 Task: Look for space in Bareggio, Italy from 10th September, 2023 to 16th September, 2023 for 4 adults in price range Rs.10000 to Rs.14000. Place can be private room with 4 bedrooms having 4 beds and 4 bathrooms. Property type can be house, flat, guest house. Amenities needed are: wifi, TV, free parkinig on premises, gym, breakfast. Booking option can be shelf check-in. Required host language is English.
Action: Mouse moved to (555, 118)
Screenshot: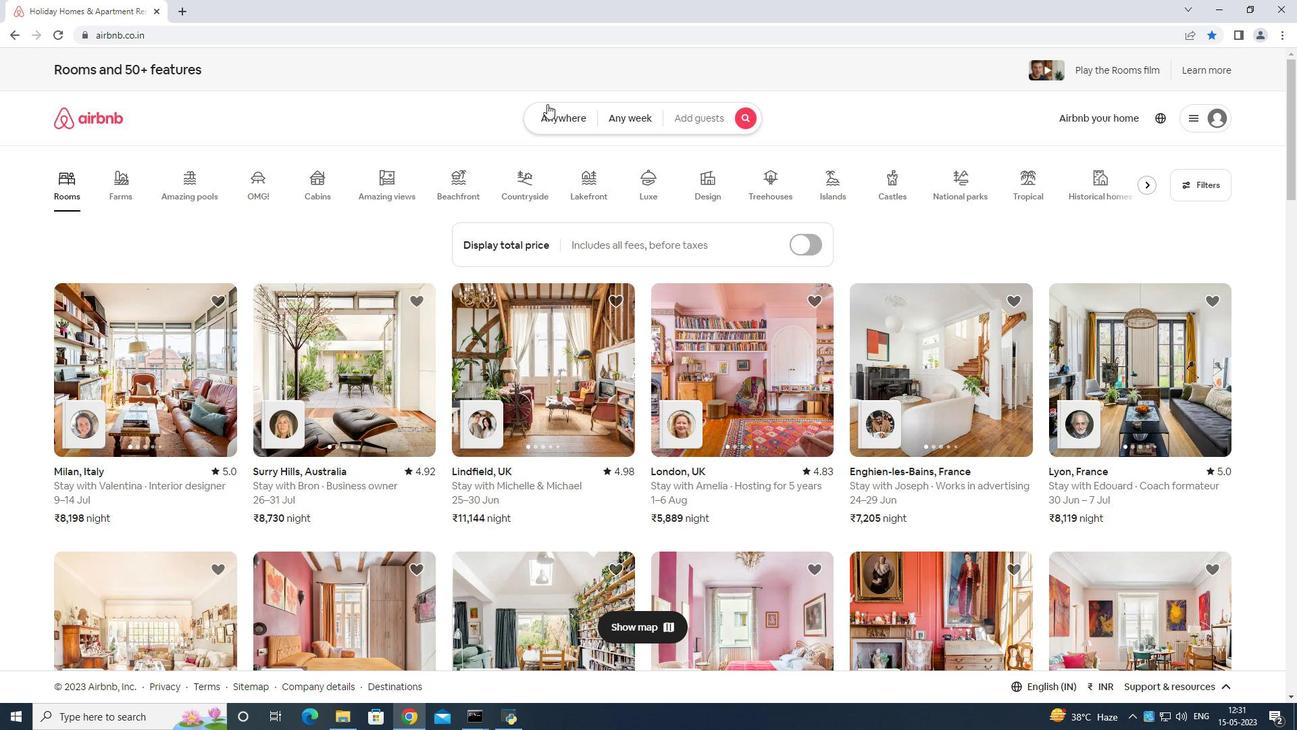 
Action: Mouse pressed left at (555, 118)
Screenshot: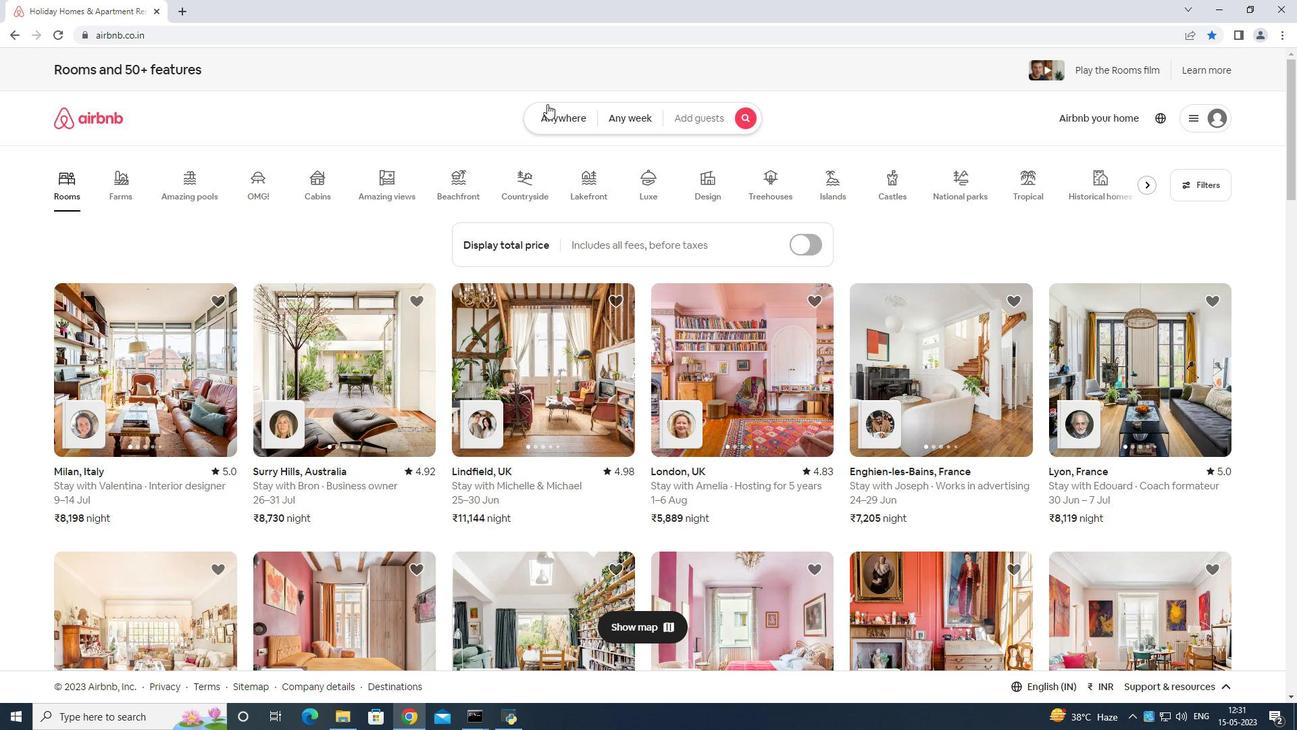 
Action: Mouse moved to (525, 164)
Screenshot: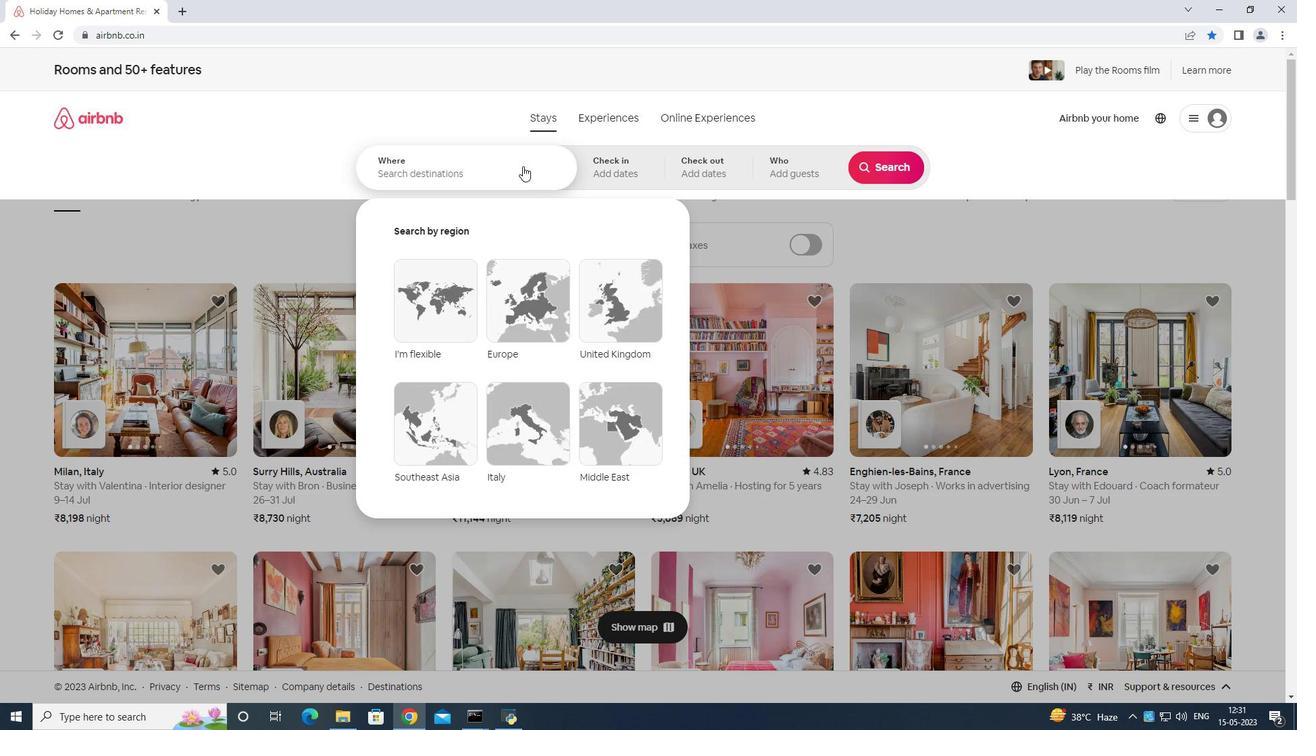 
Action: Mouse pressed left at (525, 164)
Screenshot: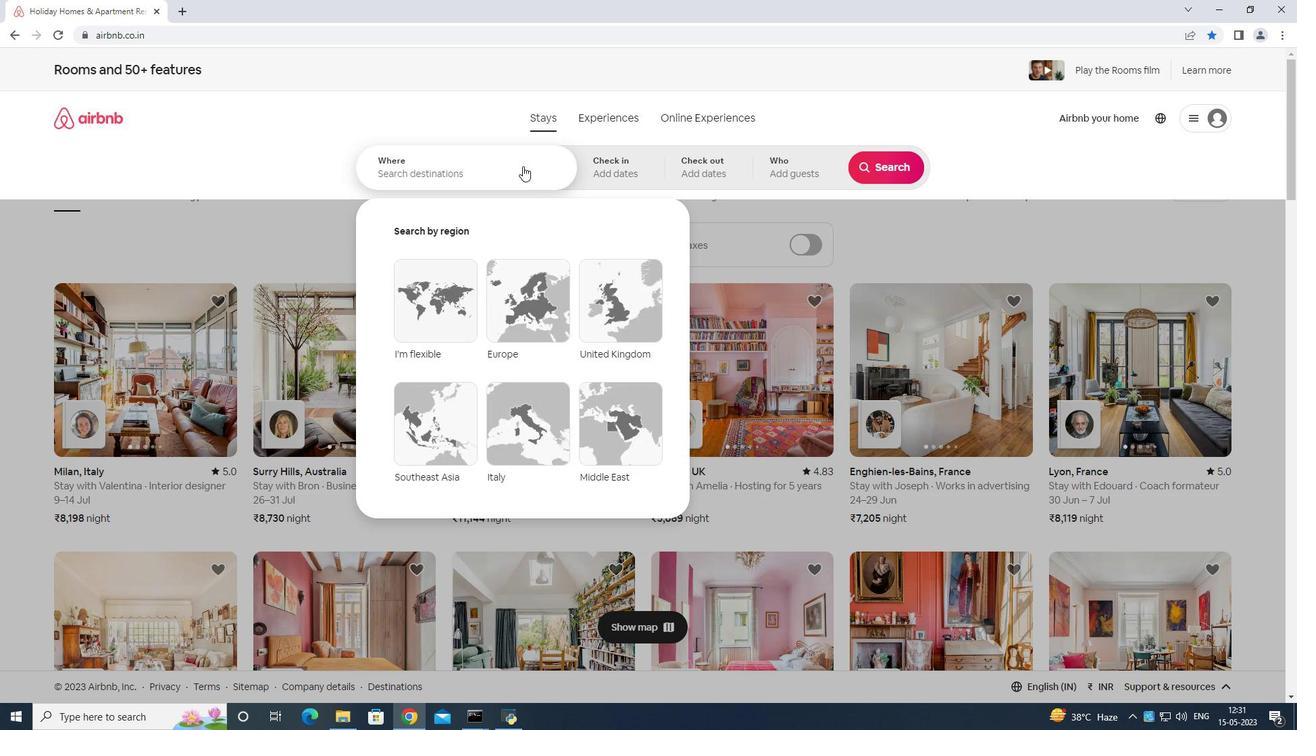 
Action: Mouse moved to (520, 162)
Screenshot: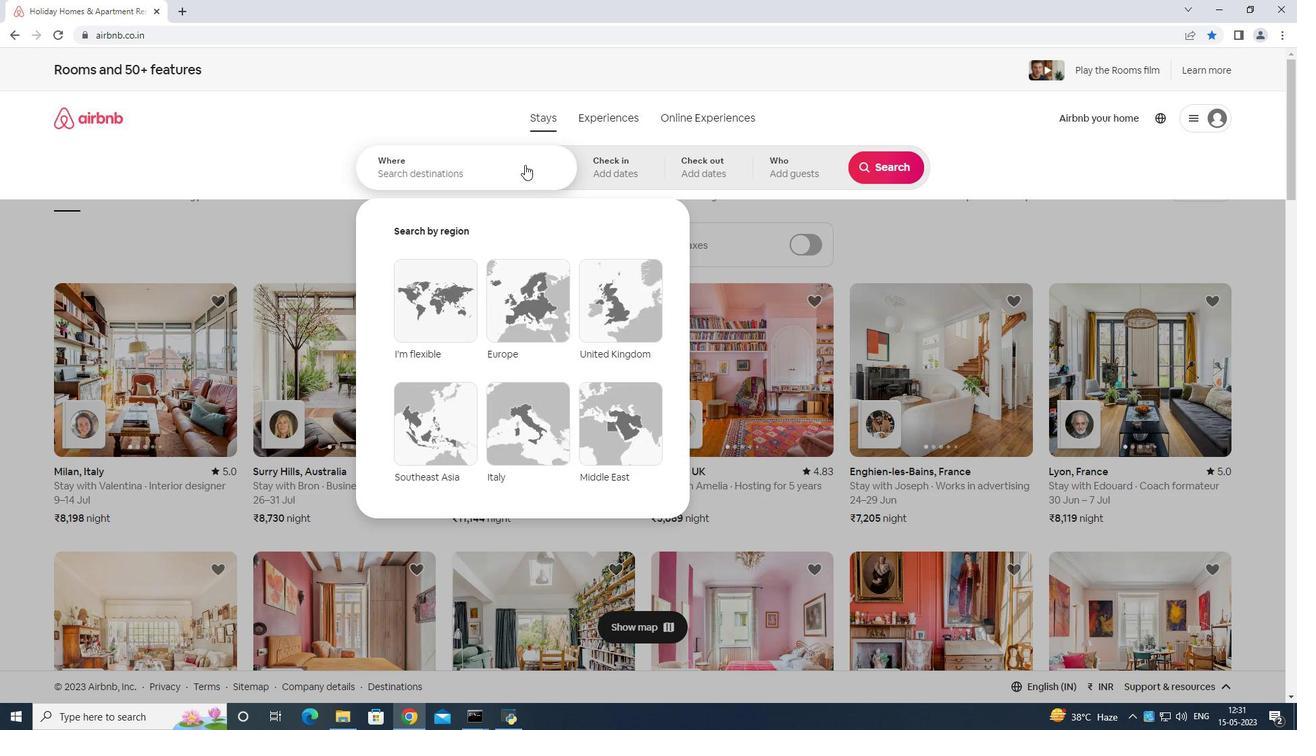 
Action: Key pressed <Key.shift>Bareggi<Key.space>italy<Key.enter>
Screenshot: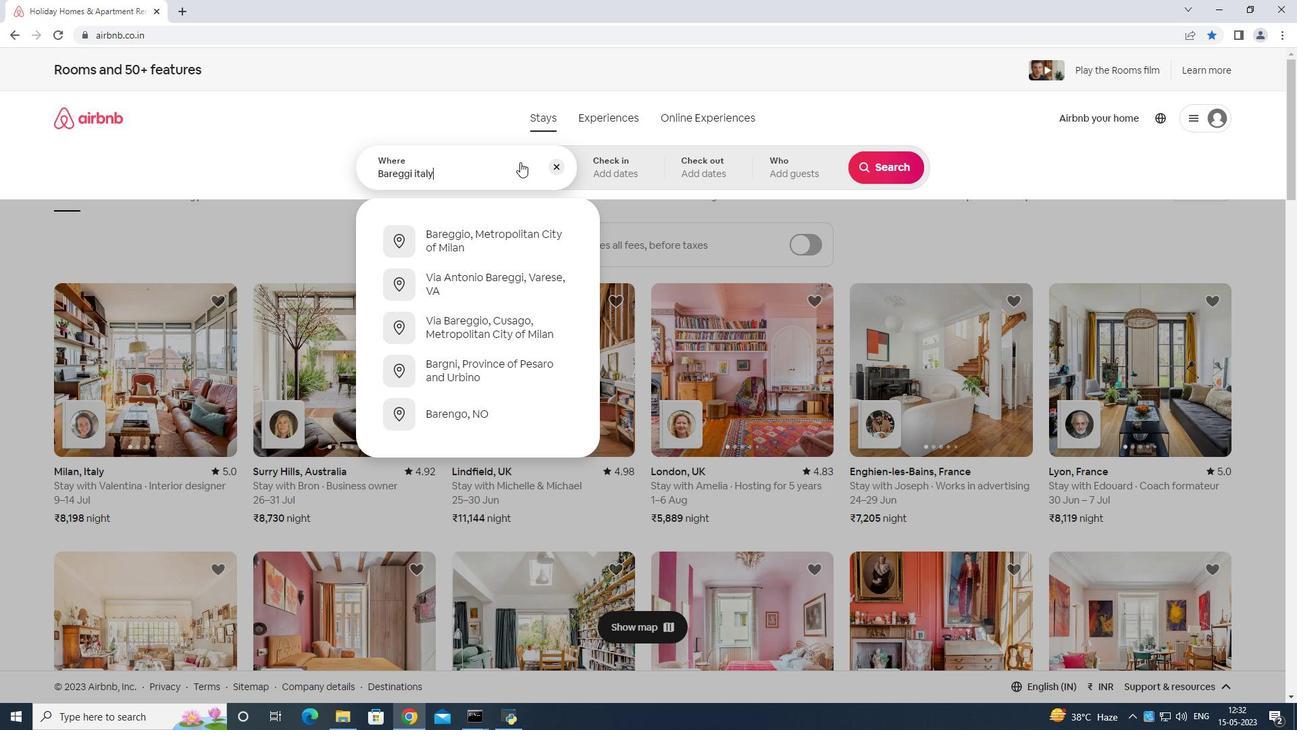 
Action: Mouse moved to (876, 275)
Screenshot: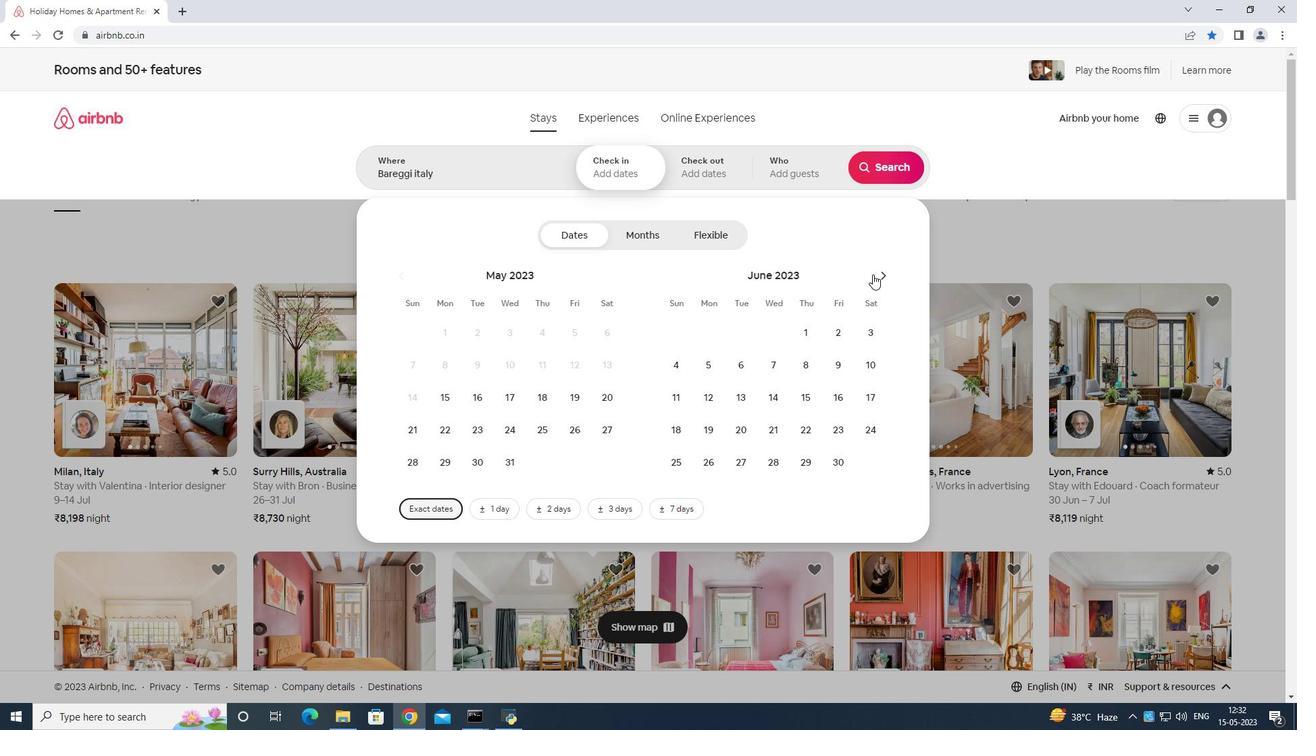 
Action: Mouse pressed left at (876, 275)
Screenshot: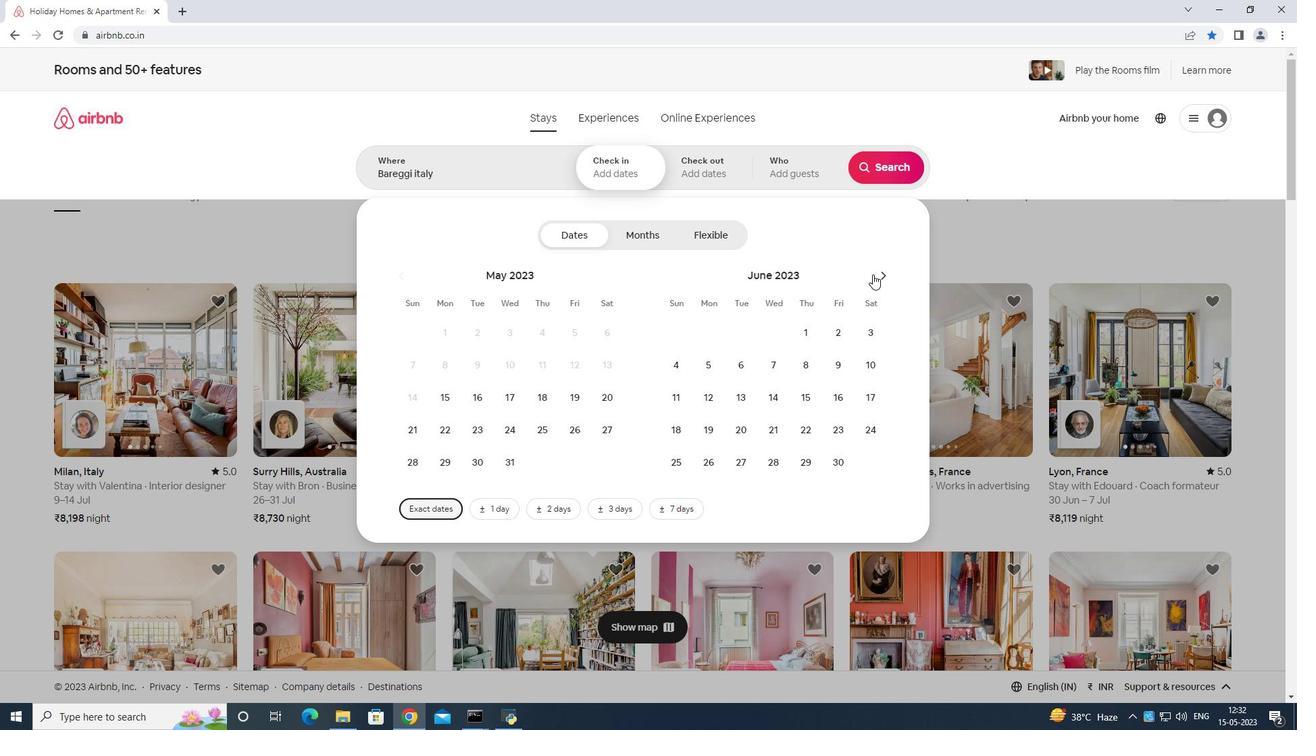 
Action: Mouse moved to (877, 275)
Screenshot: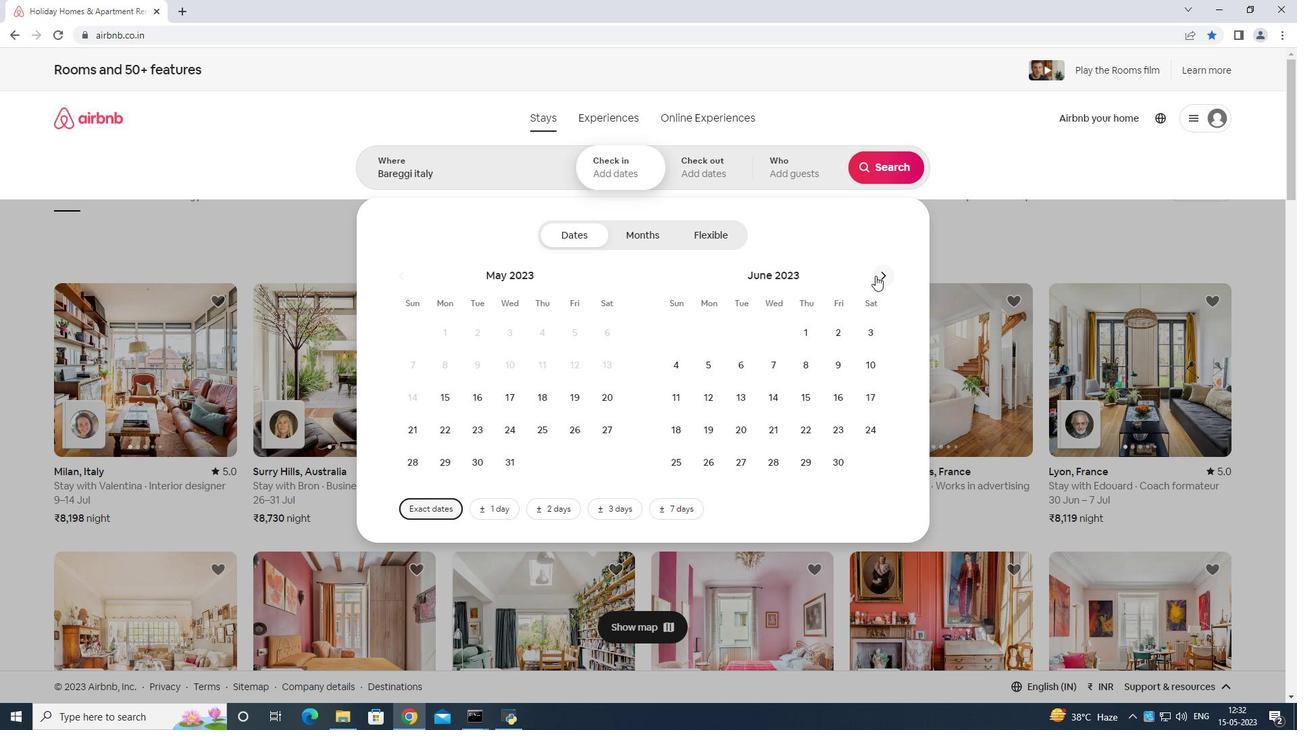 
Action: Mouse pressed left at (877, 275)
Screenshot: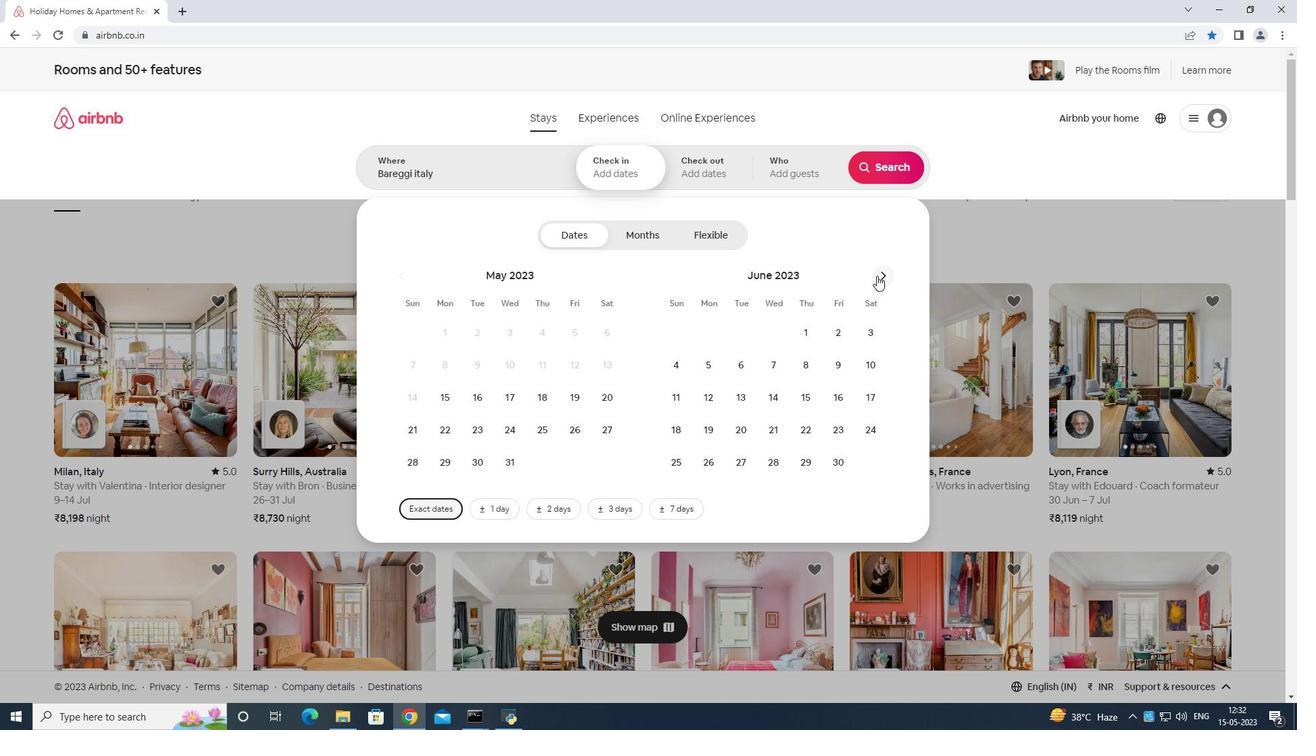 
Action: Mouse moved to (878, 276)
Screenshot: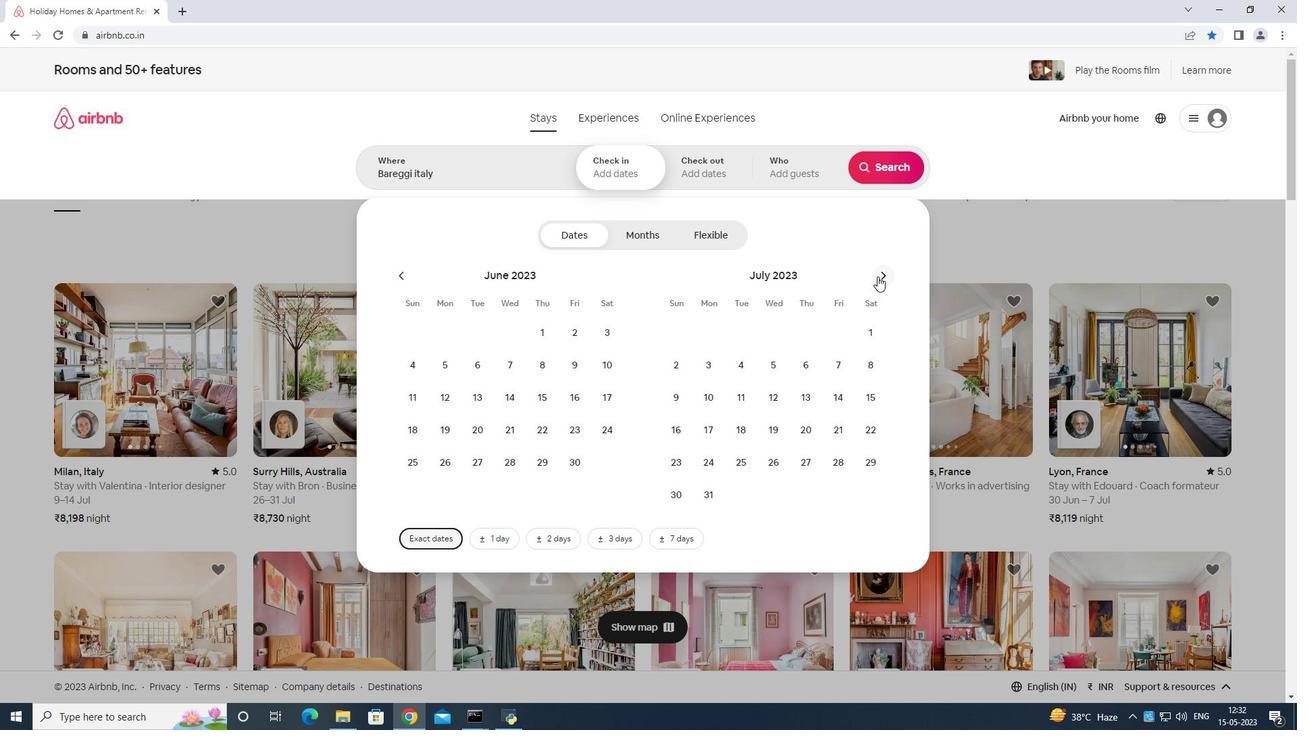 
Action: Mouse pressed left at (878, 276)
Screenshot: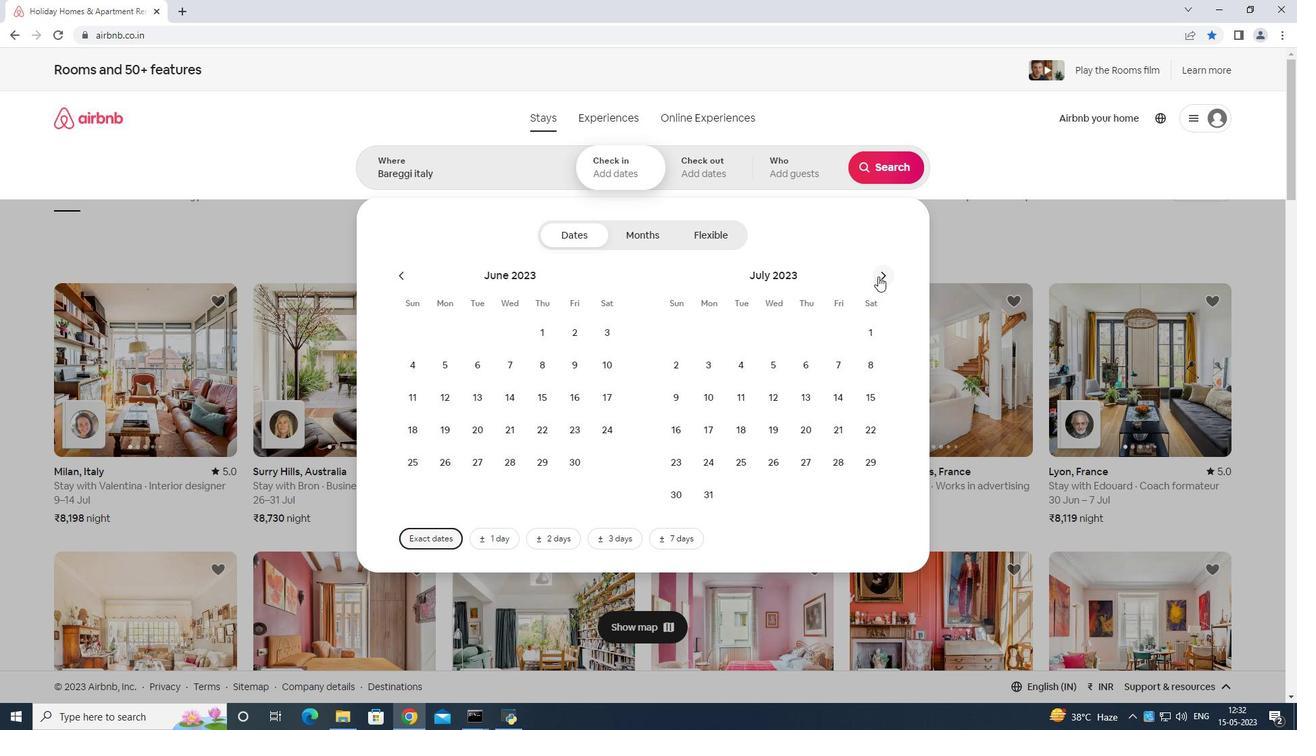 
Action: Mouse moved to (878, 275)
Screenshot: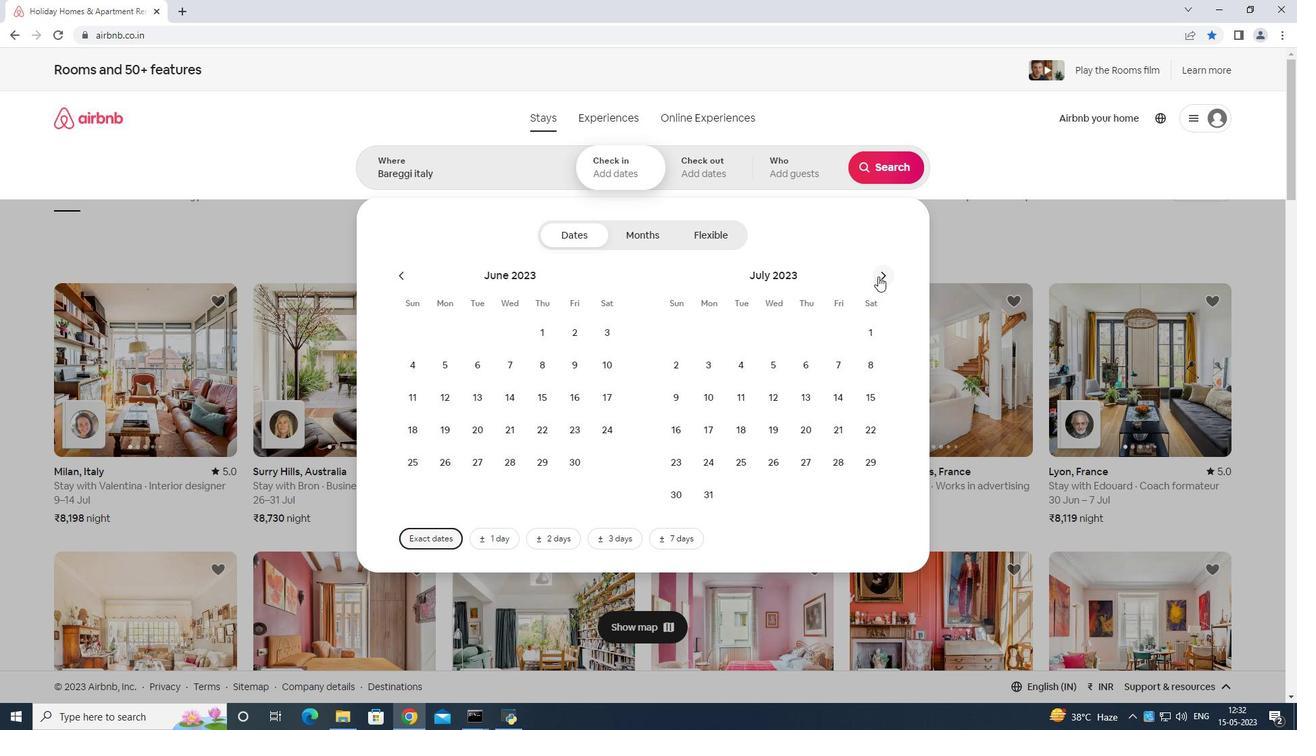 
Action: Mouse pressed left at (878, 275)
Screenshot: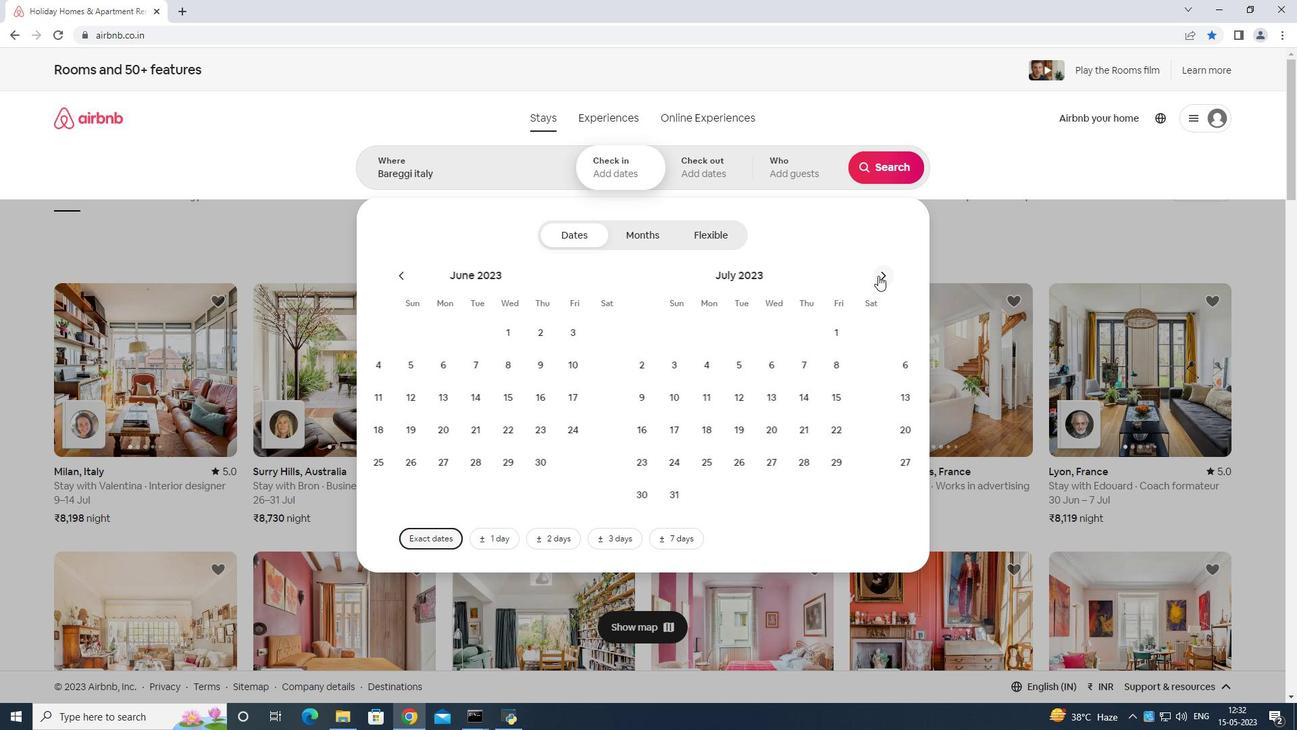 
Action: Mouse moved to (683, 390)
Screenshot: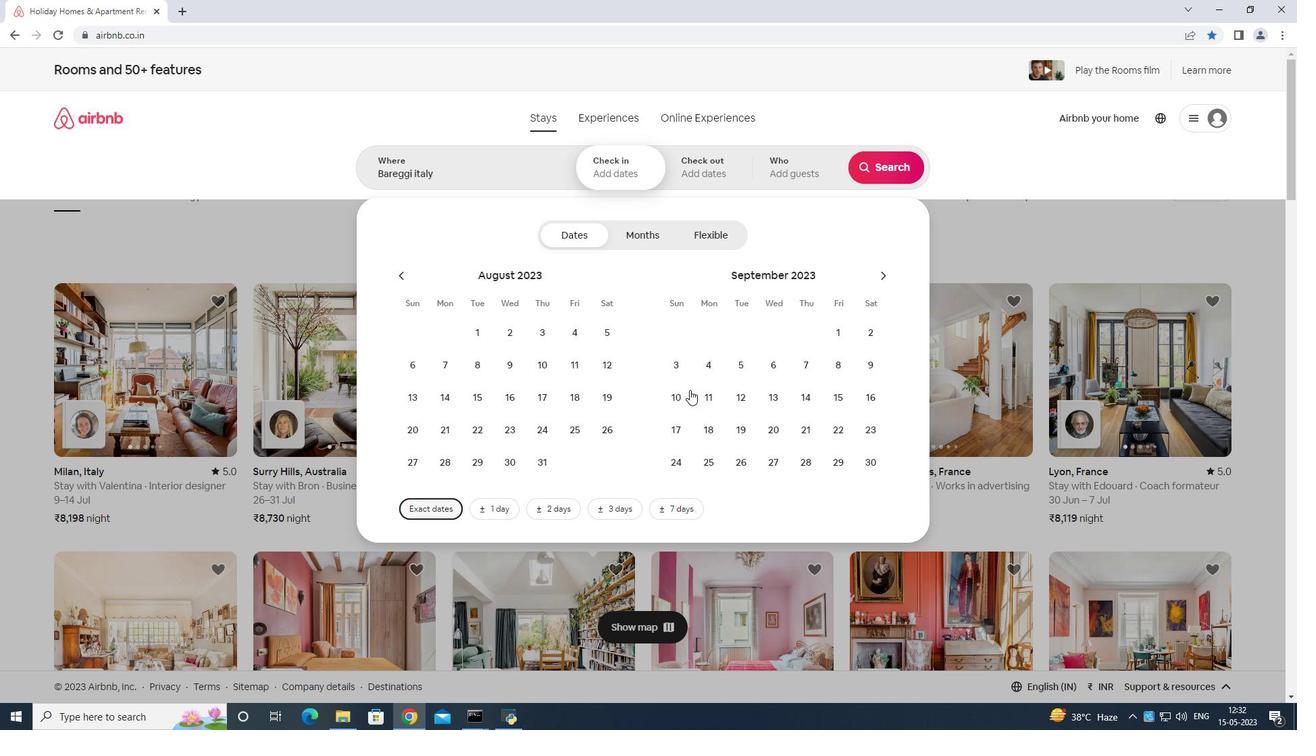 
Action: Mouse pressed left at (683, 390)
Screenshot: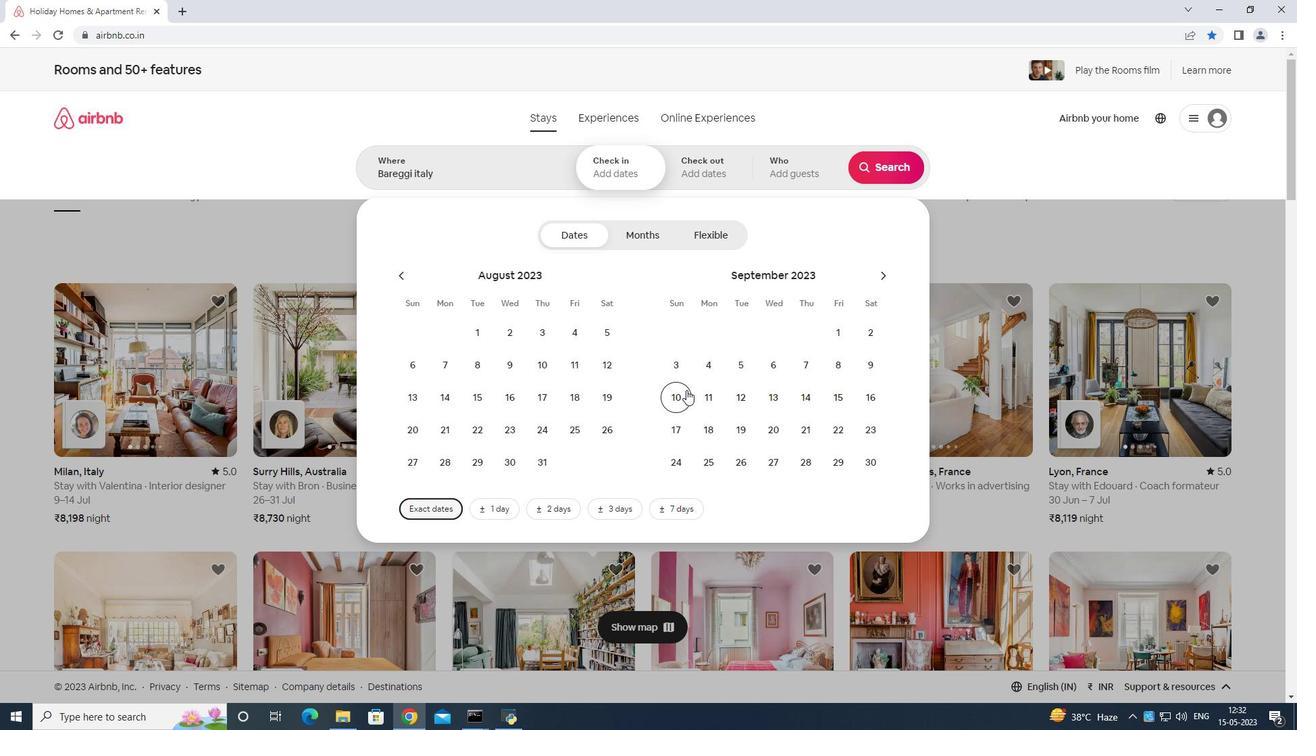
Action: Mouse moved to (861, 399)
Screenshot: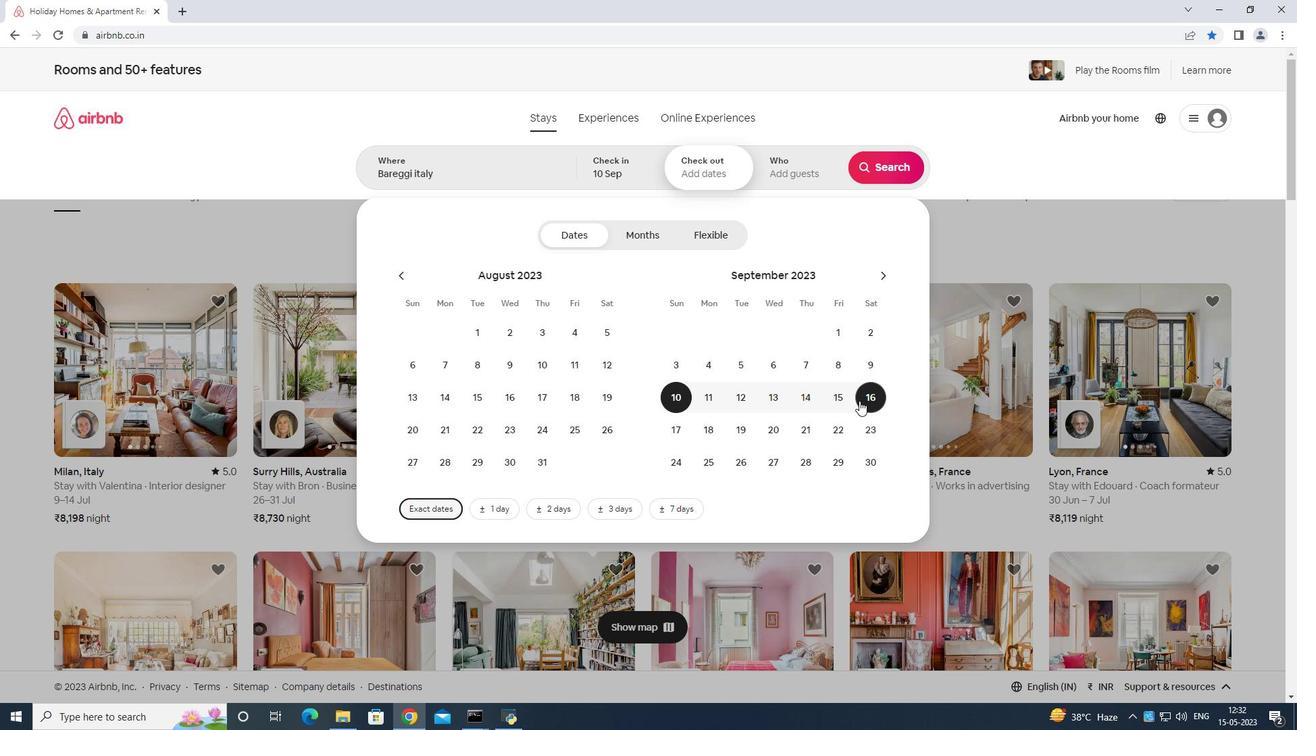 
Action: Mouse pressed left at (861, 399)
Screenshot: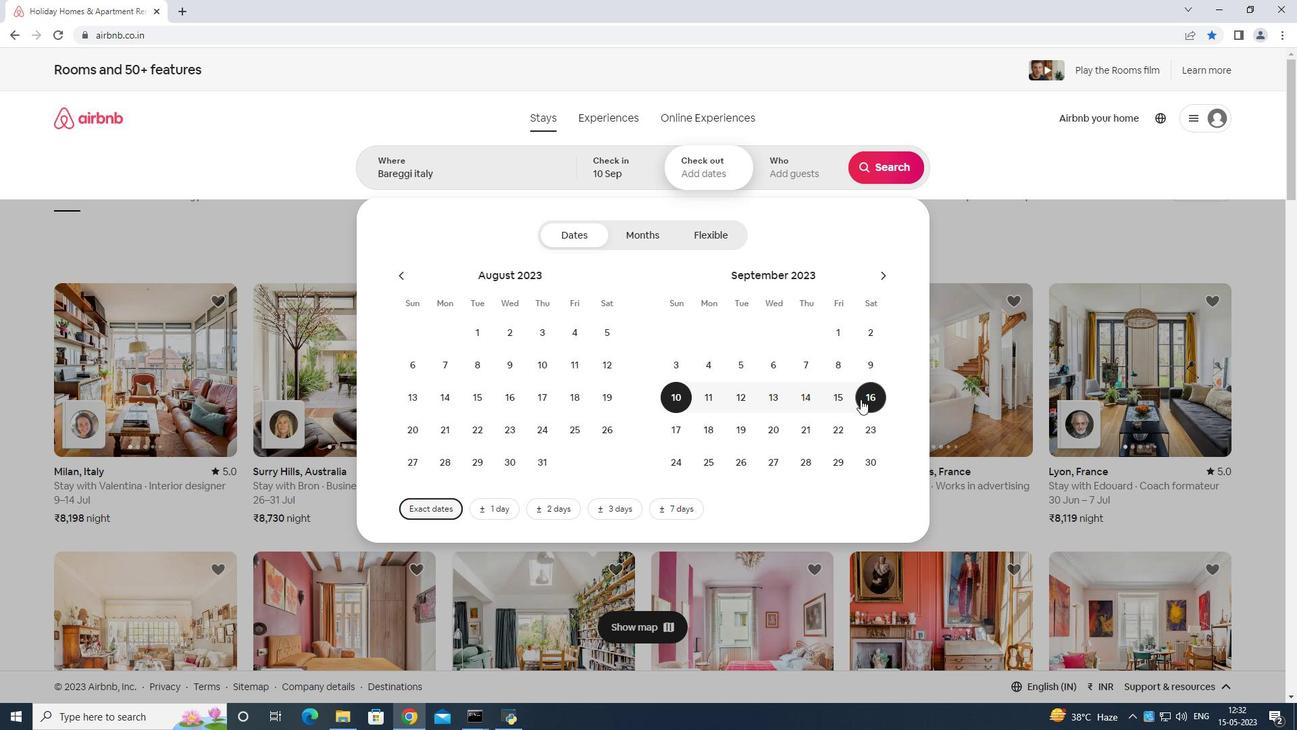 
Action: Mouse moved to (799, 160)
Screenshot: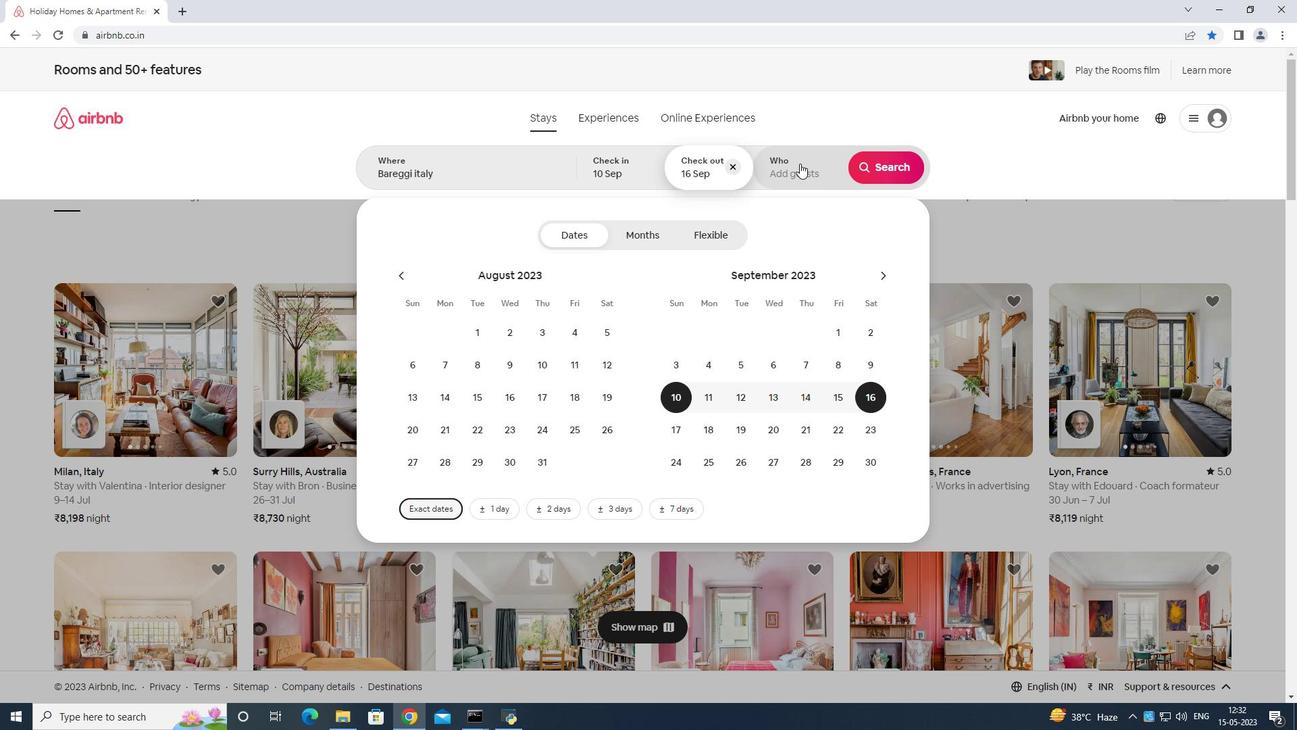 
Action: Mouse pressed left at (799, 160)
Screenshot: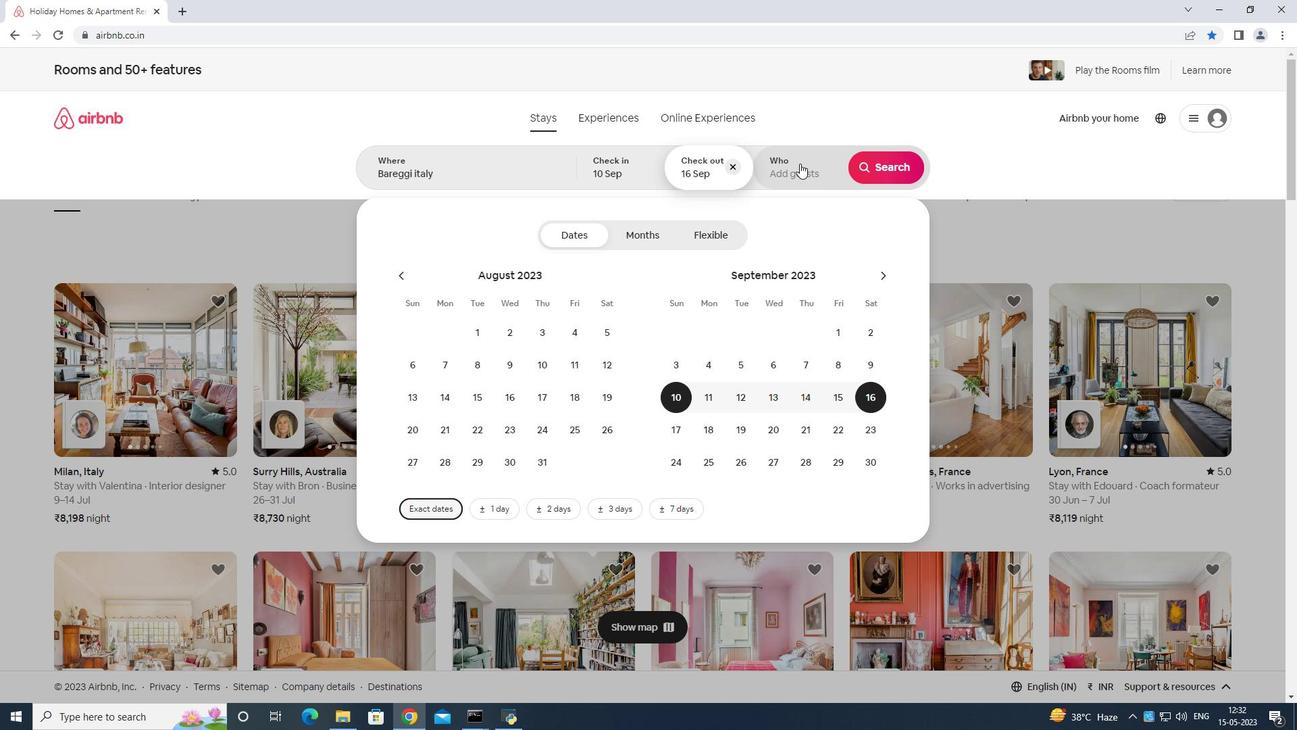 
Action: Mouse moved to (887, 247)
Screenshot: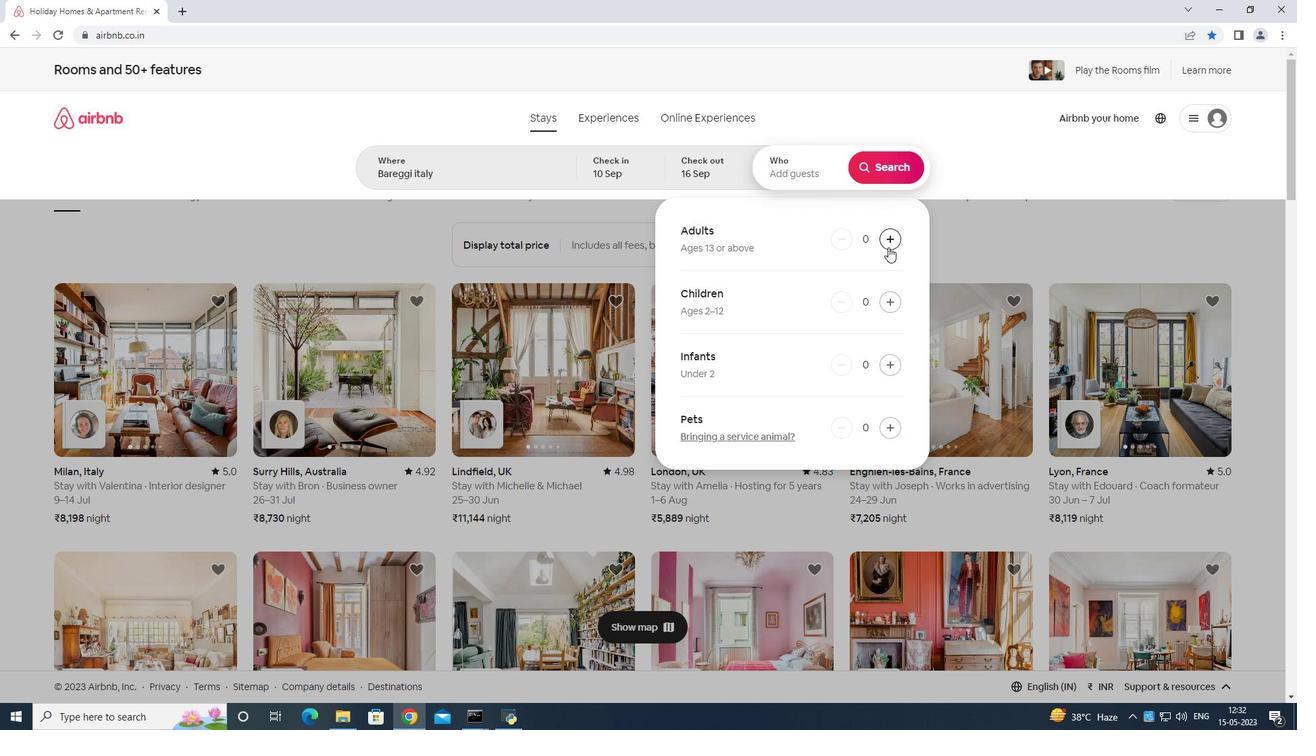 
Action: Mouse pressed left at (887, 247)
Screenshot: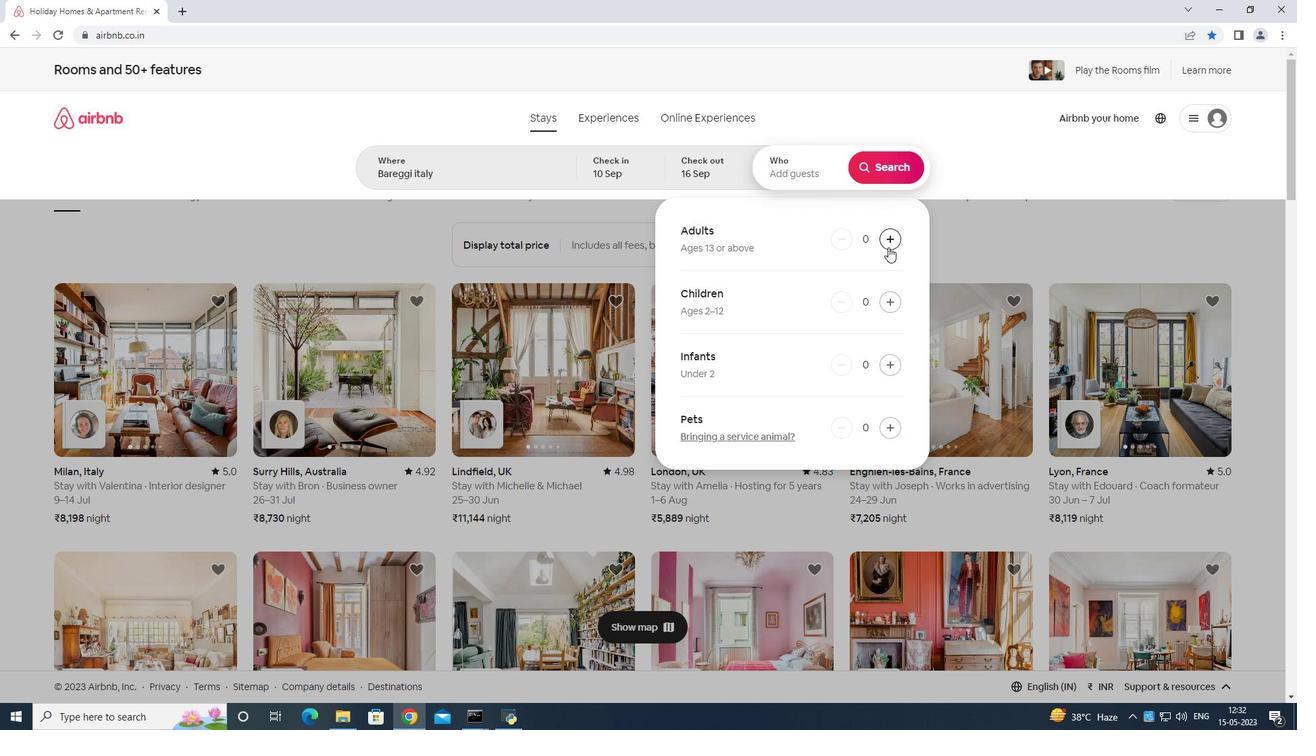
Action: Mouse moved to (890, 238)
Screenshot: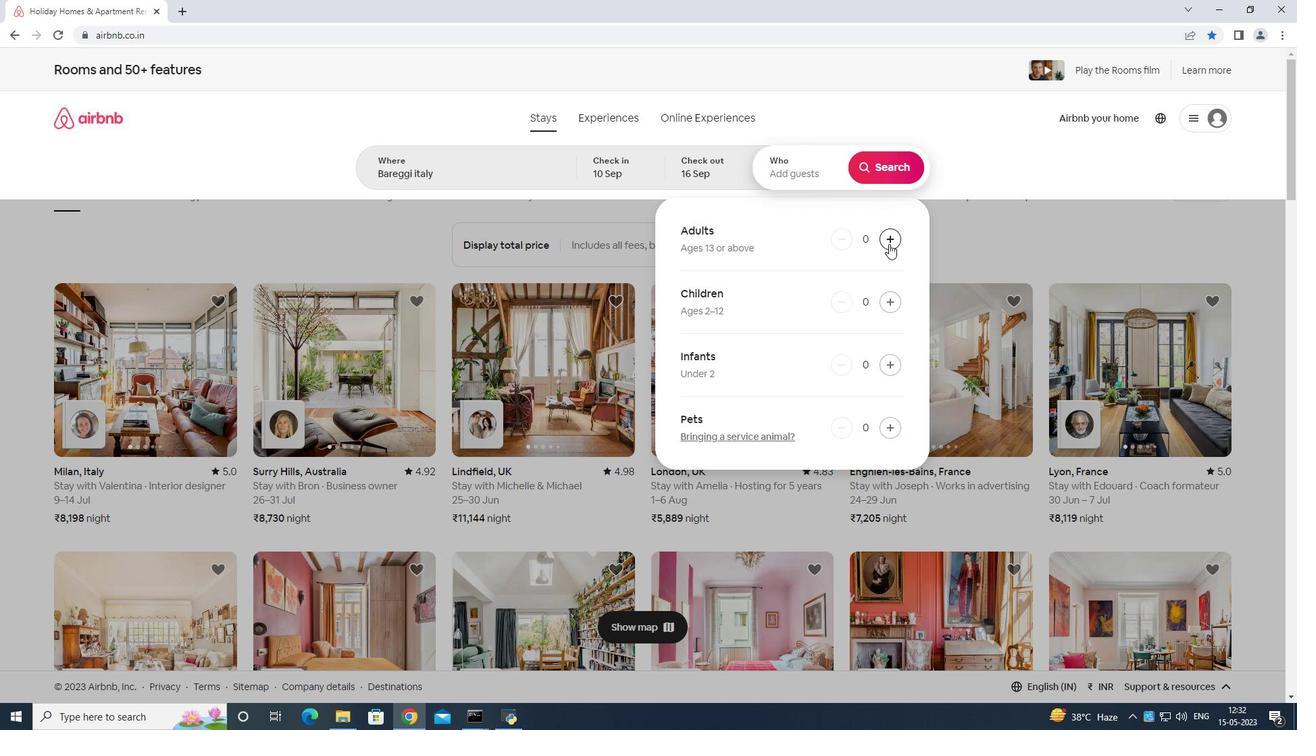 
Action: Mouse pressed left at (890, 238)
Screenshot: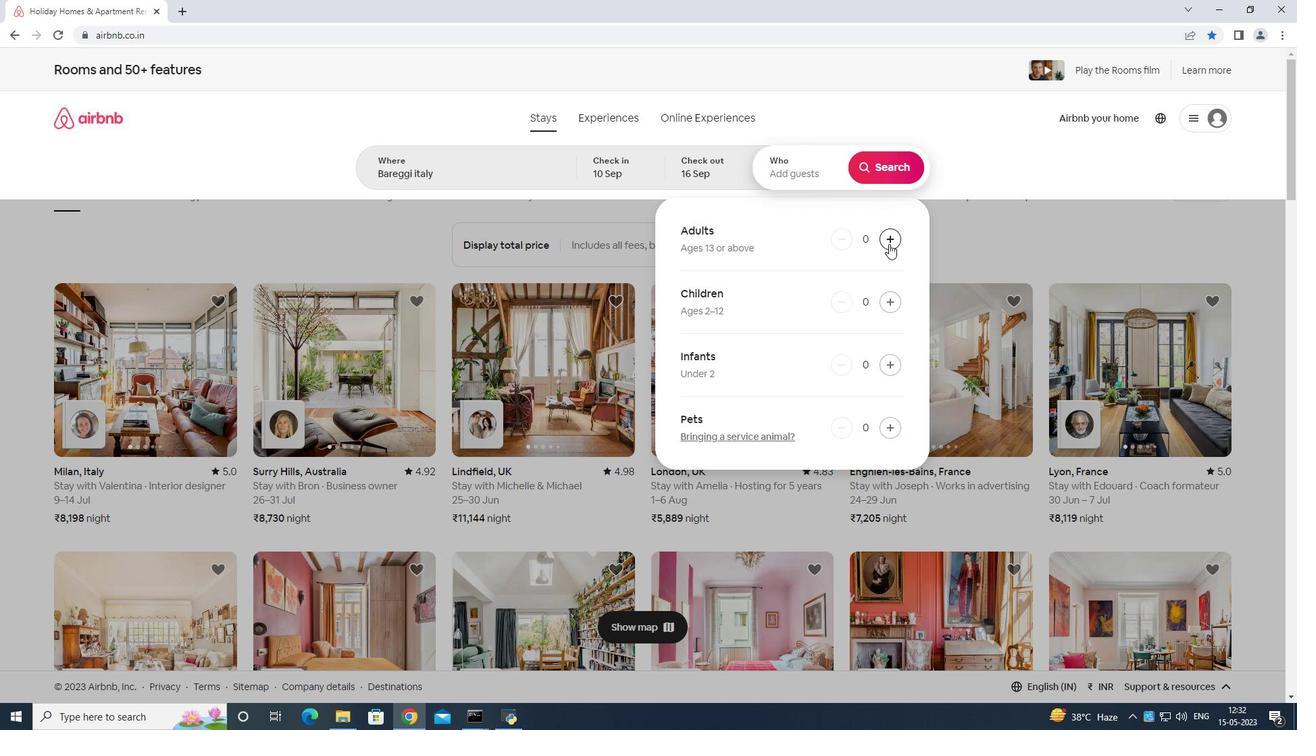 
Action: Mouse moved to (891, 237)
Screenshot: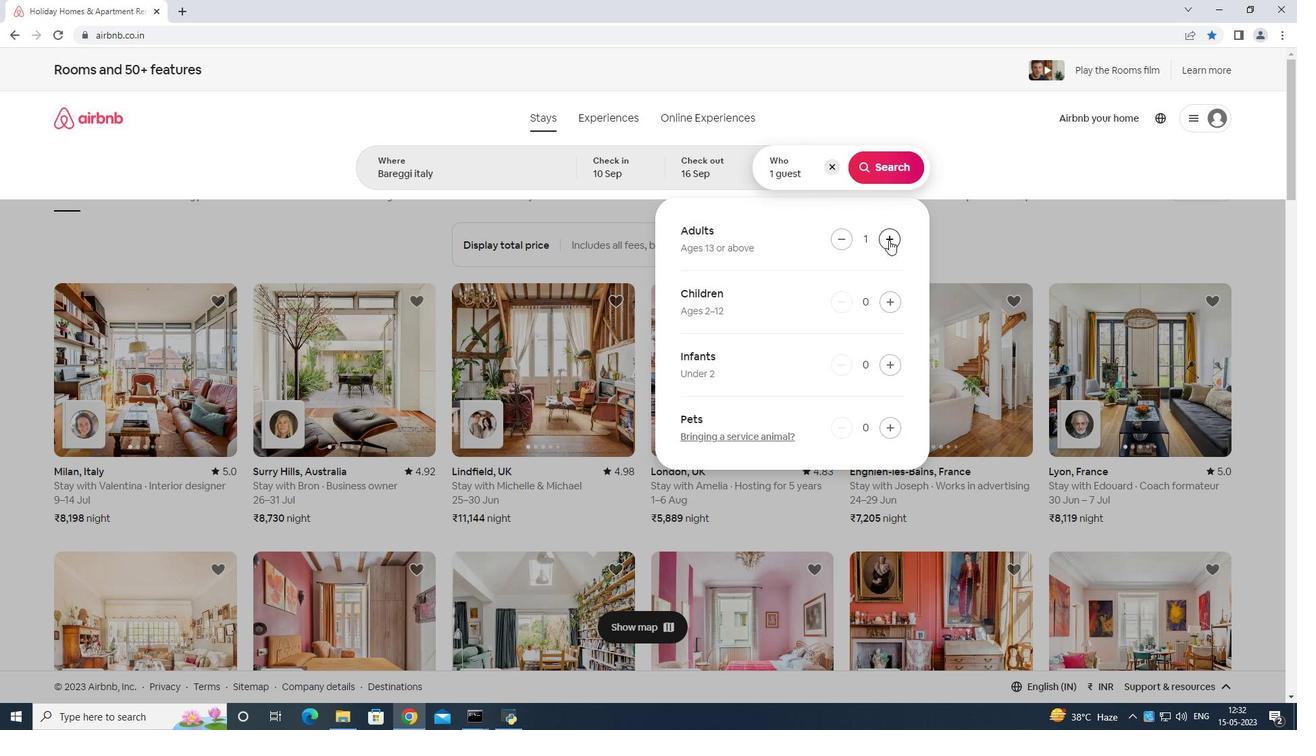 
Action: Mouse pressed left at (891, 237)
Screenshot: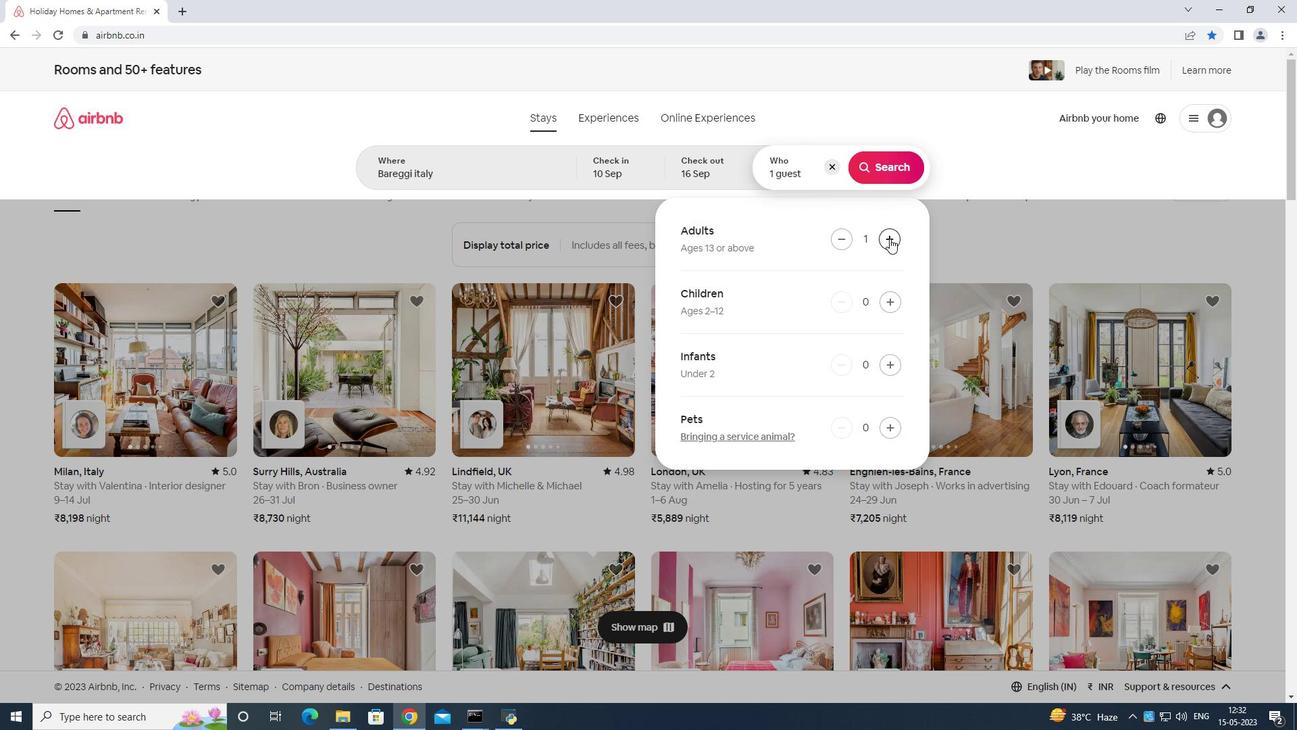 
Action: Mouse moved to (893, 237)
Screenshot: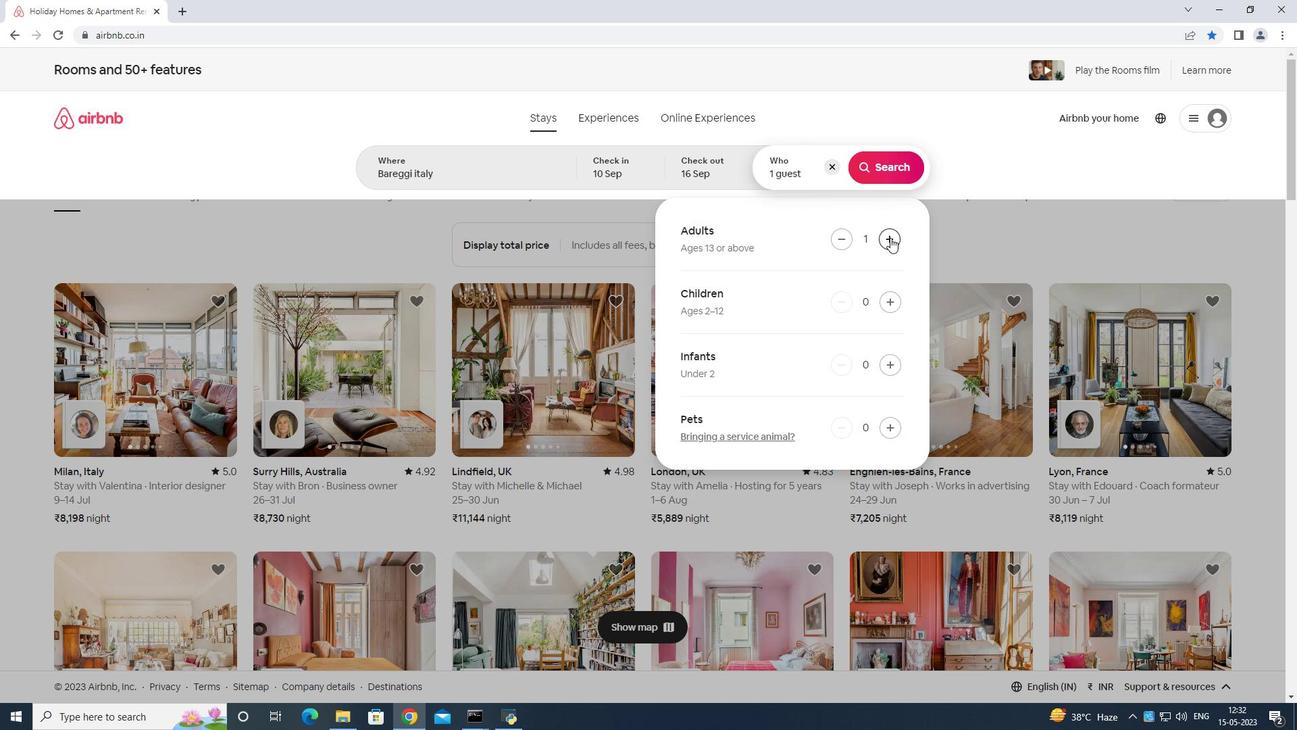 
Action: Mouse pressed left at (893, 237)
Screenshot: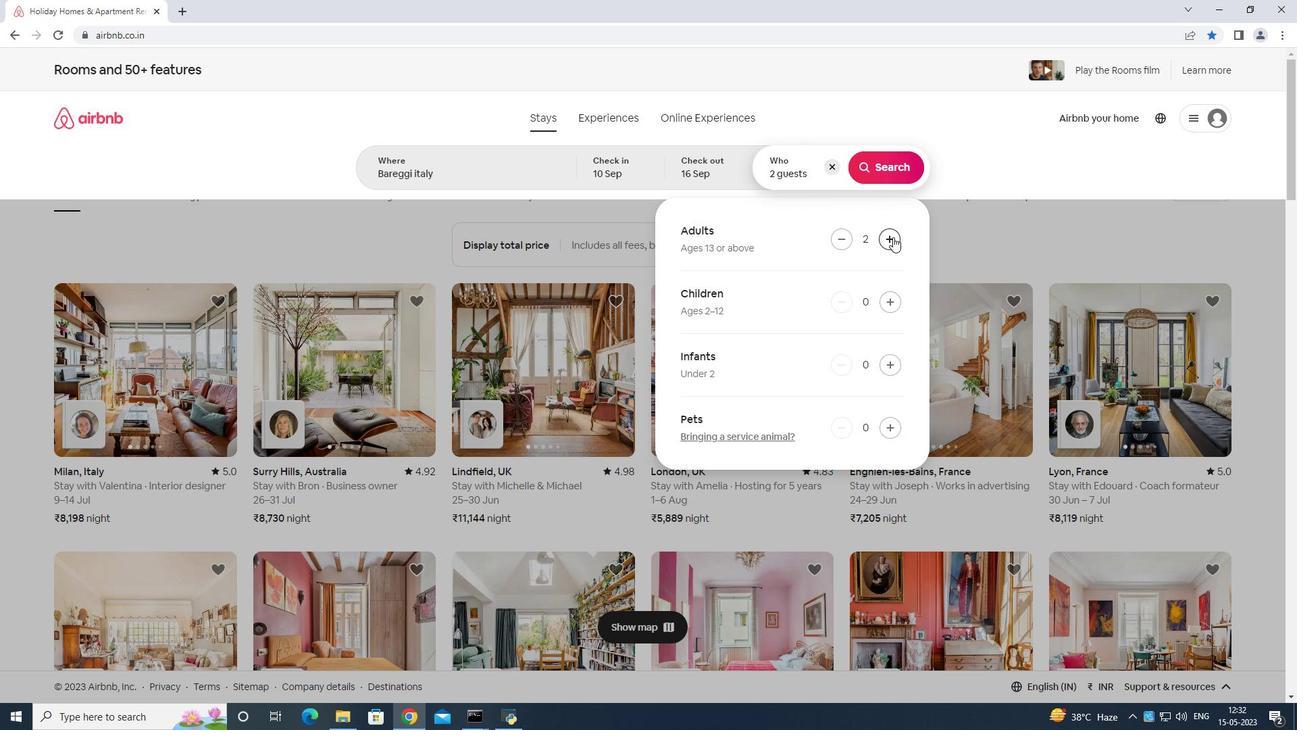 
Action: Mouse moved to (873, 157)
Screenshot: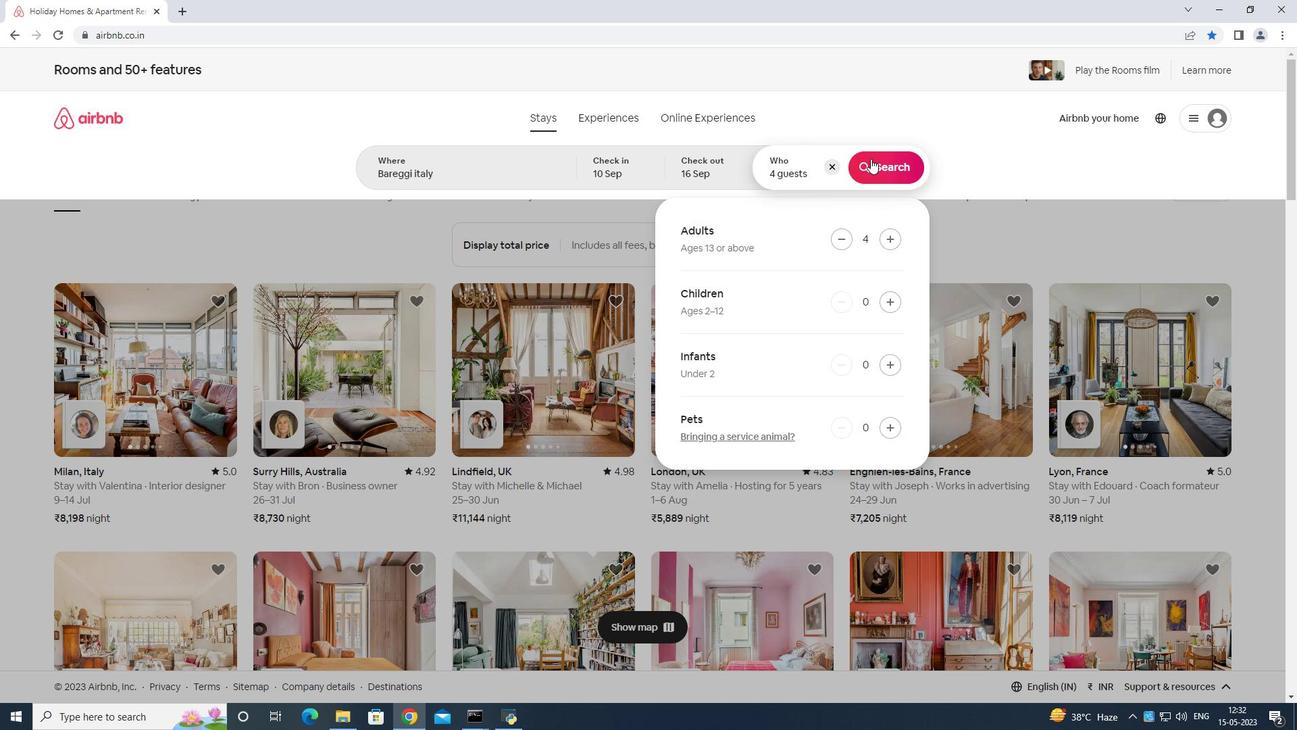 
Action: Mouse pressed left at (873, 157)
Screenshot: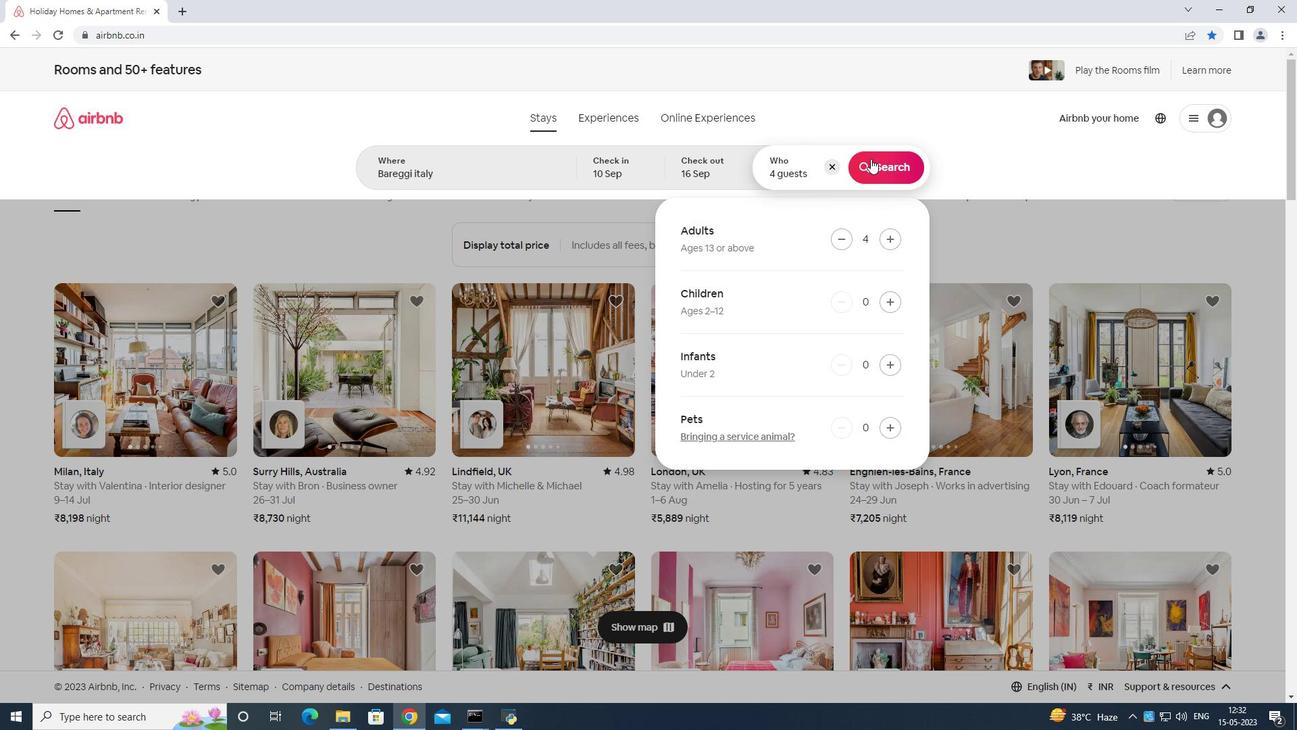 
Action: Mouse moved to (1230, 123)
Screenshot: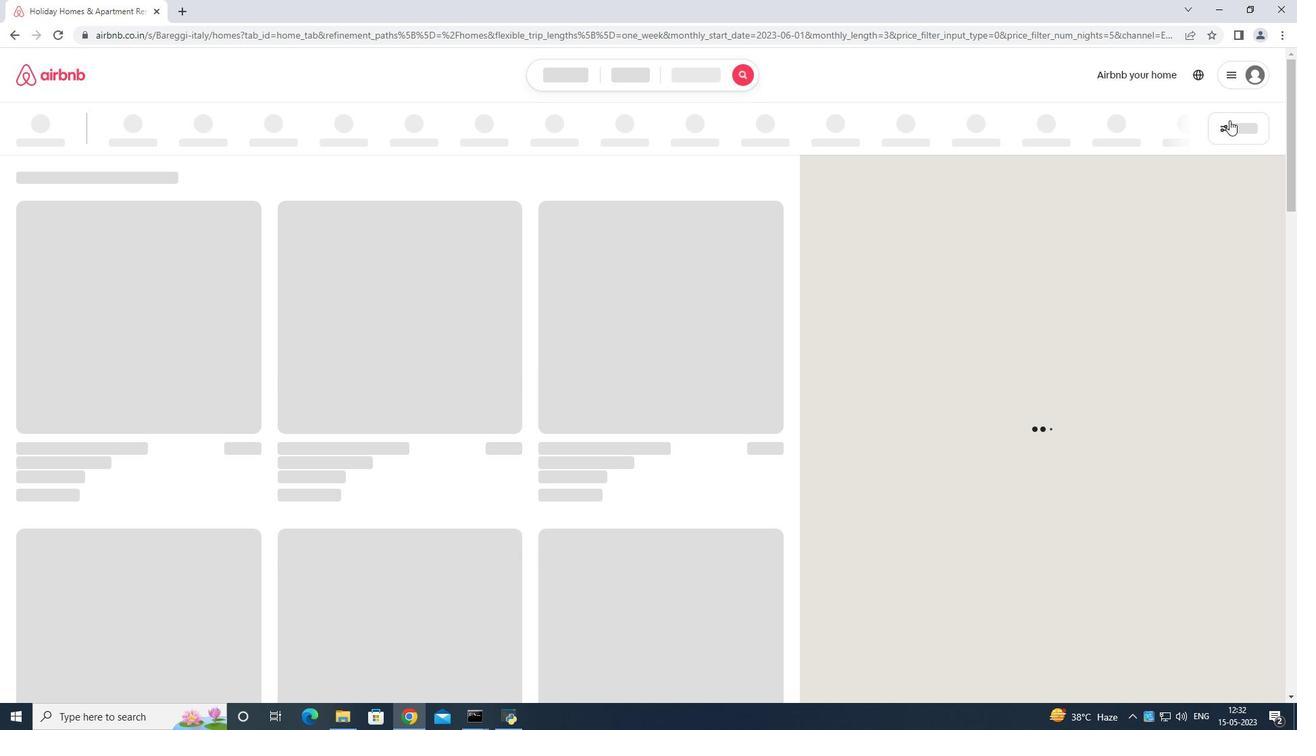 
Action: Mouse pressed left at (1230, 123)
Screenshot: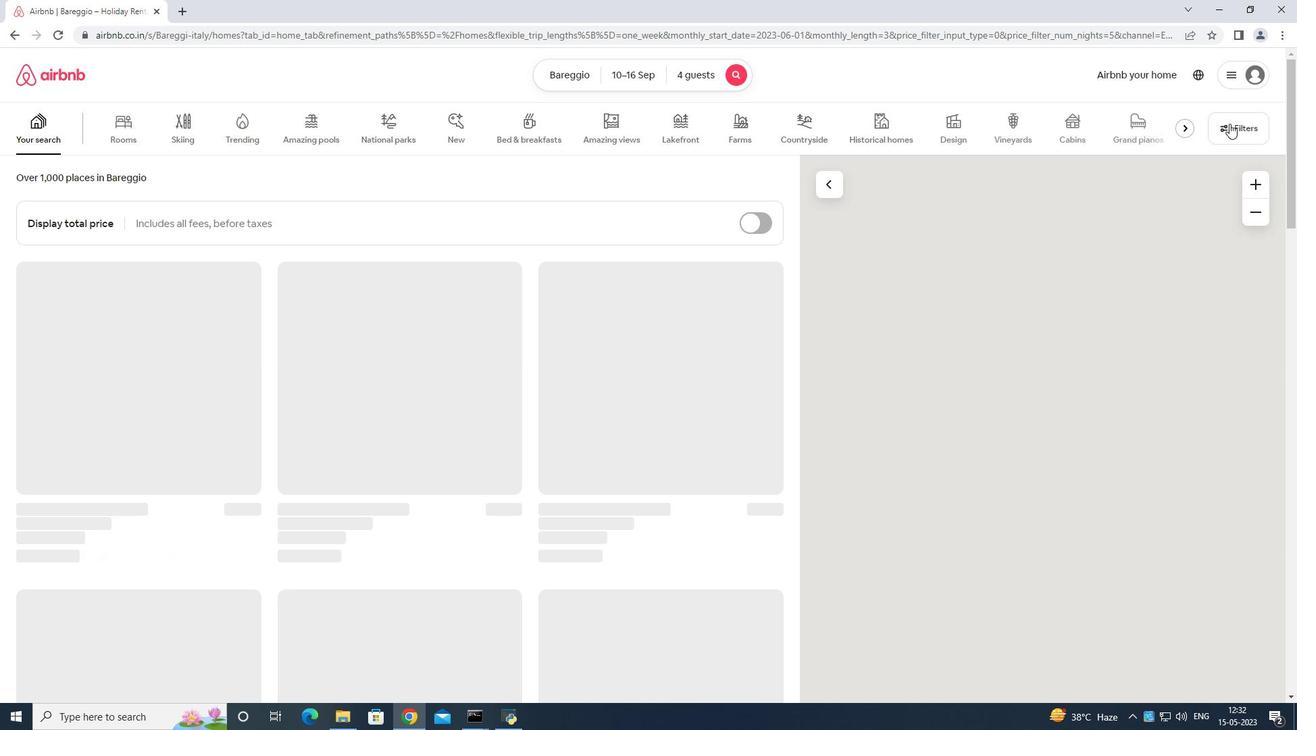 
Action: Mouse moved to (504, 456)
Screenshot: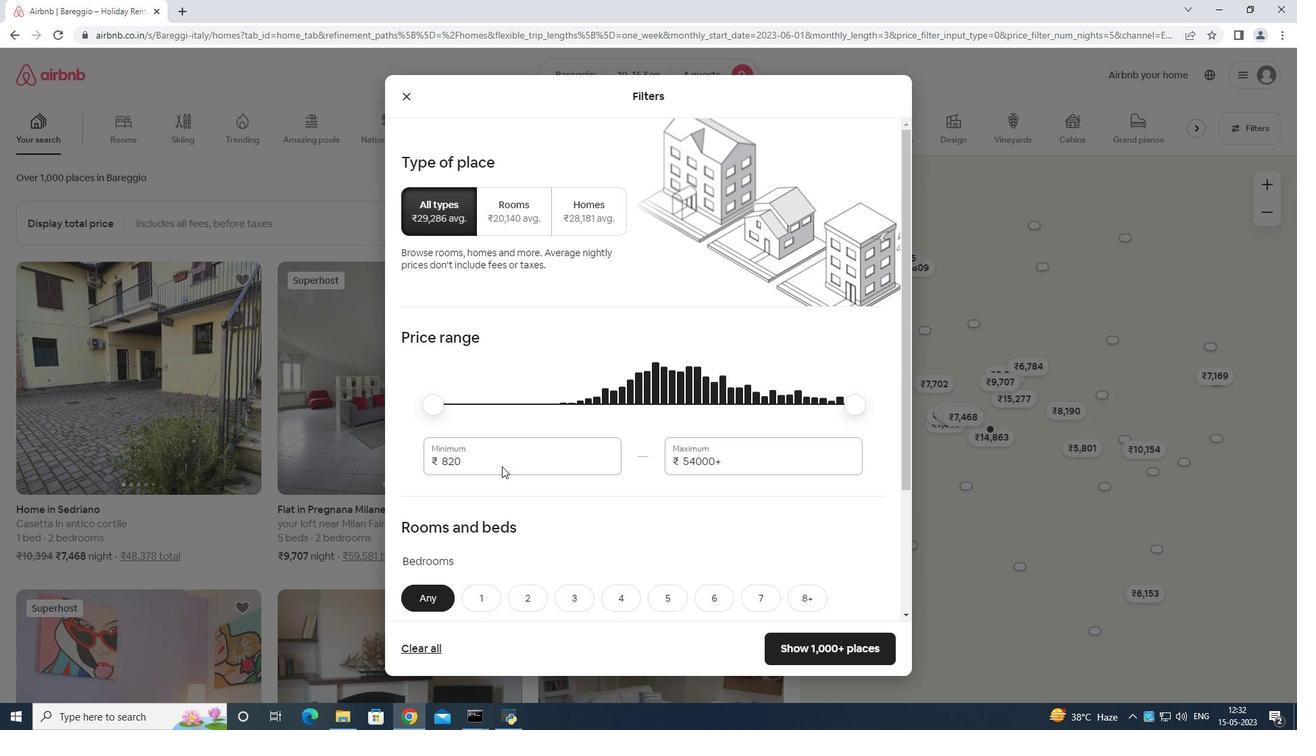 
Action: Mouse pressed left at (504, 456)
Screenshot: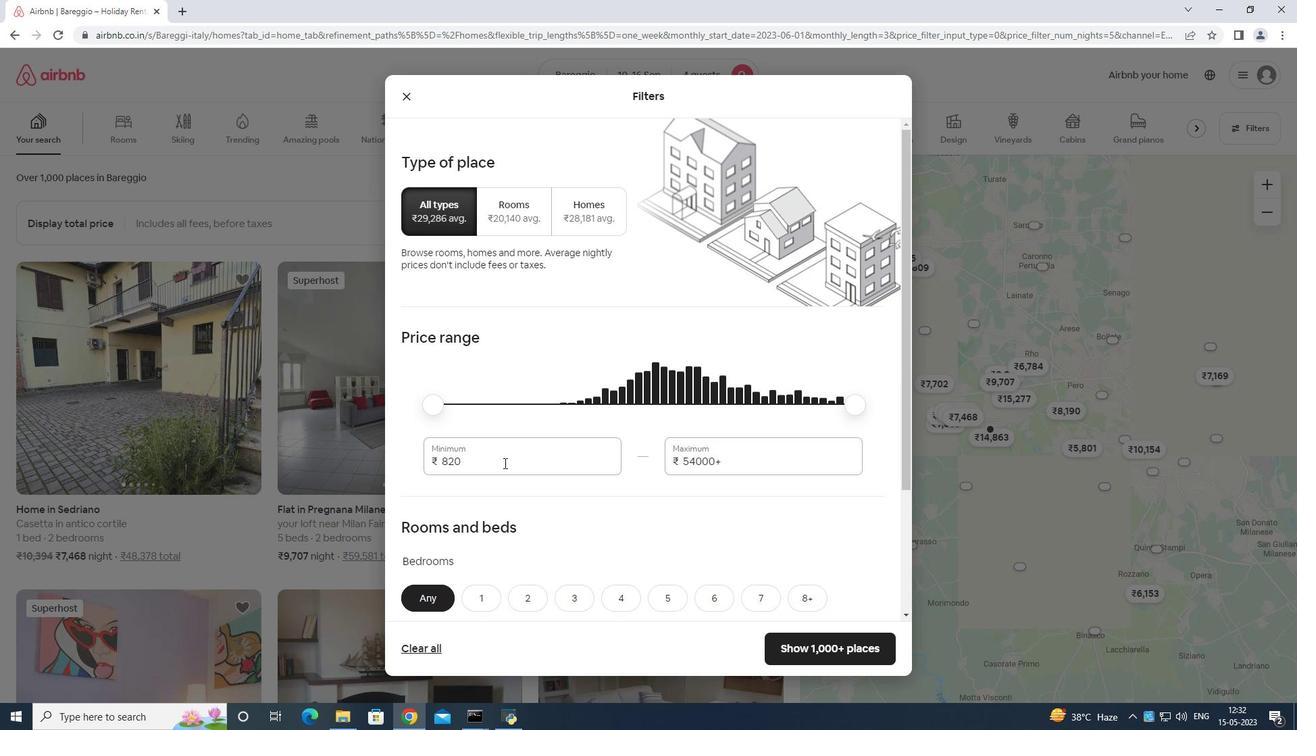 
Action: Mouse moved to (507, 456)
Screenshot: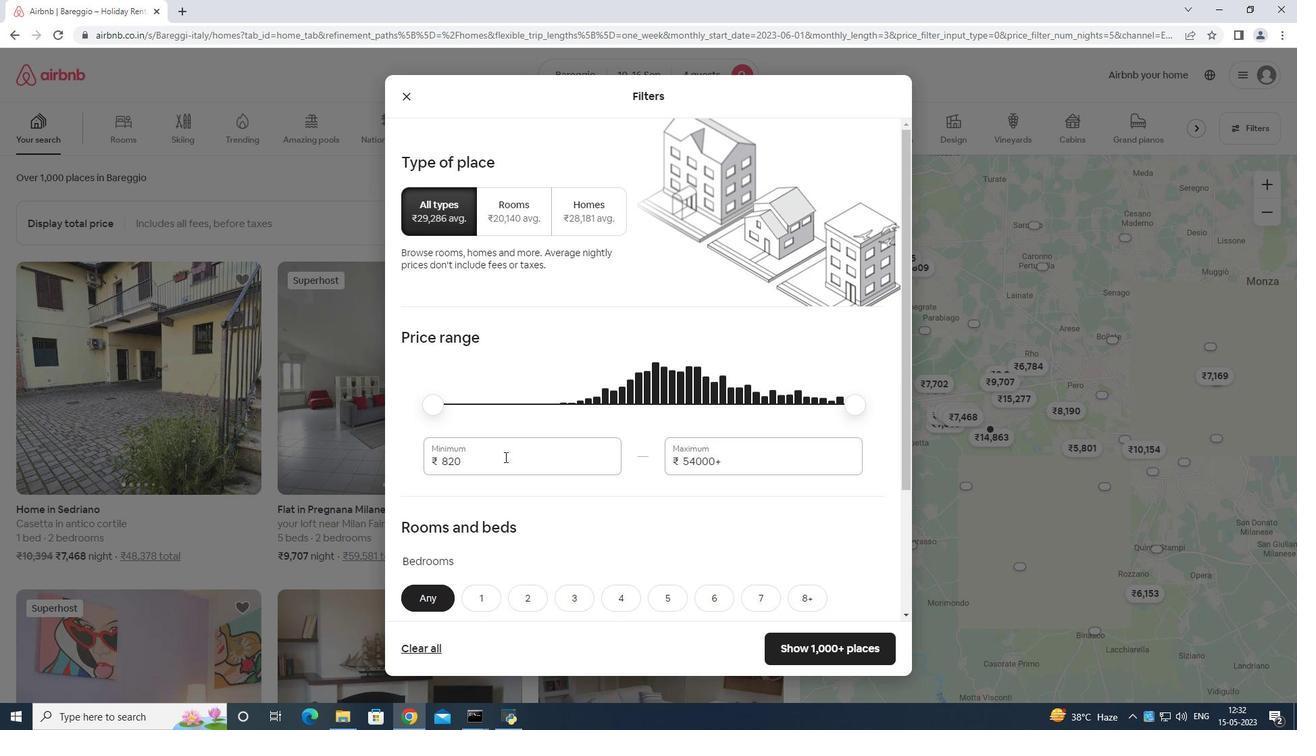 
Action: Key pressed <Key.backspace>
Screenshot: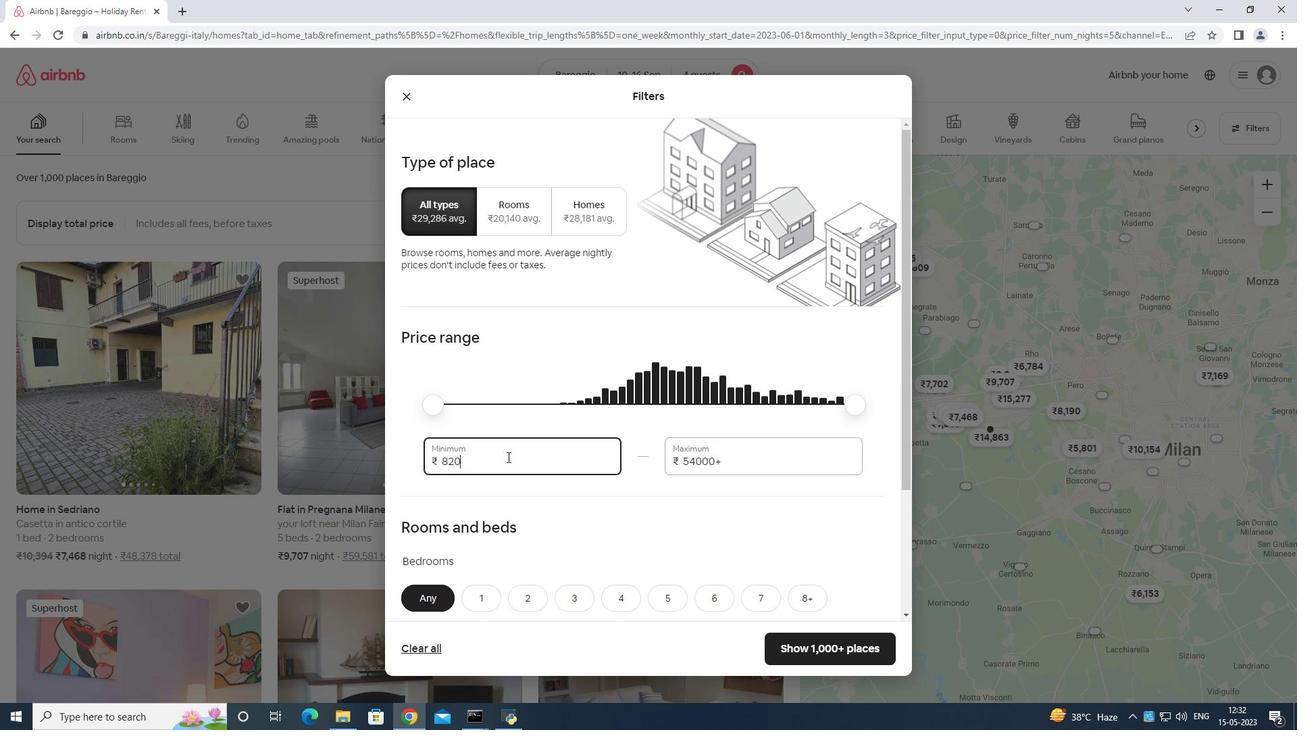 
Action: Mouse moved to (507, 456)
Screenshot: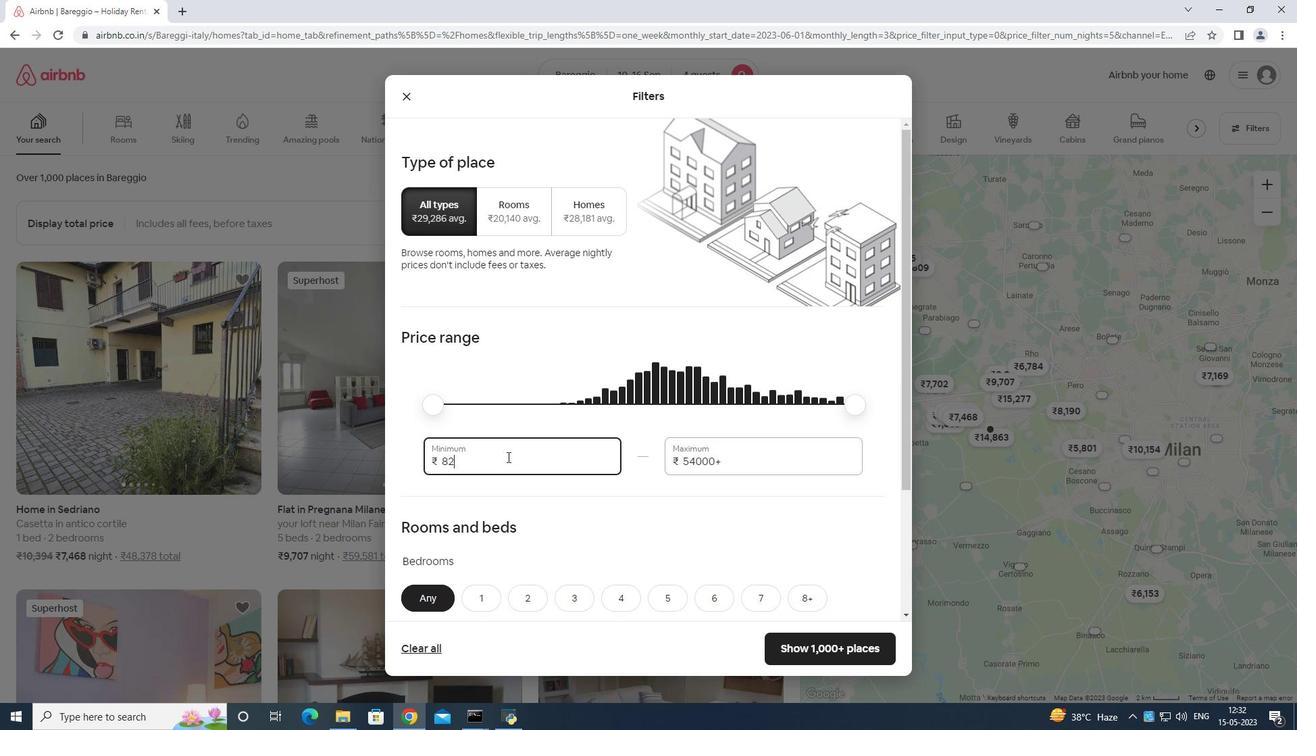 
Action: Key pressed <Key.backspace><Key.backspace><Key.backspace>
Screenshot: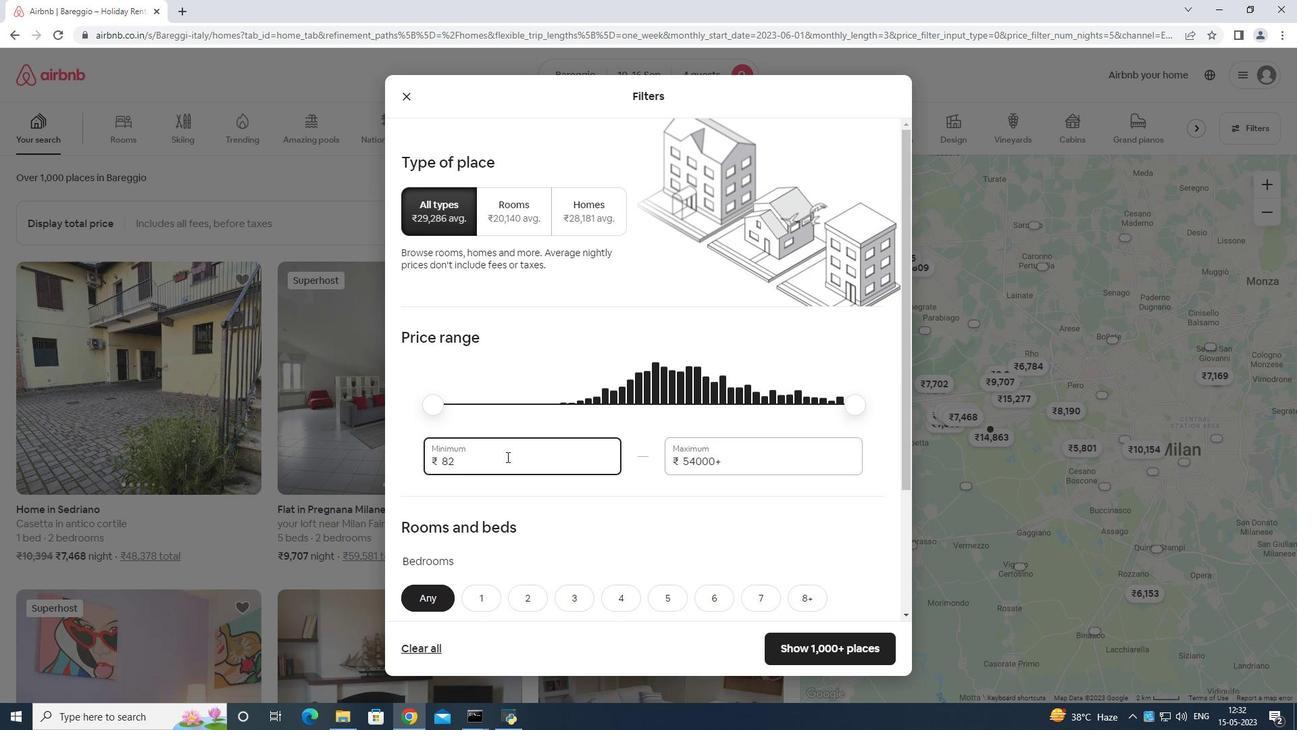 
Action: Mouse moved to (507, 456)
Screenshot: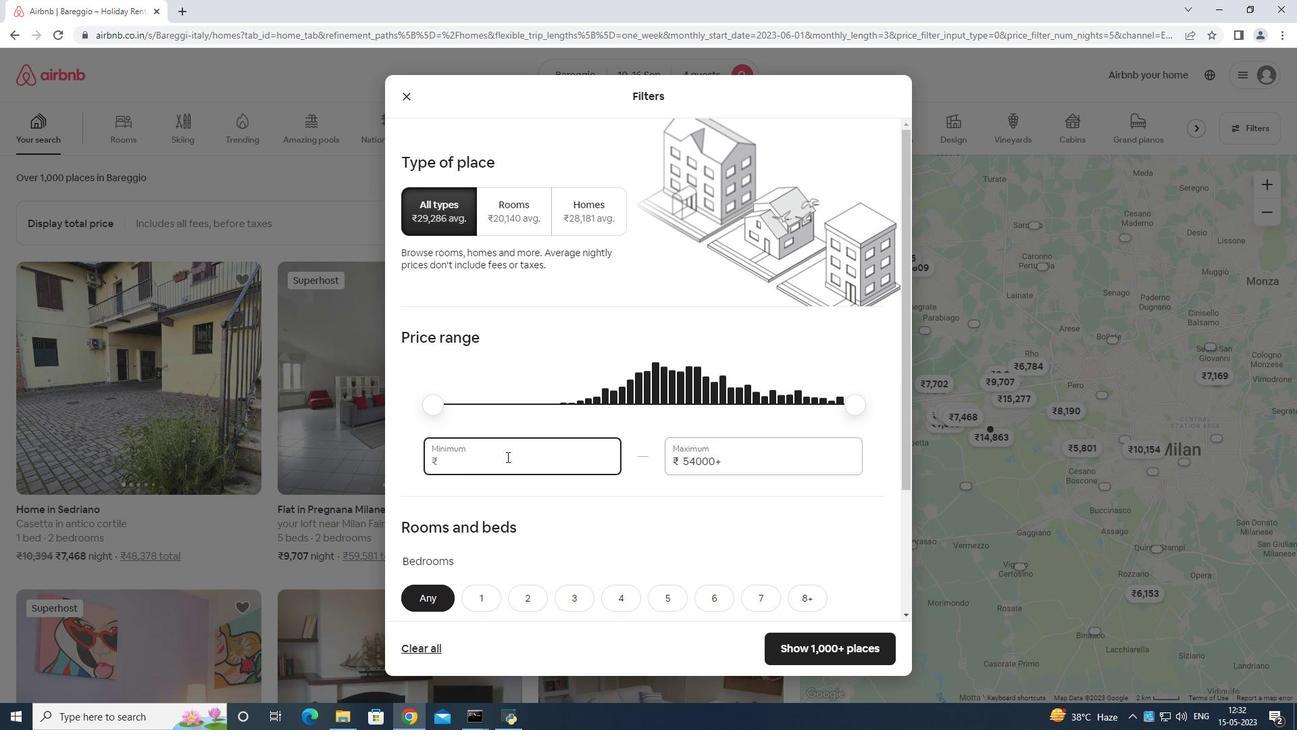 
Action: Key pressed 1
Screenshot: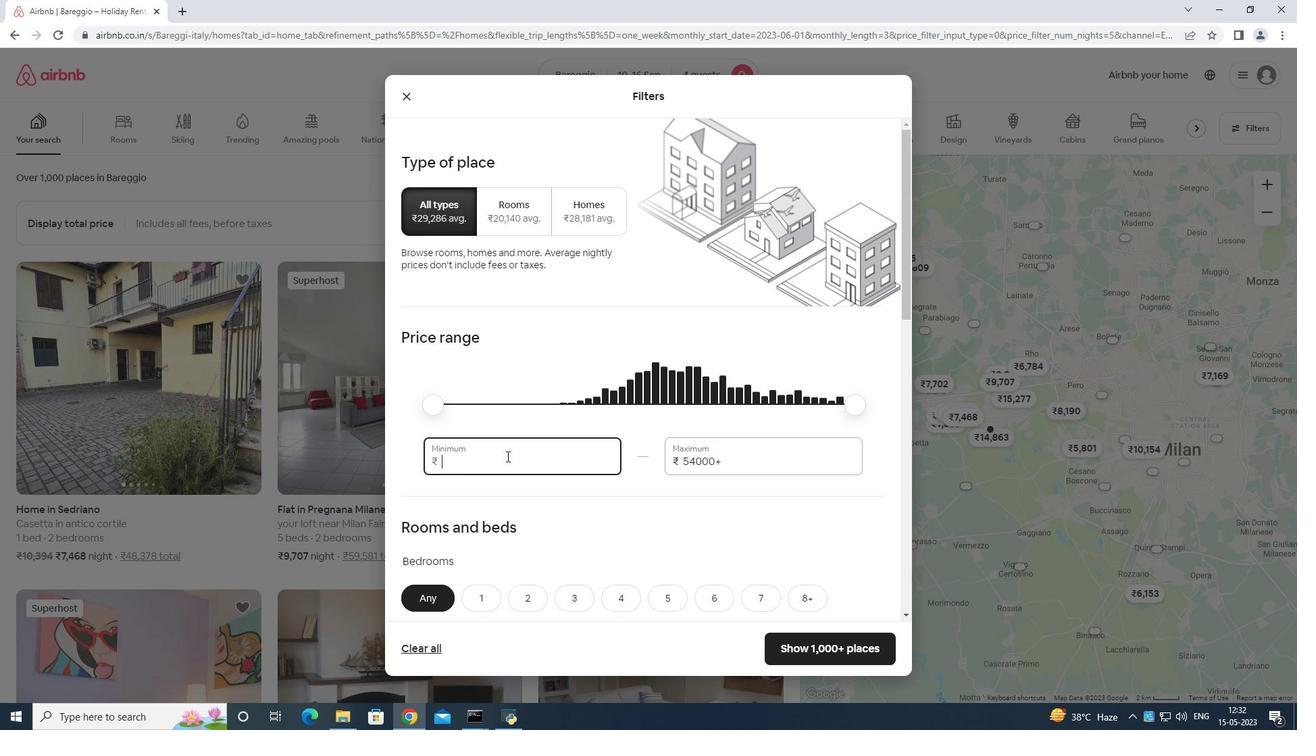 
Action: Mouse moved to (507, 454)
Screenshot: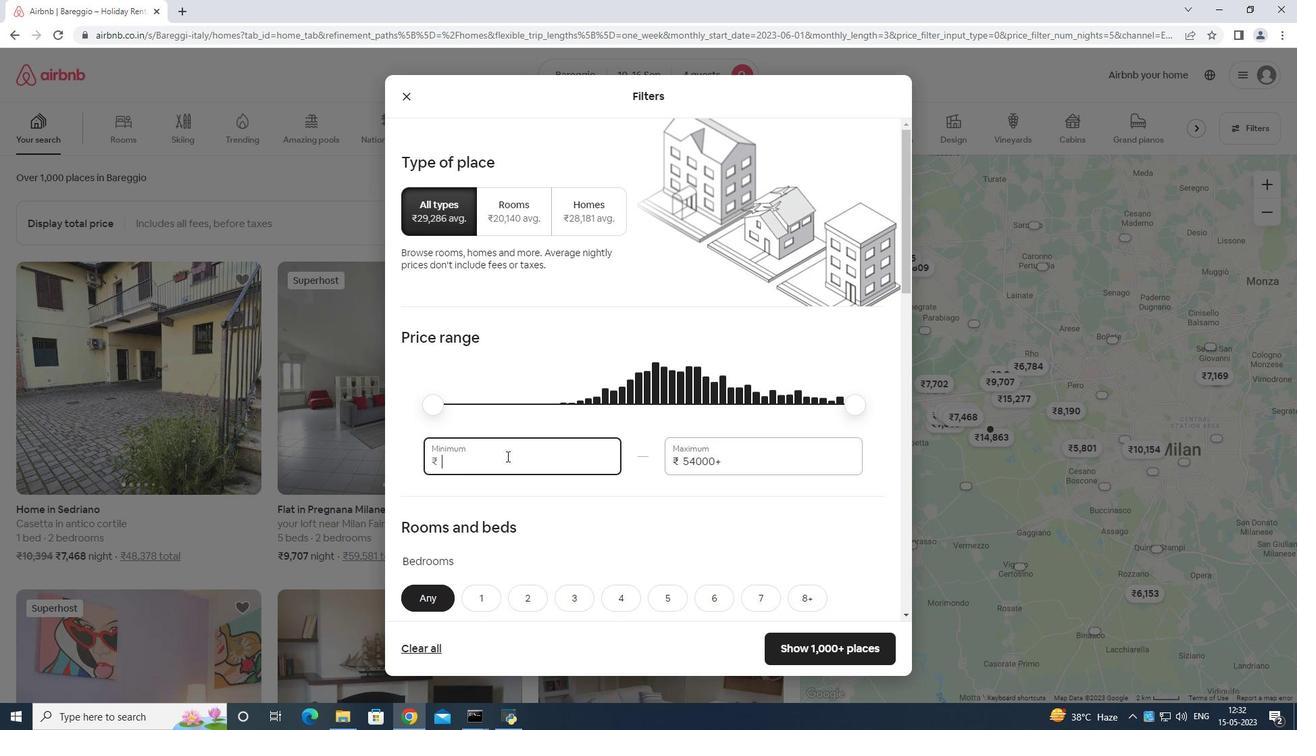 
Action: Key pressed 00
Screenshot: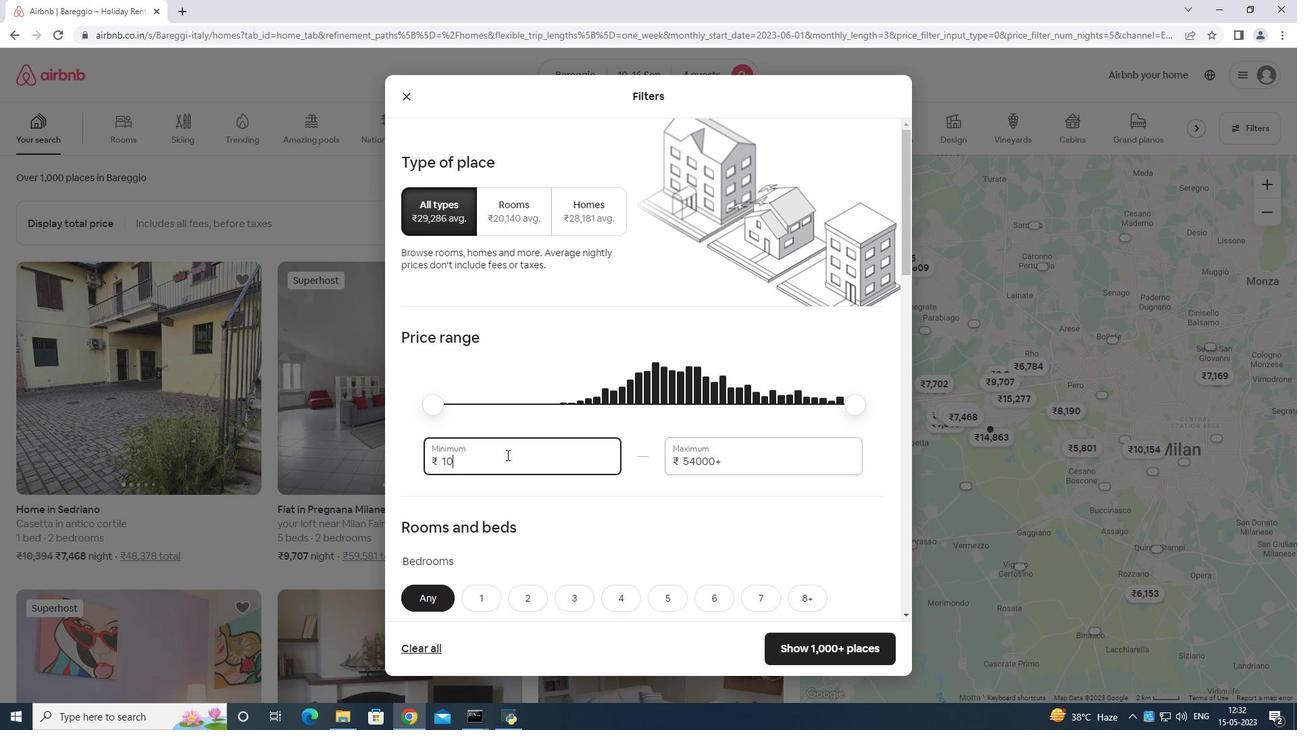 
Action: Mouse moved to (507, 453)
Screenshot: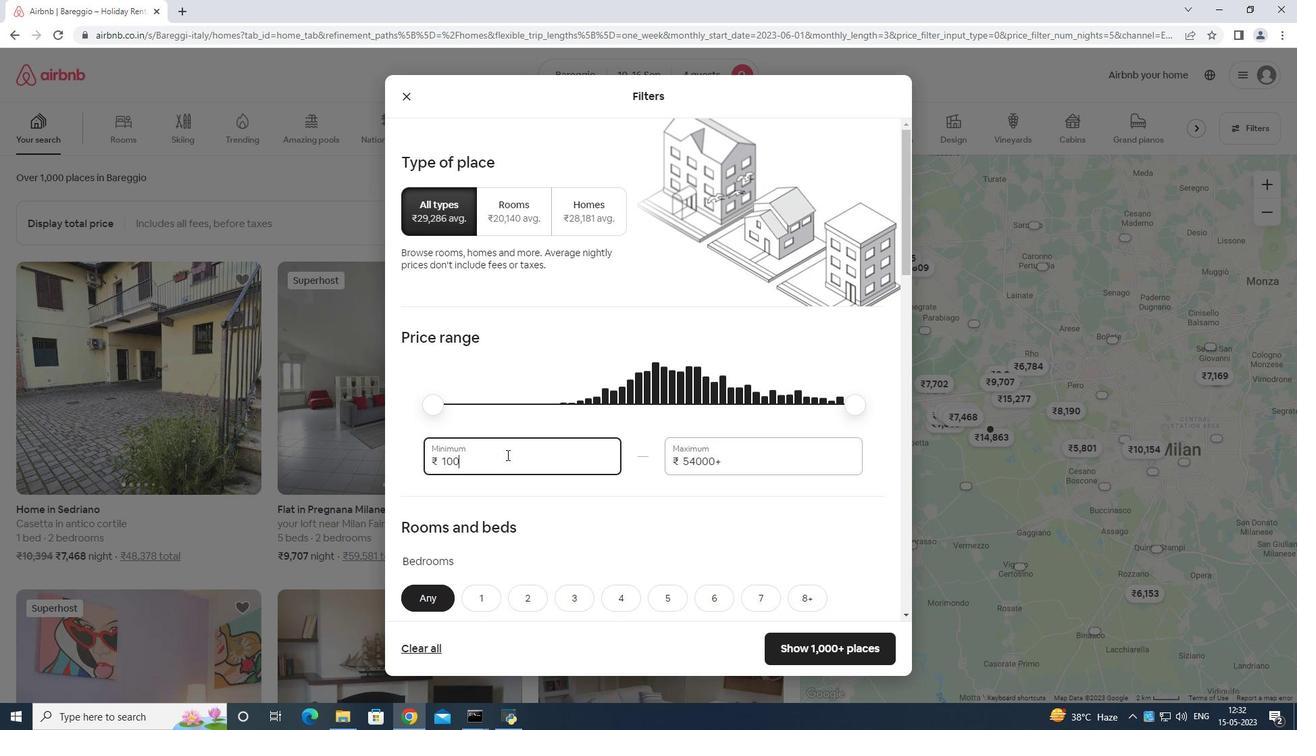 
Action: Key pressed 0
Screenshot: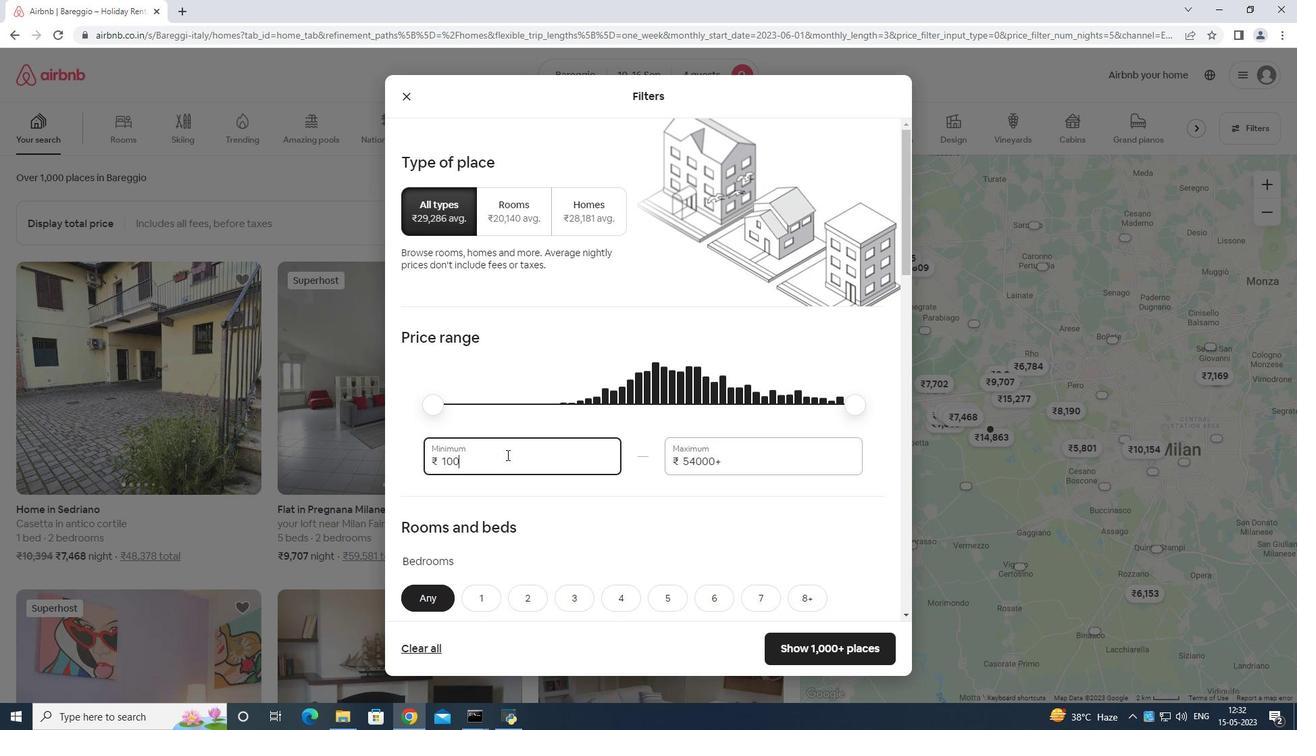 
Action: Mouse moved to (507, 452)
Screenshot: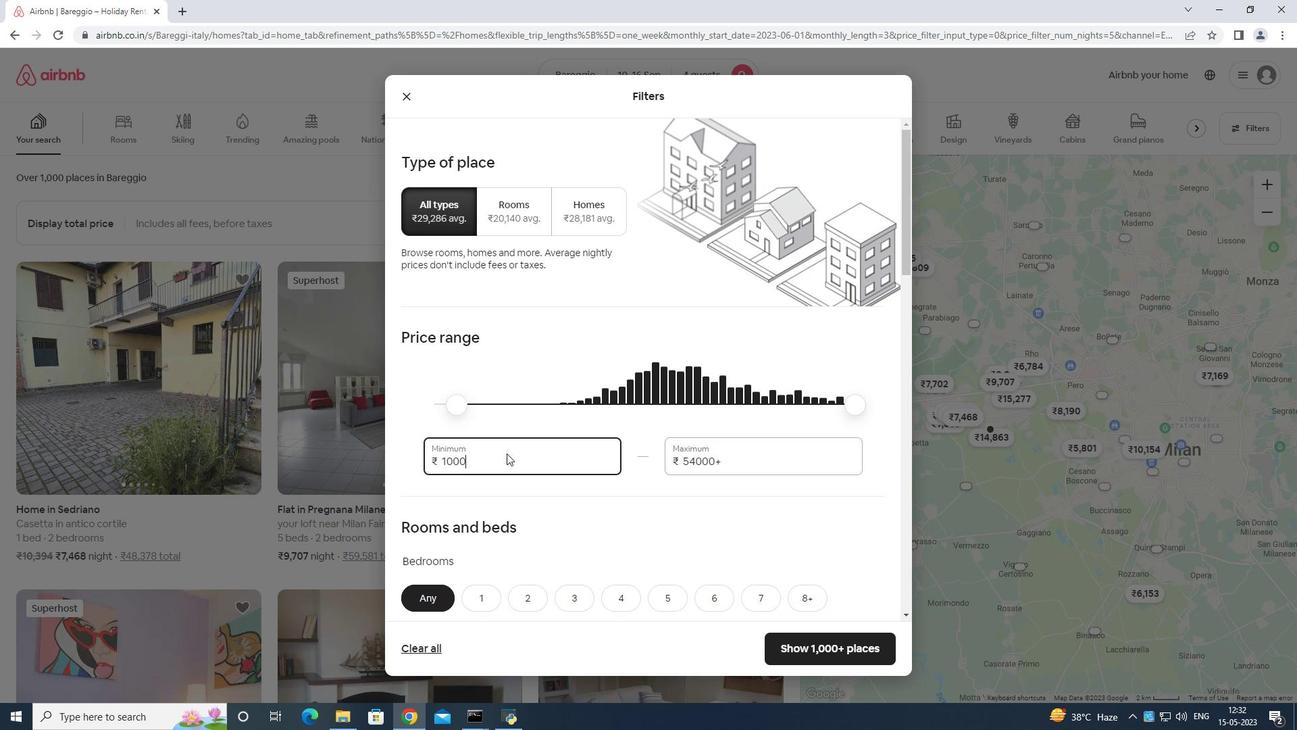 
Action: Key pressed 0
Screenshot: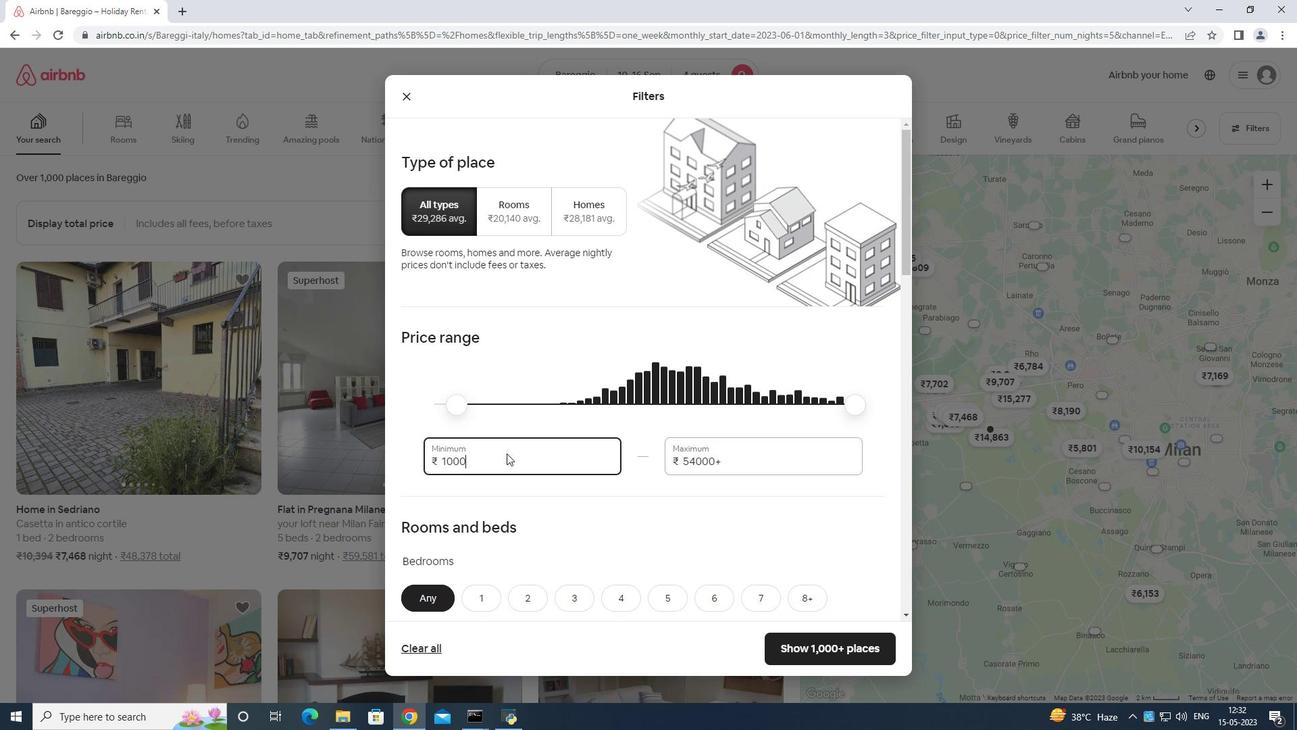 
Action: Mouse moved to (724, 456)
Screenshot: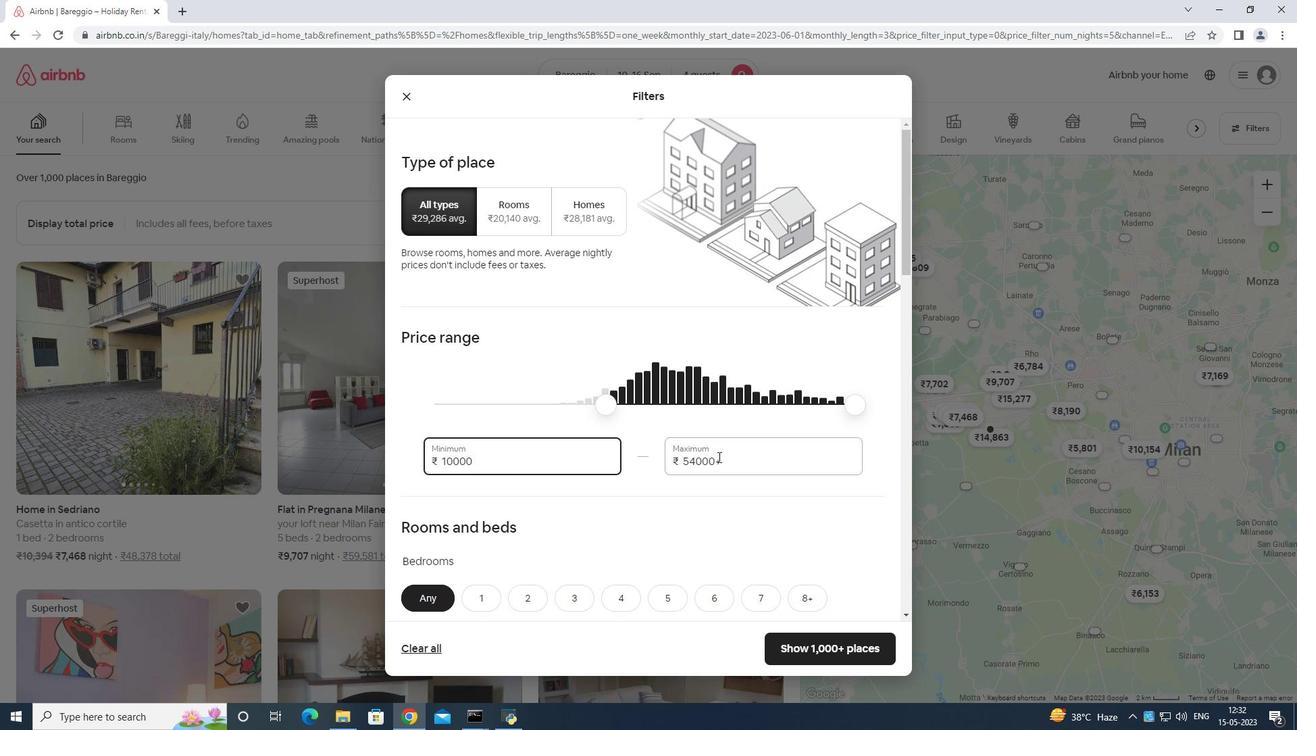 
Action: Mouse pressed left at (724, 456)
Screenshot: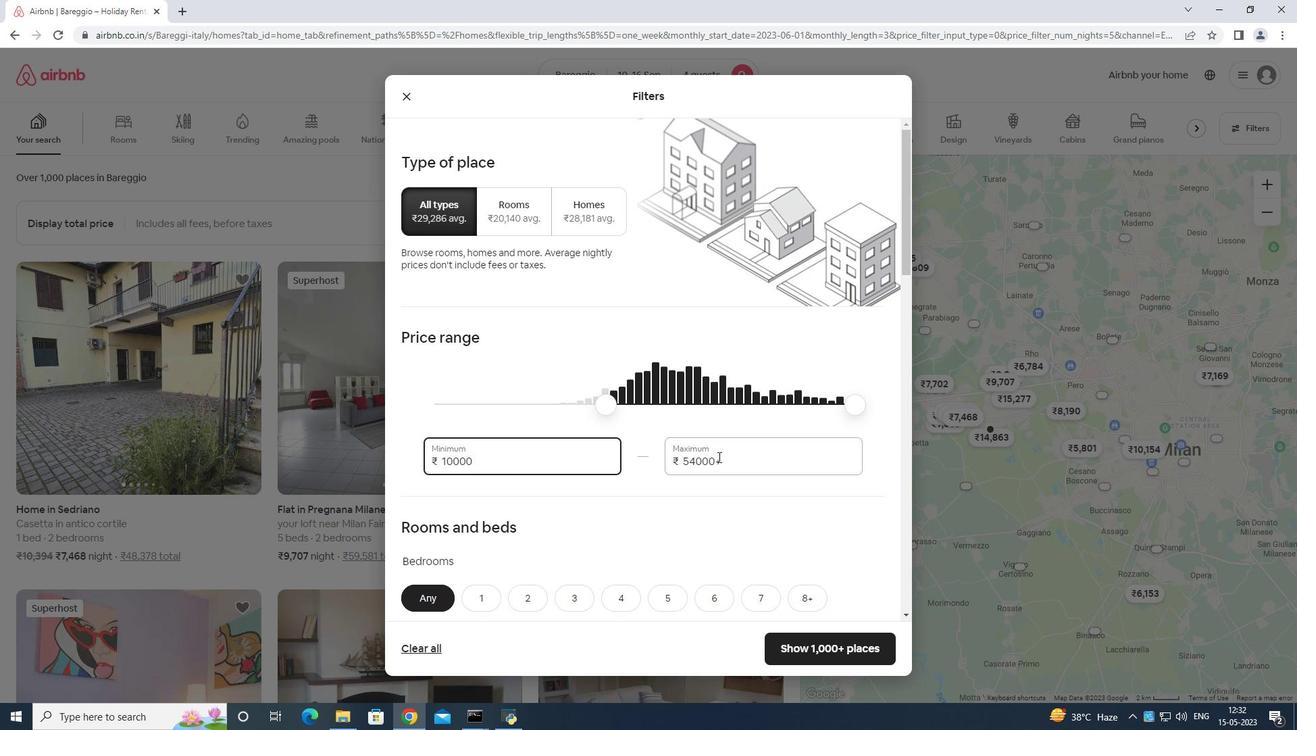 
Action: Mouse moved to (725, 453)
Screenshot: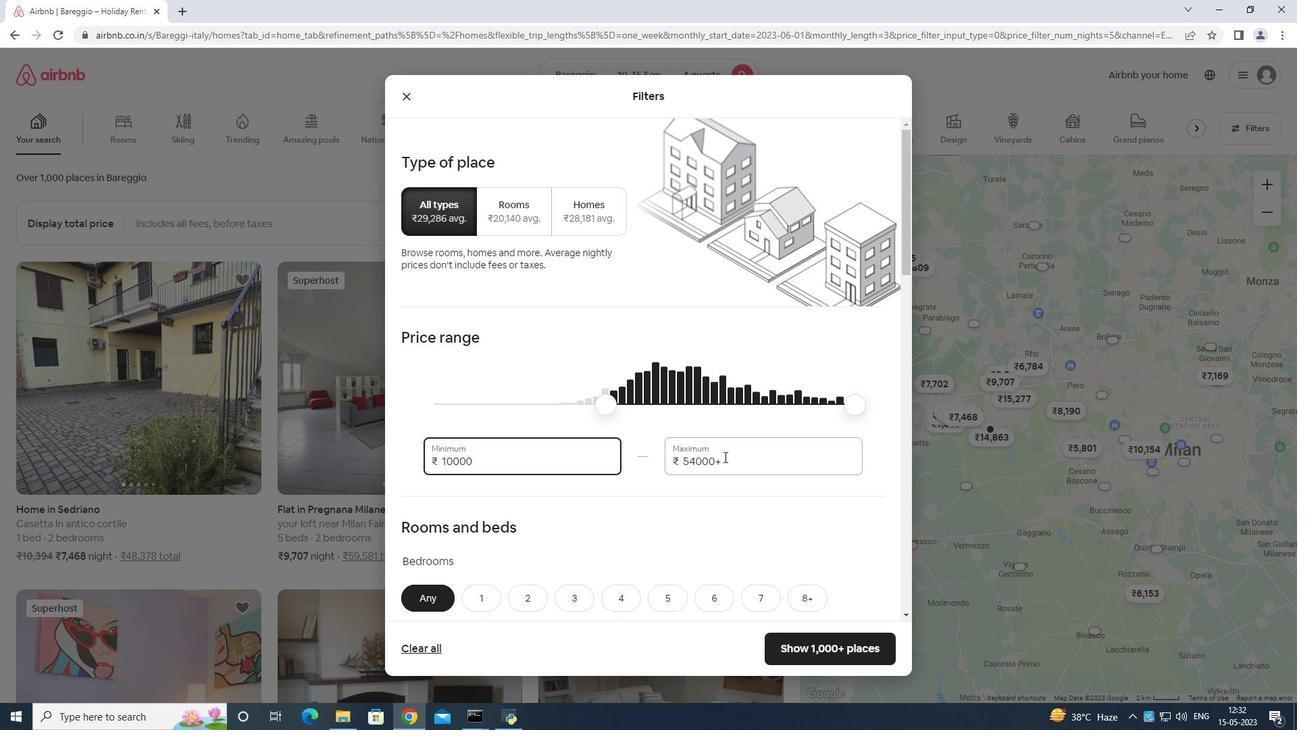 
Action: Key pressed <Key.backspace><Key.backspace><Key.backspace><Key.backspace><Key.backspace><Key.backspace><Key.backspace><Key.backspace><Key.backspace><Key.backspace><Key.backspace><Key.backspace>
Screenshot: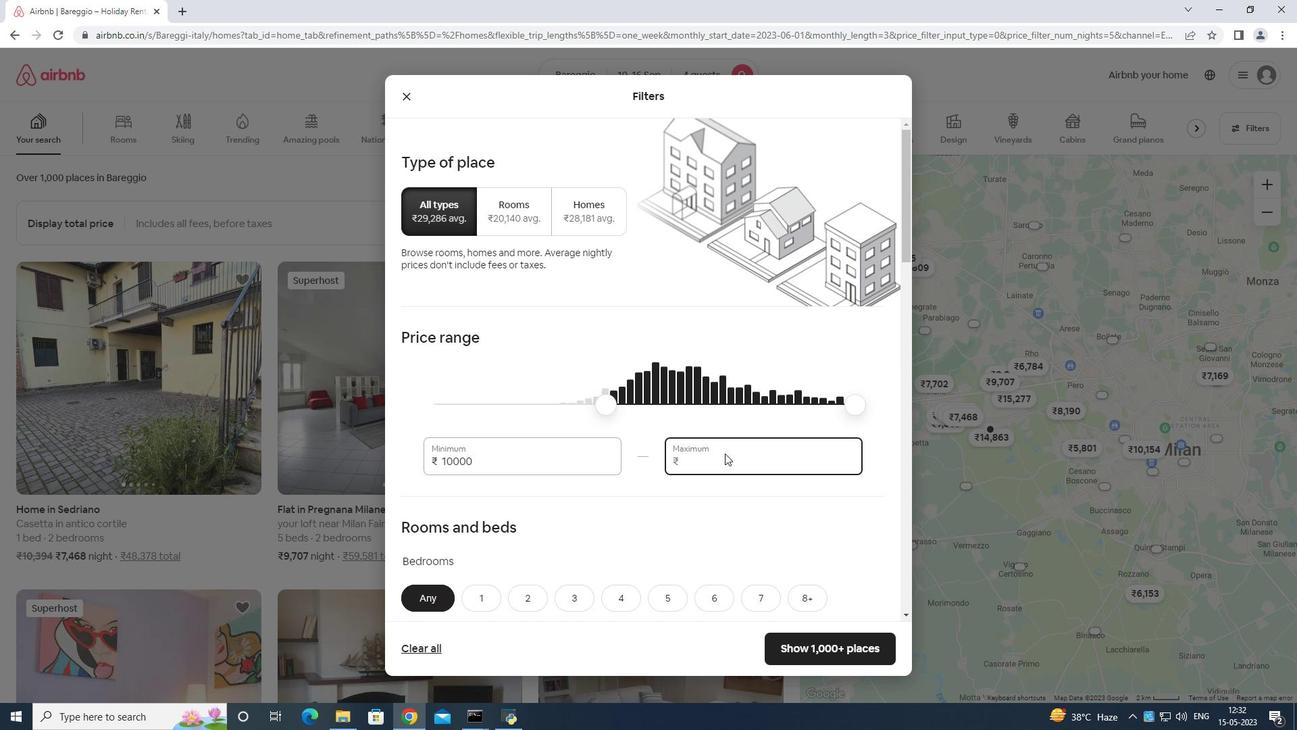 
Action: Mouse moved to (726, 453)
Screenshot: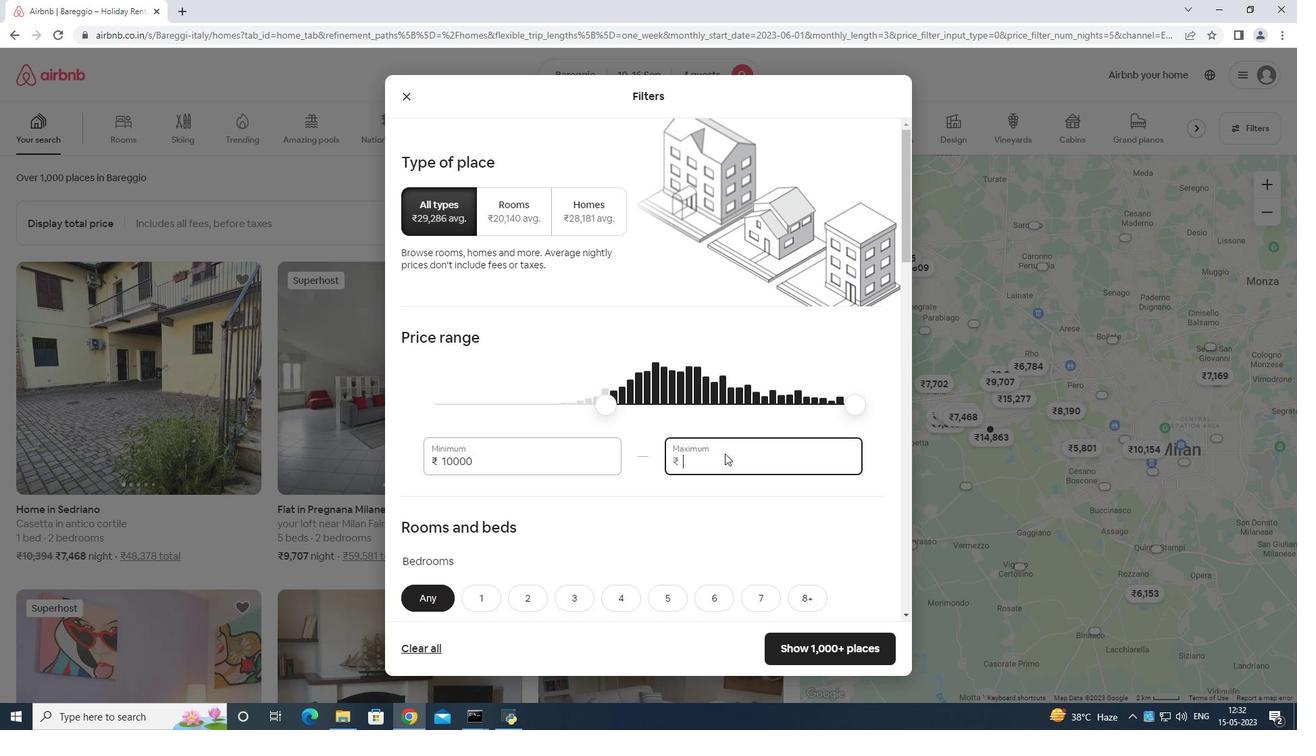 
Action: Key pressed 1
Screenshot: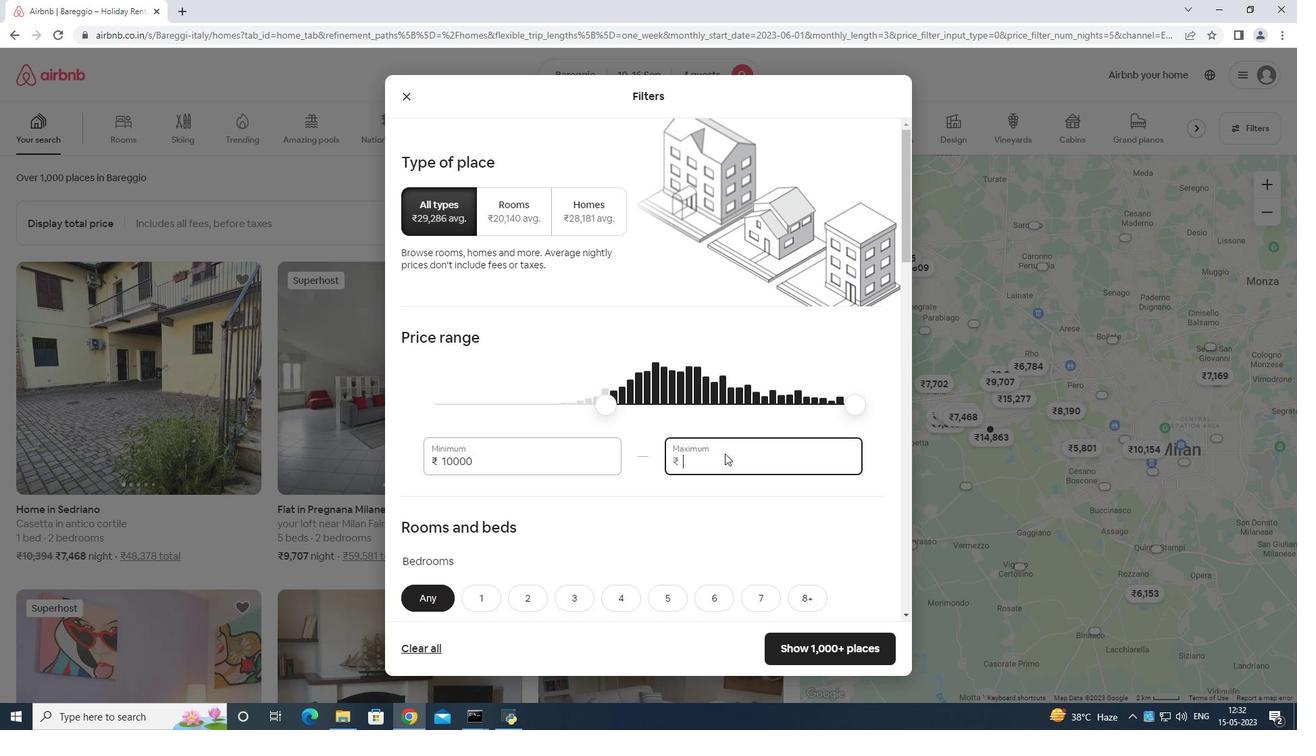 
Action: Mouse moved to (726, 453)
Screenshot: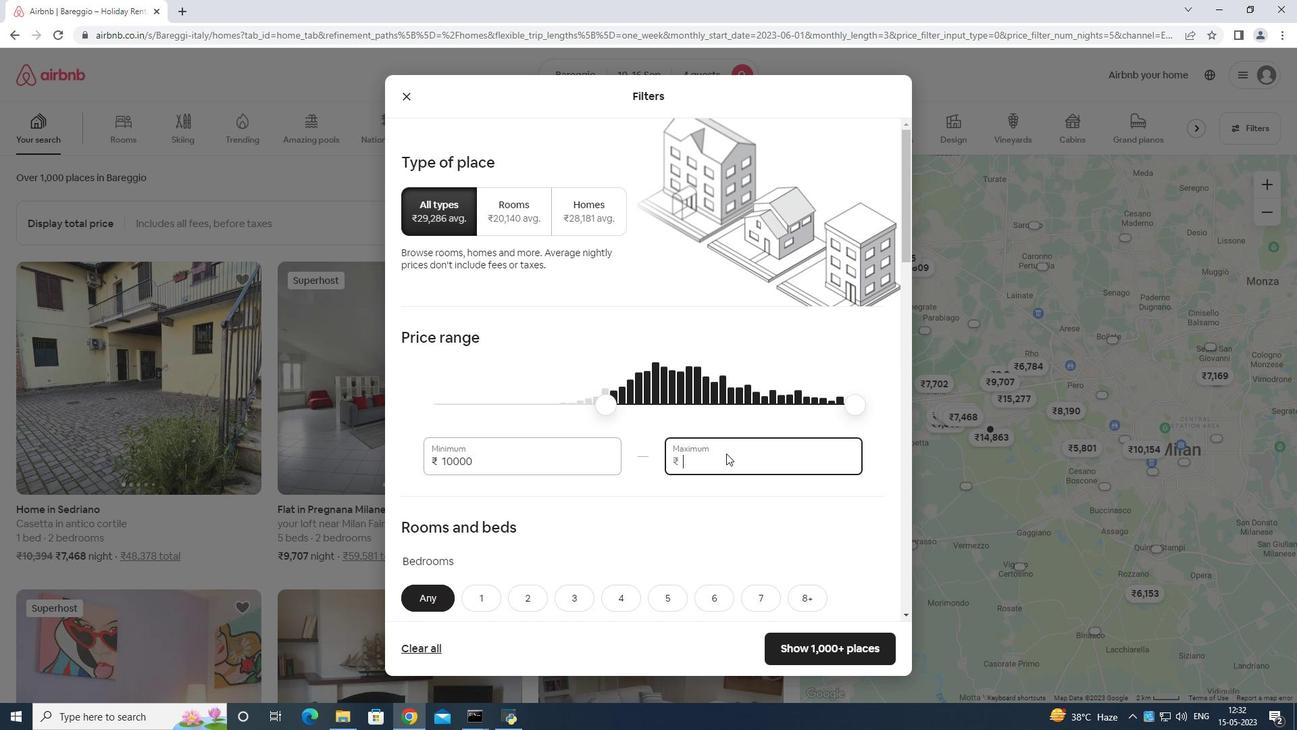 
Action: Key pressed 4
Screenshot: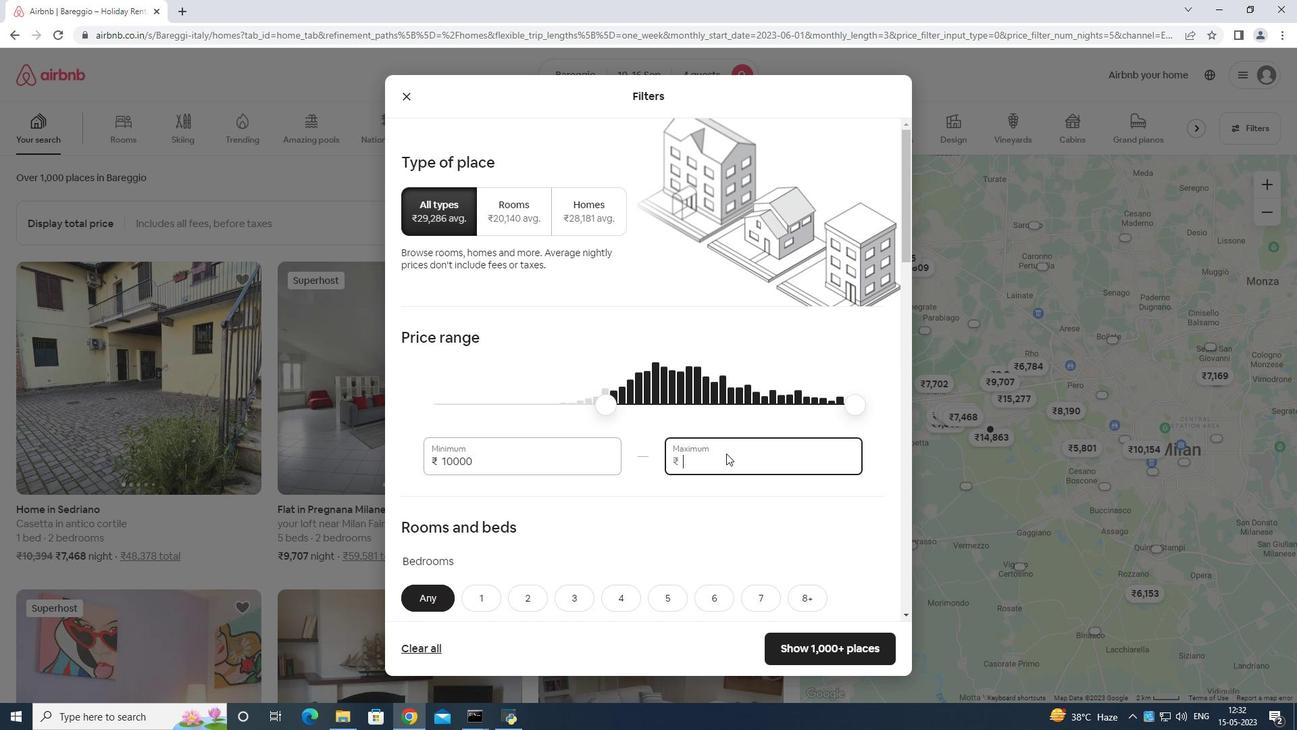 
Action: Mouse moved to (728, 453)
Screenshot: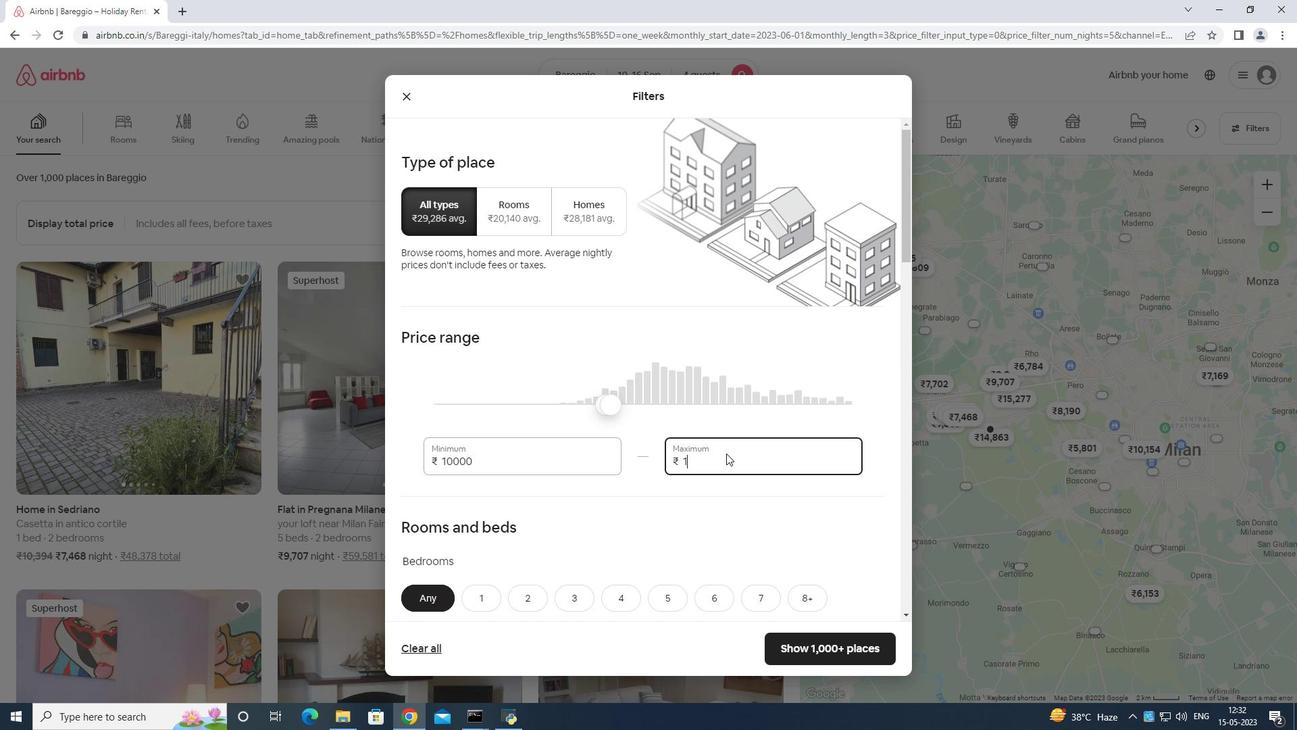 
Action: Key pressed 00
Screenshot: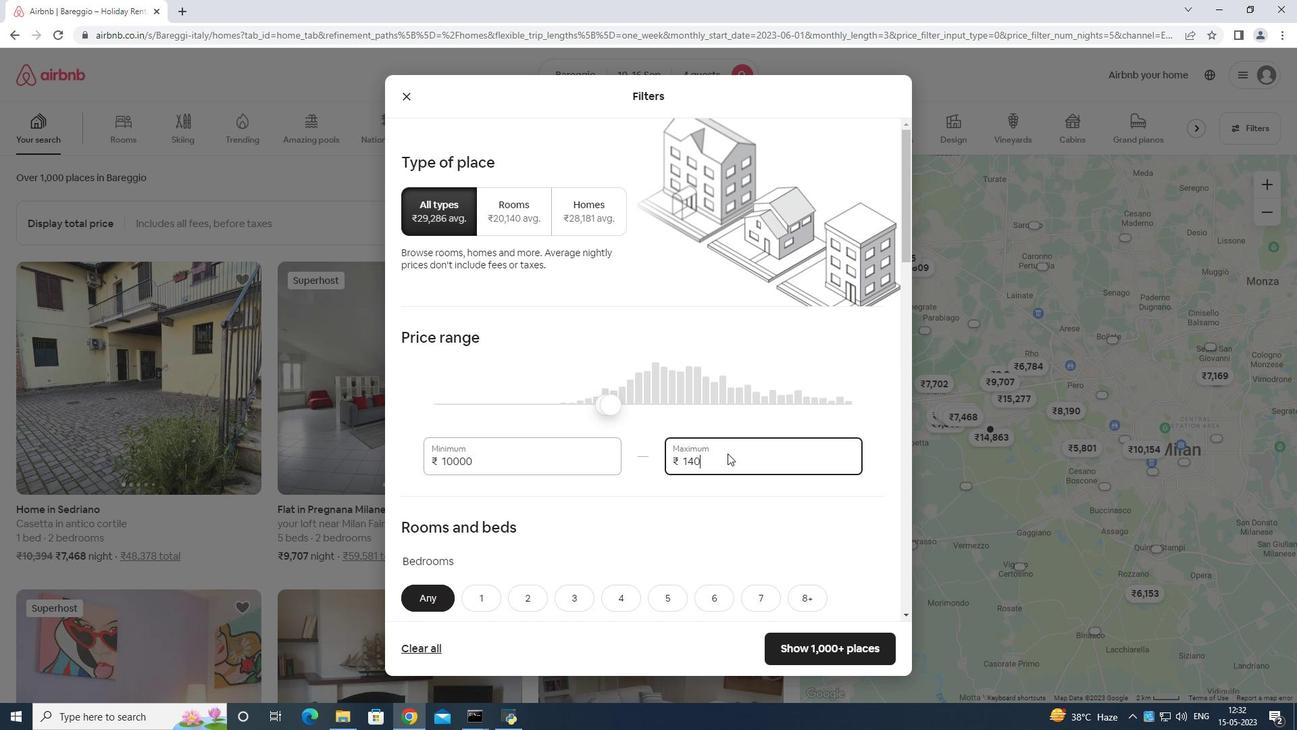 
Action: Mouse moved to (728, 454)
Screenshot: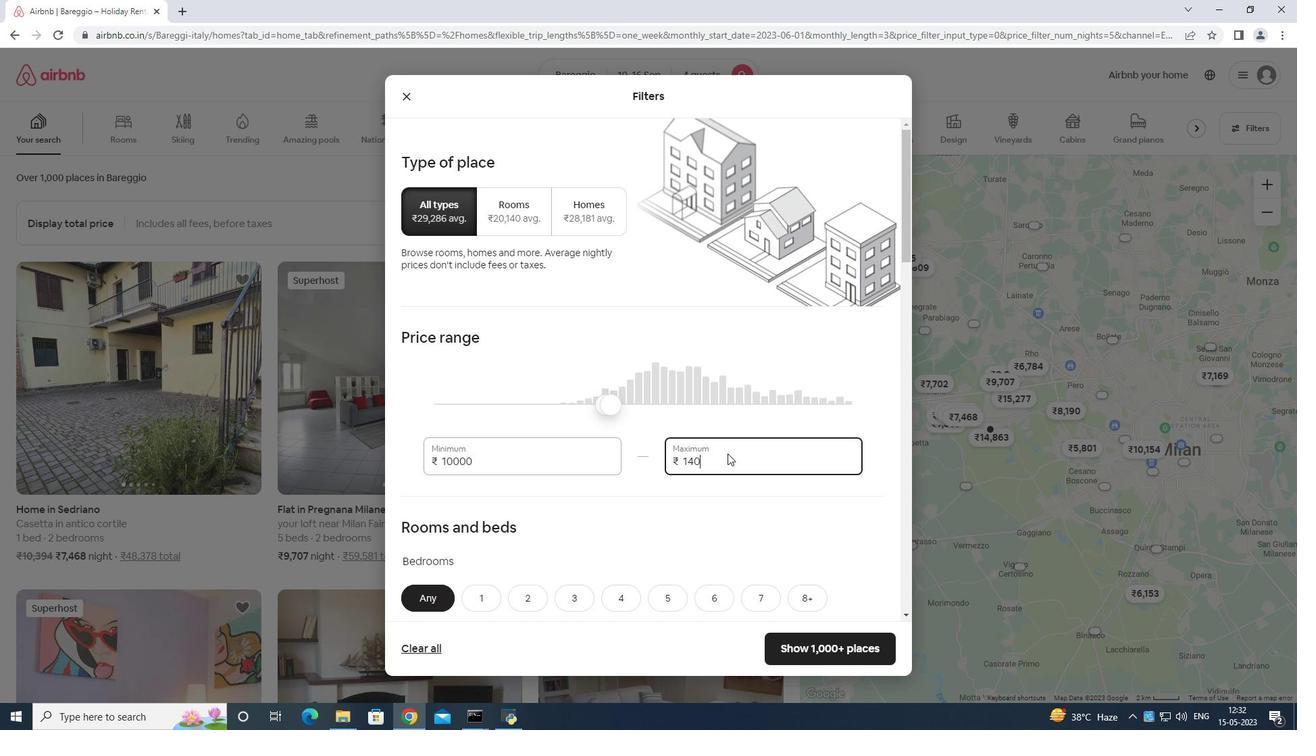 
Action: Key pressed 0
Screenshot: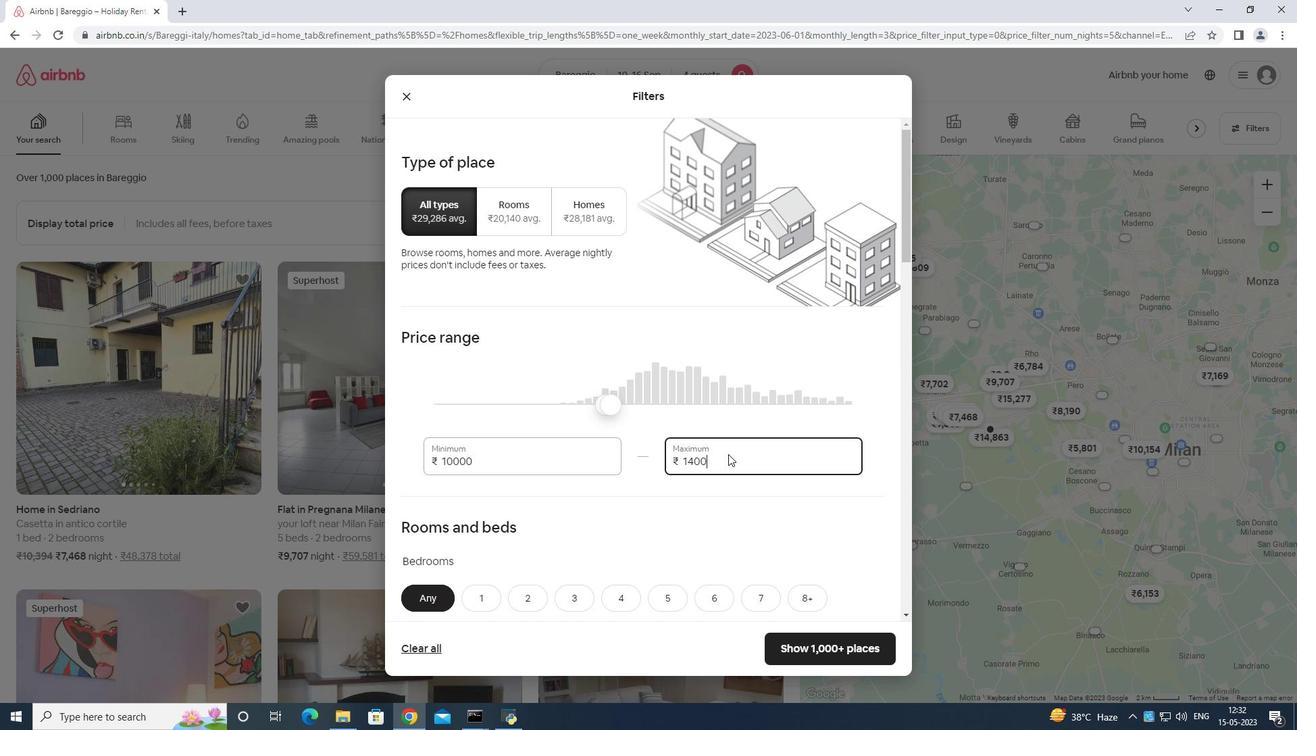 
Action: Mouse moved to (729, 453)
Screenshot: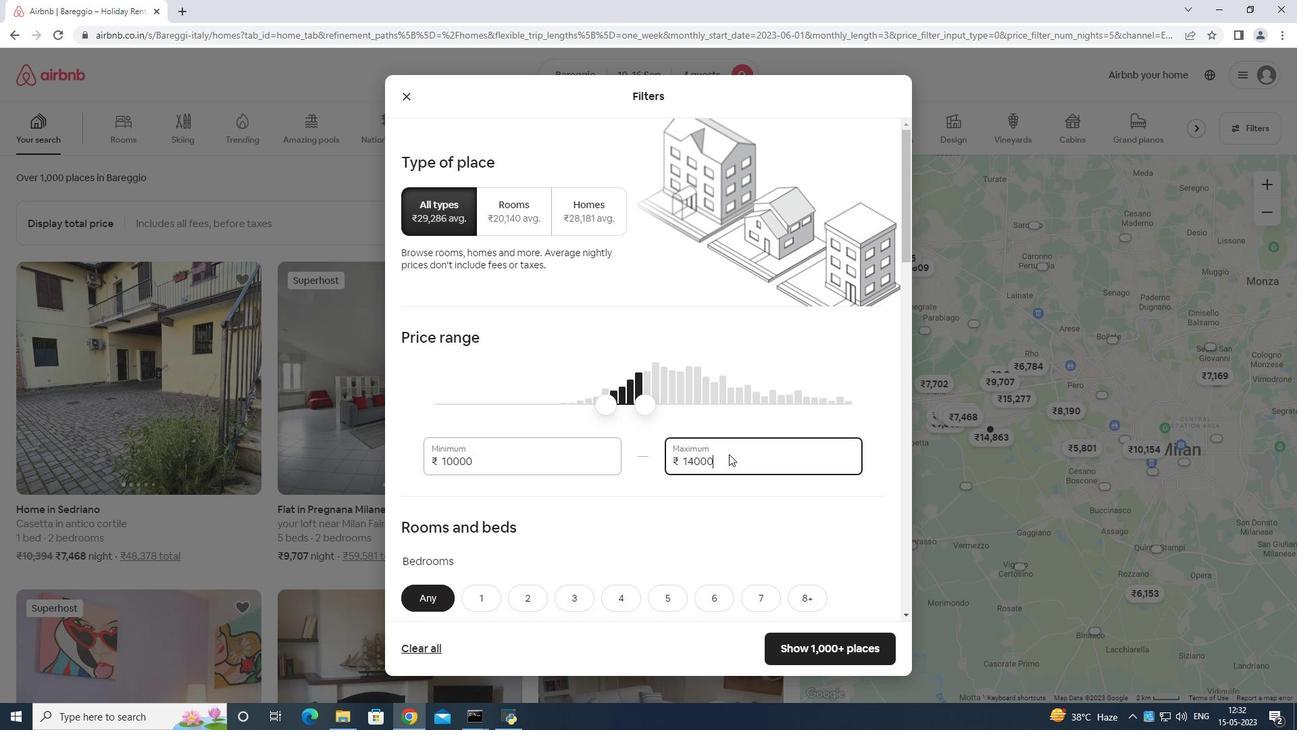 
Action: Mouse scrolled (729, 452) with delta (0, 0)
Screenshot: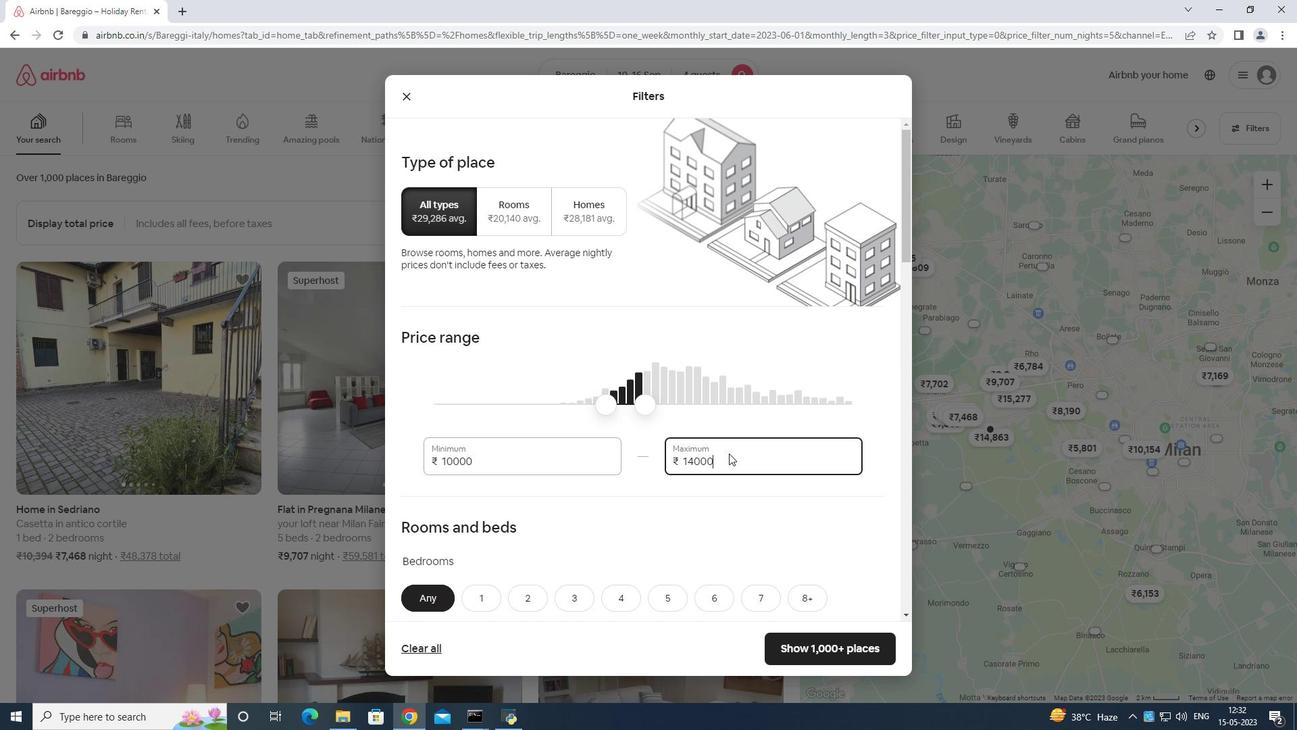 
Action: Mouse scrolled (729, 452) with delta (0, 0)
Screenshot: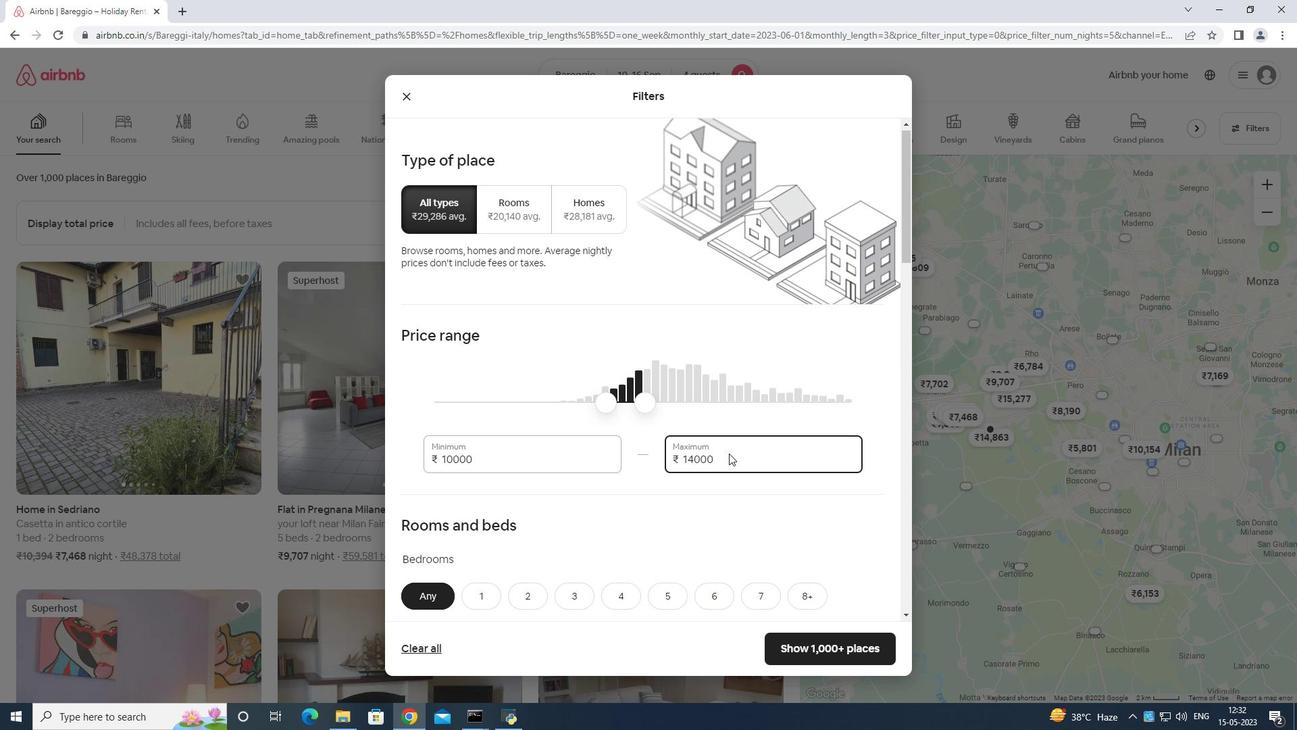
Action: Mouse moved to (628, 466)
Screenshot: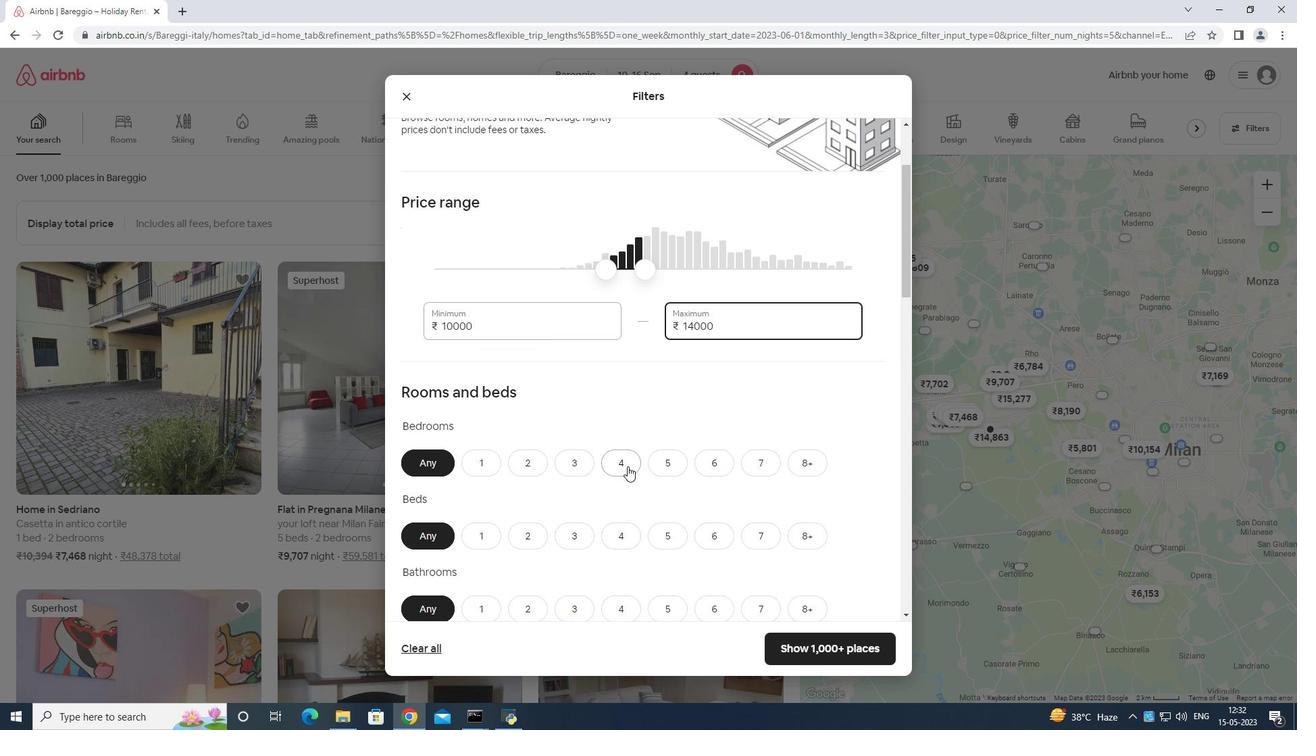 
Action: Mouse pressed left at (628, 466)
Screenshot: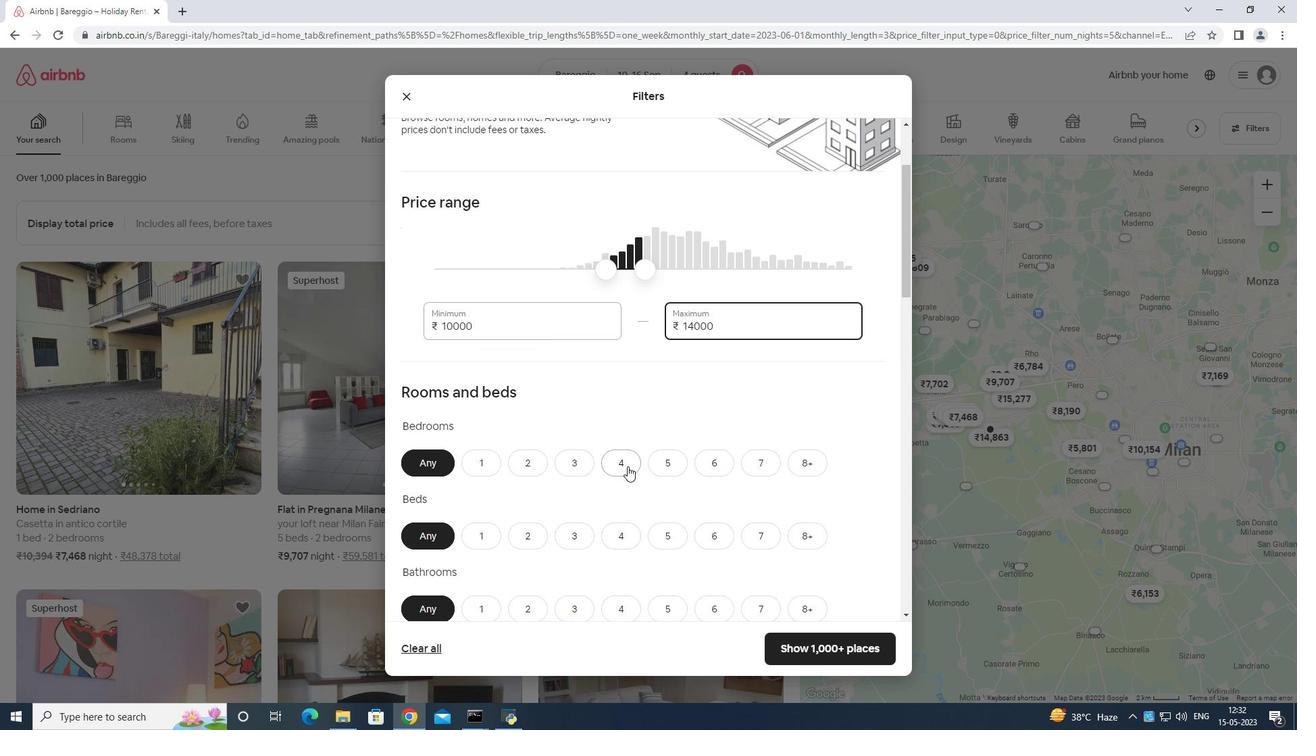 
Action: Mouse moved to (621, 536)
Screenshot: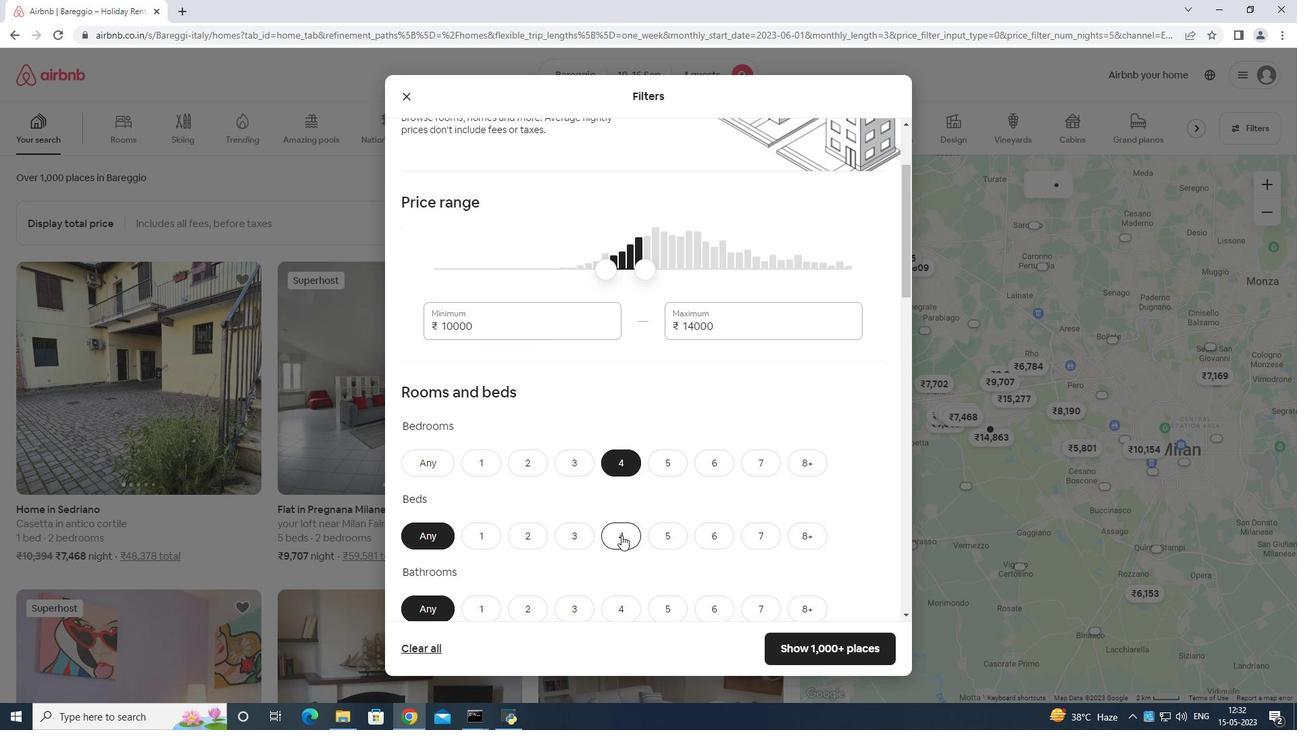 
Action: Mouse pressed left at (621, 536)
Screenshot: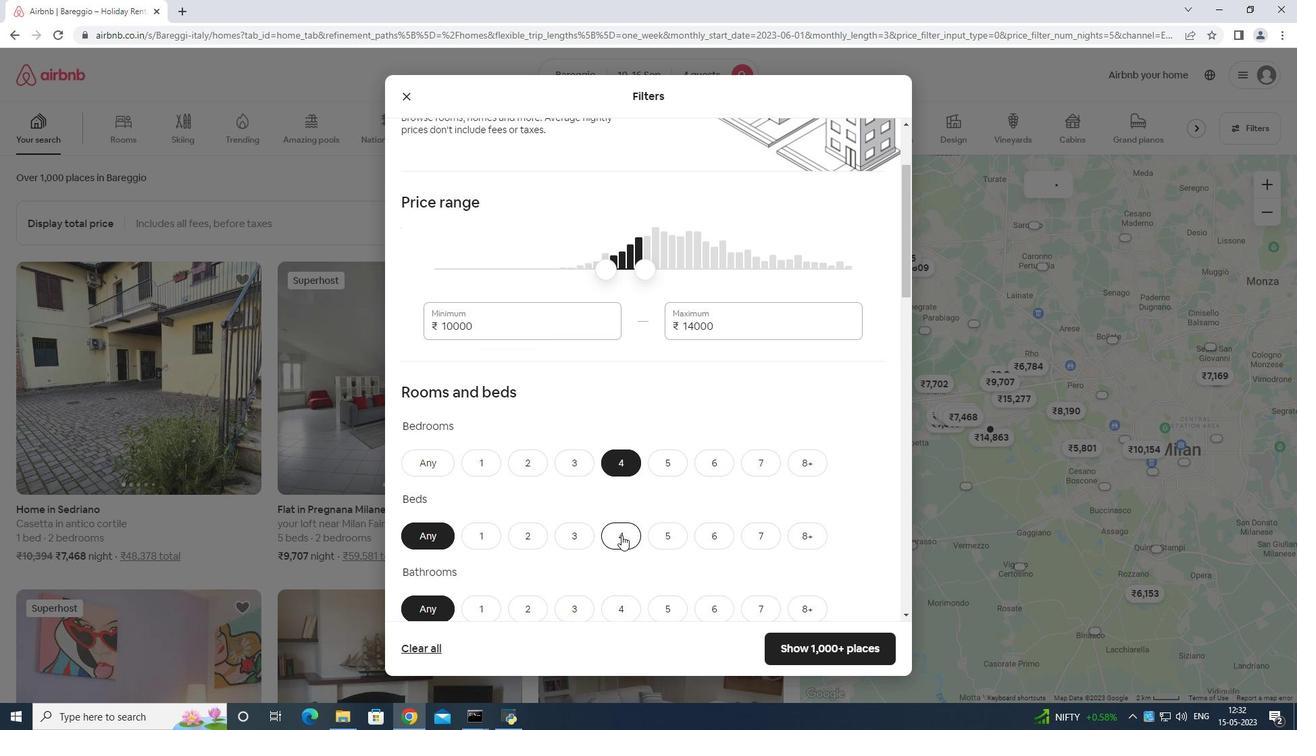 
Action: Mouse moved to (609, 603)
Screenshot: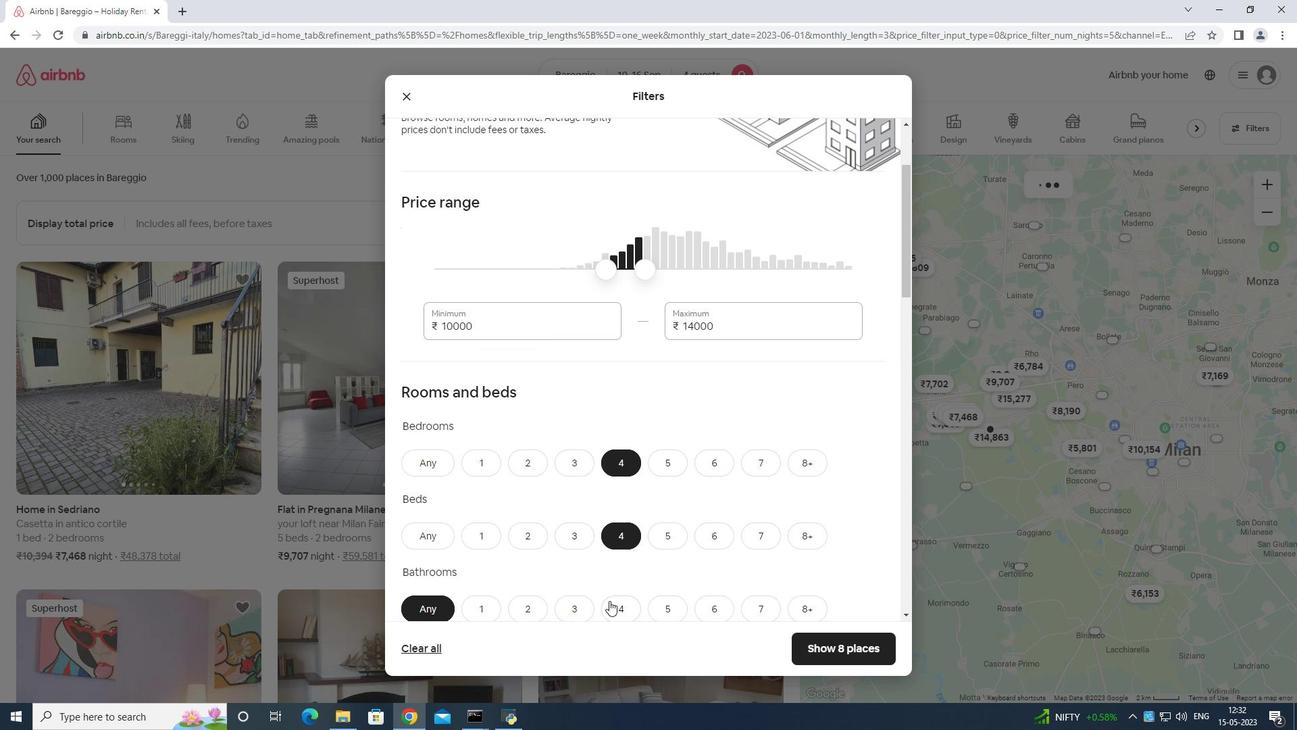 
Action: Mouse pressed left at (609, 603)
Screenshot: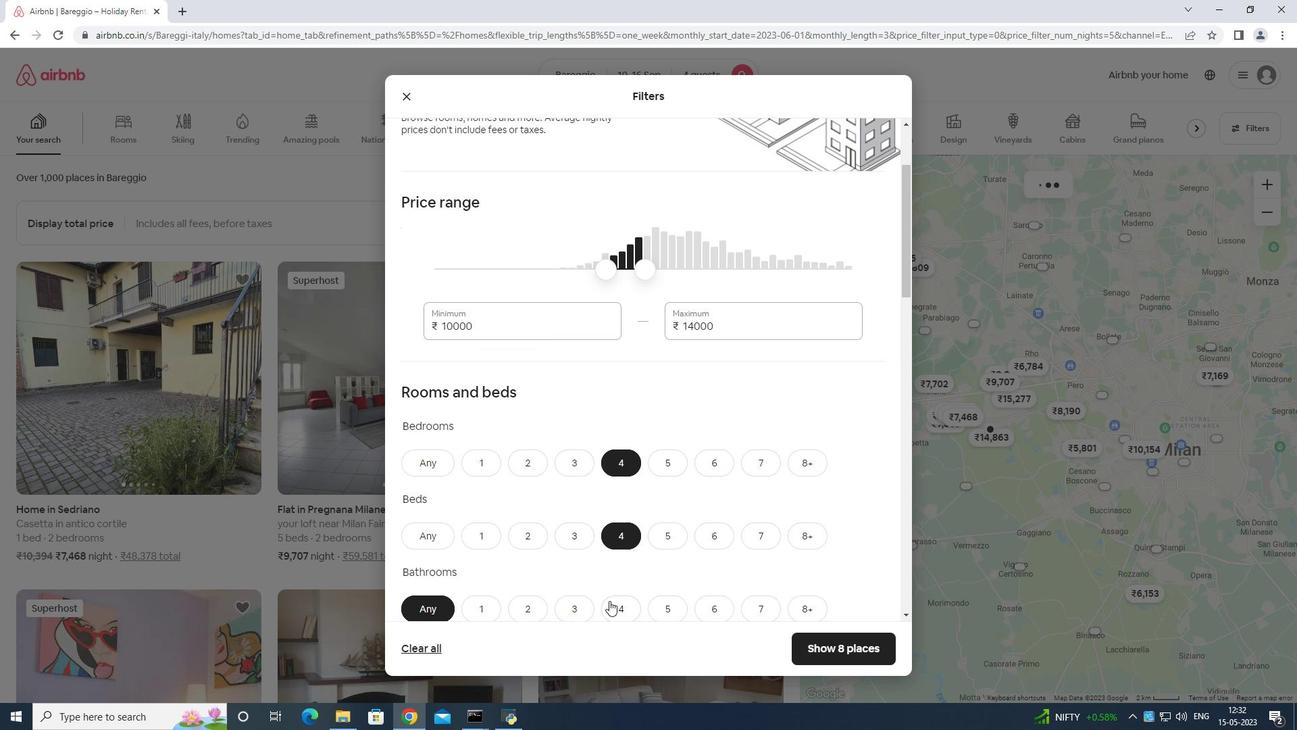 
Action: Mouse moved to (632, 590)
Screenshot: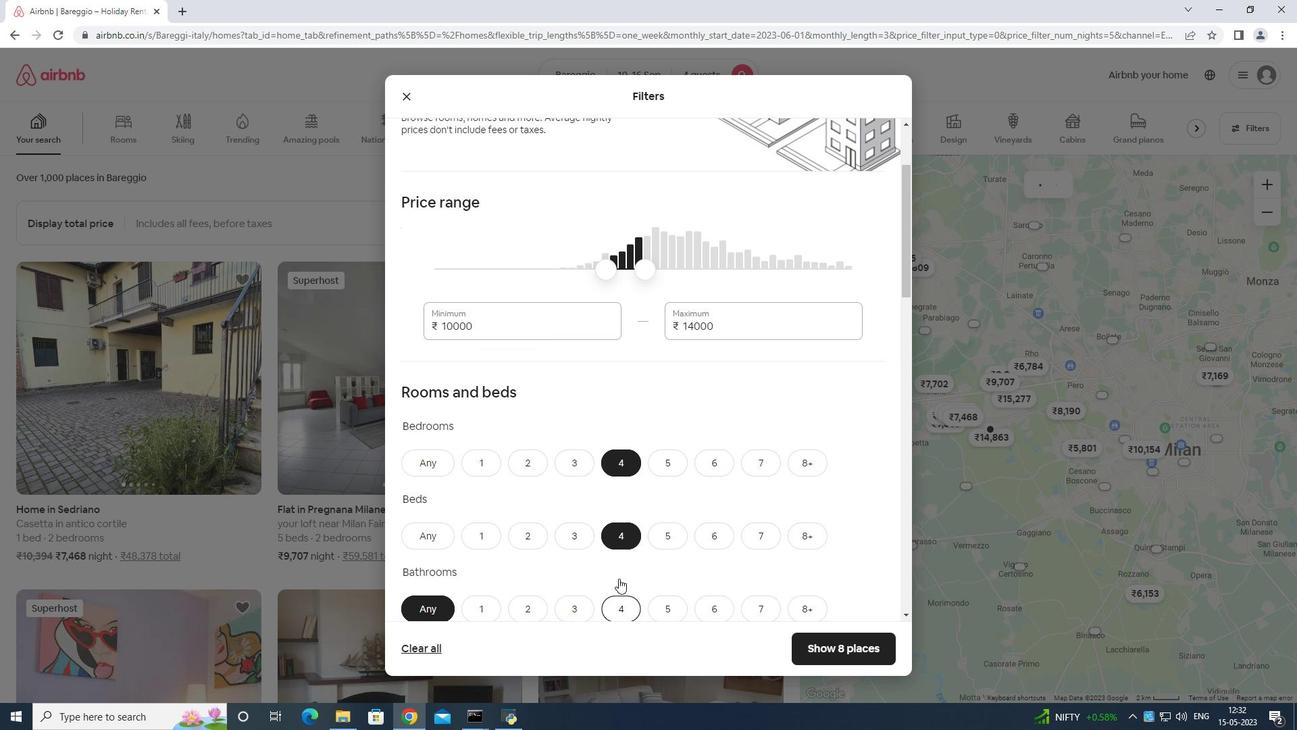 
Action: Mouse scrolled (632, 589) with delta (0, 0)
Screenshot: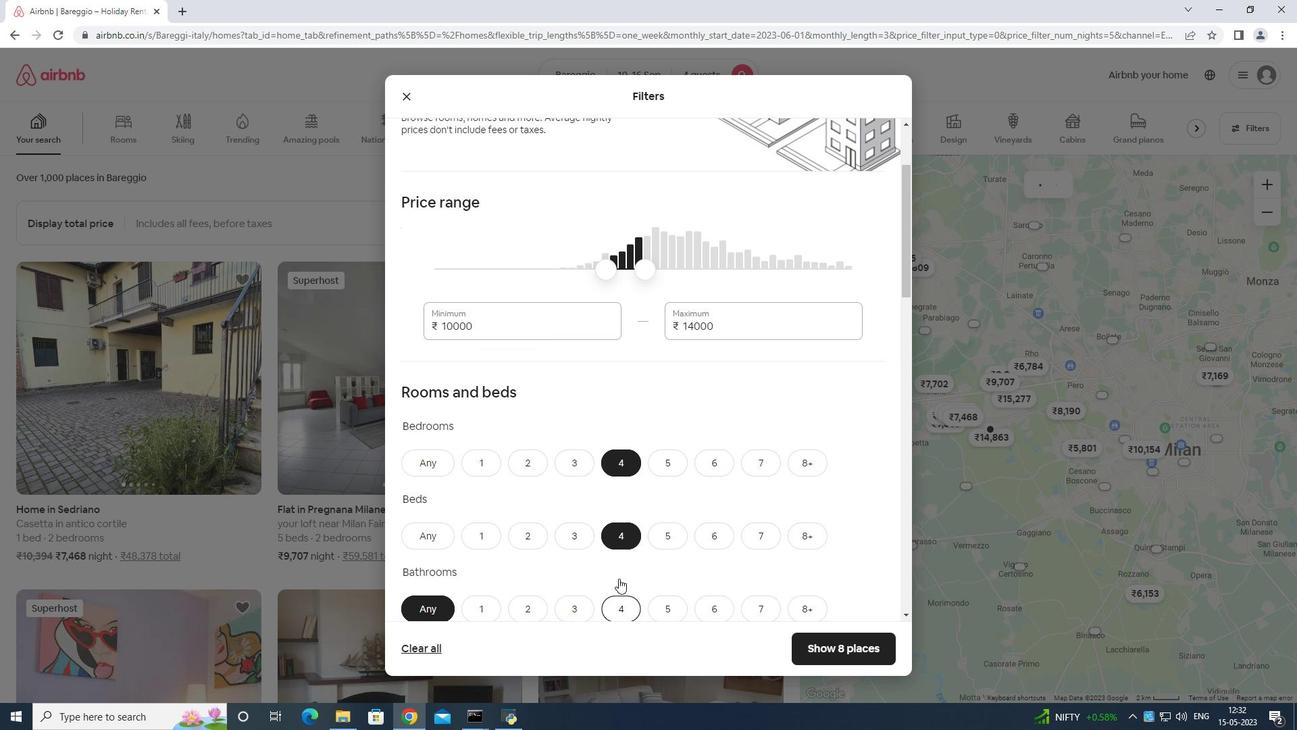 
Action: Mouse moved to (634, 592)
Screenshot: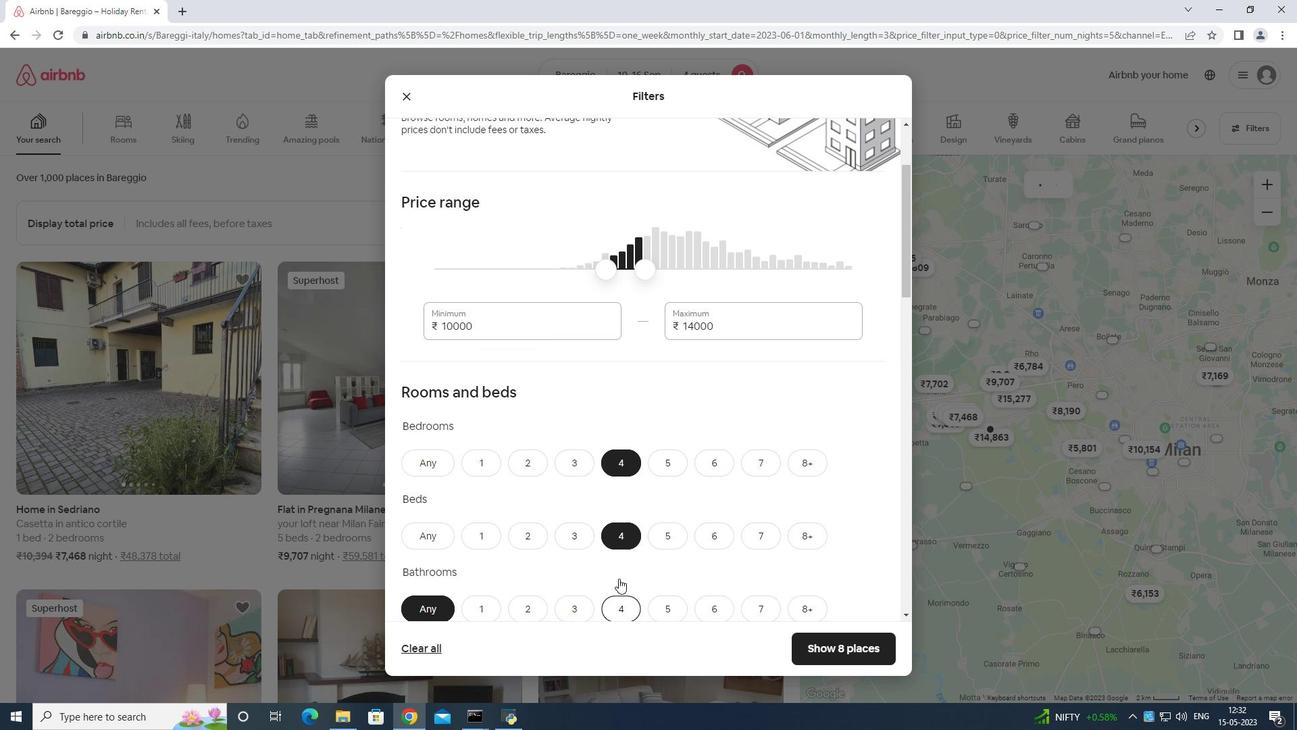 
Action: Mouse scrolled (634, 591) with delta (0, 0)
Screenshot: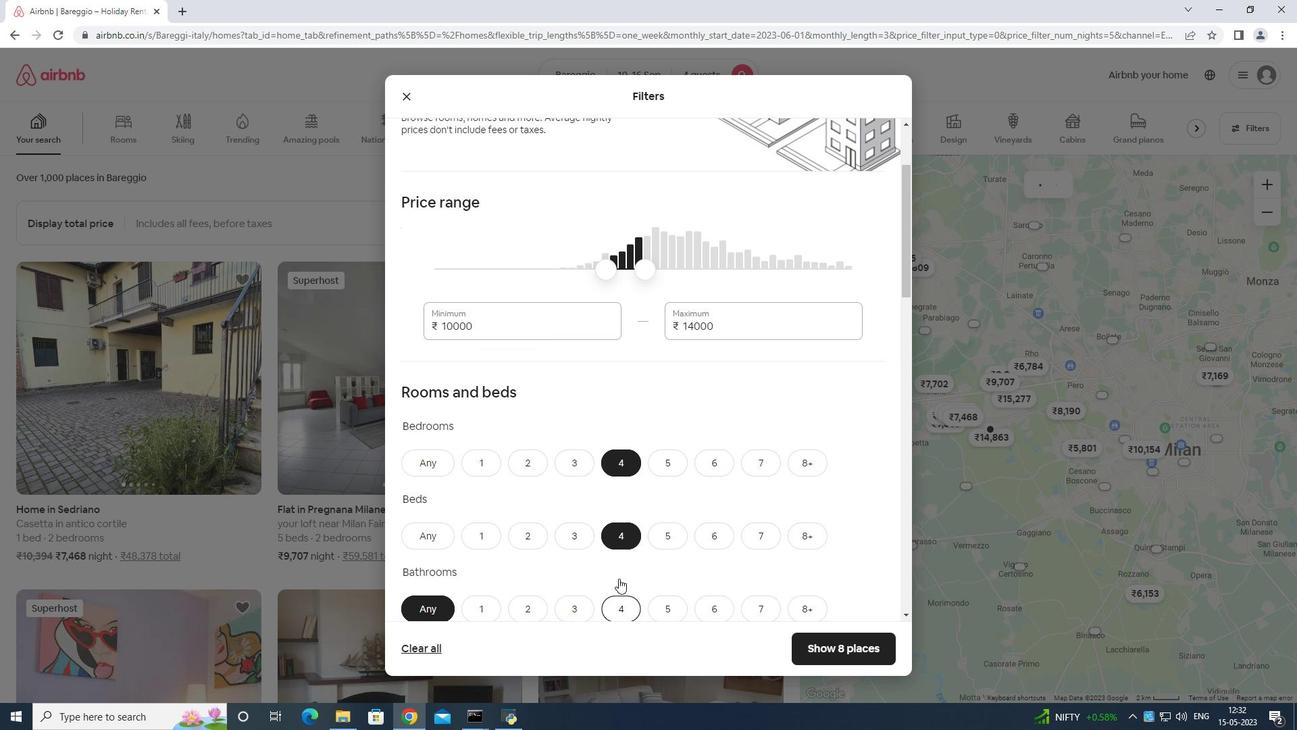 
Action: Mouse moved to (637, 592)
Screenshot: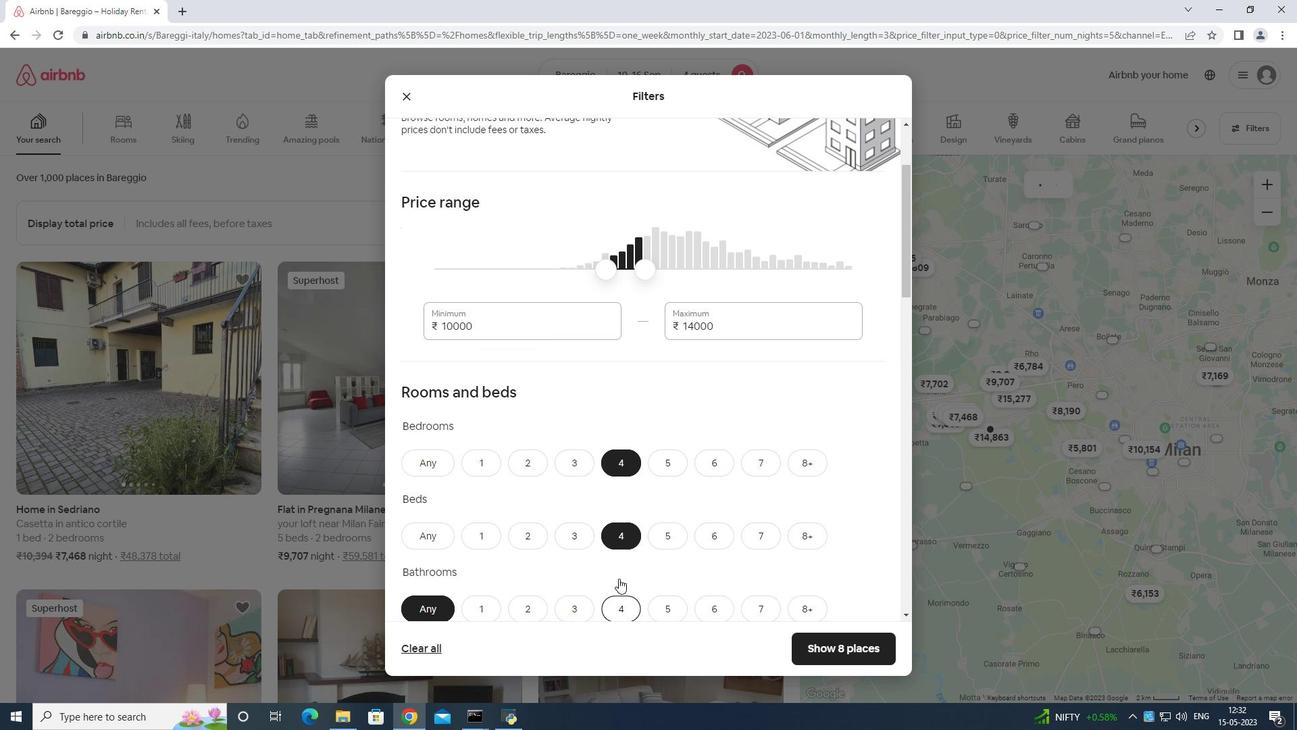 
Action: Mouse scrolled (637, 591) with delta (0, 0)
Screenshot: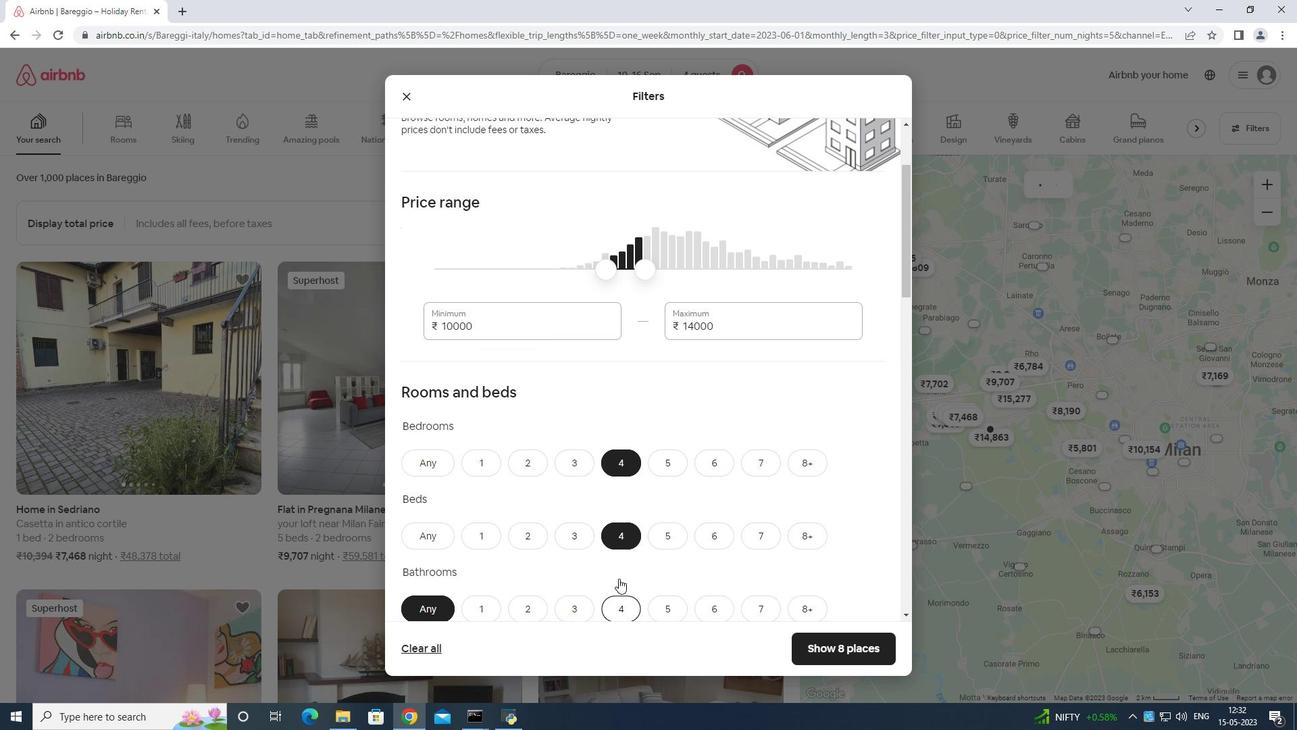 
Action: Mouse moved to (640, 591)
Screenshot: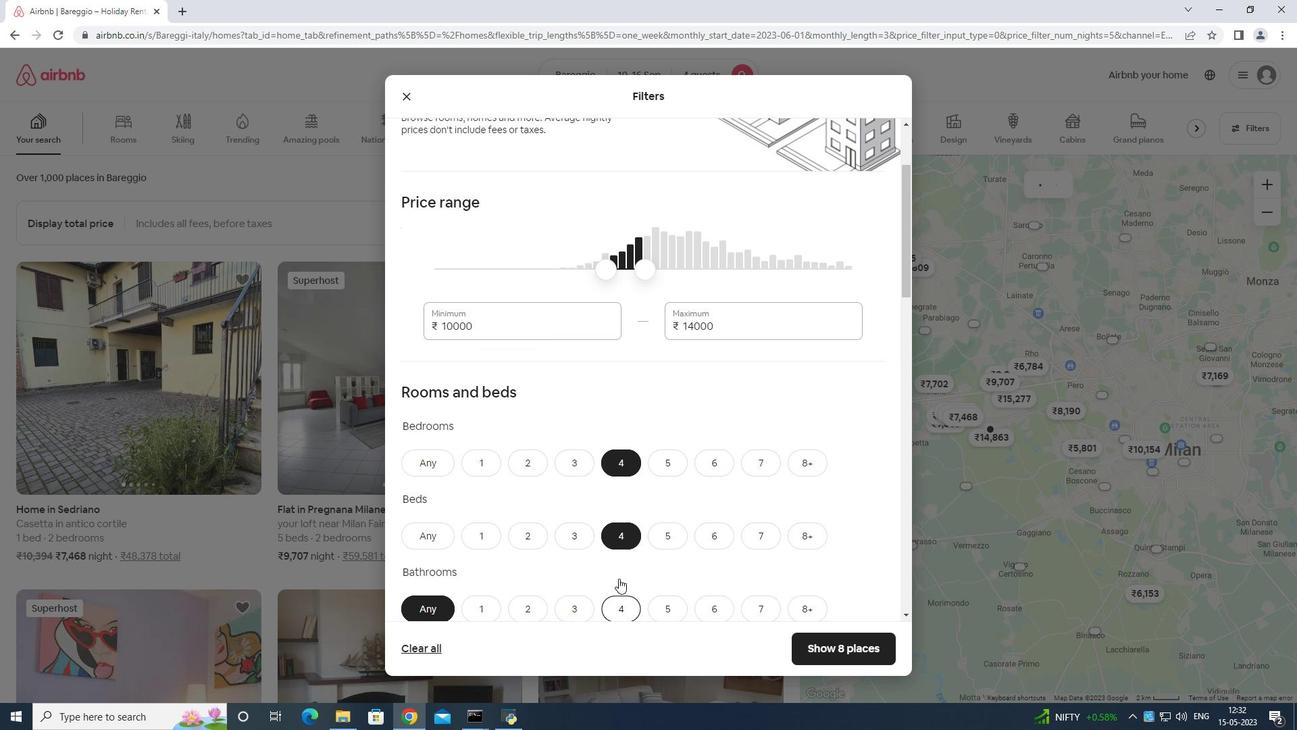 
Action: Mouse scrolled (640, 590) with delta (0, 0)
Screenshot: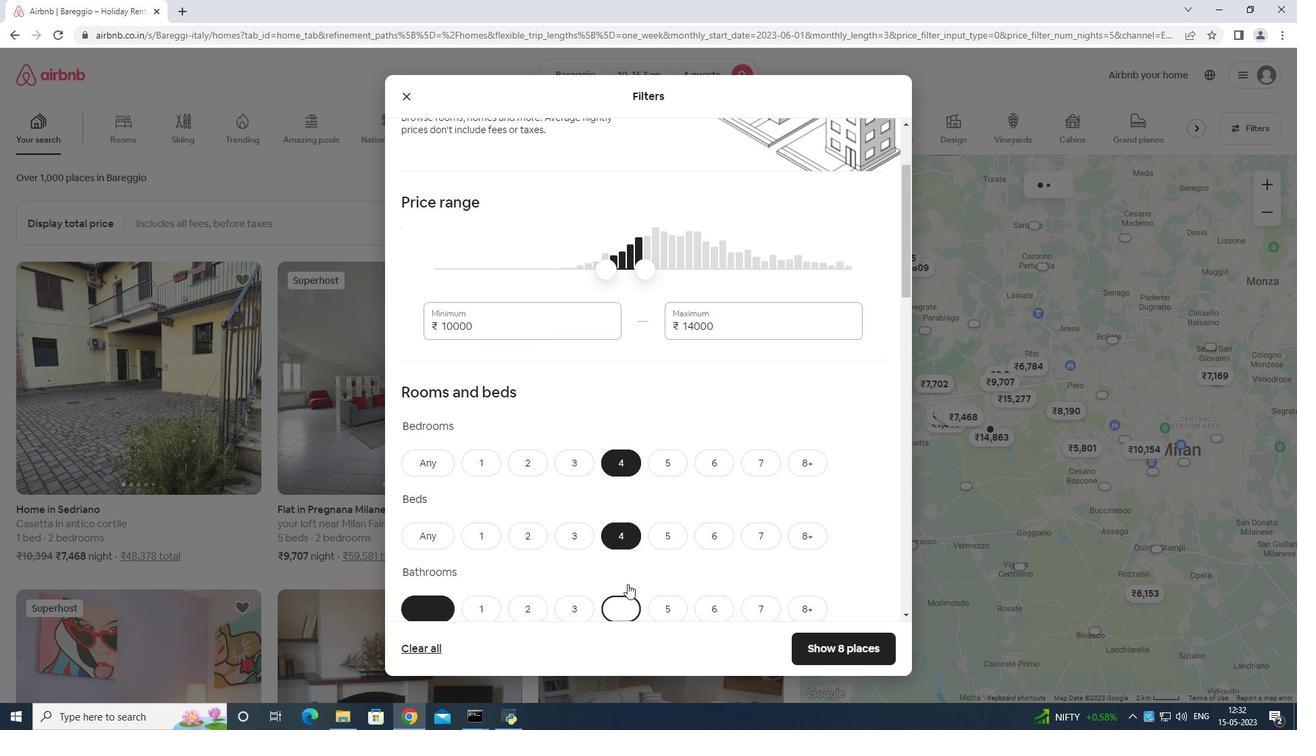 
Action: Mouse moved to (642, 588)
Screenshot: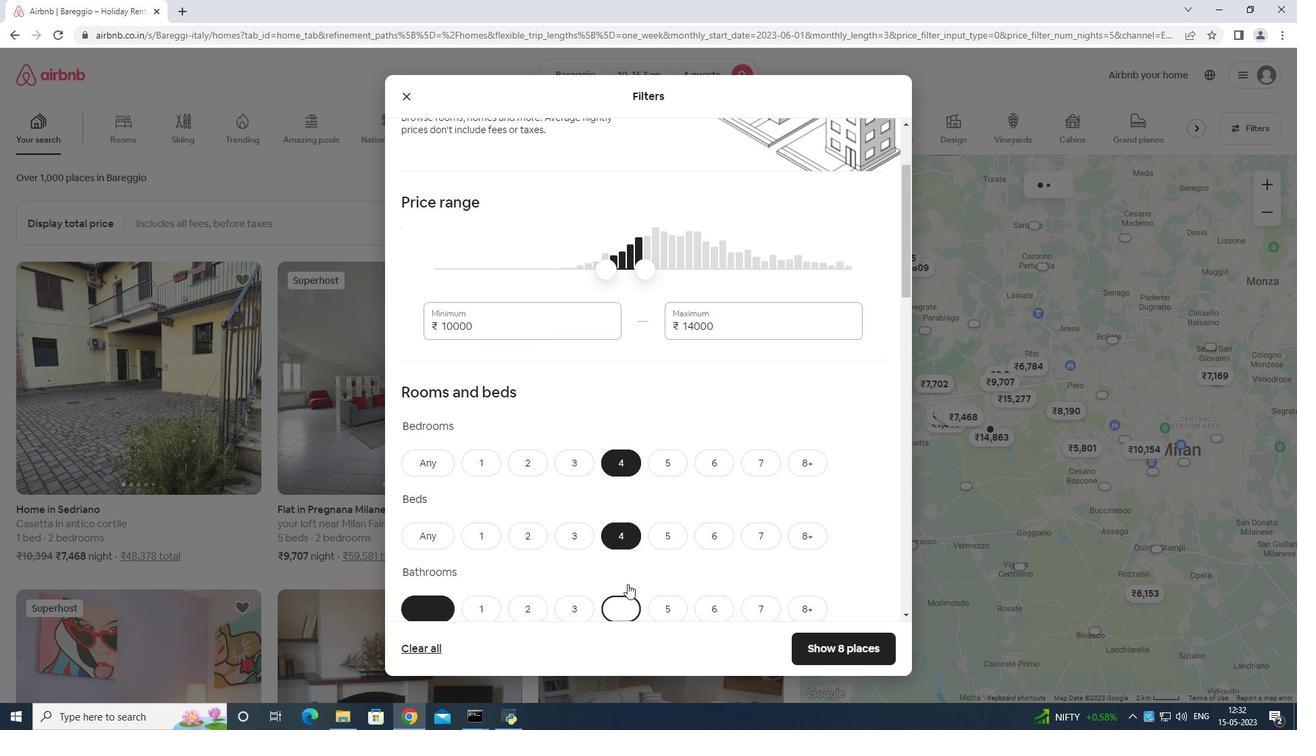 
Action: Mouse scrolled (642, 587) with delta (0, 0)
Screenshot: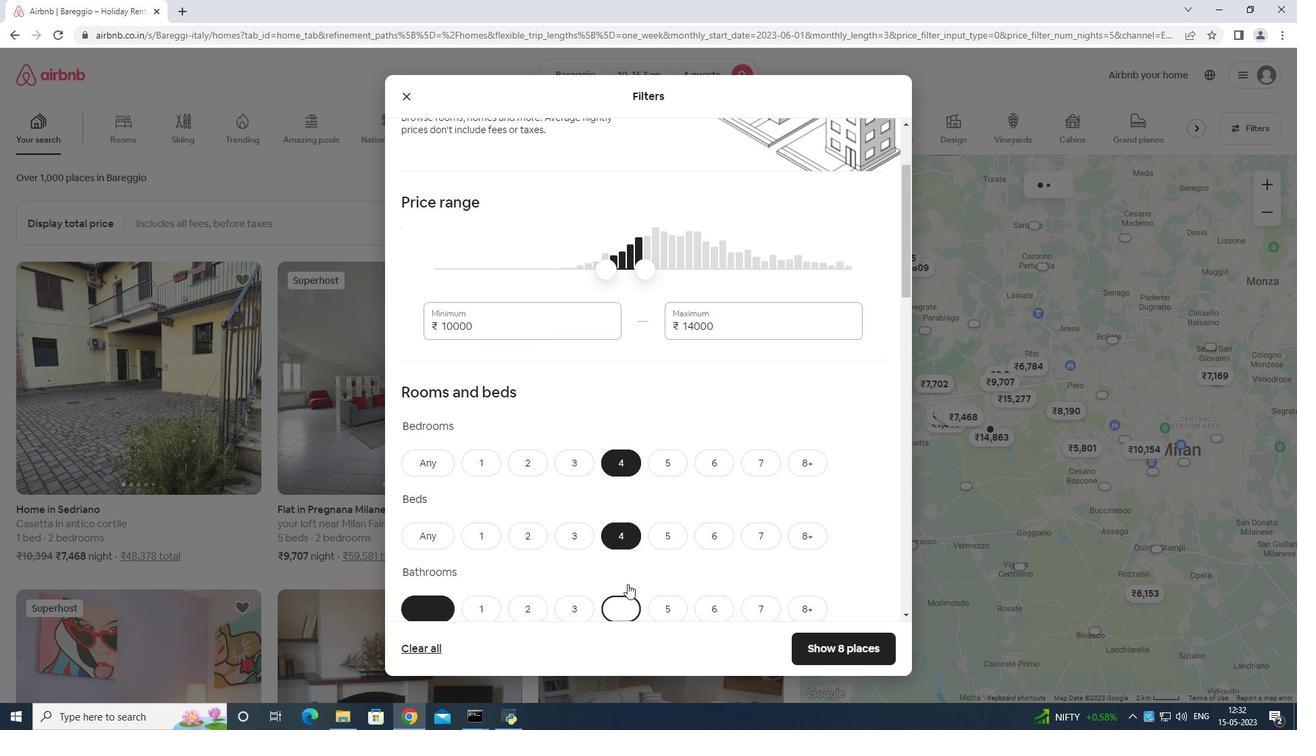 
Action: Mouse moved to (646, 579)
Screenshot: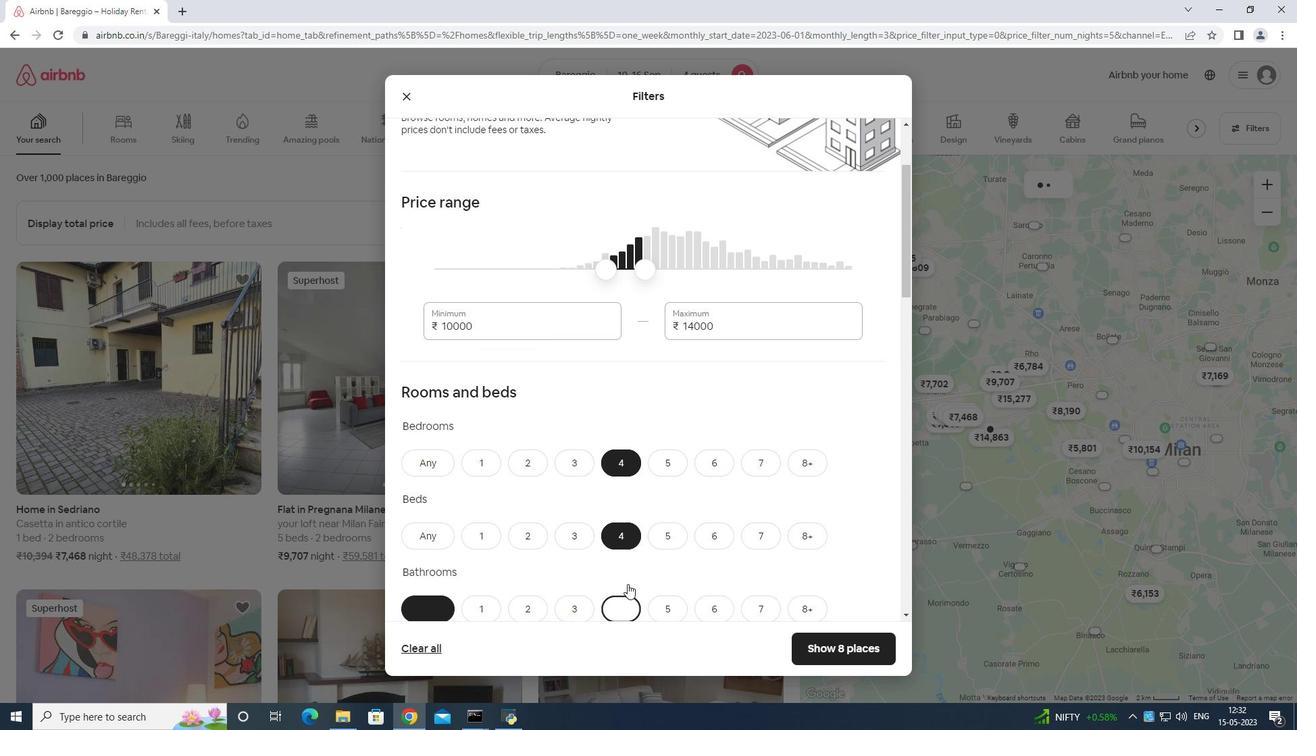 
Action: Mouse scrolled (646, 578) with delta (0, 0)
Screenshot: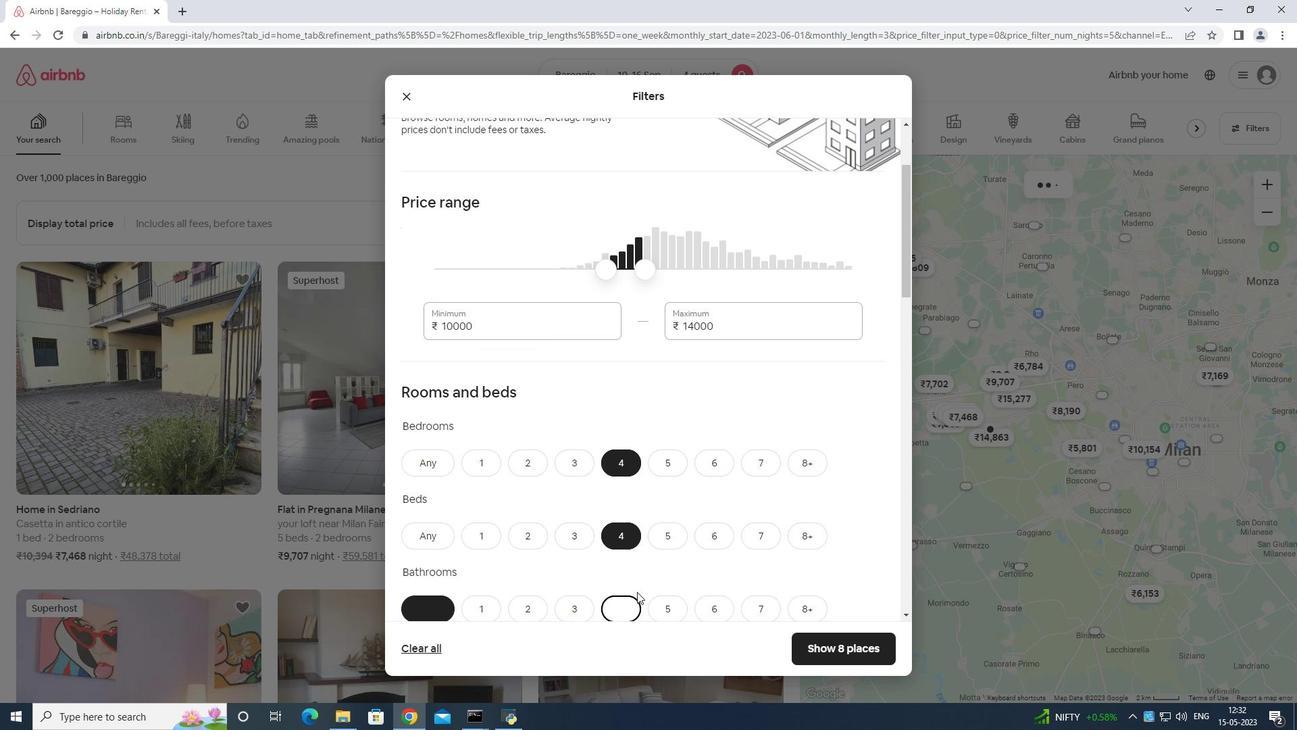 
Action: Mouse moved to (493, 349)
Screenshot: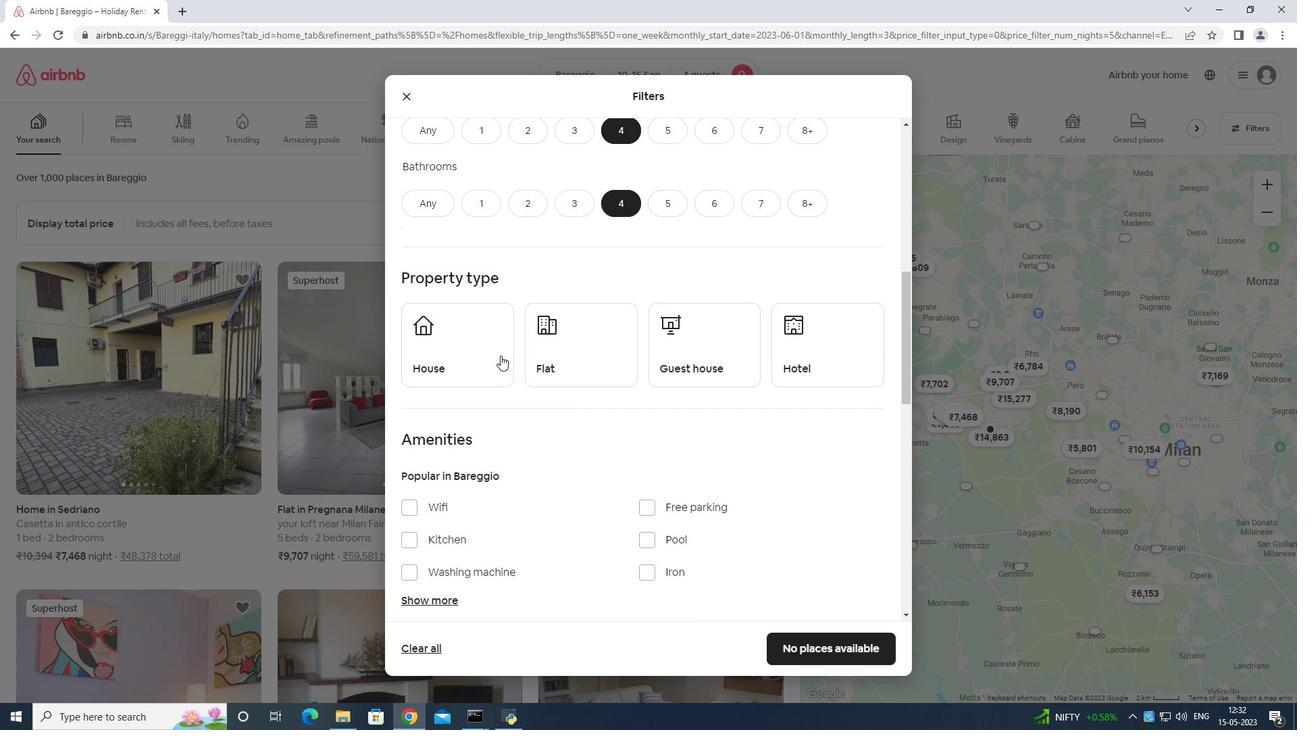 
Action: Mouse pressed left at (493, 349)
Screenshot: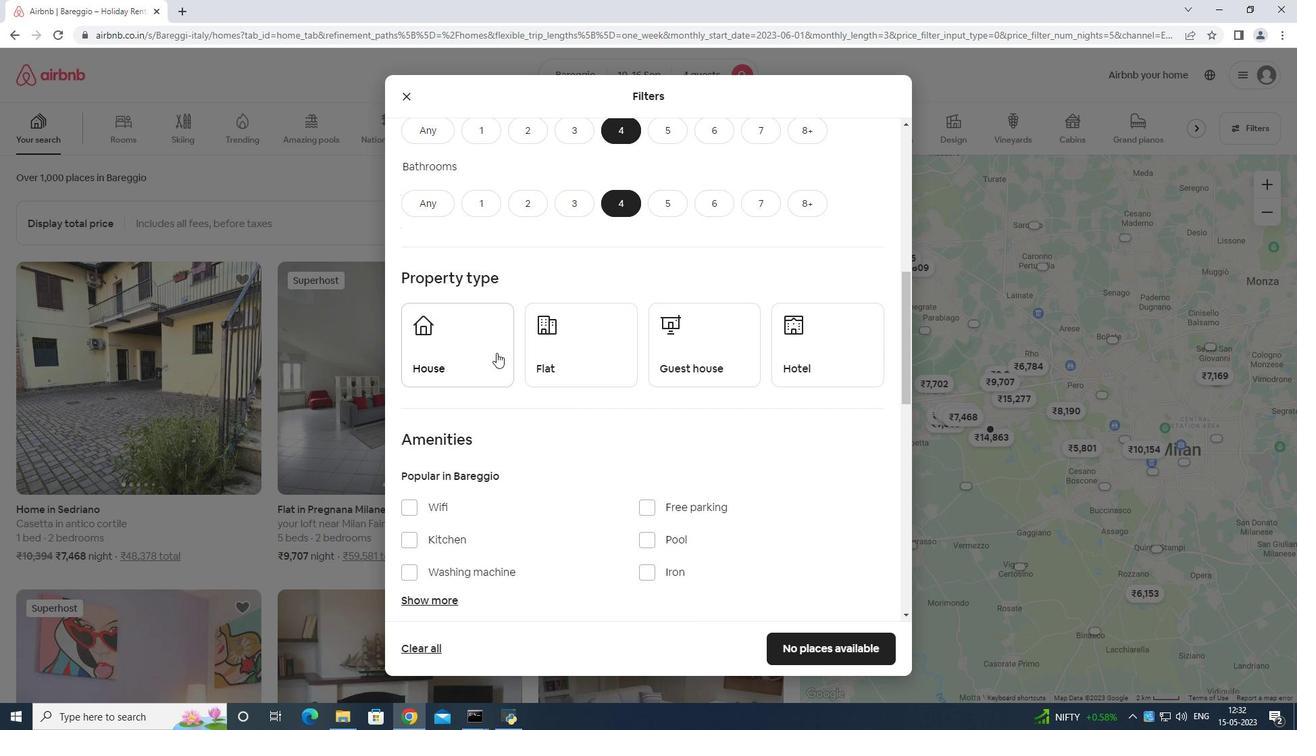 
Action: Mouse moved to (592, 343)
Screenshot: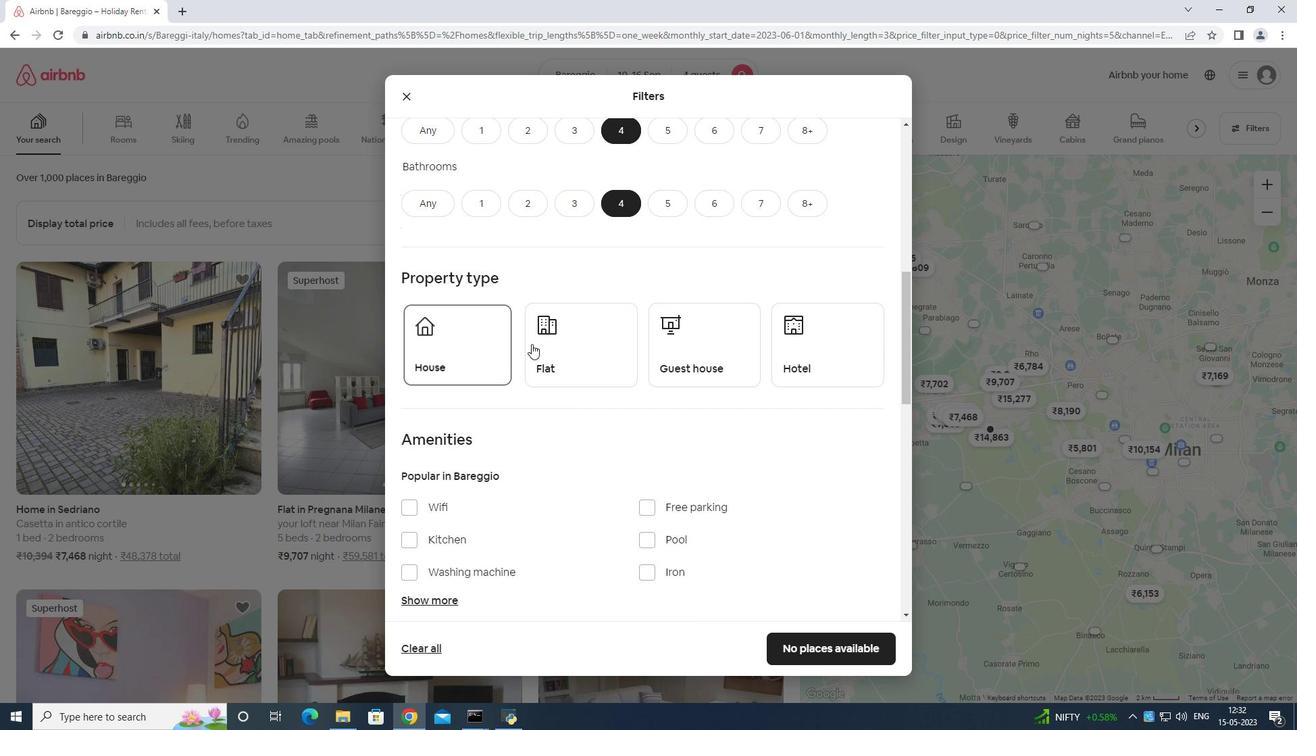 
Action: Mouse pressed left at (592, 343)
Screenshot: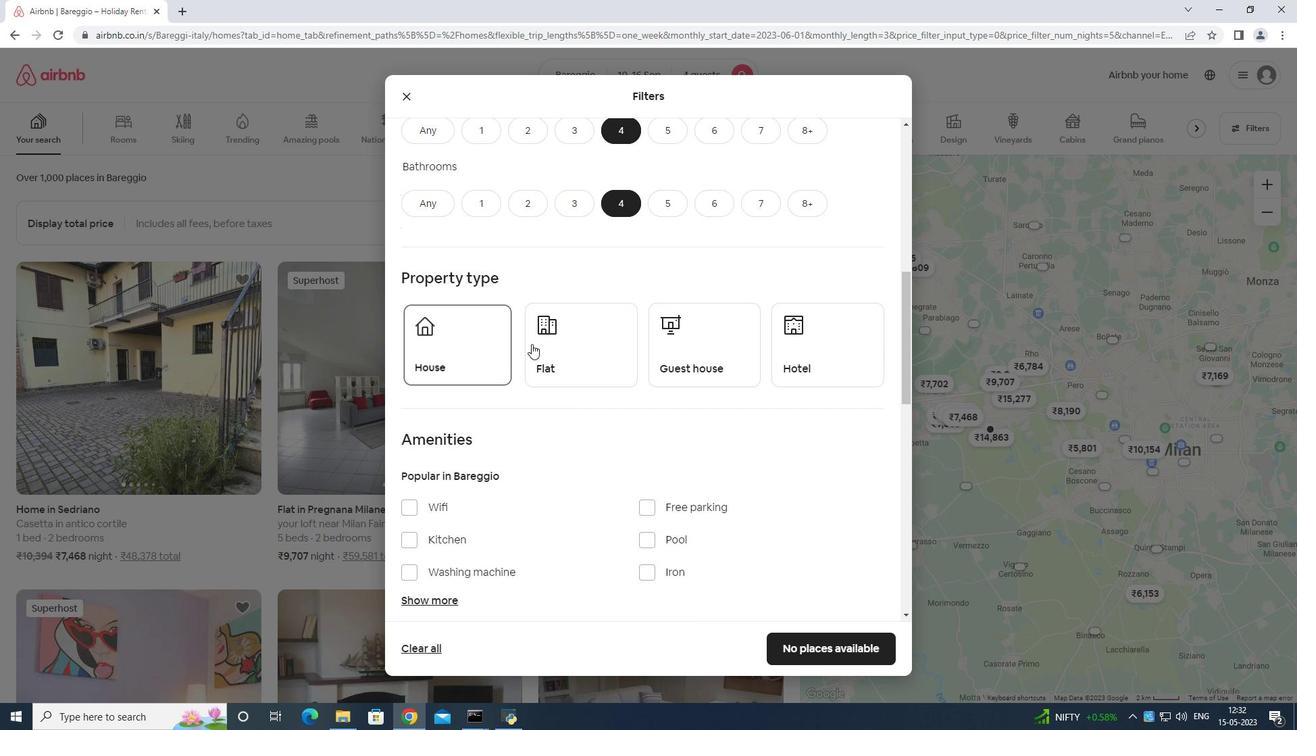 
Action: Mouse moved to (737, 340)
Screenshot: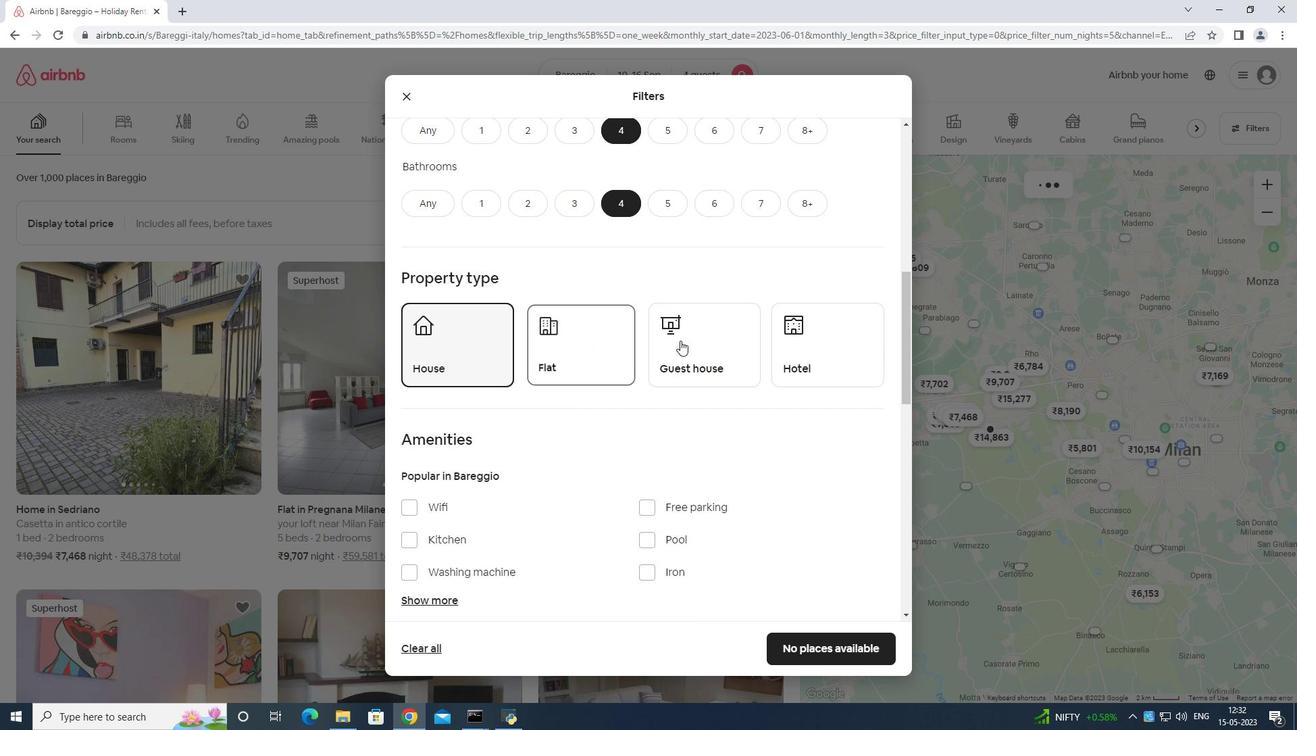
Action: Mouse pressed left at (737, 340)
Screenshot: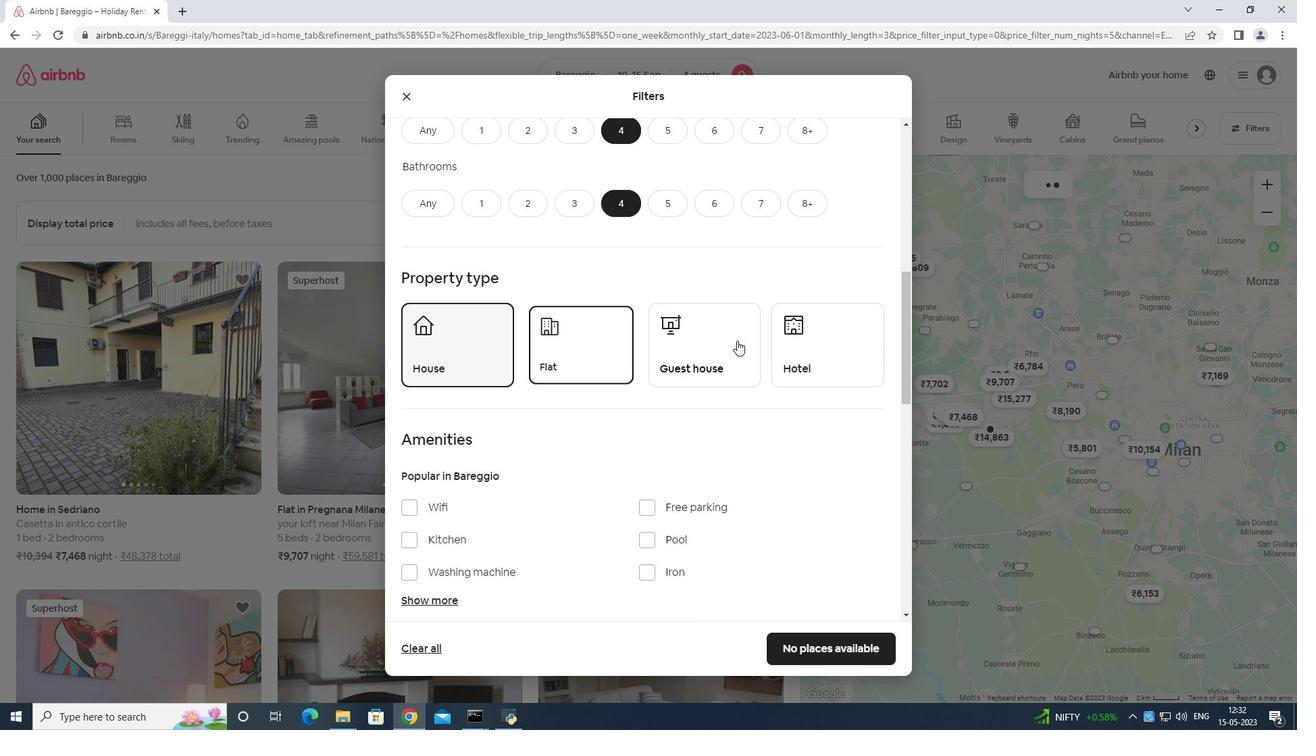 
Action: Mouse moved to (738, 327)
Screenshot: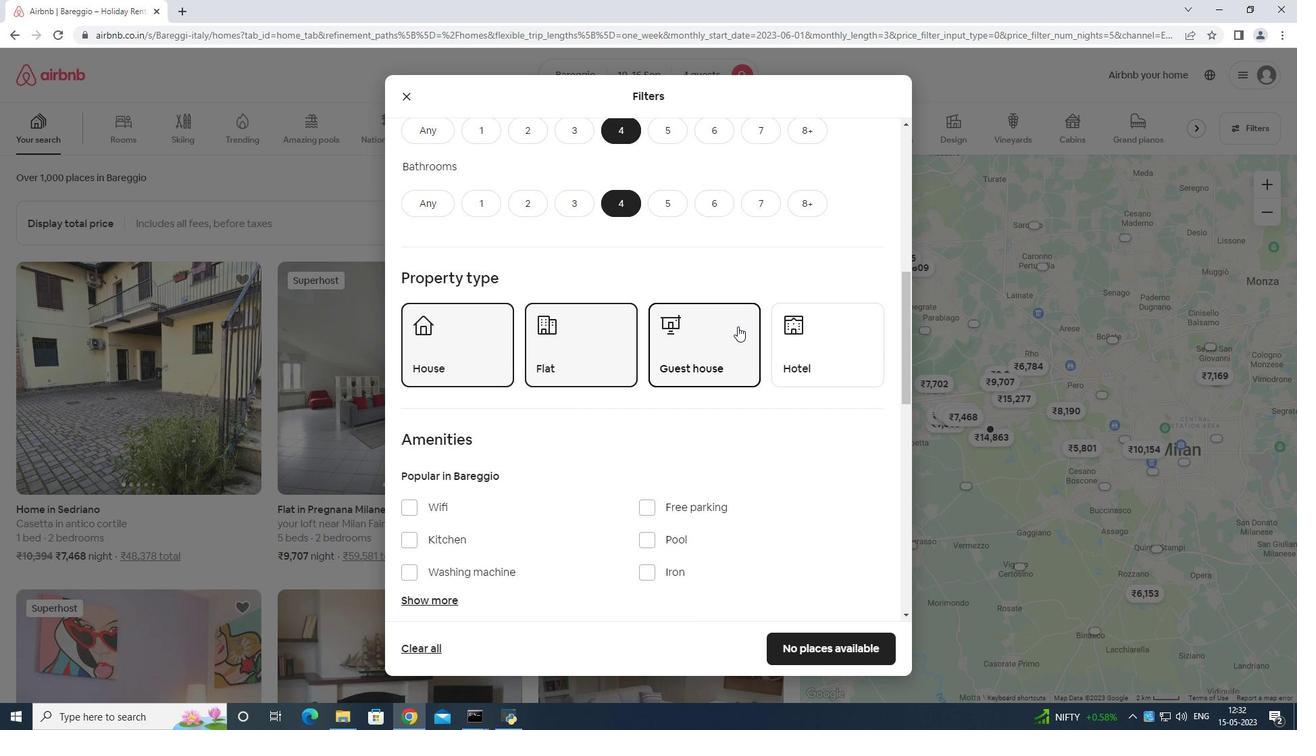
Action: Mouse scrolled (738, 327) with delta (0, 0)
Screenshot: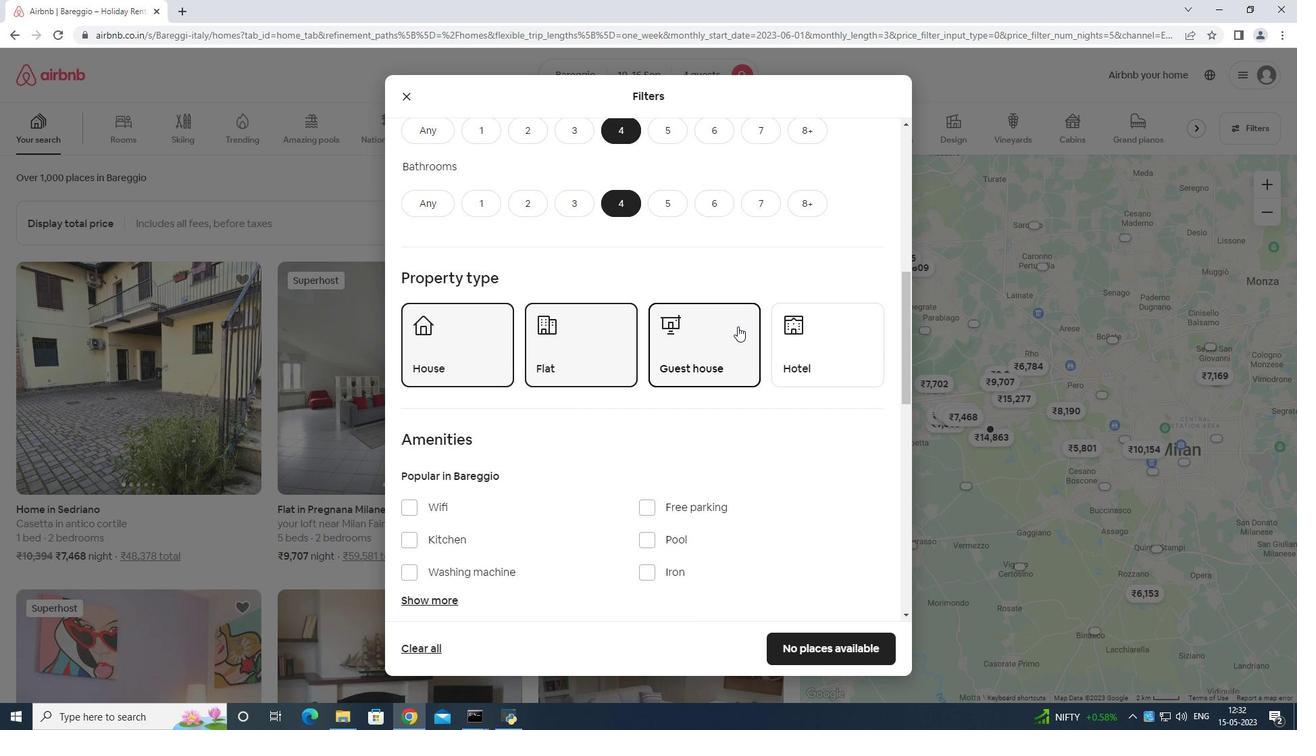 
Action: Mouse moved to (738, 330)
Screenshot: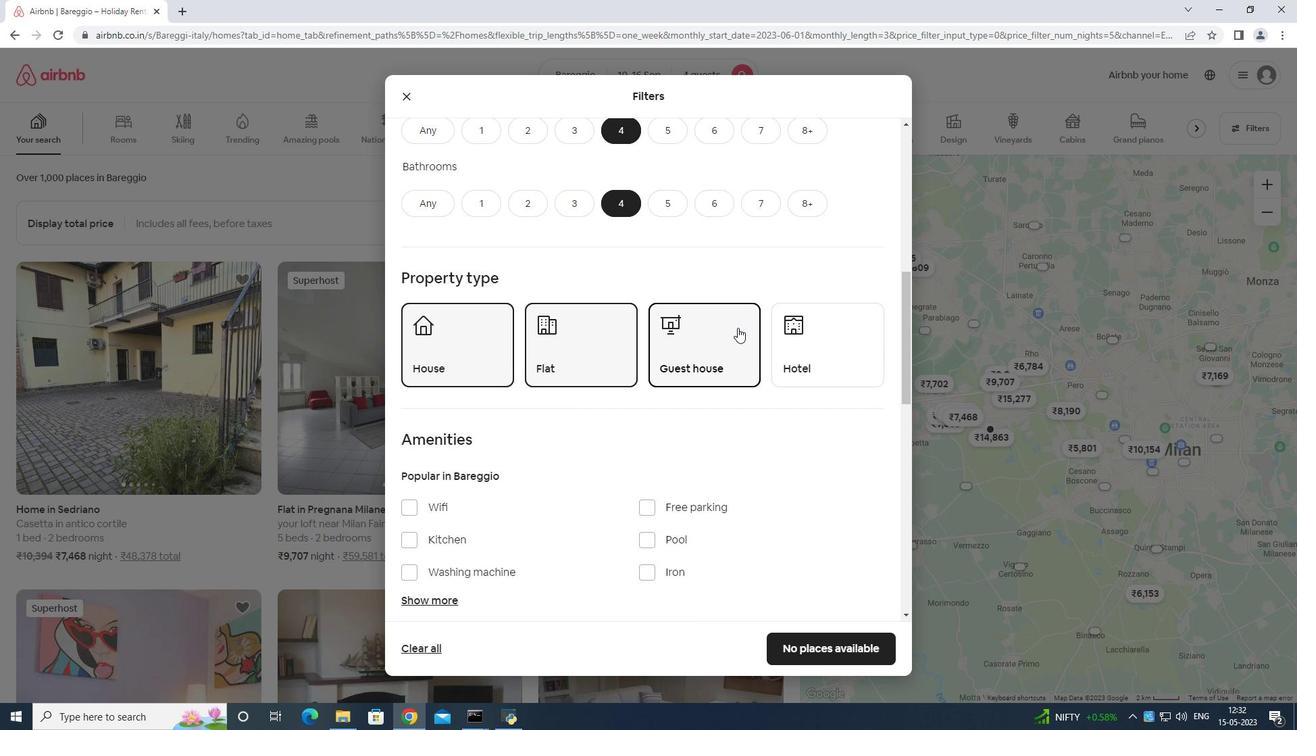 
Action: Mouse scrolled (738, 329) with delta (0, 0)
Screenshot: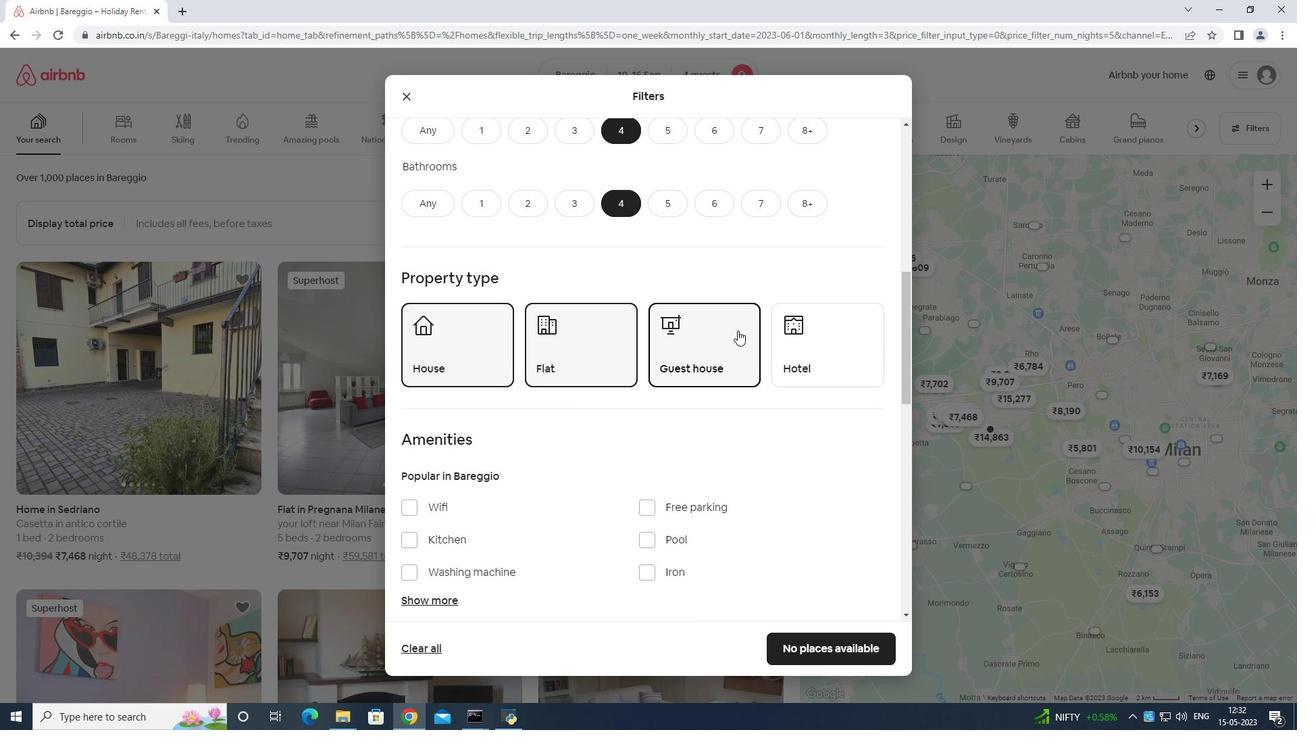 
Action: Mouse scrolled (738, 329) with delta (0, 0)
Screenshot: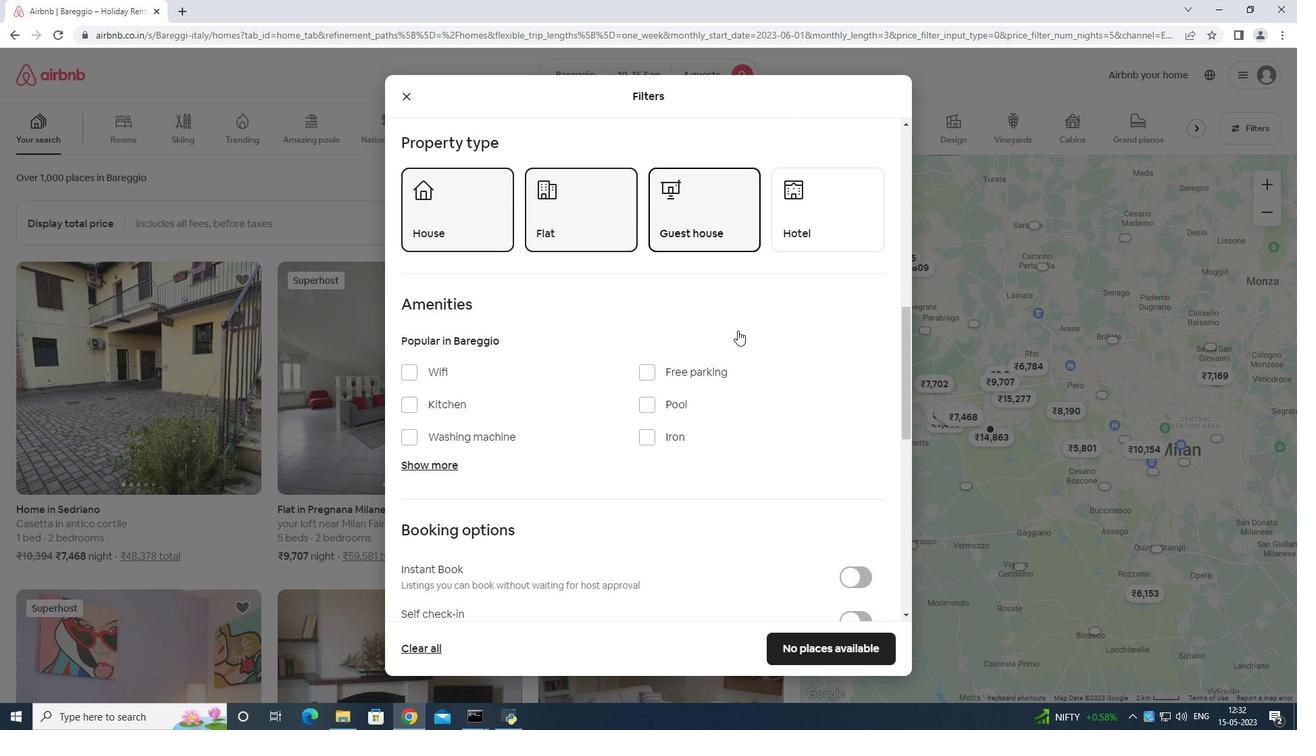 
Action: Mouse moved to (448, 300)
Screenshot: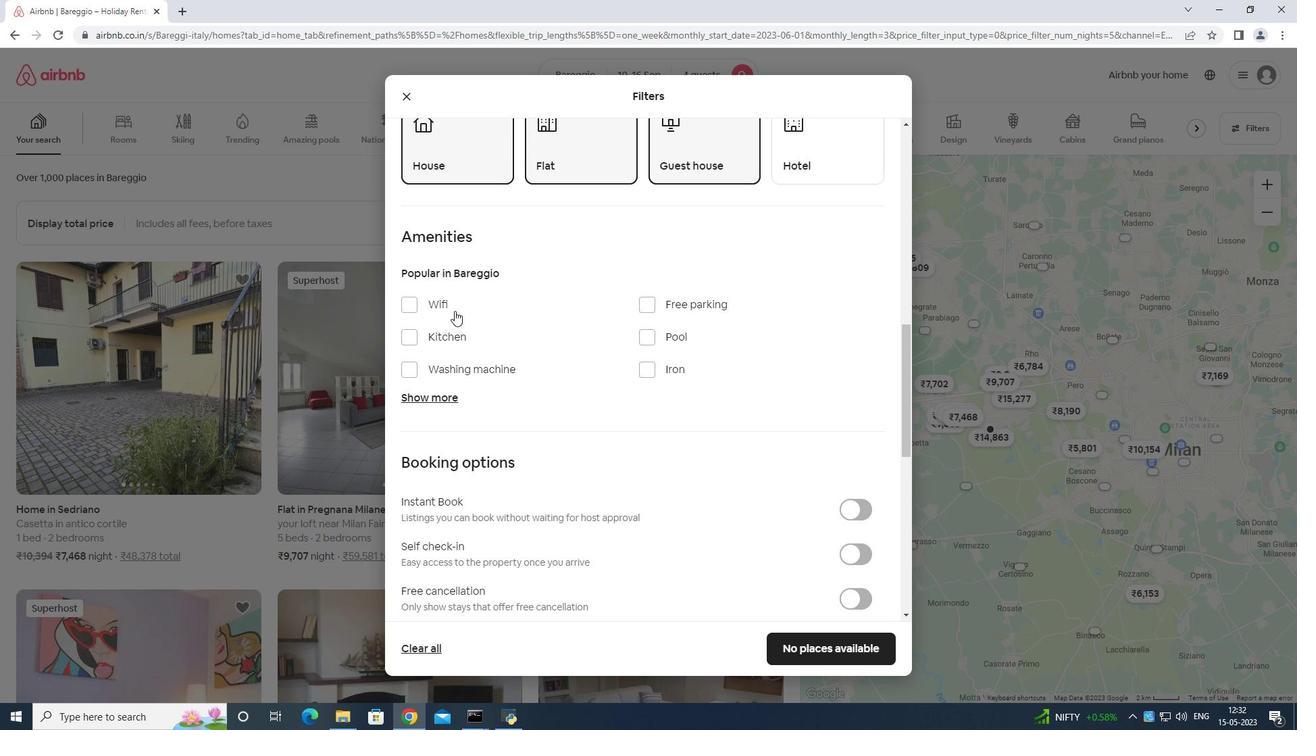 
Action: Mouse pressed left at (448, 300)
Screenshot: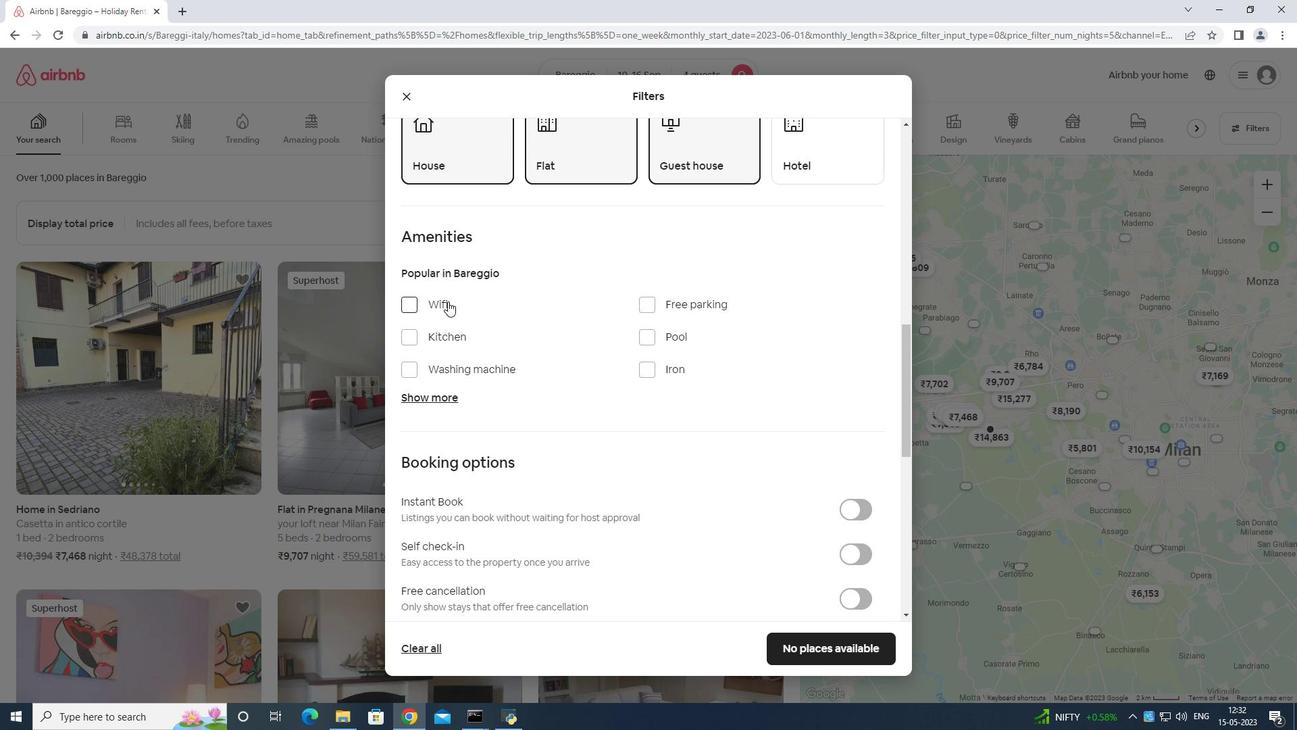 
Action: Mouse moved to (649, 302)
Screenshot: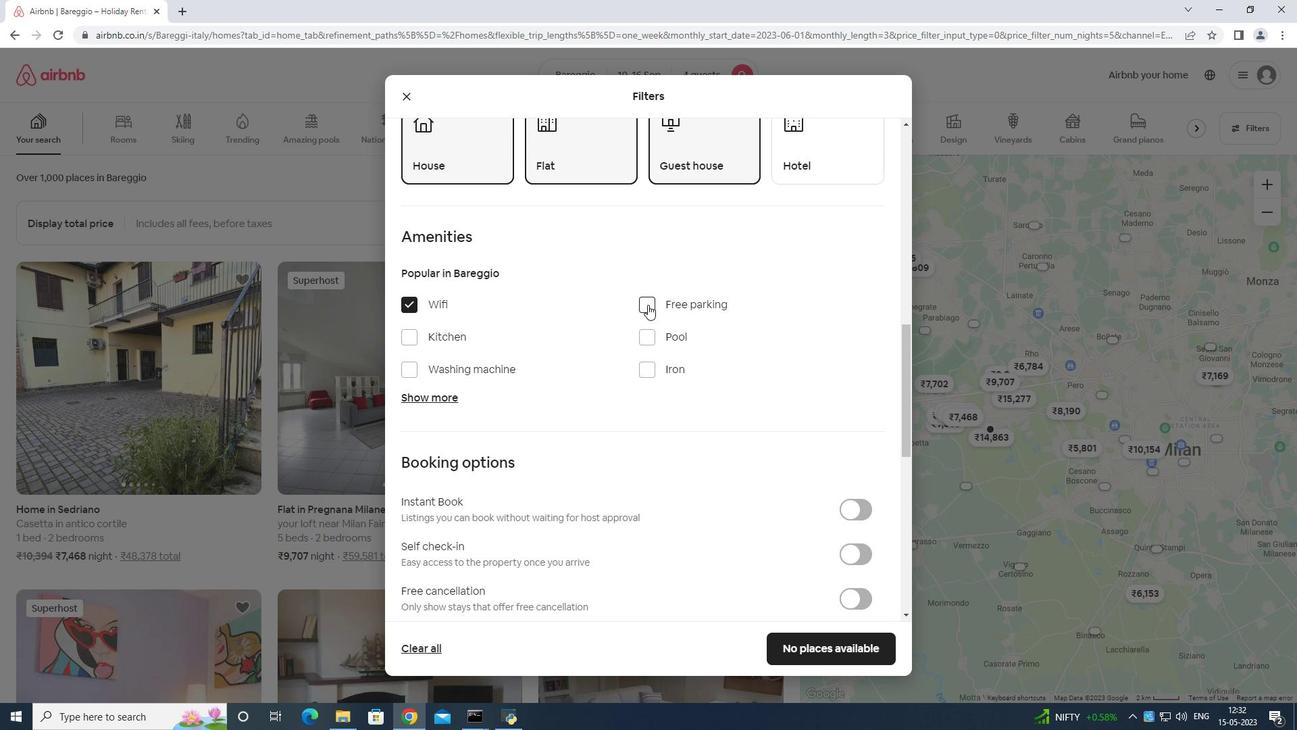 
Action: Mouse pressed left at (649, 302)
Screenshot: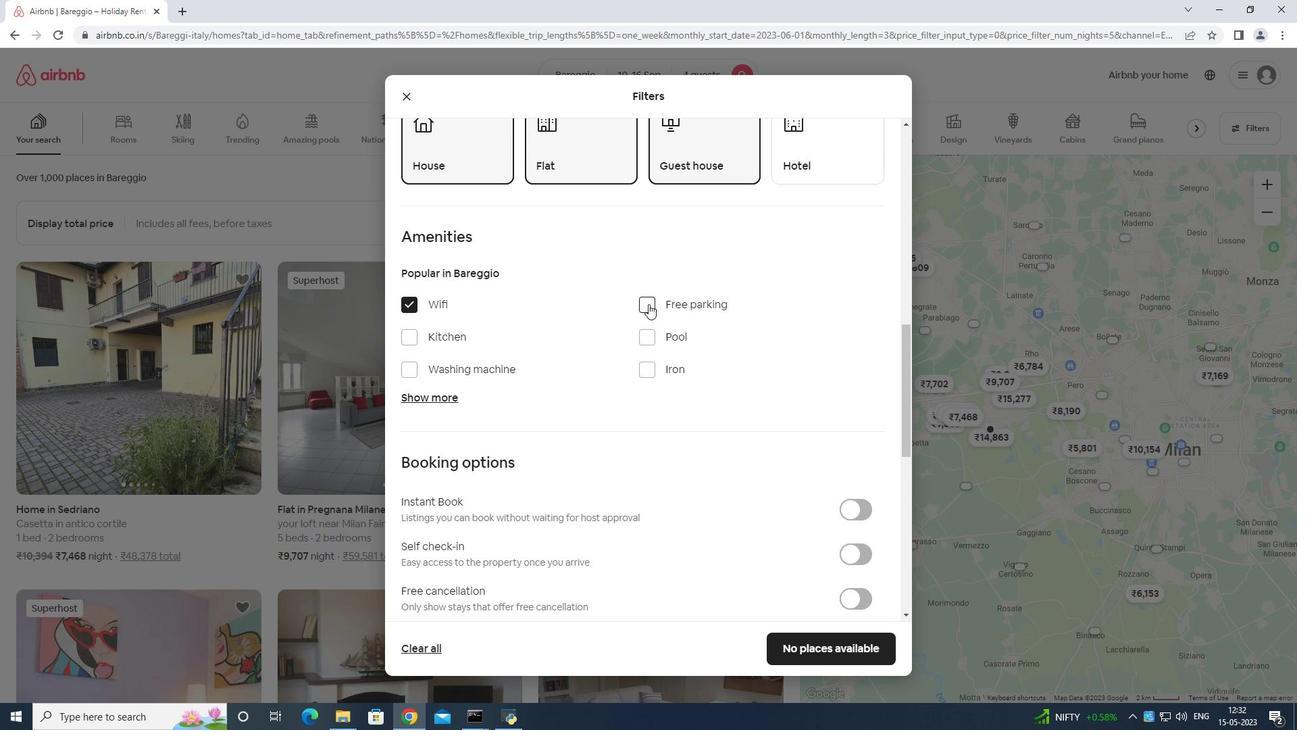 
Action: Mouse moved to (436, 398)
Screenshot: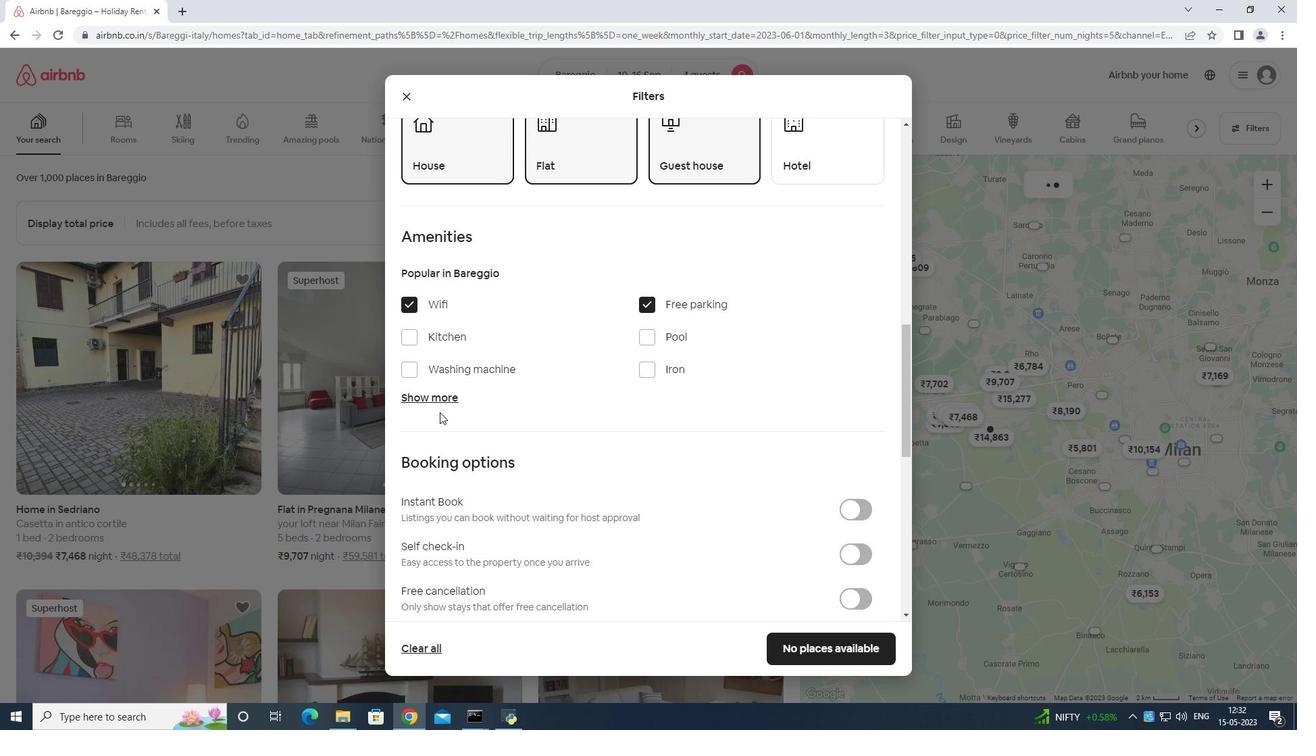 
Action: Mouse pressed left at (436, 398)
Screenshot: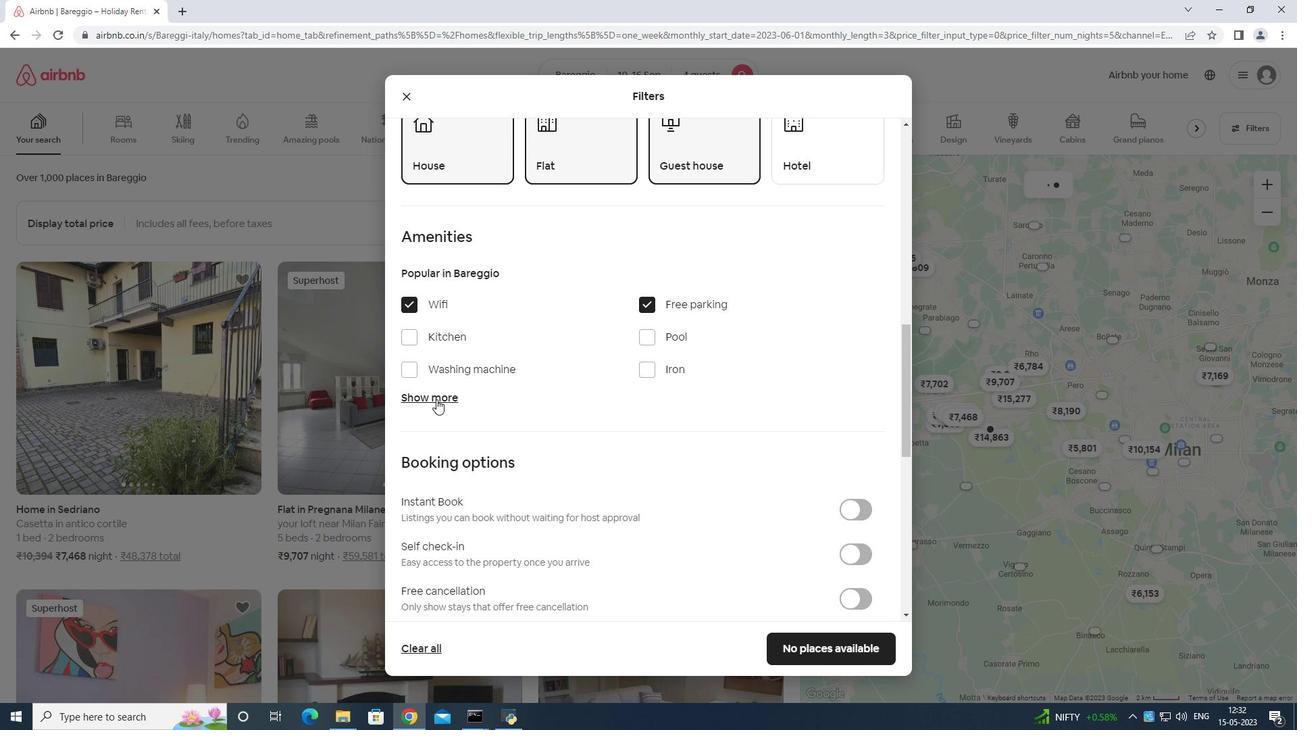 
Action: Mouse moved to (568, 388)
Screenshot: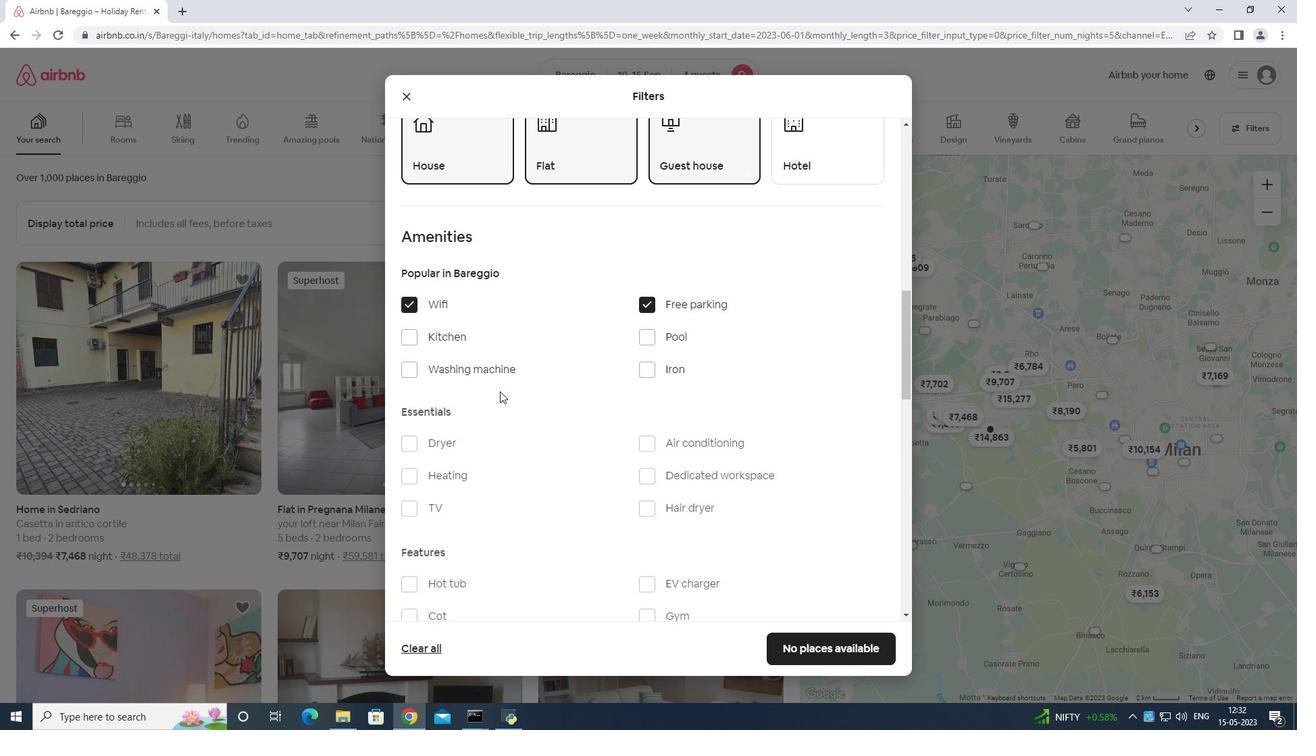 
Action: Mouse scrolled (568, 387) with delta (0, 0)
Screenshot: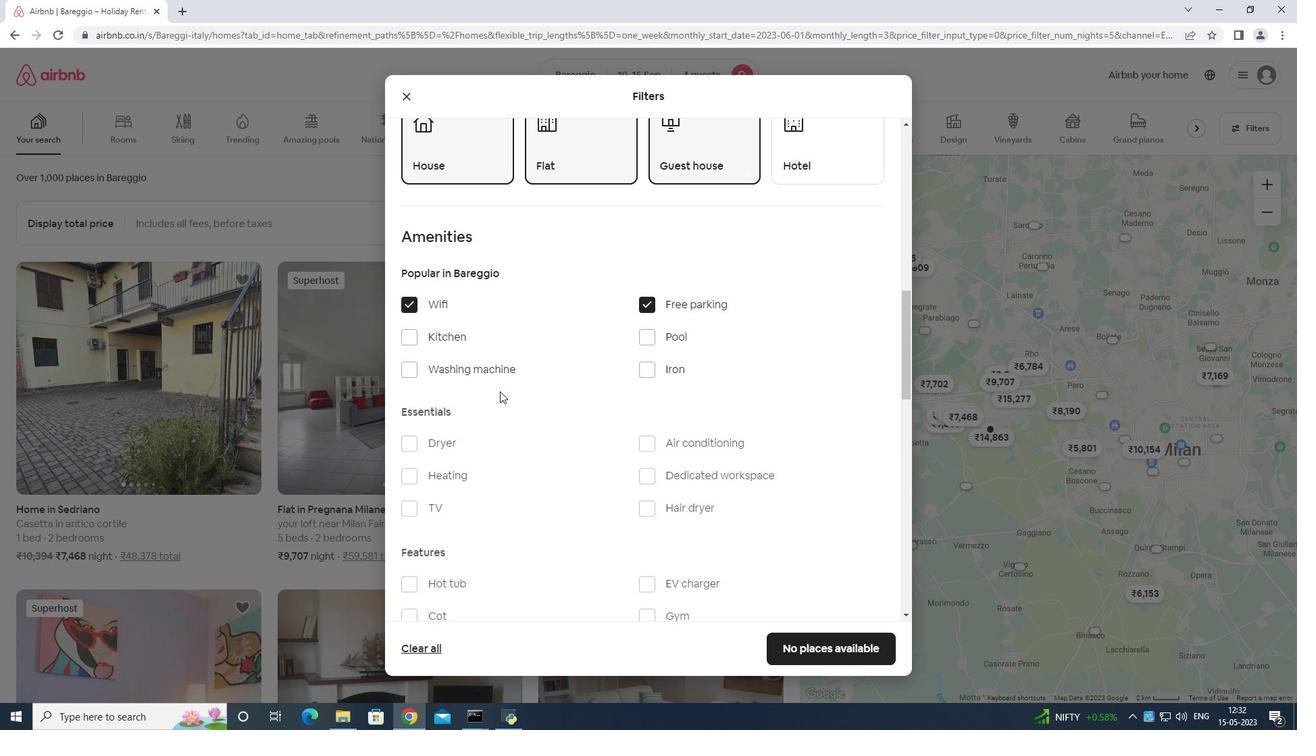 
Action: Mouse moved to (572, 389)
Screenshot: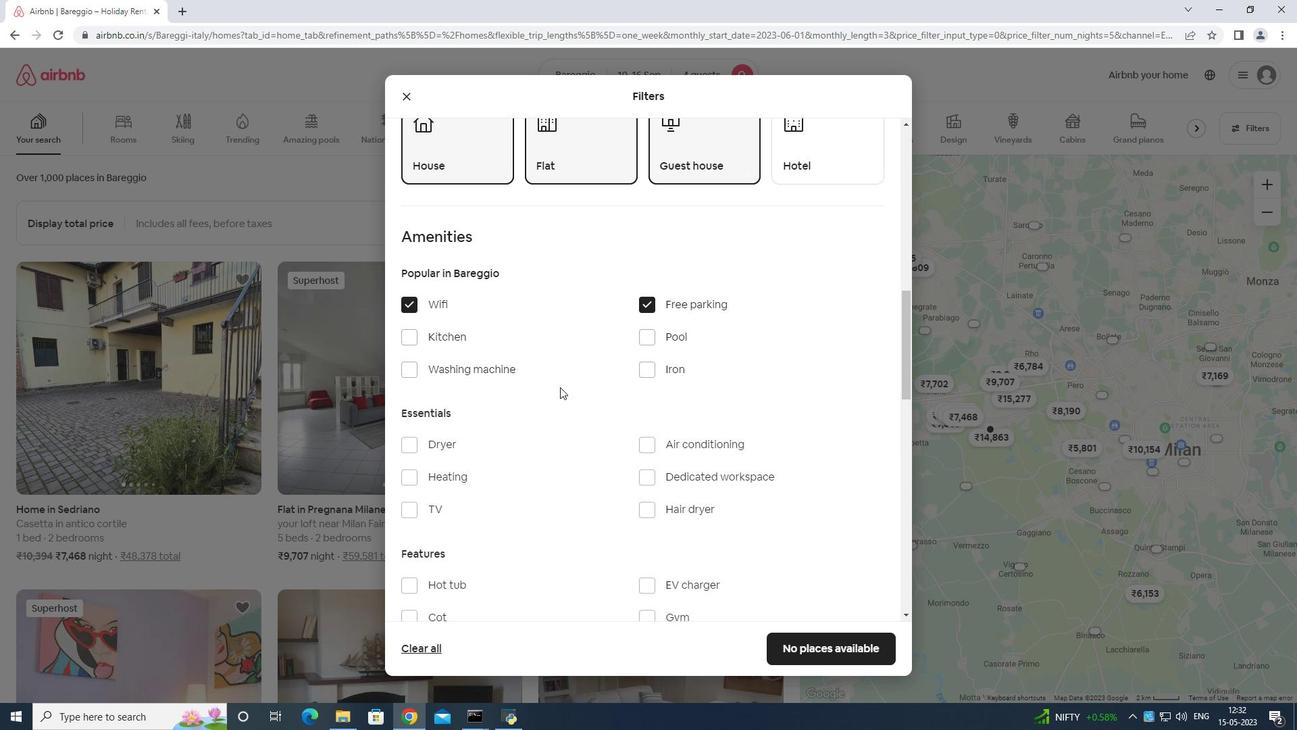 
Action: Mouse scrolled (572, 388) with delta (0, 0)
Screenshot: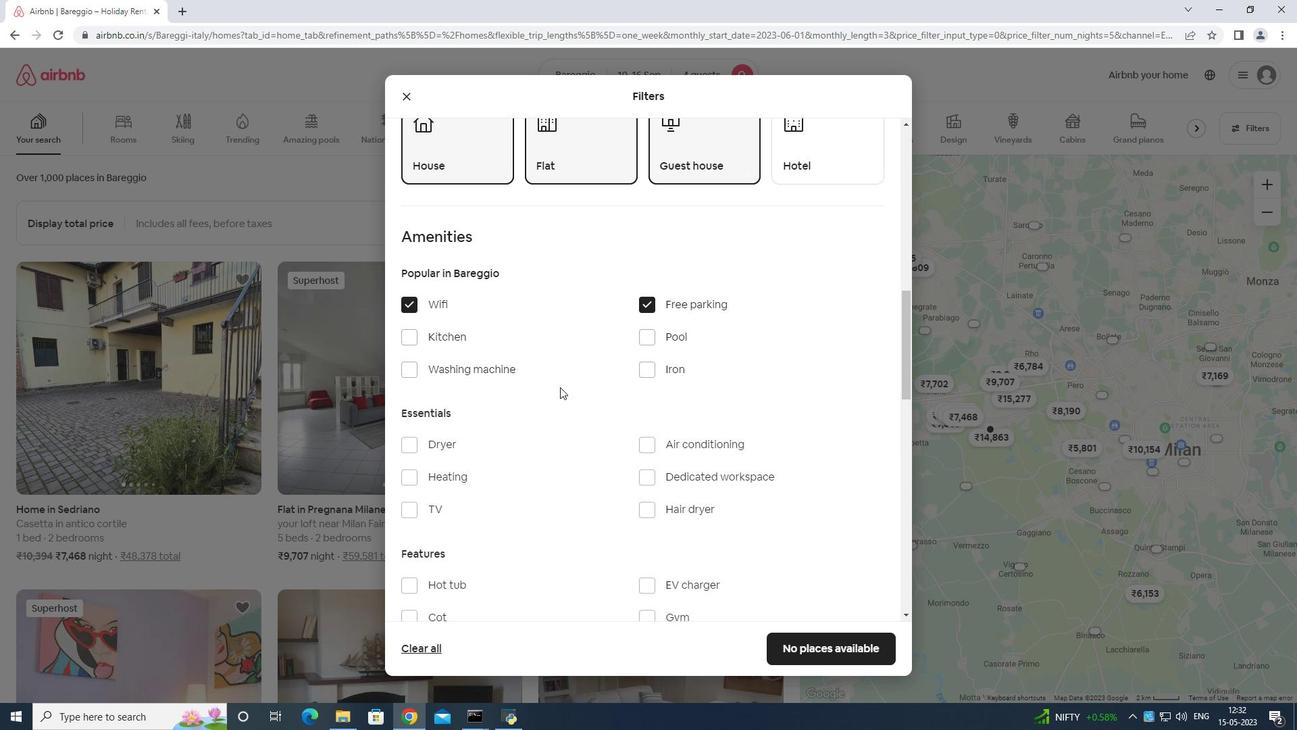 
Action: Mouse moved to (575, 390)
Screenshot: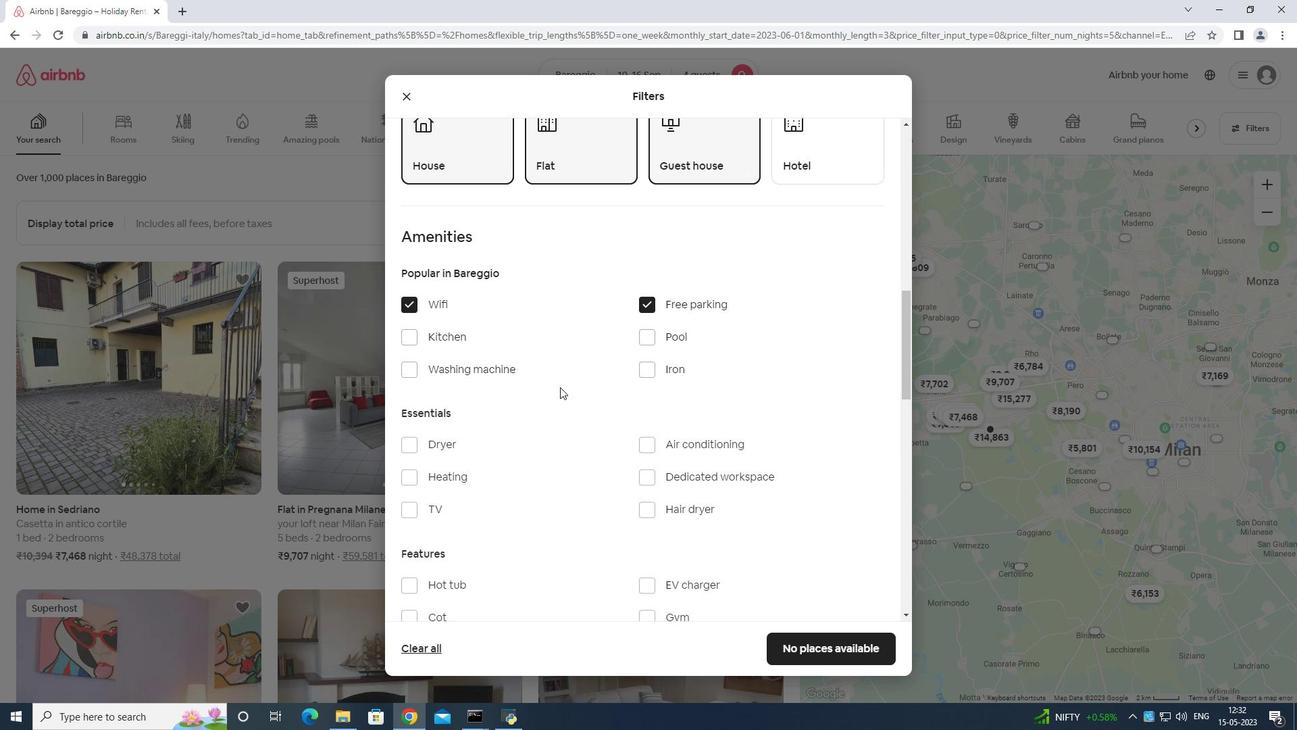 
Action: Mouse scrolled (575, 389) with delta (0, 0)
Screenshot: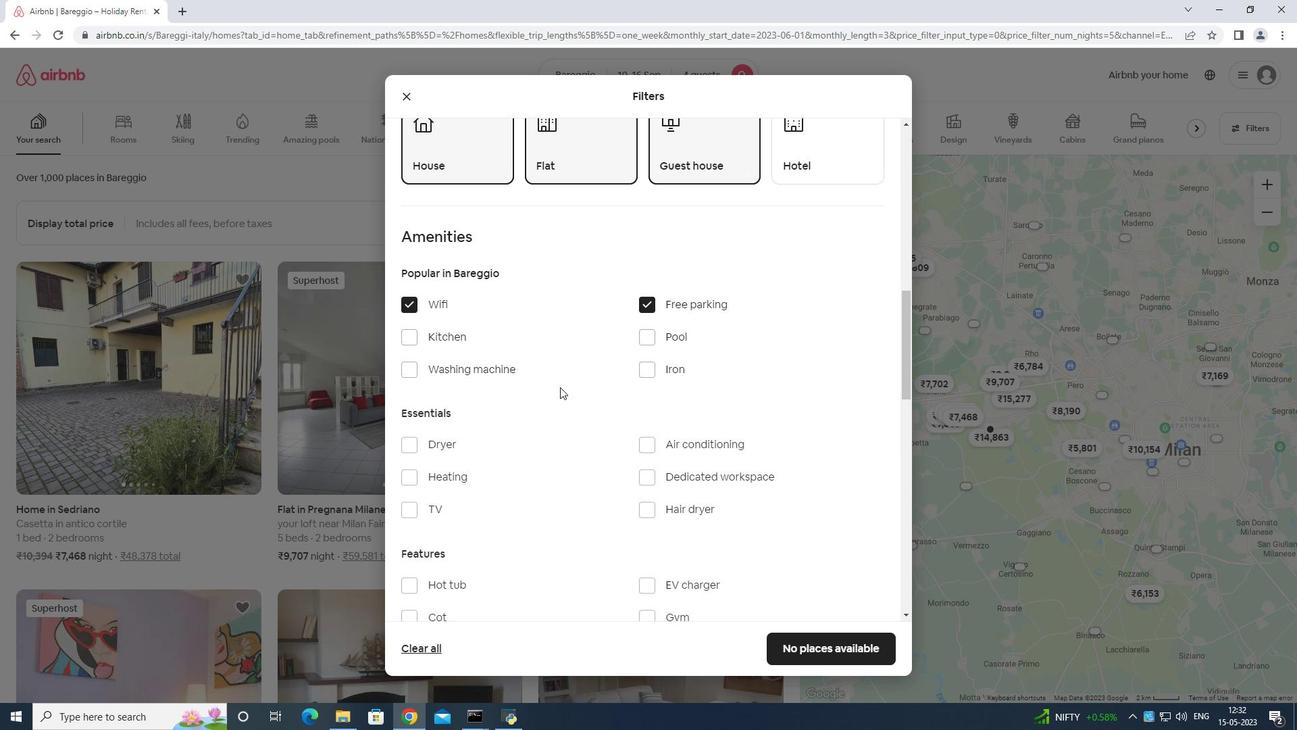 
Action: Mouse moved to (398, 307)
Screenshot: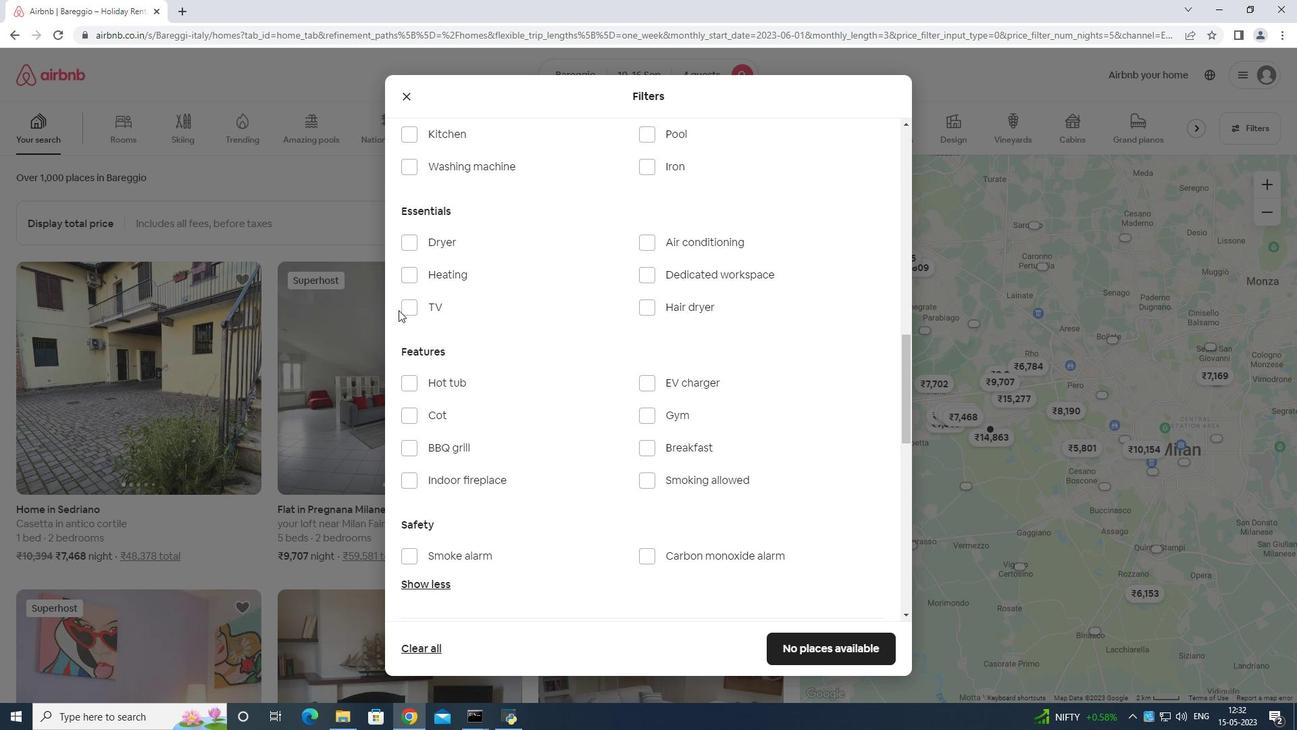 
Action: Mouse pressed left at (398, 307)
Screenshot: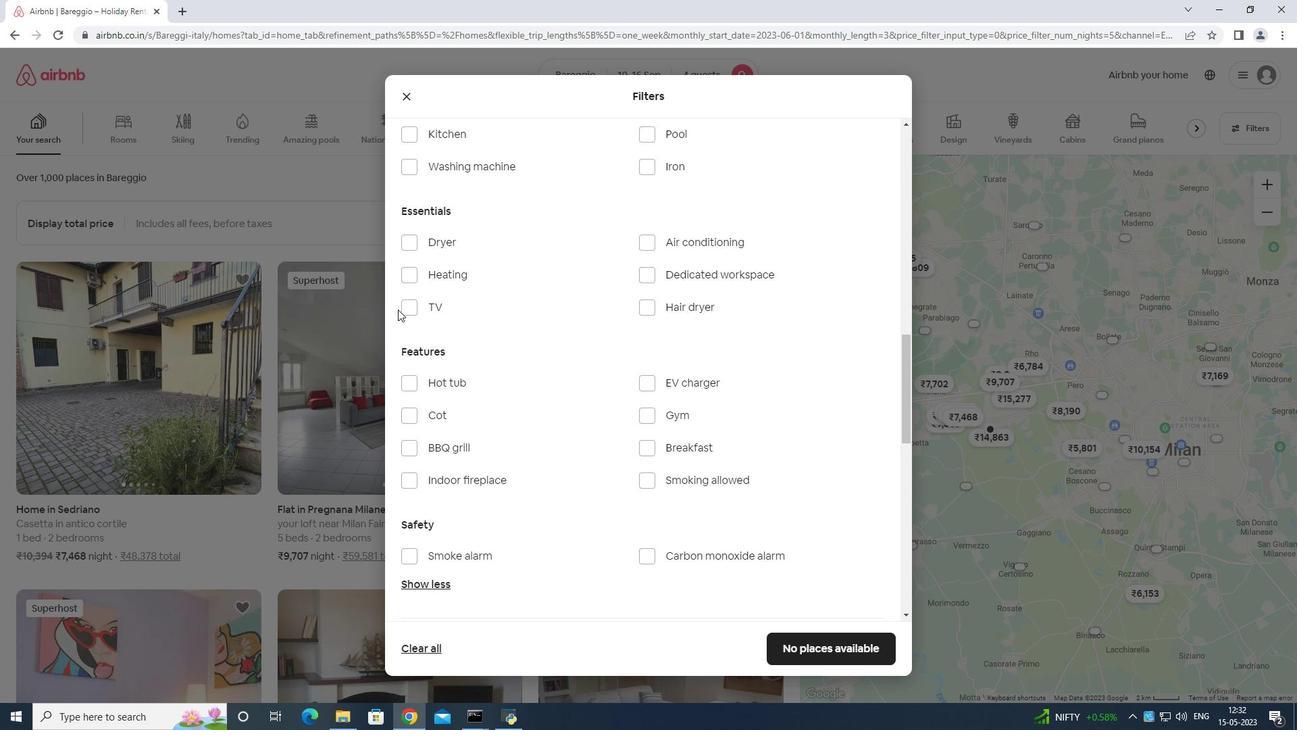 
Action: Mouse moved to (409, 300)
Screenshot: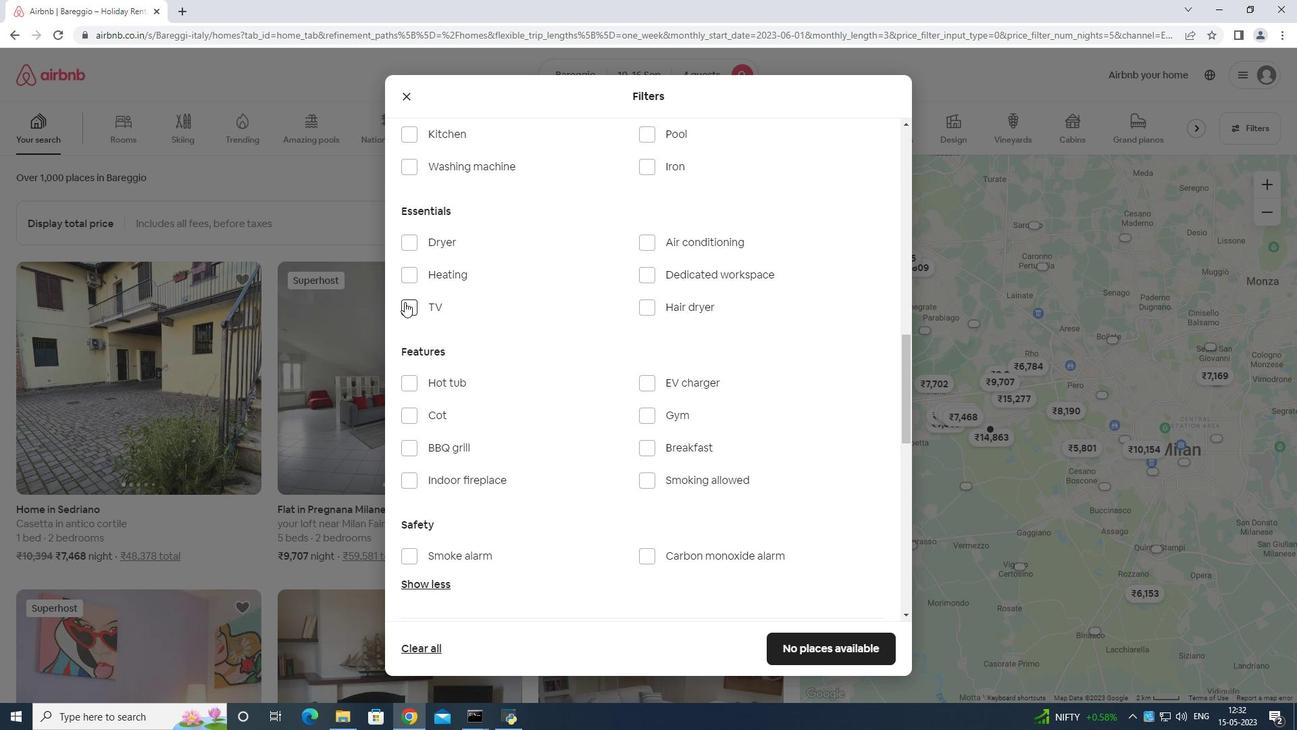 
Action: Mouse pressed left at (409, 300)
Screenshot: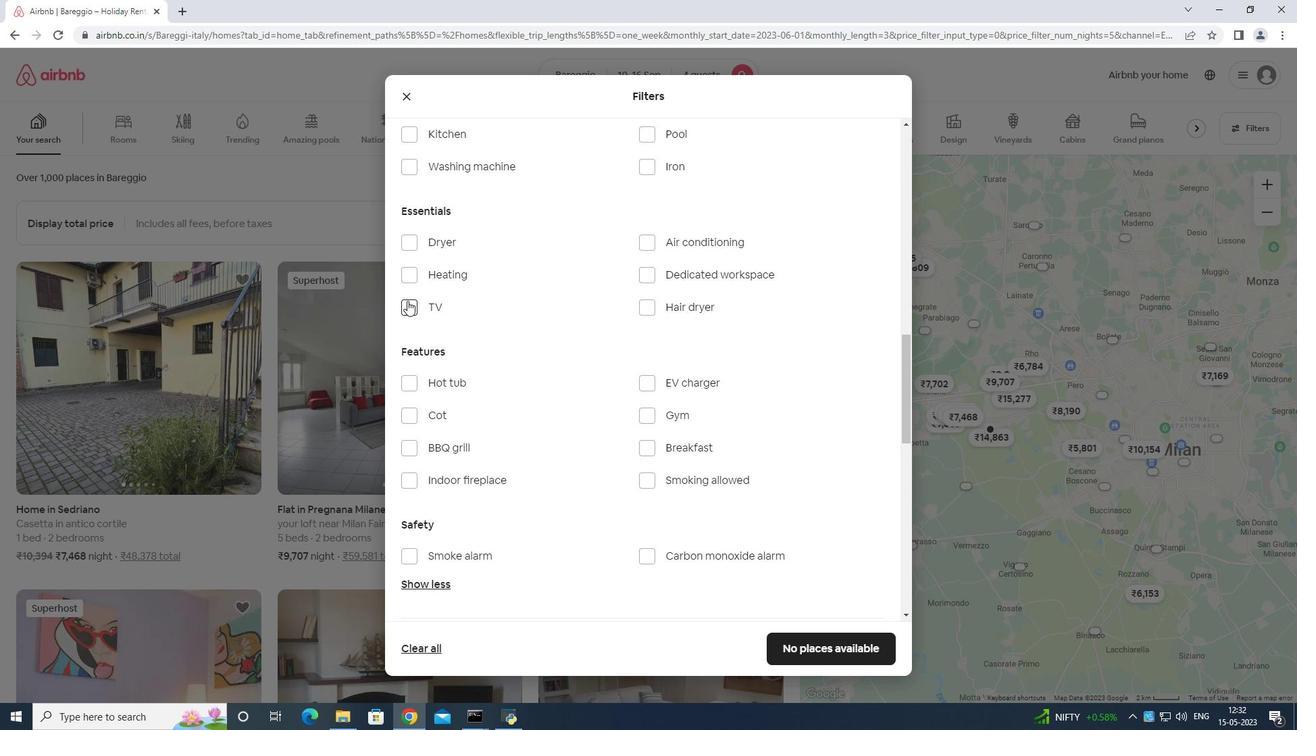 
Action: Mouse moved to (648, 414)
Screenshot: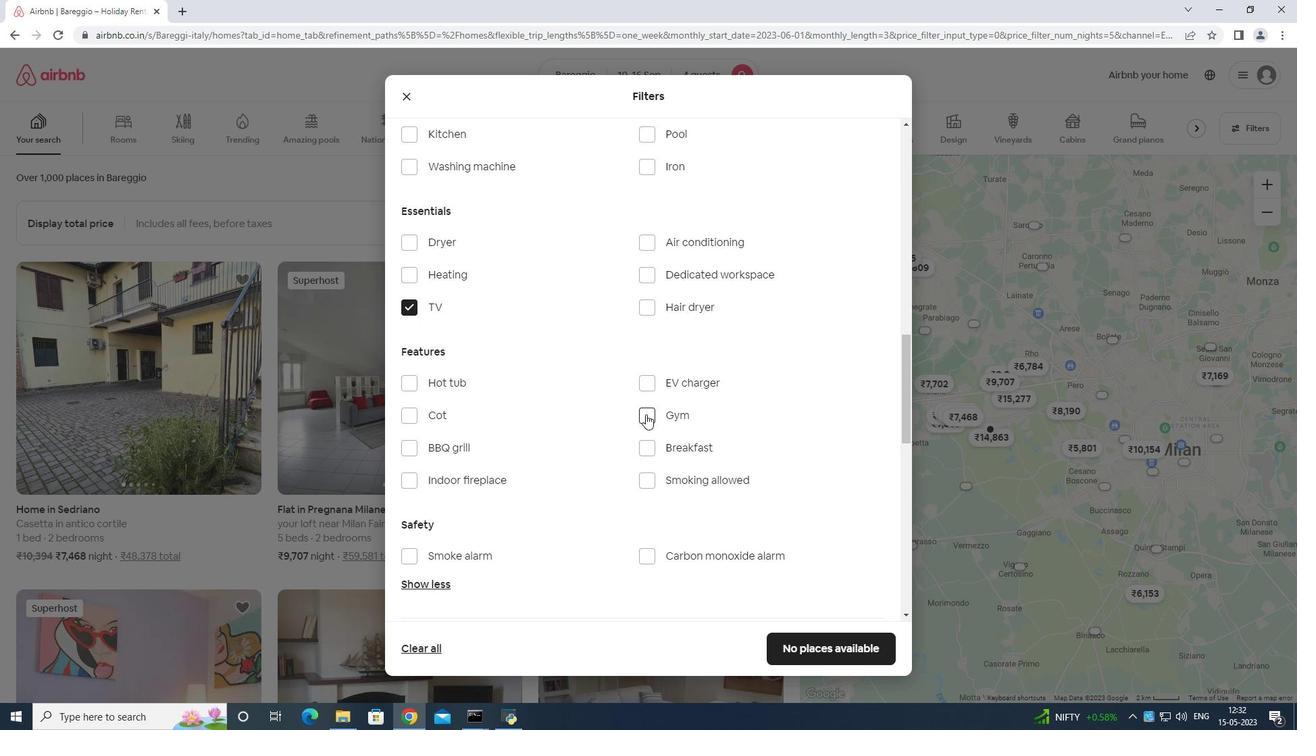 
Action: Mouse pressed left at (648, 414)
Screenshot: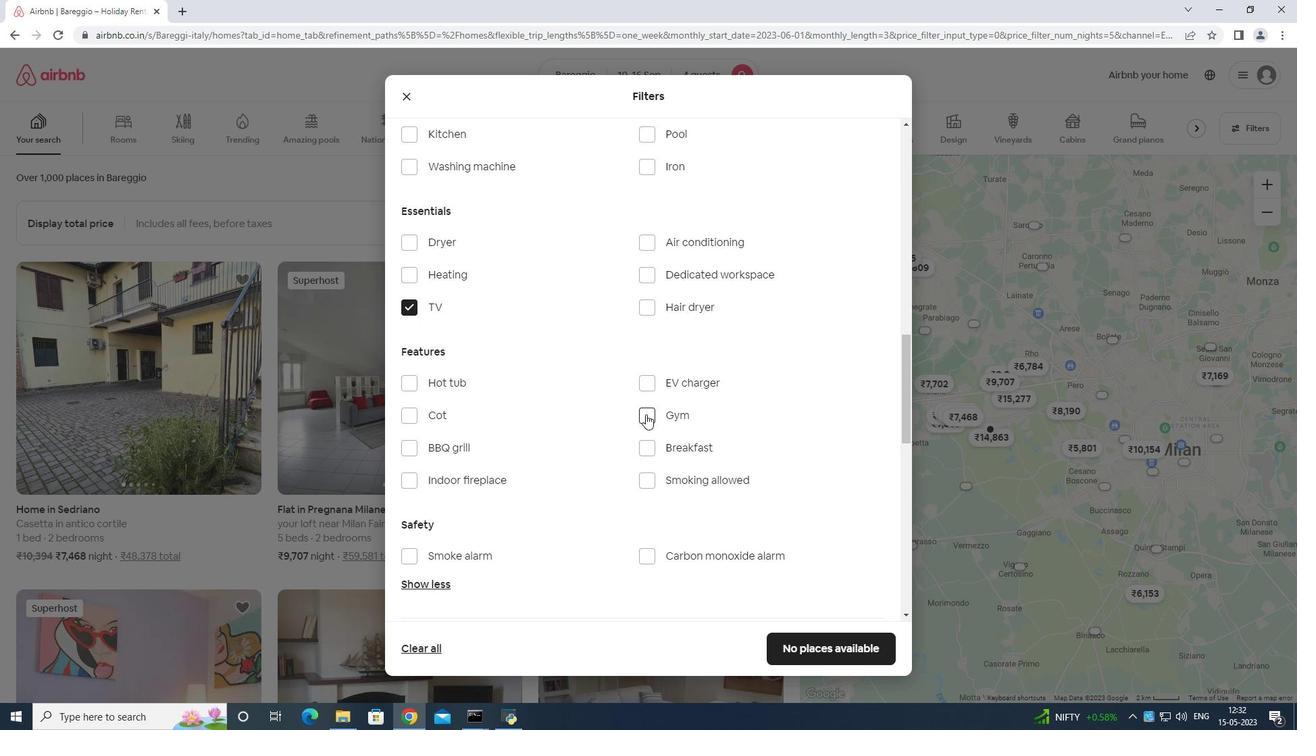 
Action: Mouse moved to (645, 452)
Screenshot: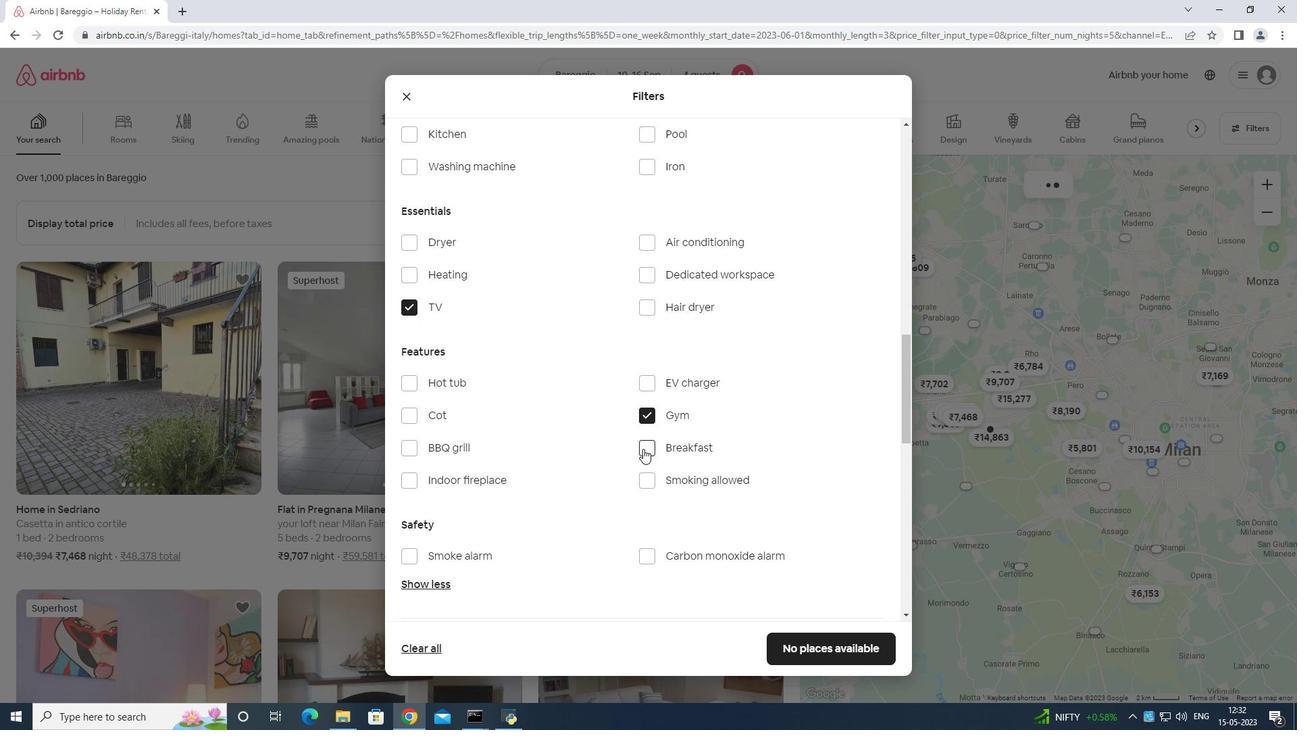 
Action: Mouse pressed left at (645, 452)
Screenshot: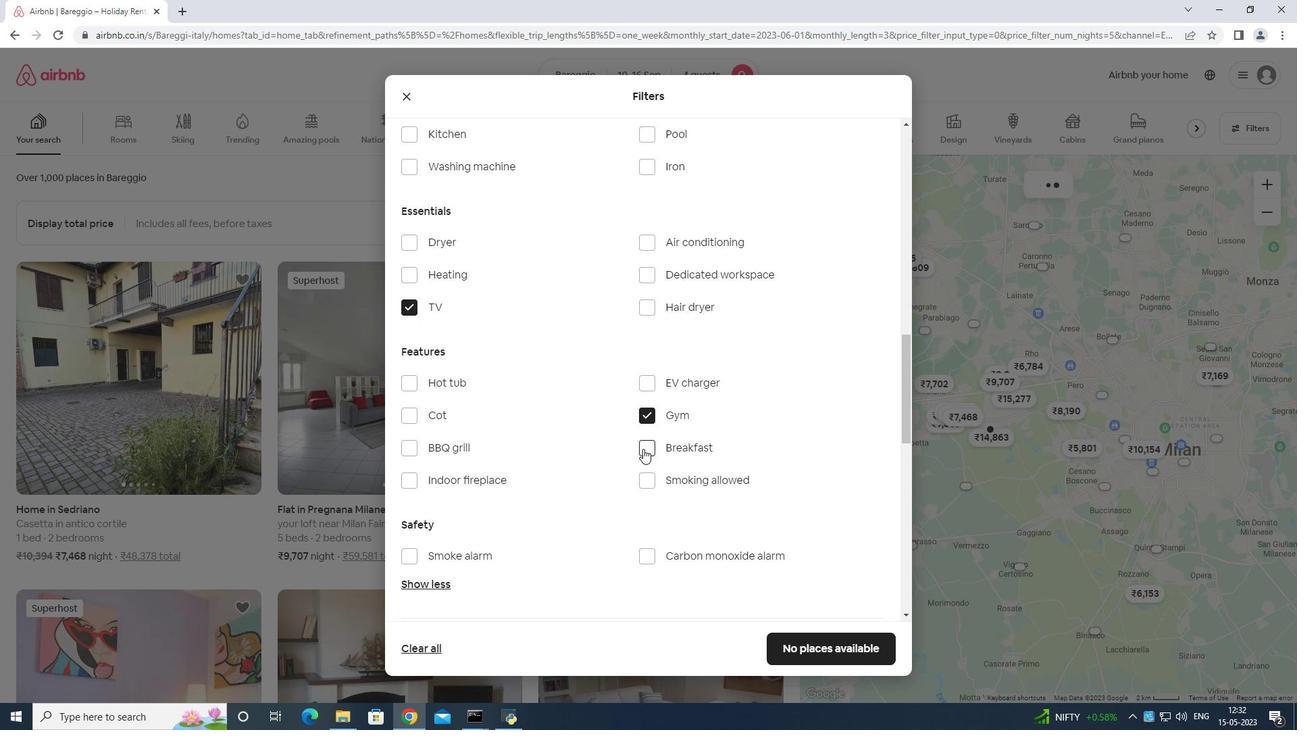 
Action: Mouse moved to (634, 456)
Screenshot: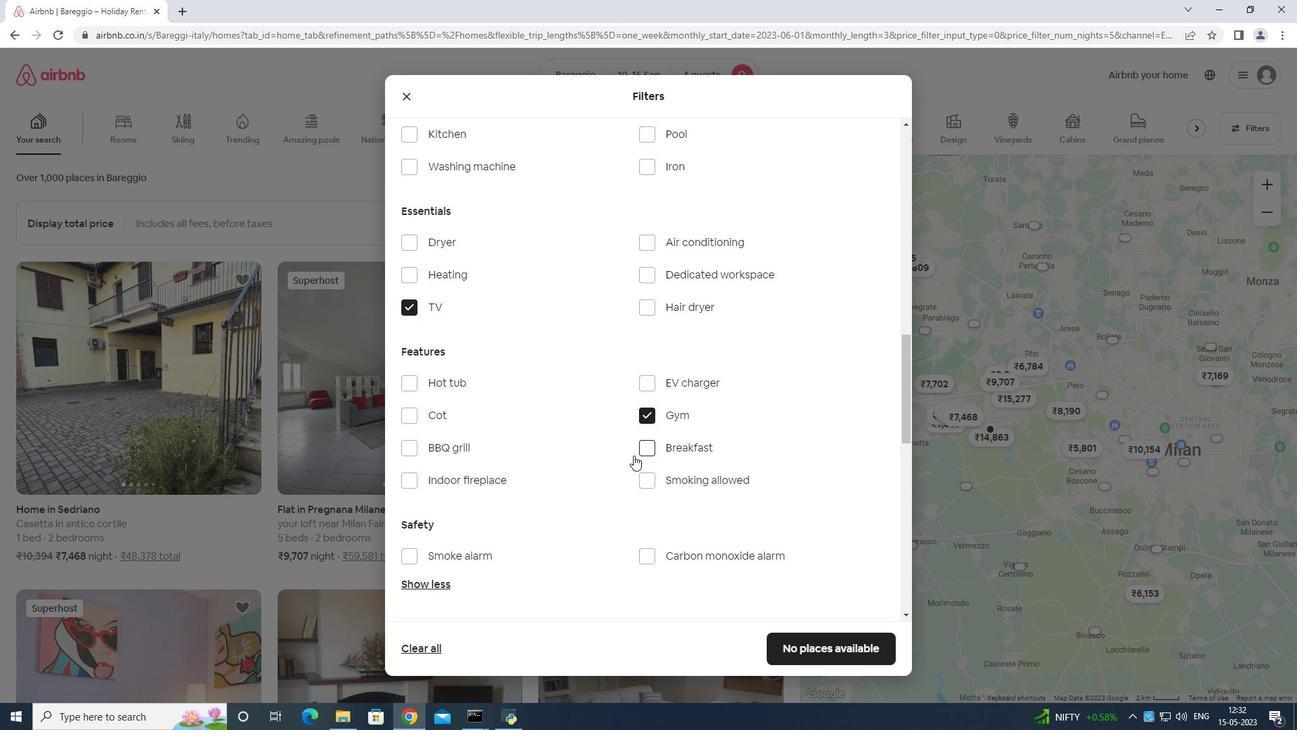 
Action: Mouse scrolled (634, 456) with delta (0, 0)
Screenshot: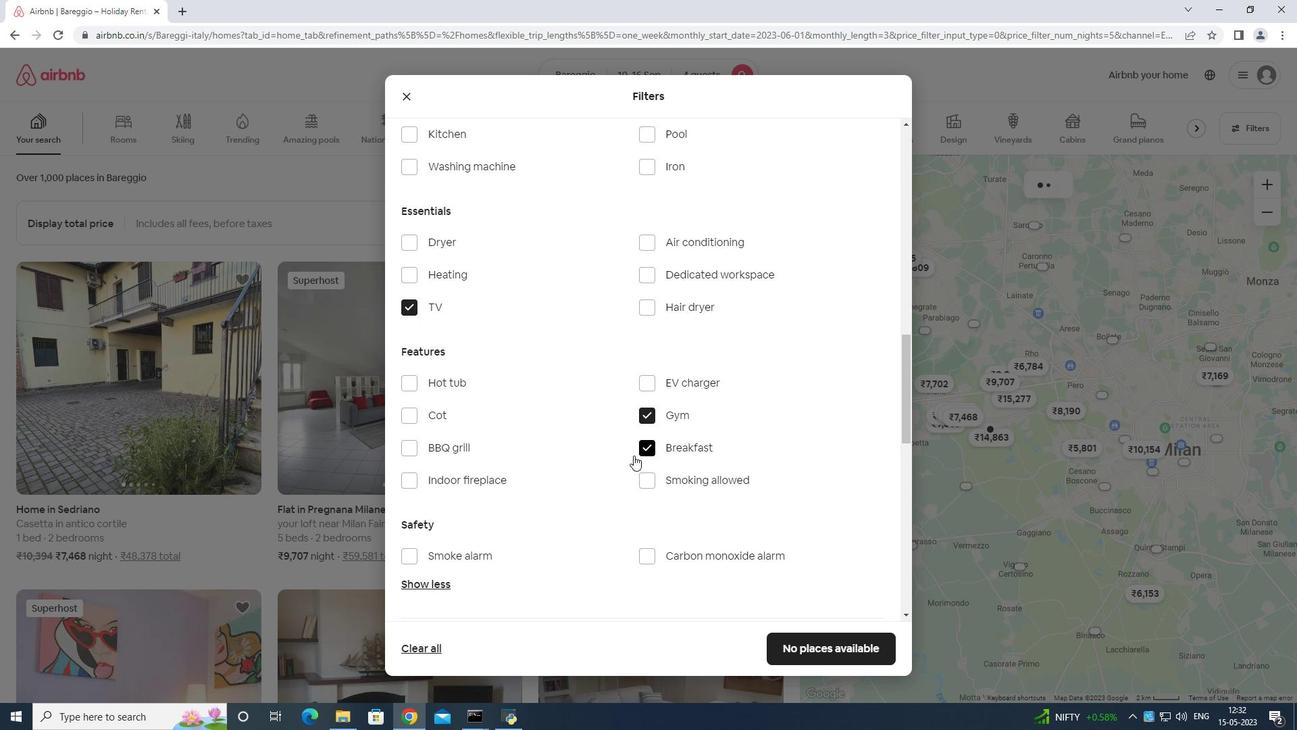 
Action: Mouse moved to (634, 456)
Screenshot: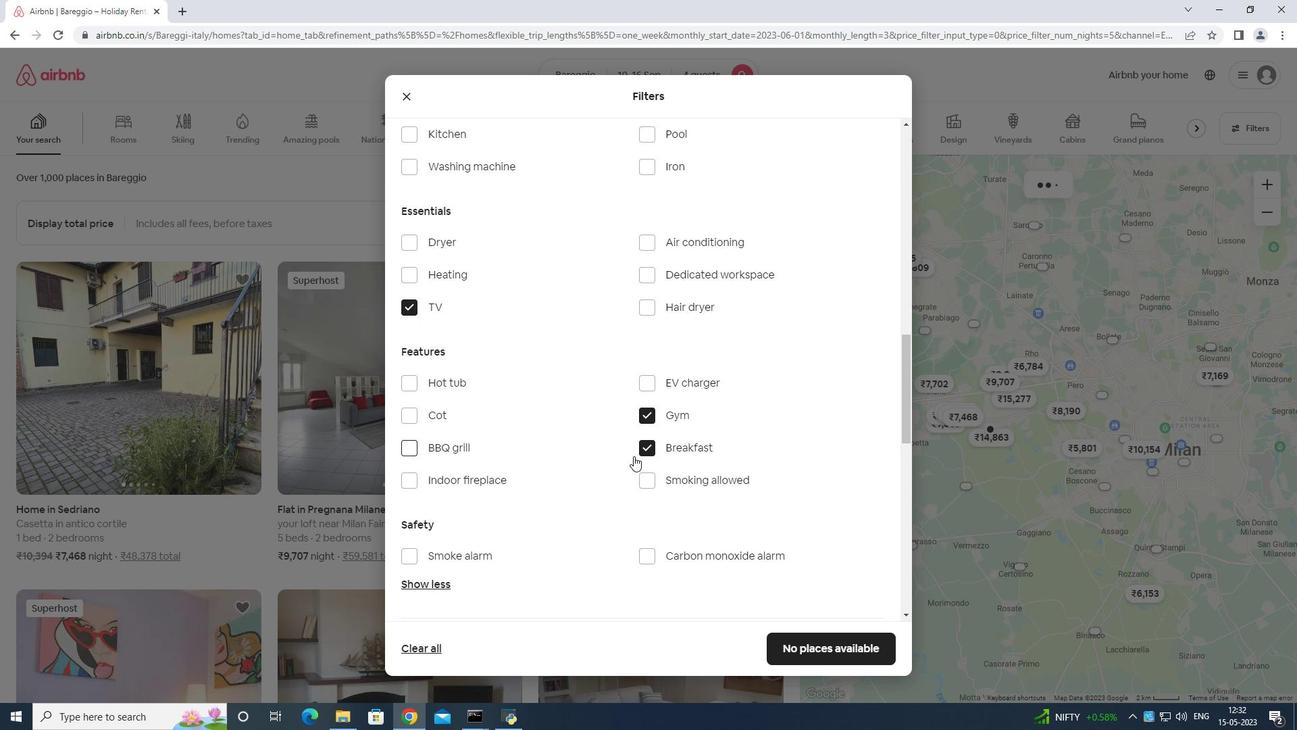 
Action: Mouse scrolled (634, 456) with delta (0, 0)
Screenshot: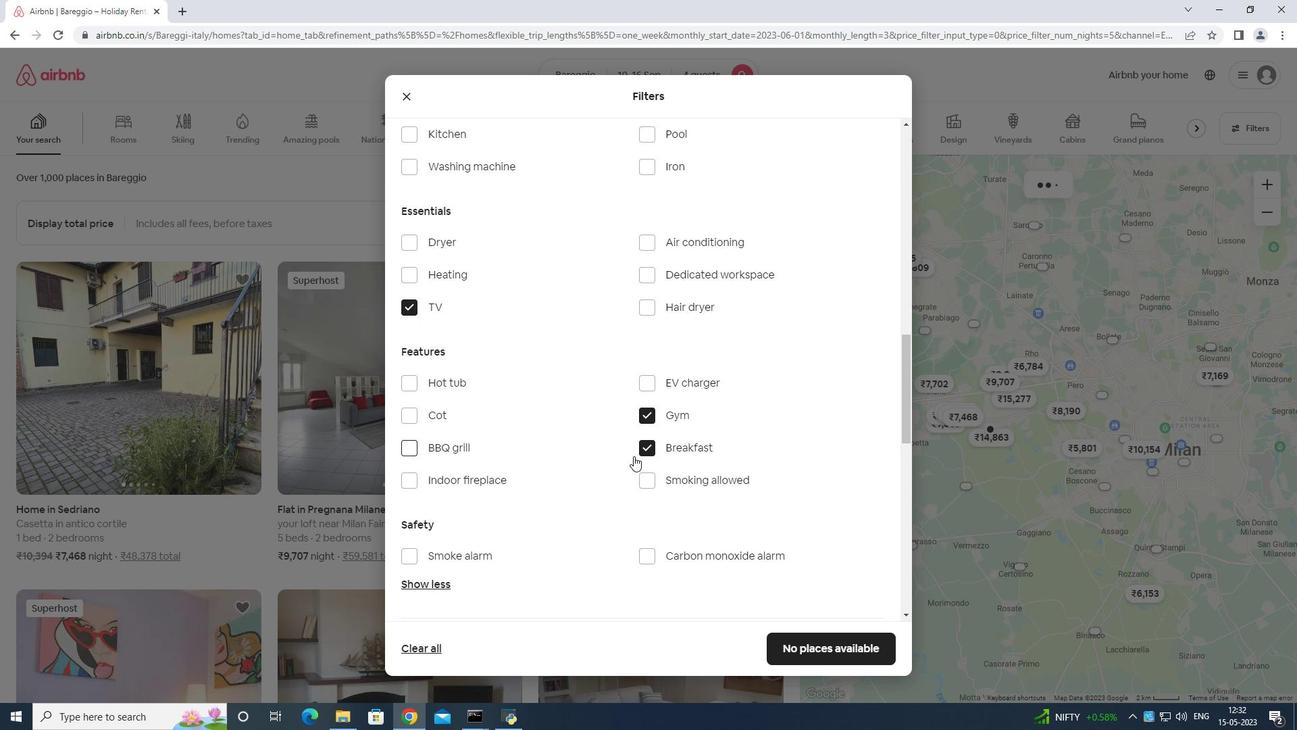 
Action: Mouse scrolled (634, 456) with delta (0, 0)
Screenshot: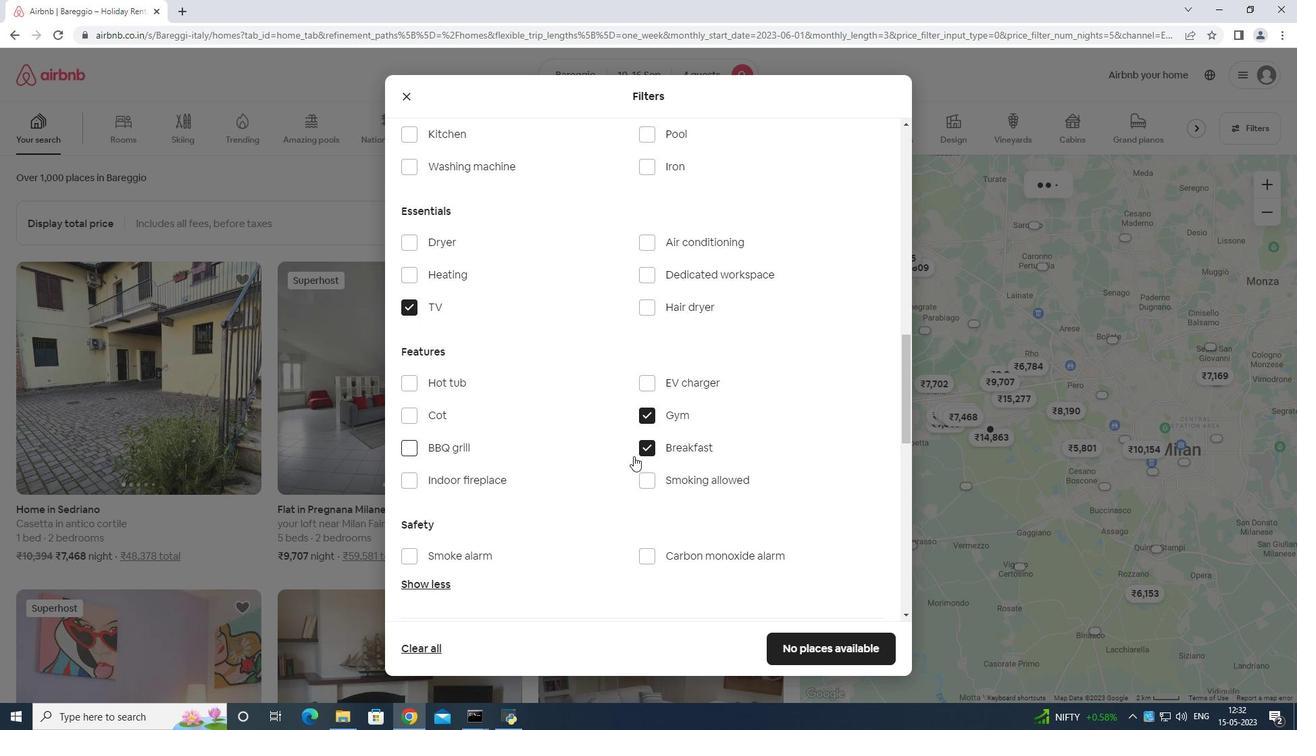 
Action: Mouse moved to (638, 454)
Screenshot: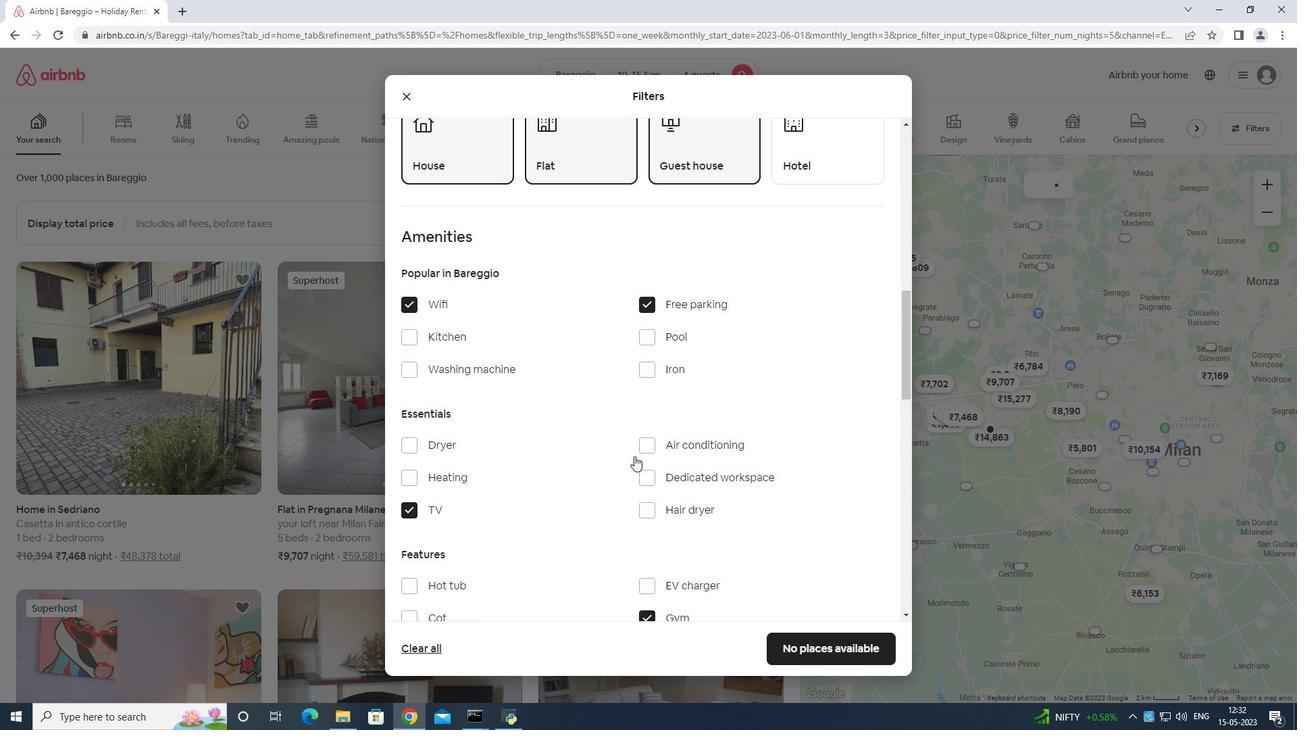 
Action: Mouse scrolled (638, 453) with delta (0, 0)
Screenshot: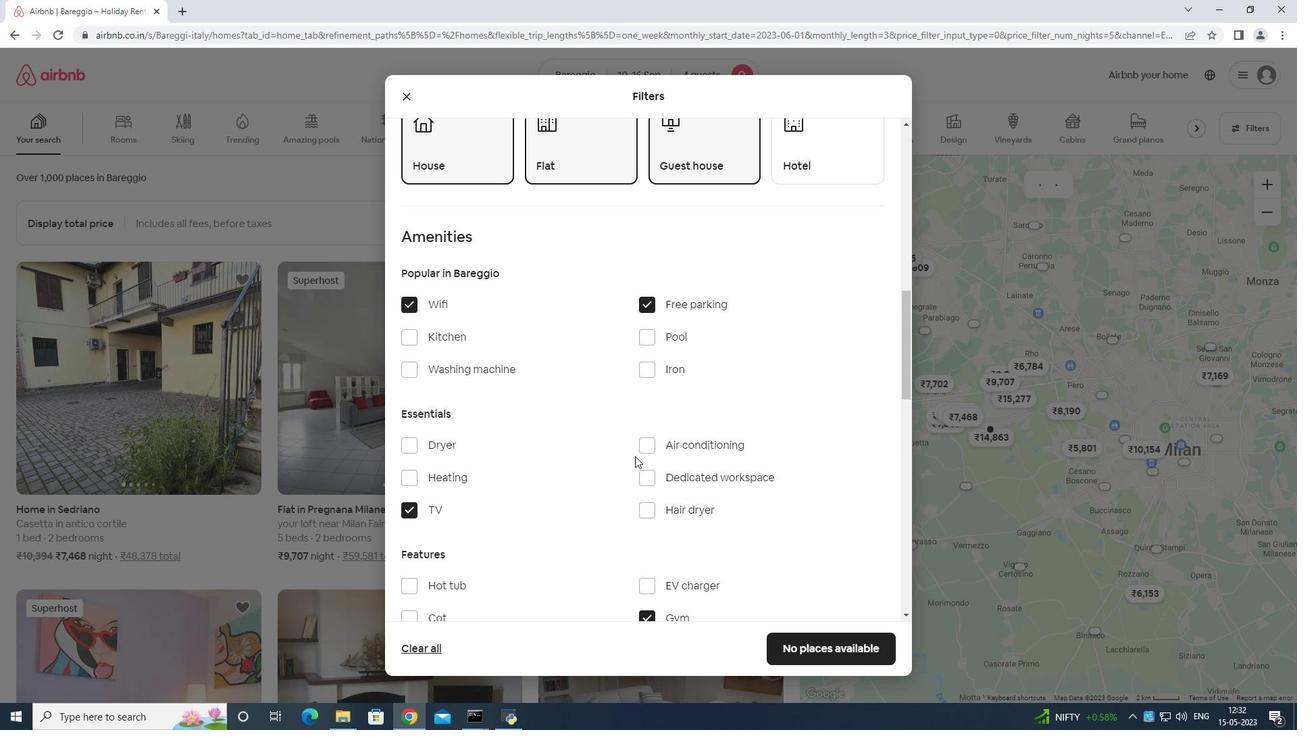 
Action: Mouse moved to (638, 456)
Screenshot: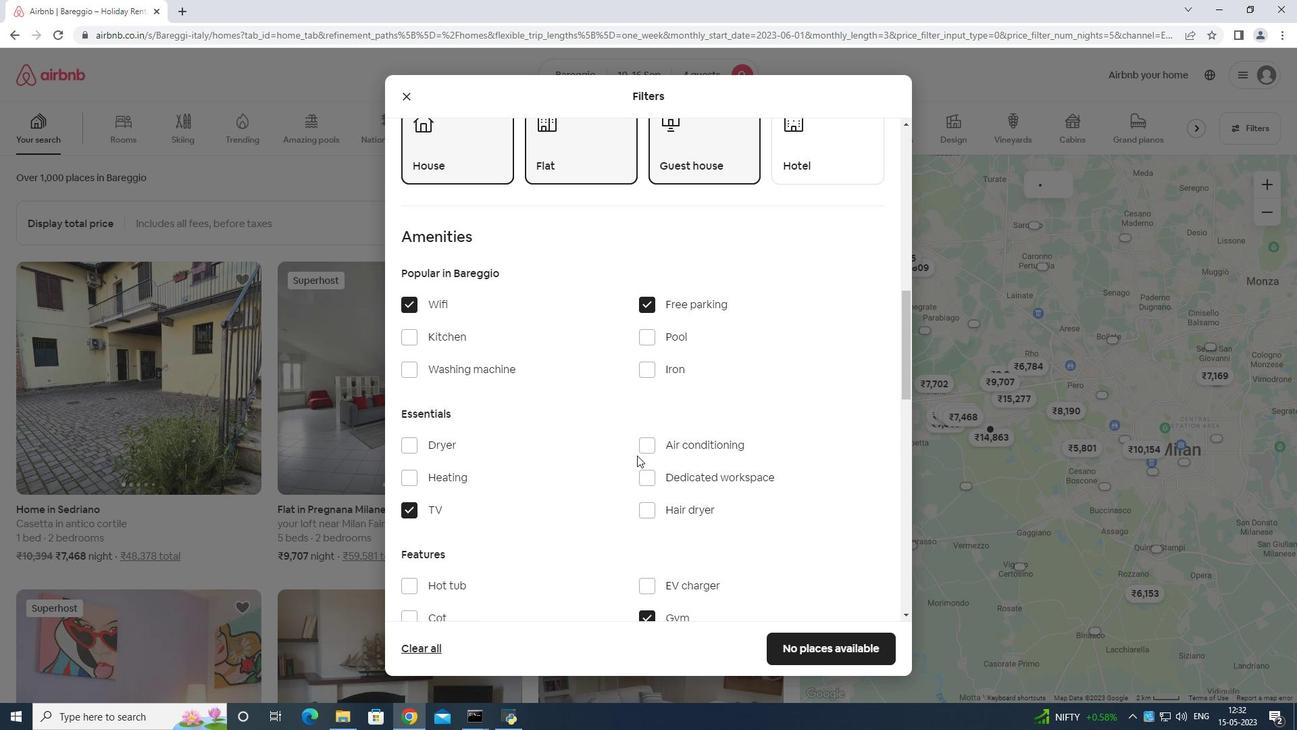 
Action: Mouse scrolled (638, 455) with delta (0, 0)
Screenshot: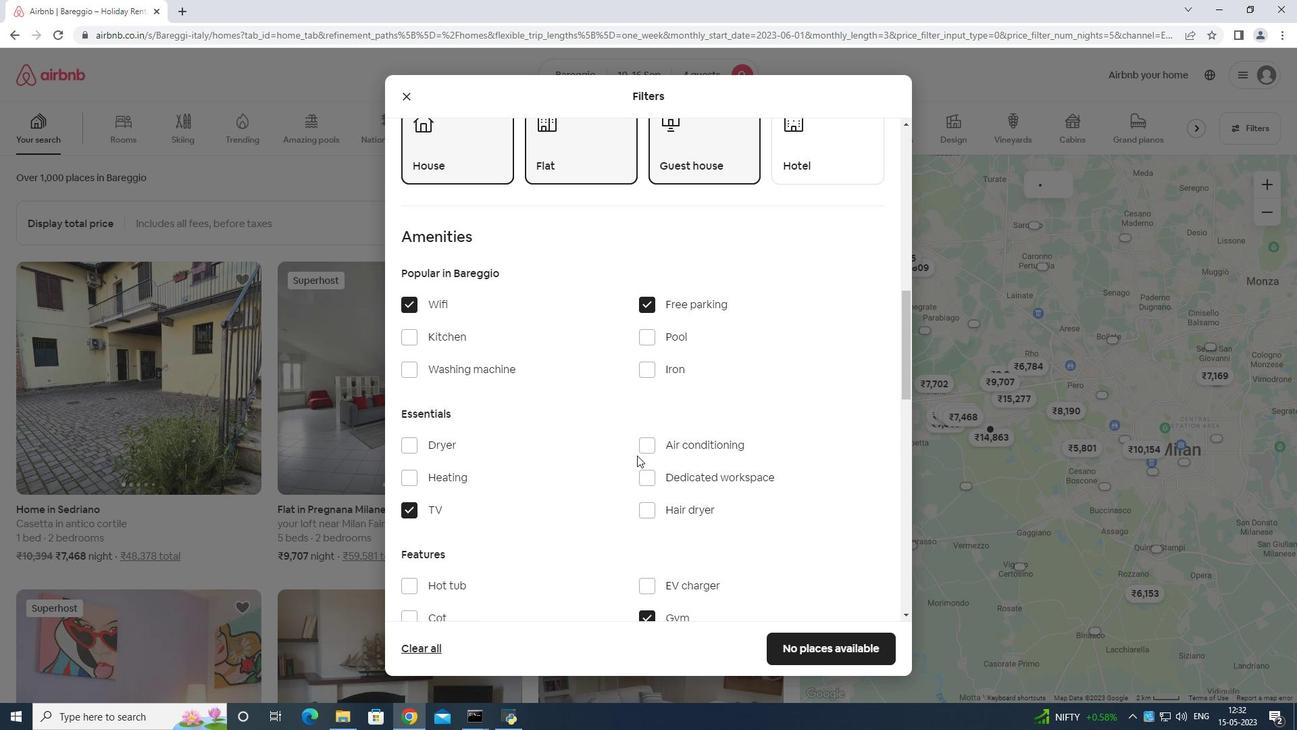 
Action: Mouse moved to (638, 459)
Screenshot: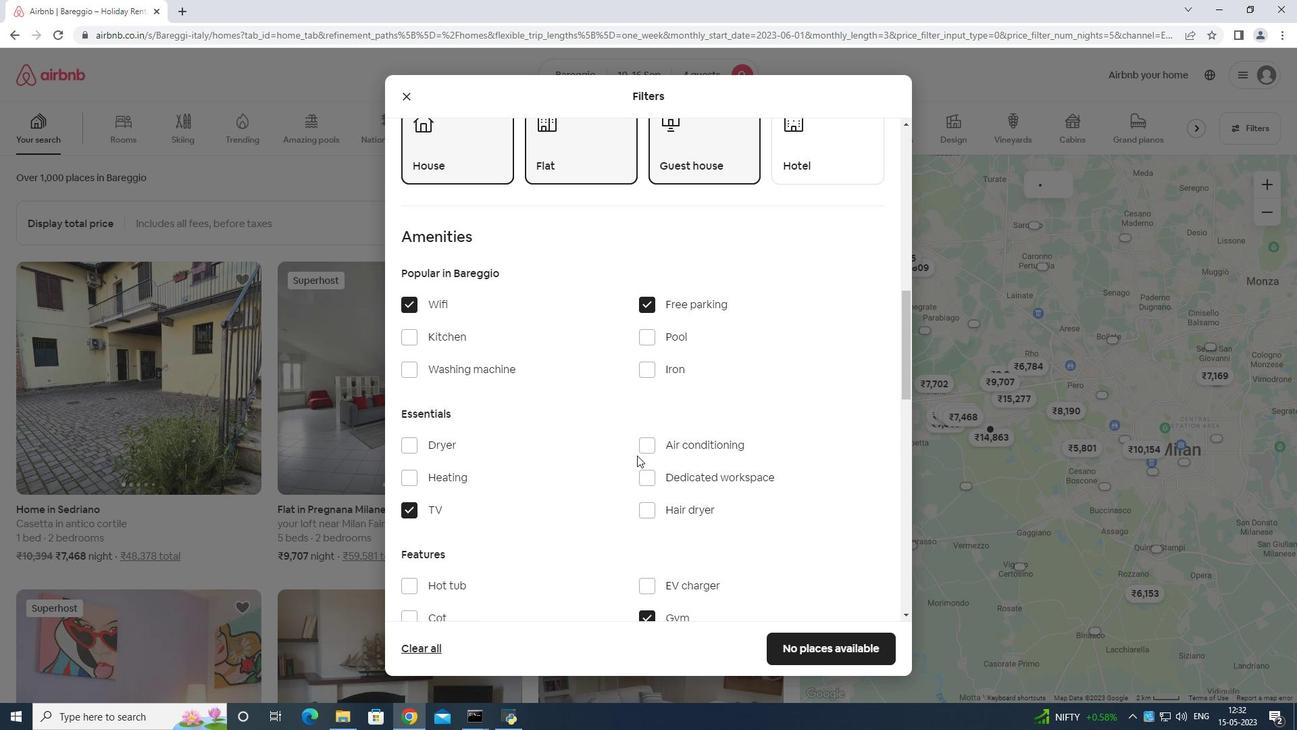 
Action: Mouse scrolled (638, 458) with delta (0, -1)
Screenshot: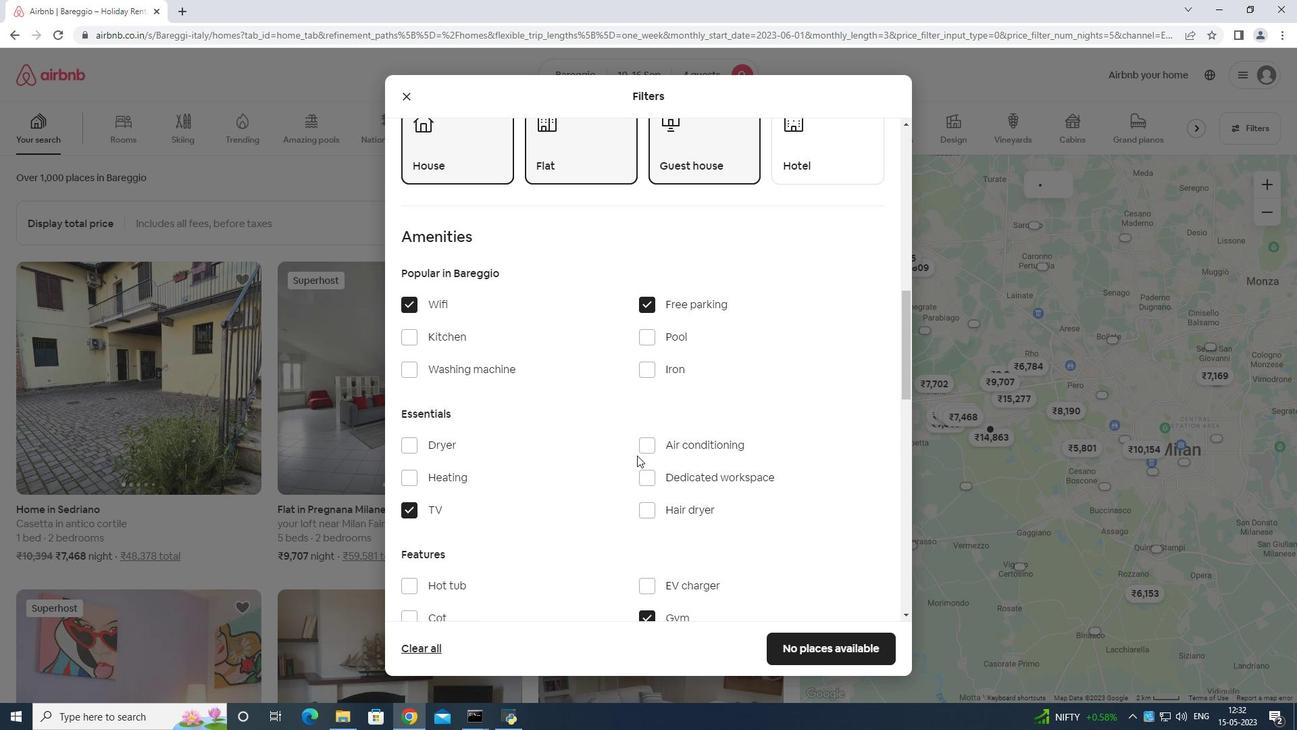 
Action: Mouse scrolled (638, 459) with delta (0, 0)
Screenshot: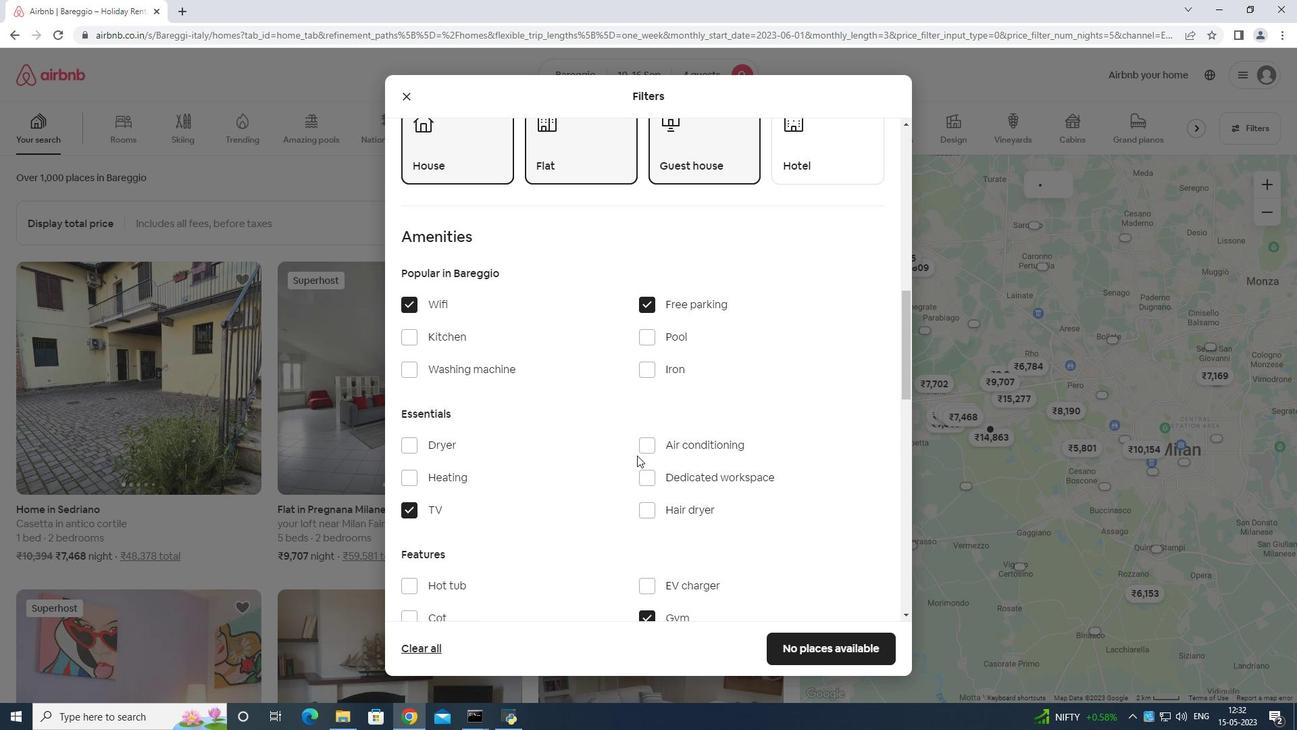 
Action: Mouse moved to (639, 459)
Screenshot: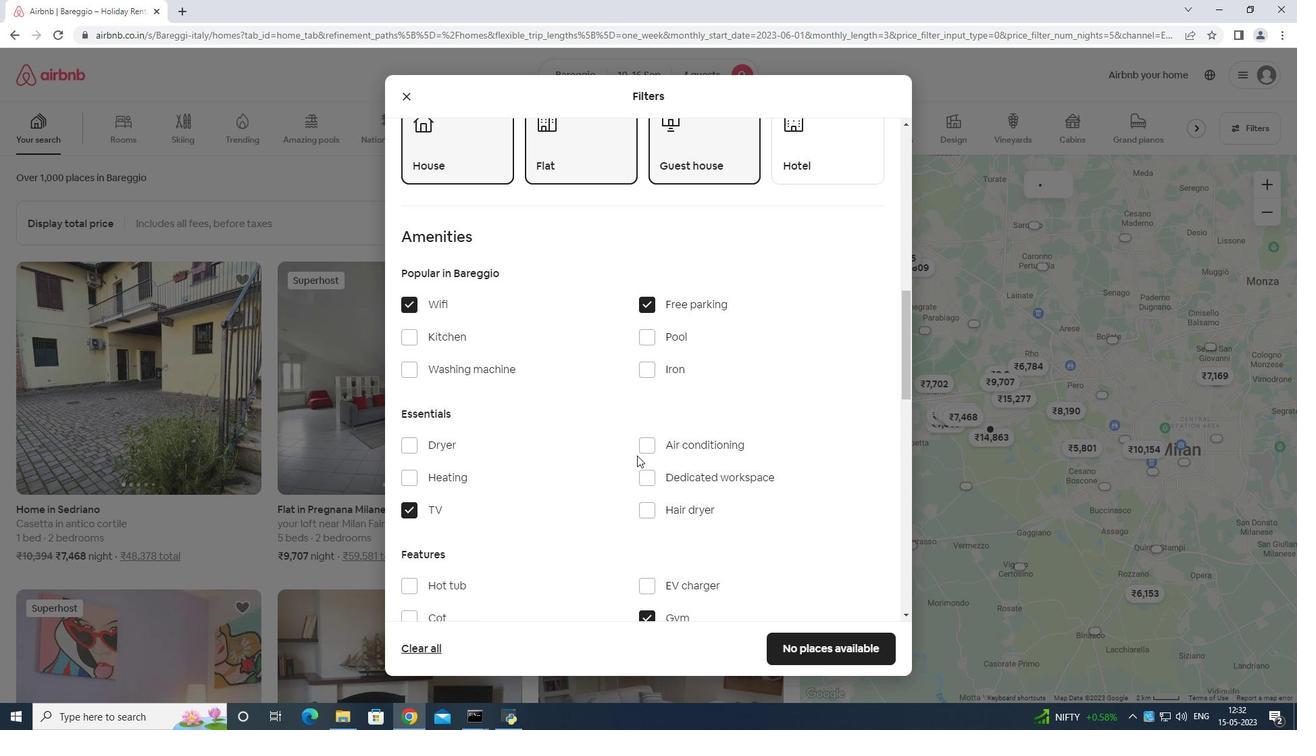 
Action: Mouse scrolled (639, 459) with delta (0, 0)
Screenshot: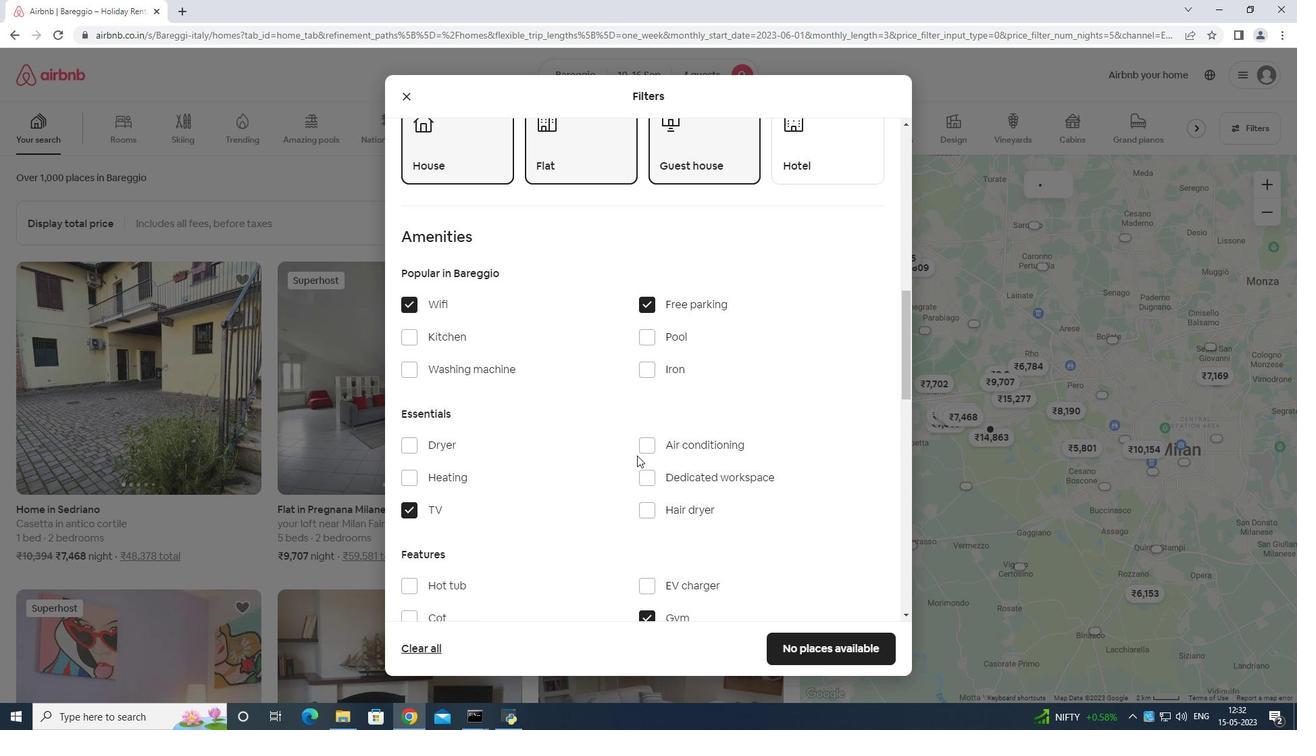 
Action: Mouse moved to (646, 447)
Screenshot: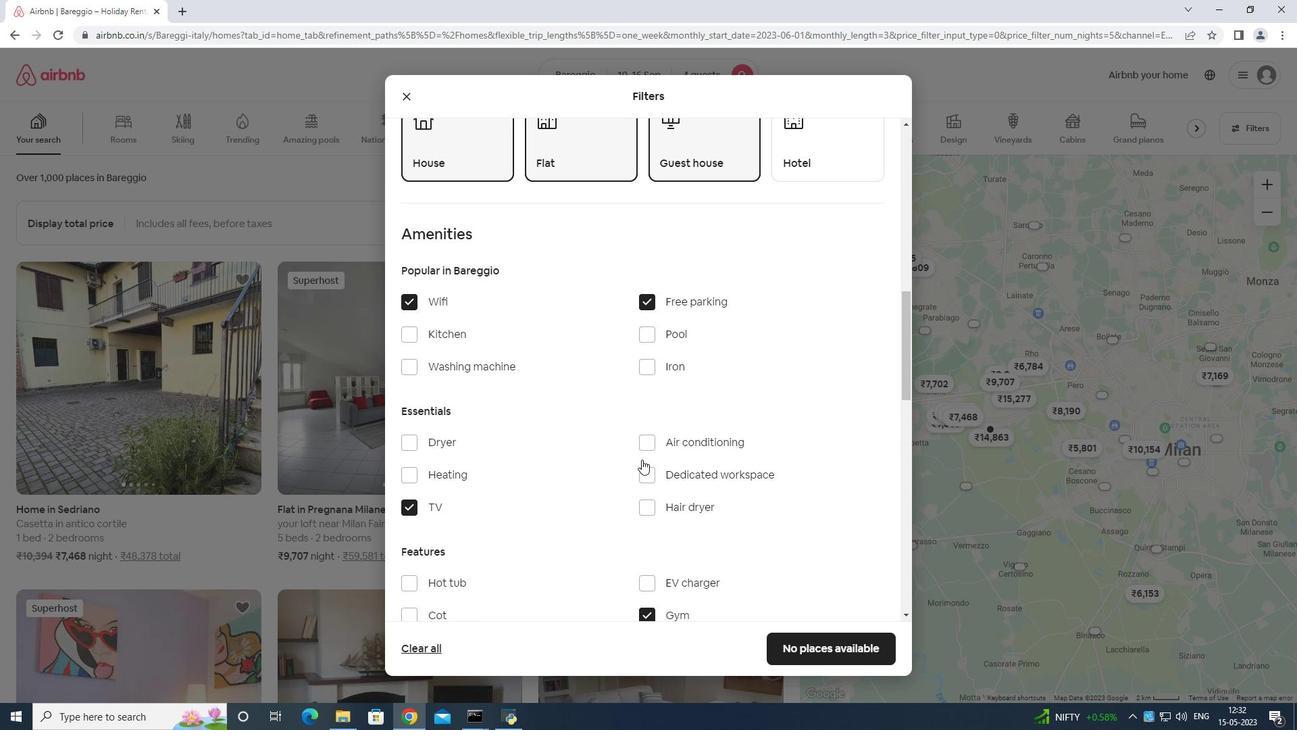 
Action: Mouse scrolled (646, 446) with delta (0, 0)
Screenshot: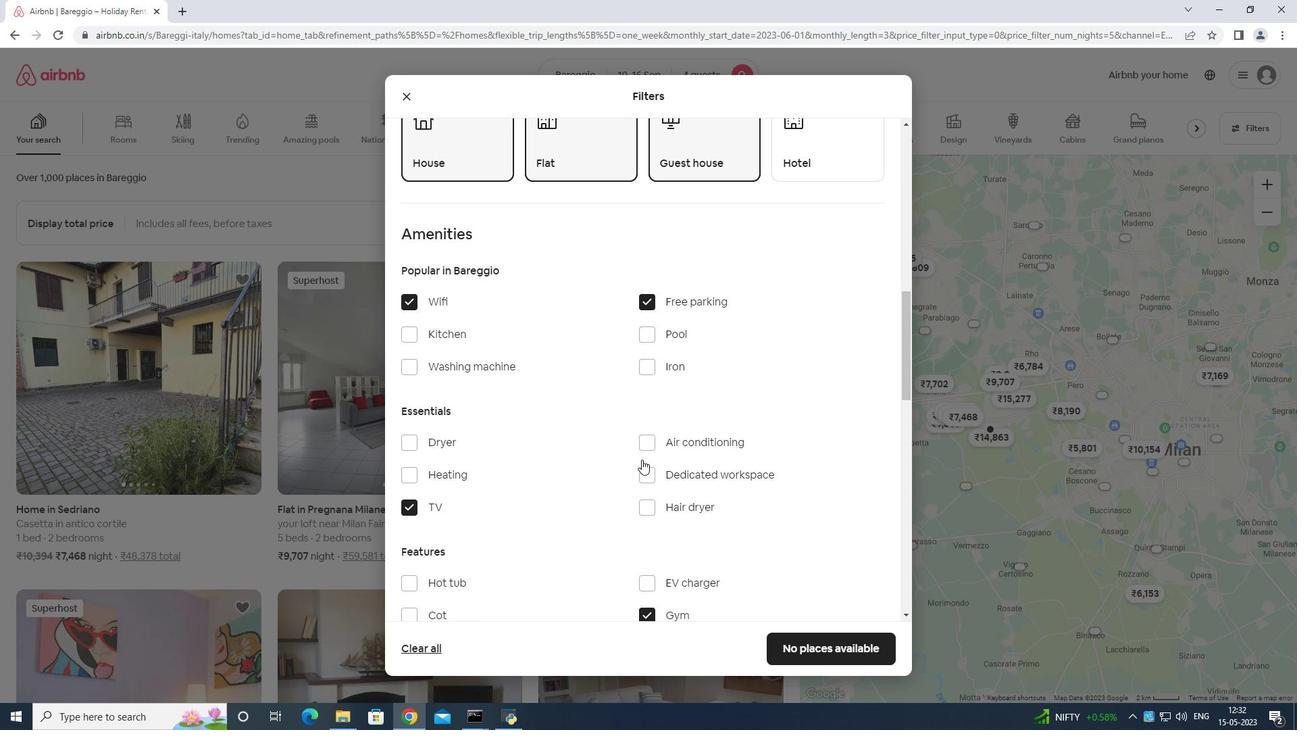 
Action: Mouse moved to (647, 447)
Screenshot: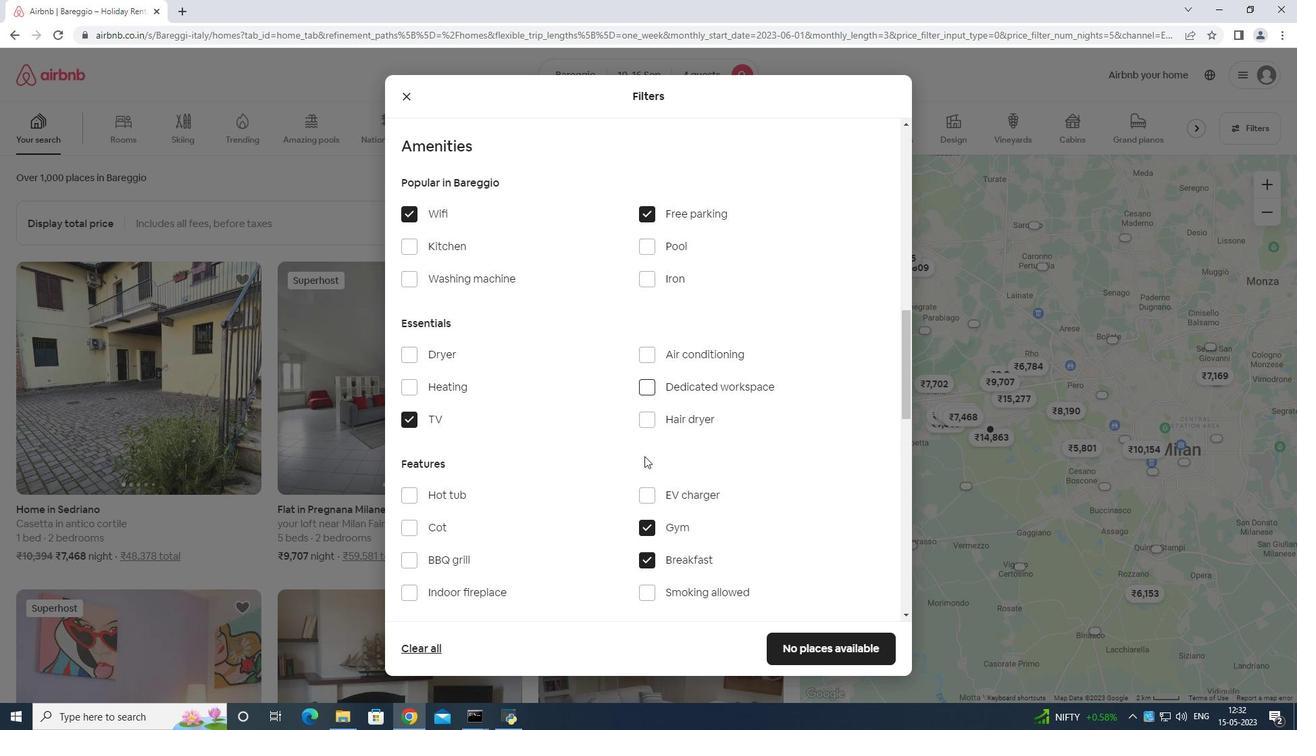 
Action: Mouse scrolled (647, 446) with delta (0, 0)
Screenshot: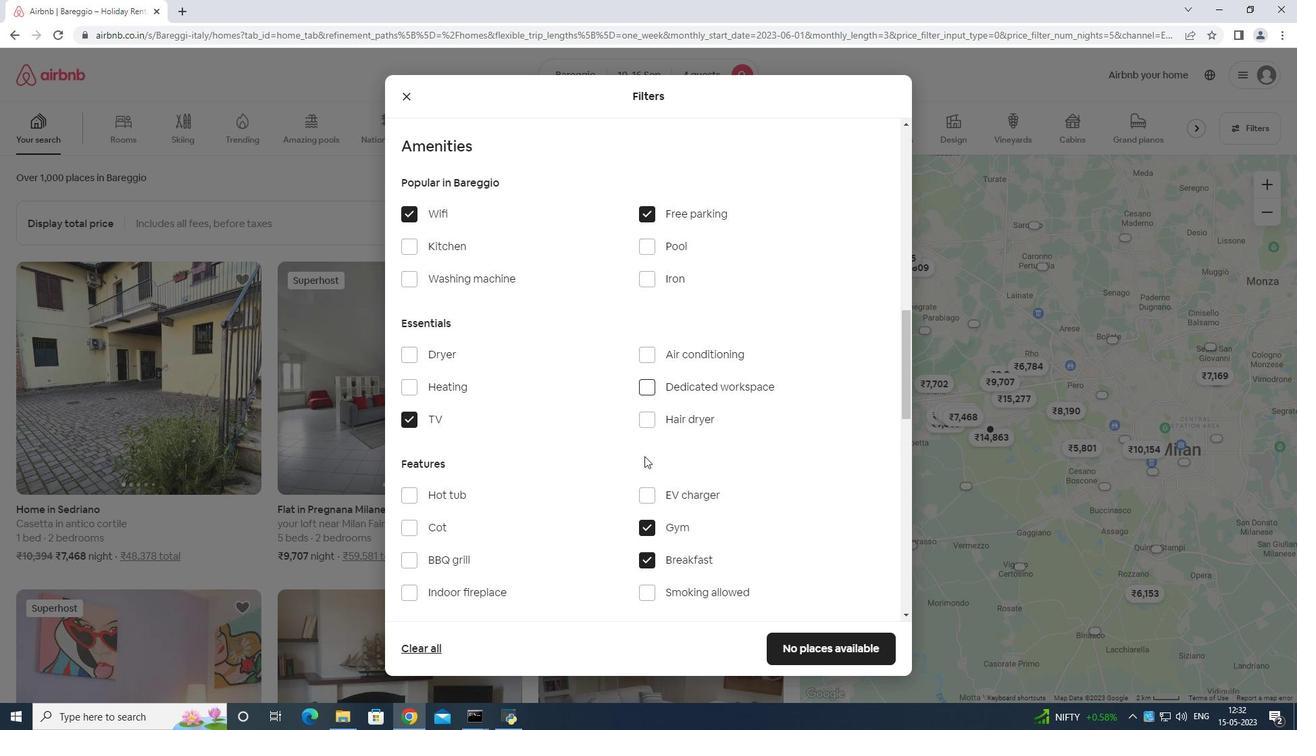 
Action: Mouse moved to (651, 447)
Screenshot: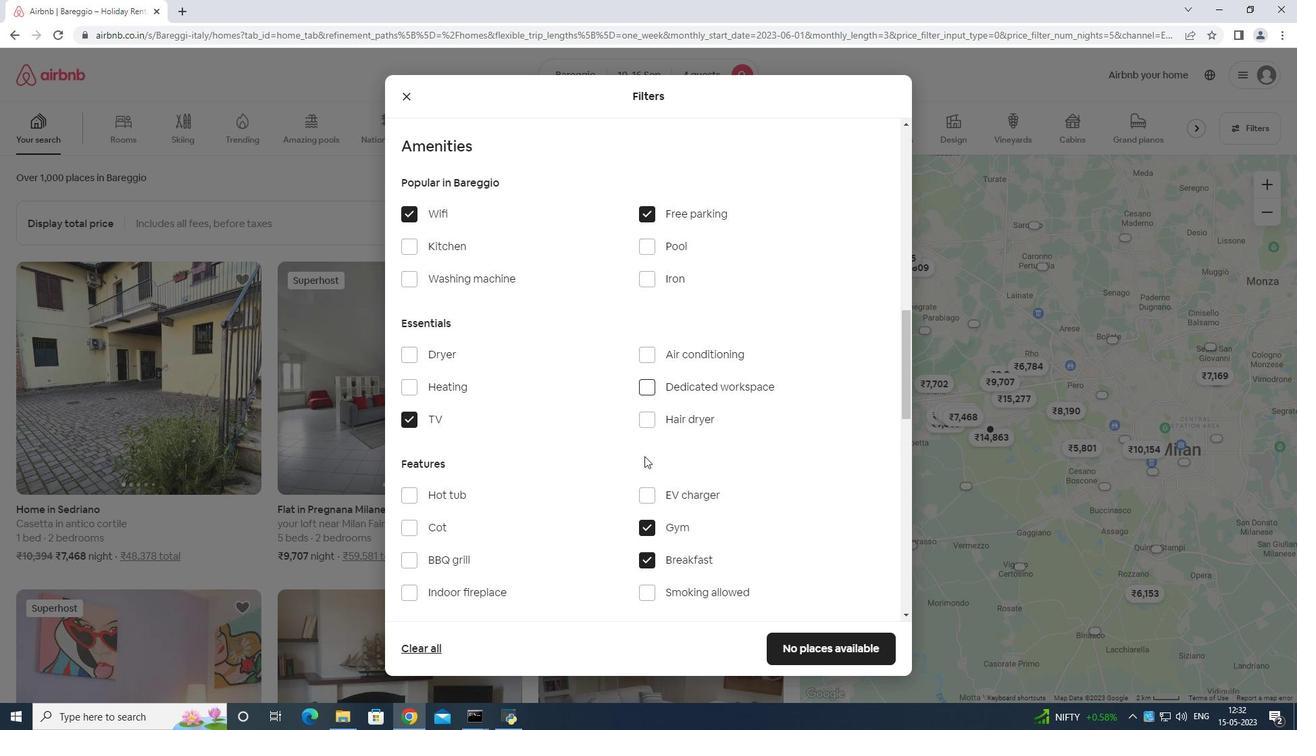 
Action: Mouse scrolled (651, 446) with delta (0, 0)
Screenshot: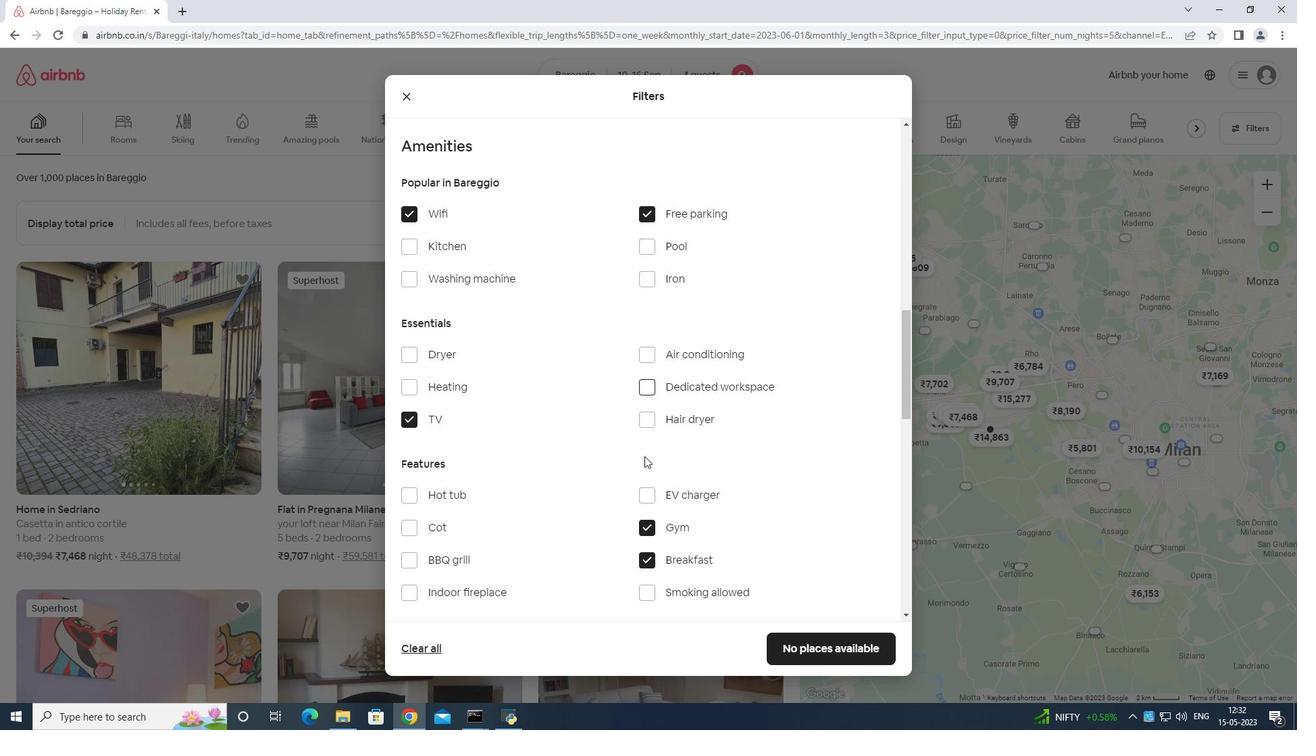 
Action: Mouse moved to (846, 333)
Screenshot: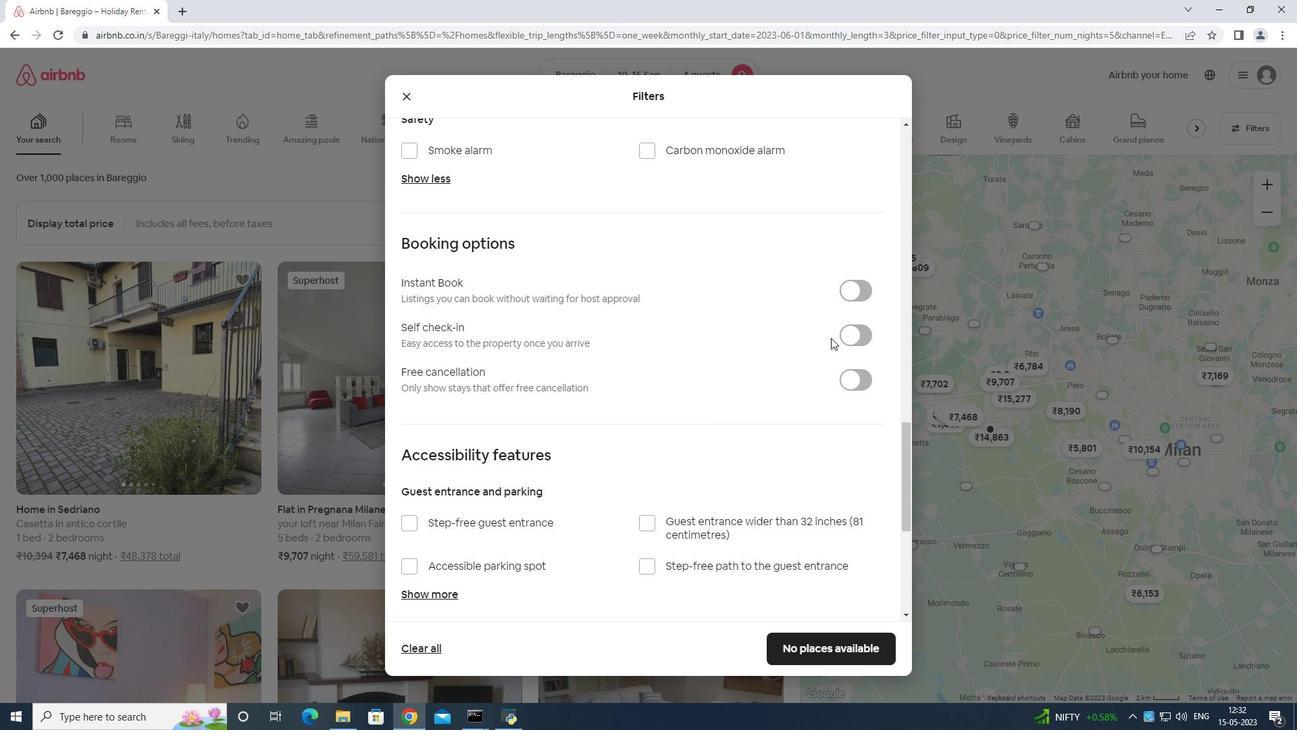 
Action: Mouse pressed left at (846, 333)
Screenshot: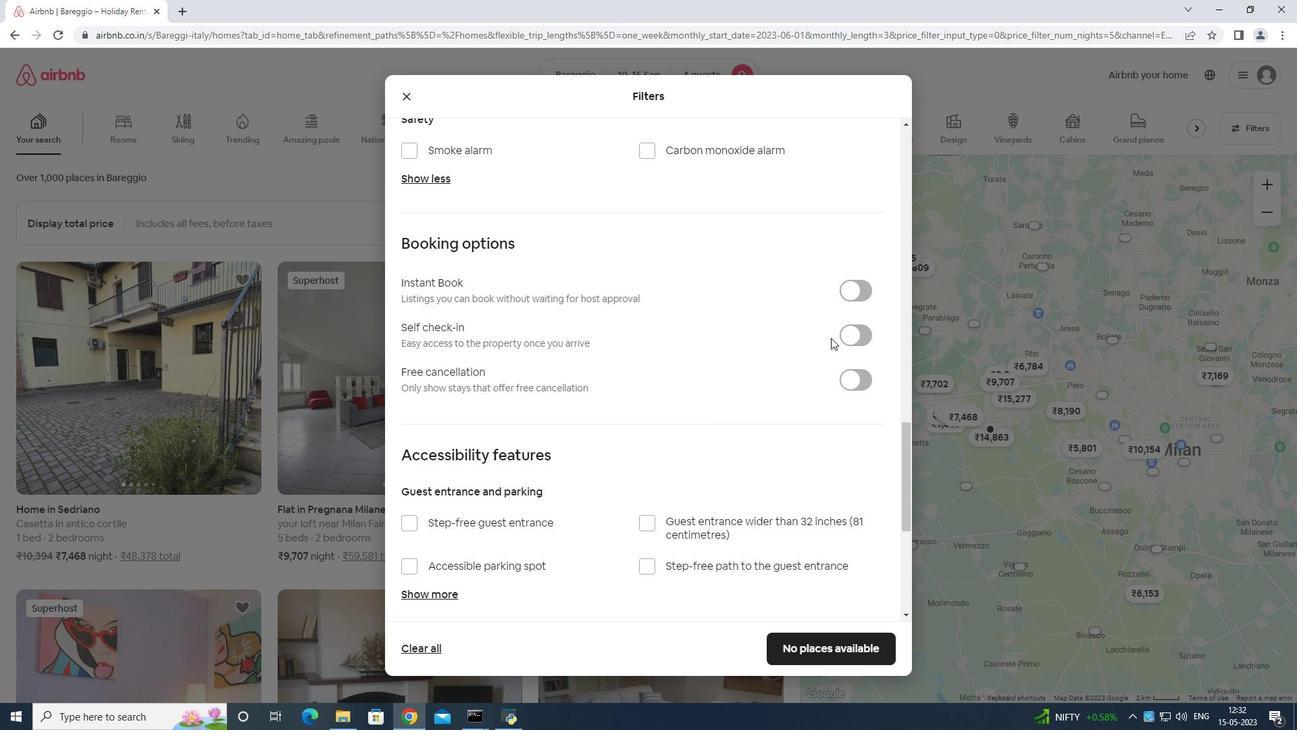 
Action: Mouse moved to (831, 324)
Screenshot: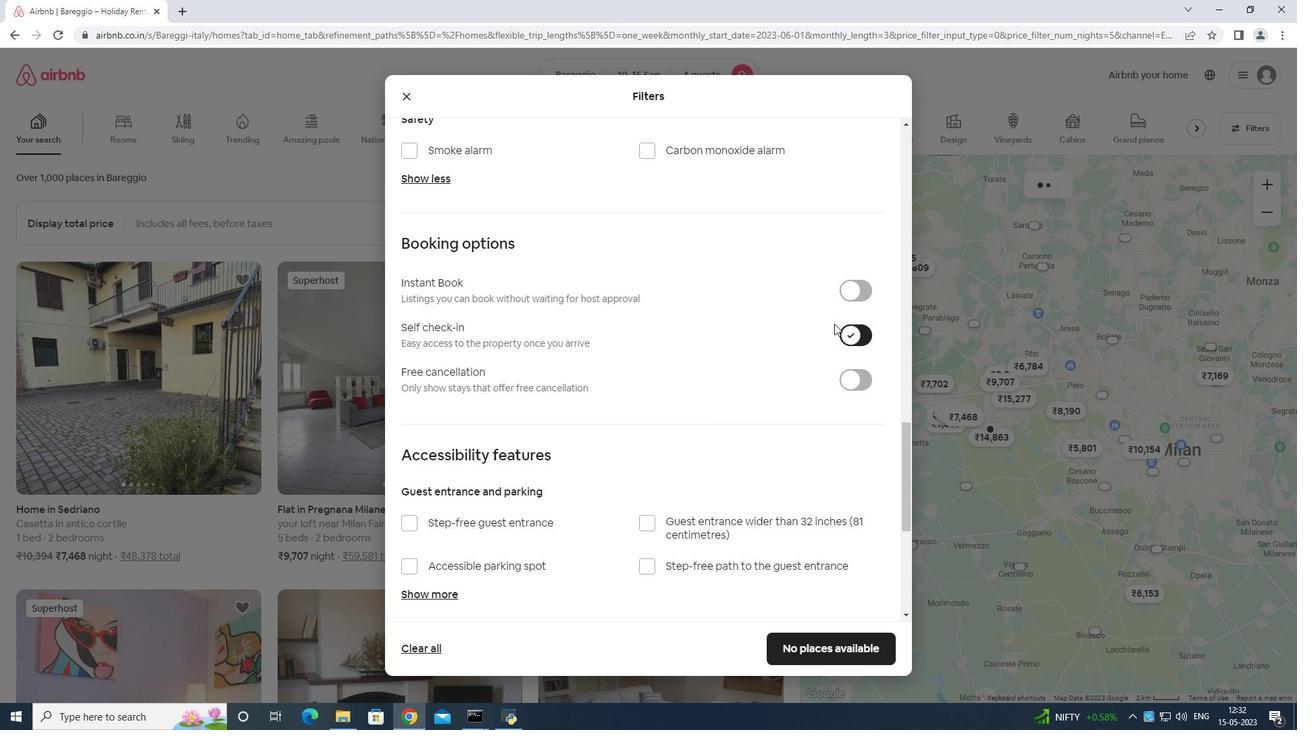 
Action: Mouse scrolled (831, 323) with delta (0, 0)
Screenshot: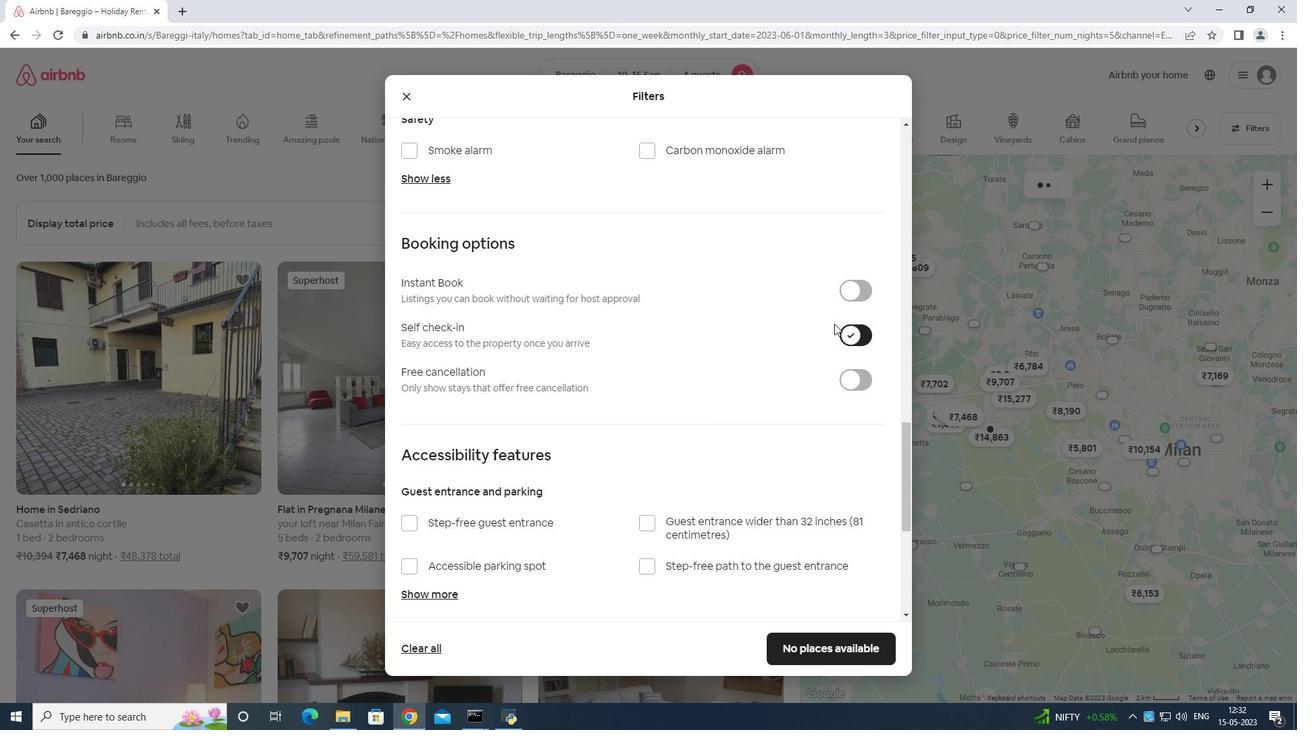 
Action: Mouse moved to (828, 331)
Screenshot: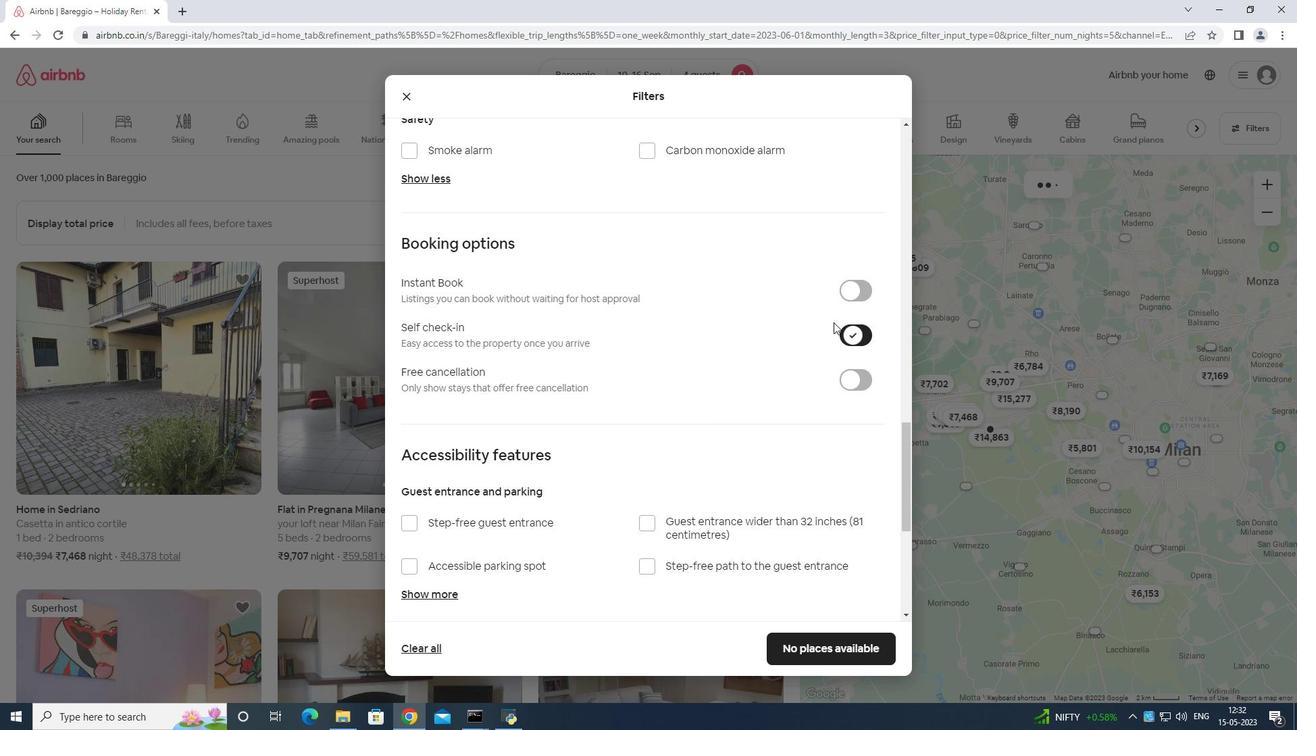 
Action: Mouse scrolled (828, 330) with delta (0, 0)
Screenshot: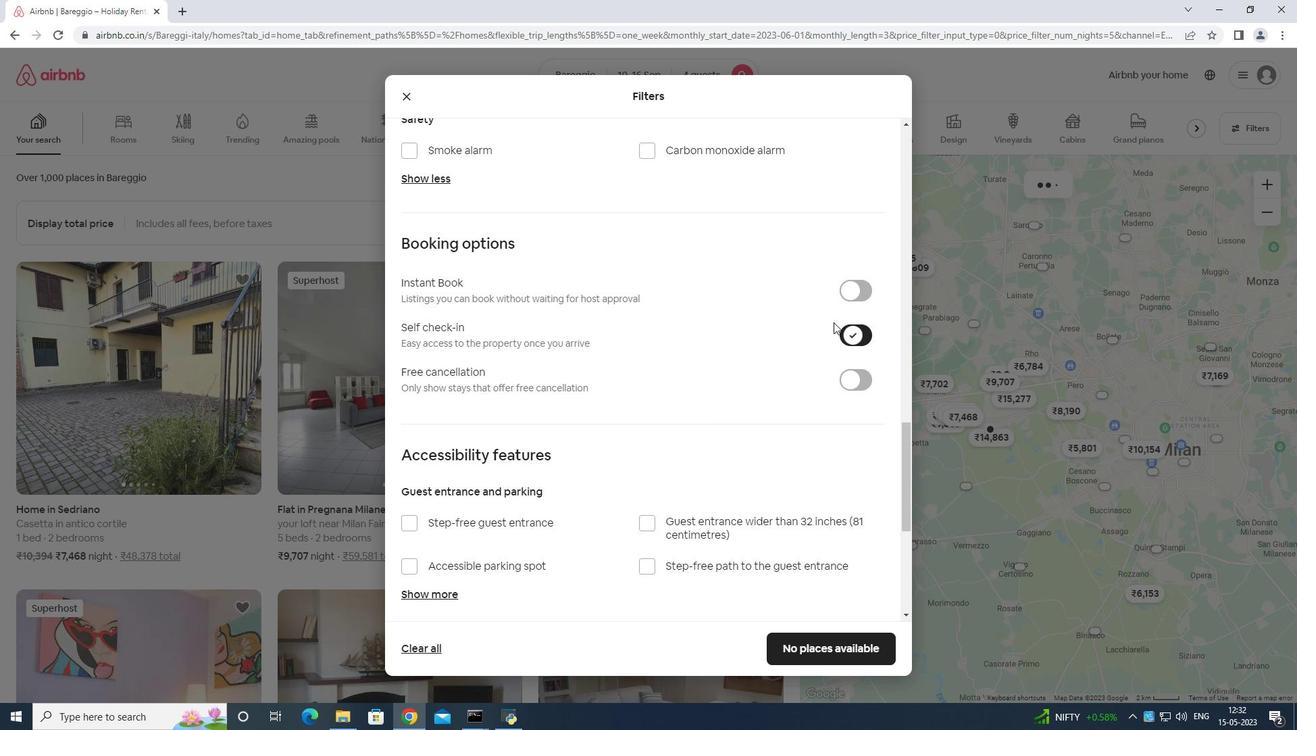 
Action: Mouse moved to (828, 332)
Screenshot: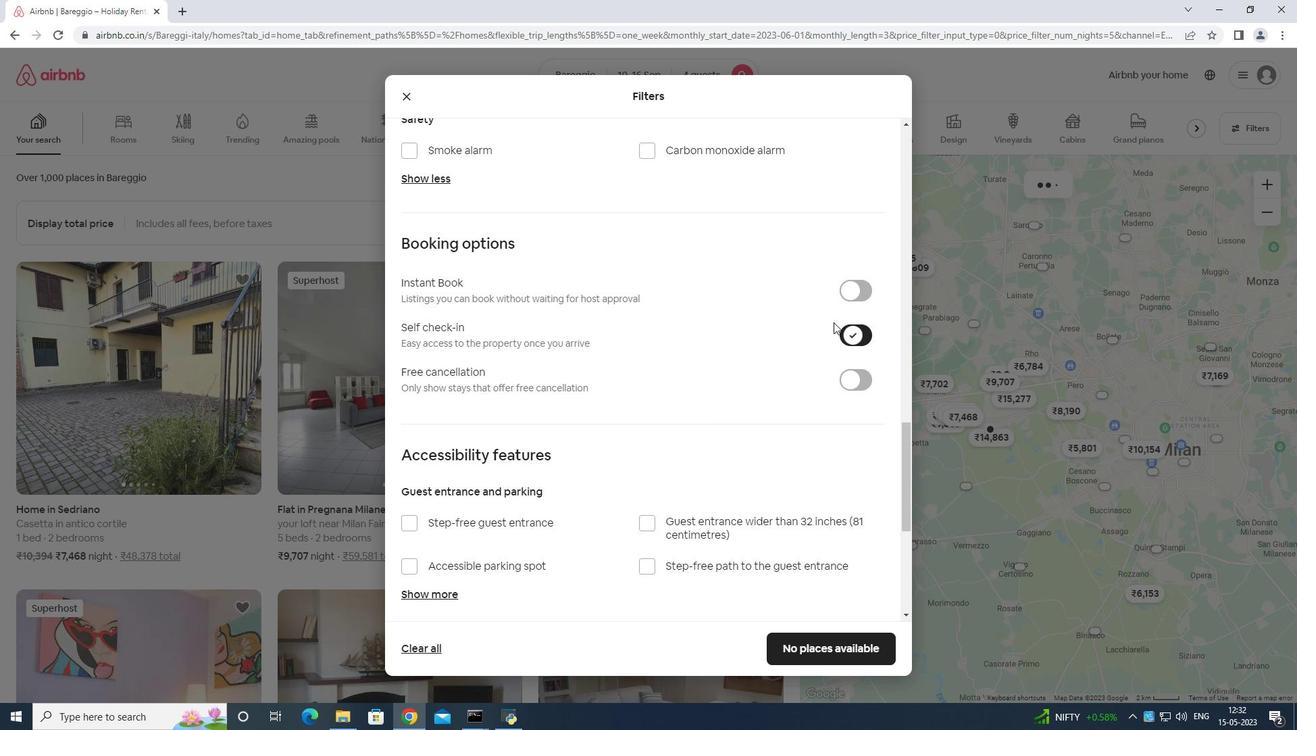 
Action: Mouse scrolled (828, 331) with delta (0, 0)
Screenshot: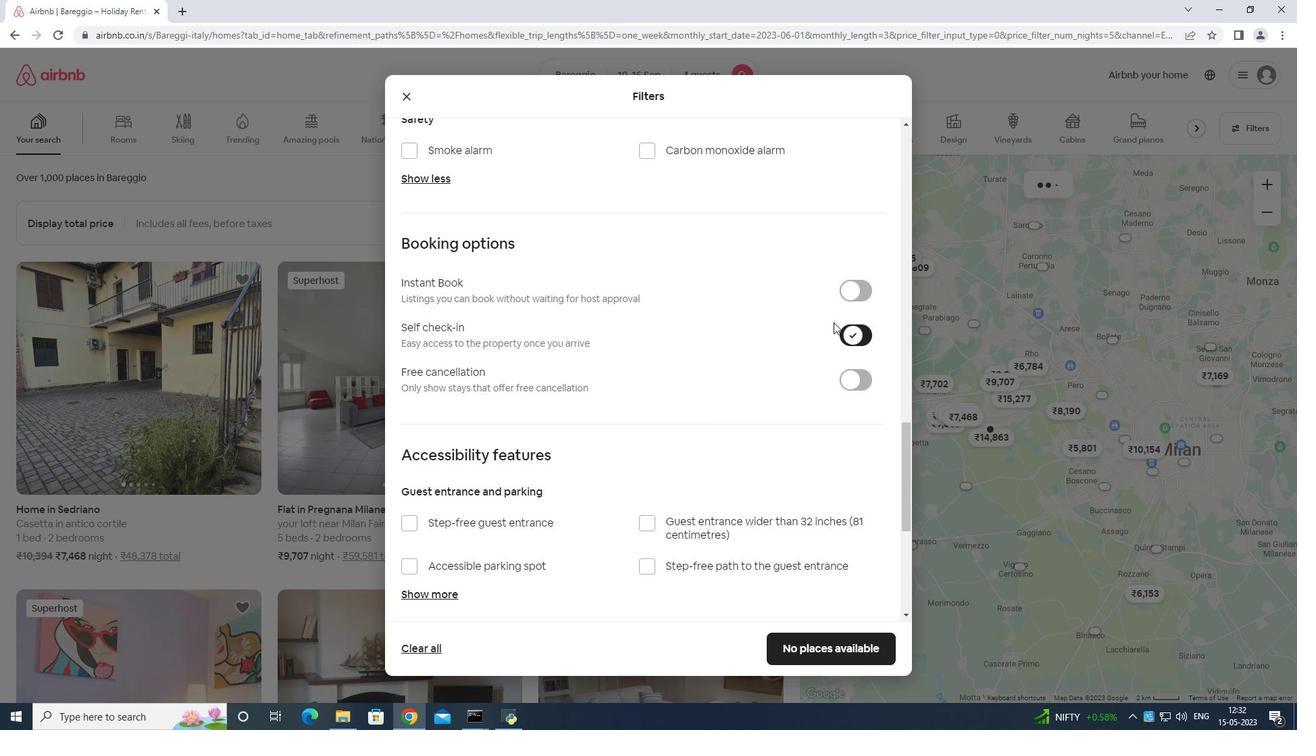 
Action: Mouse moved to (828, 333)
Screenshot: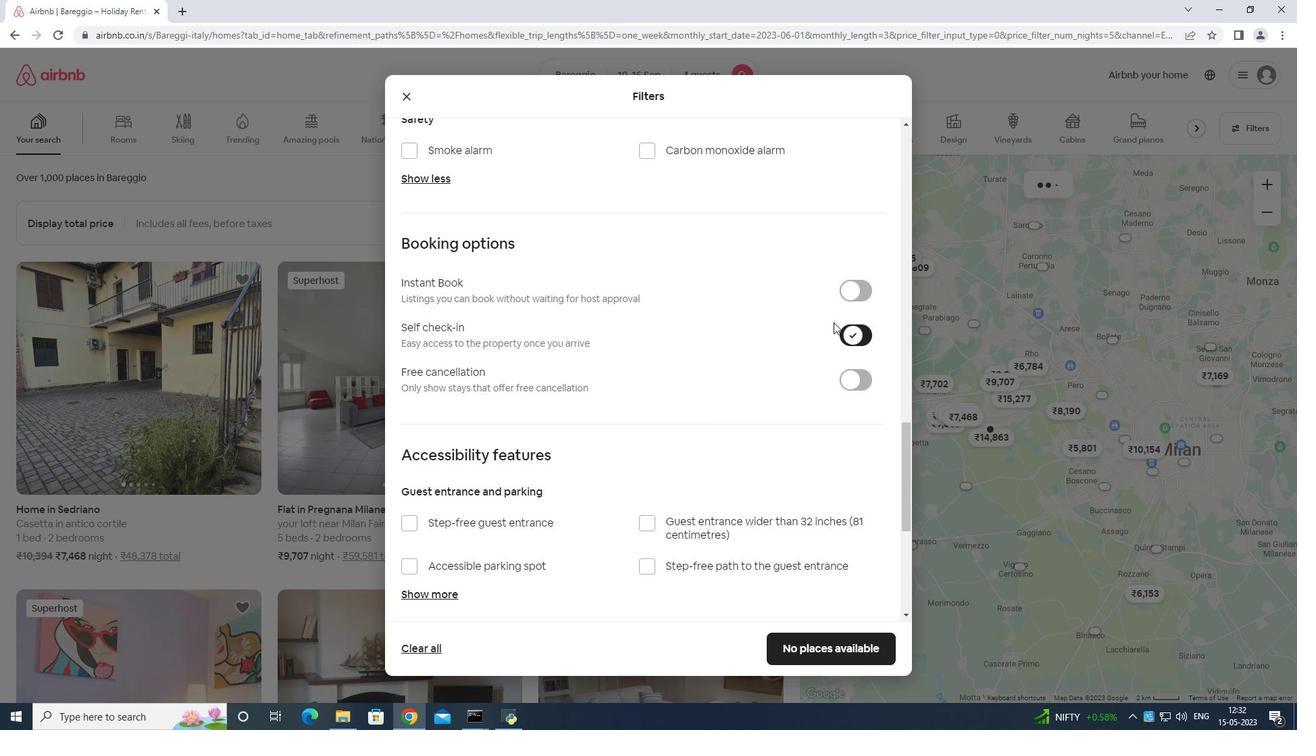 
Action: Mouse scrolled (828, 331) with delta (0, 0)
Screenshot: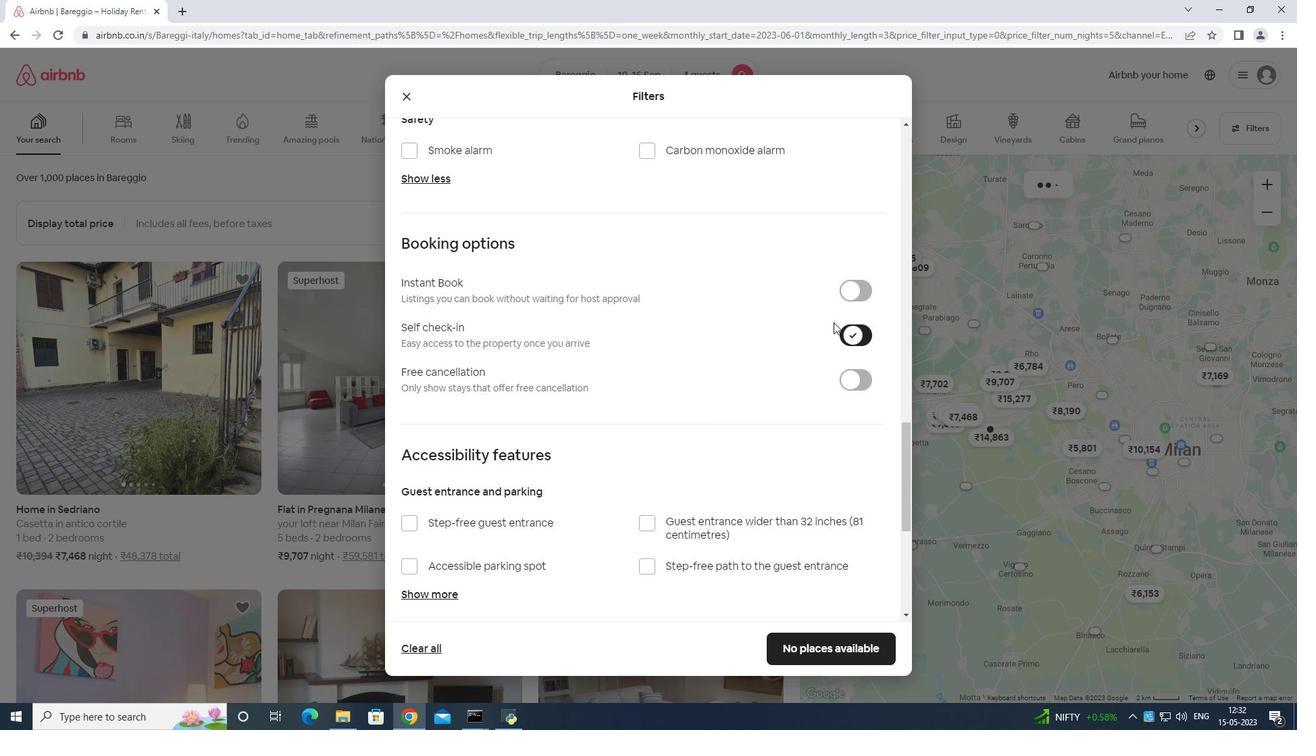 
Action: Mouse moved to (828, 333)
Screenshot: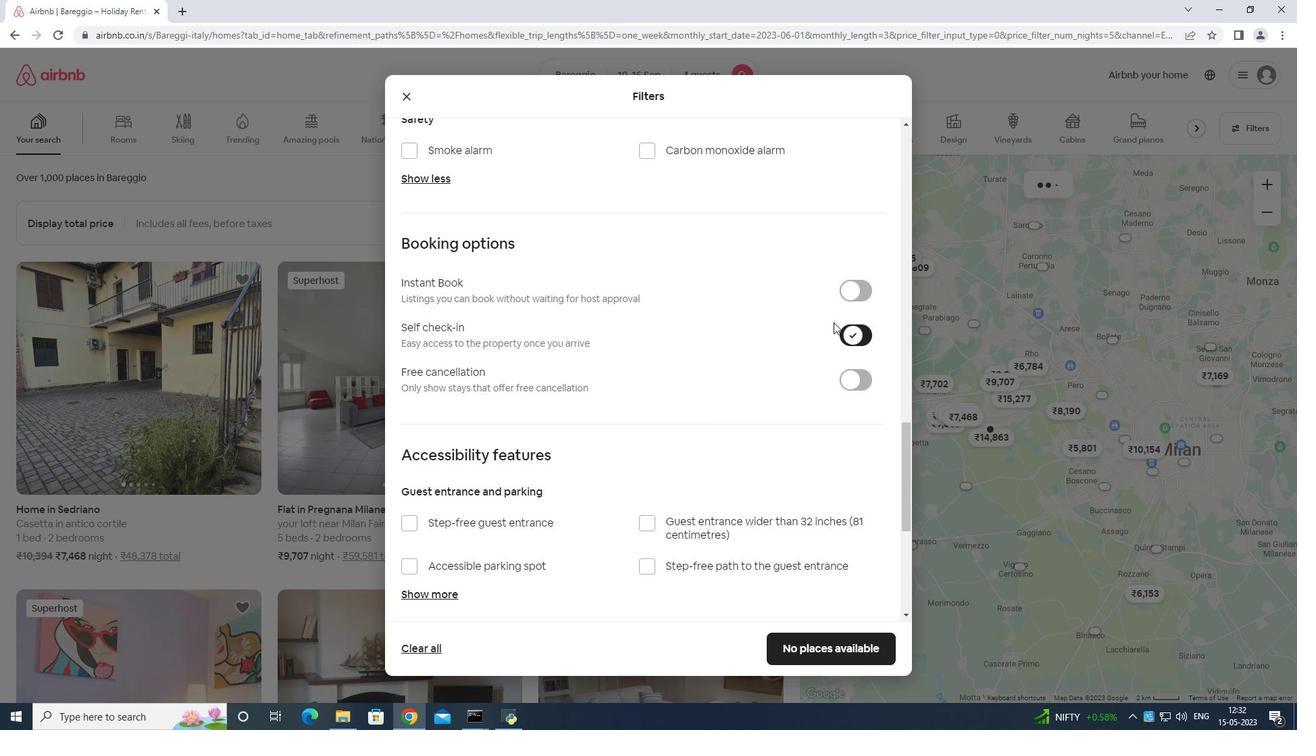 
Action: Mouse scrolled (828, 332) with delta (0, 0)
Screenshot: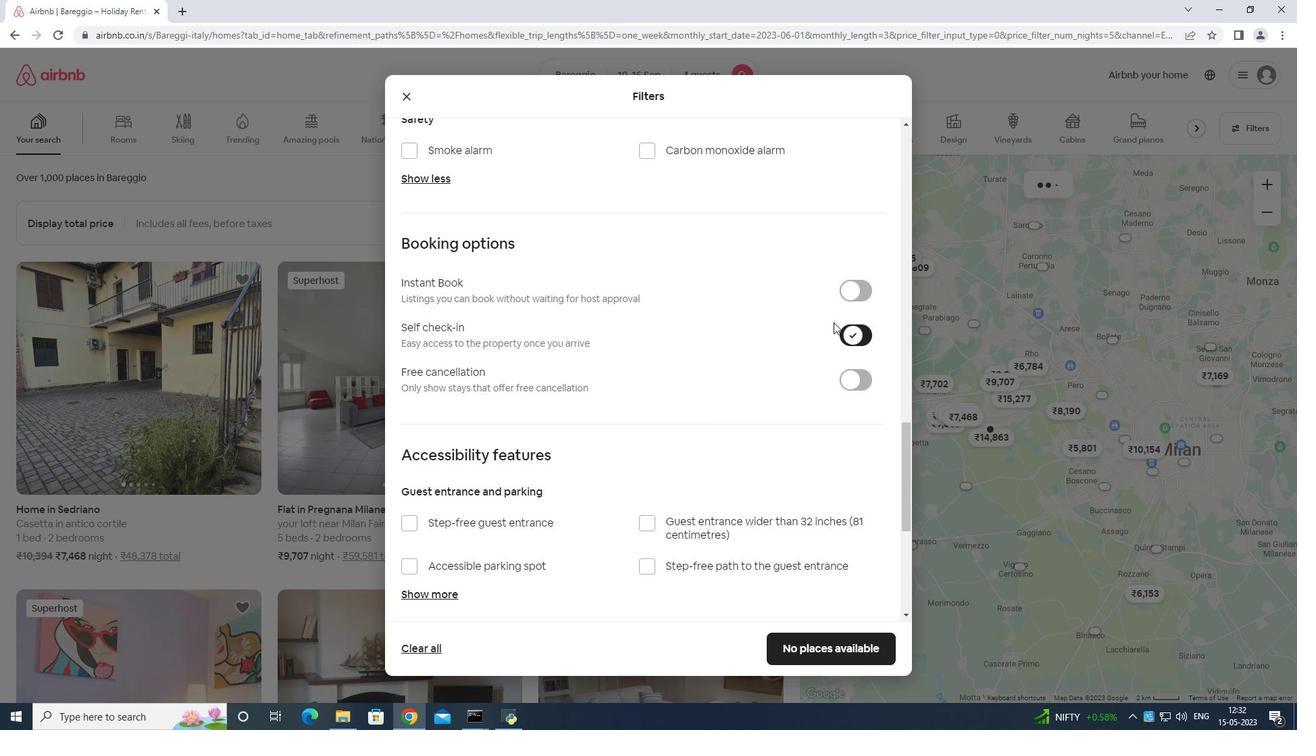 
Action: Mouse moved to (821, 332)
Screenshot: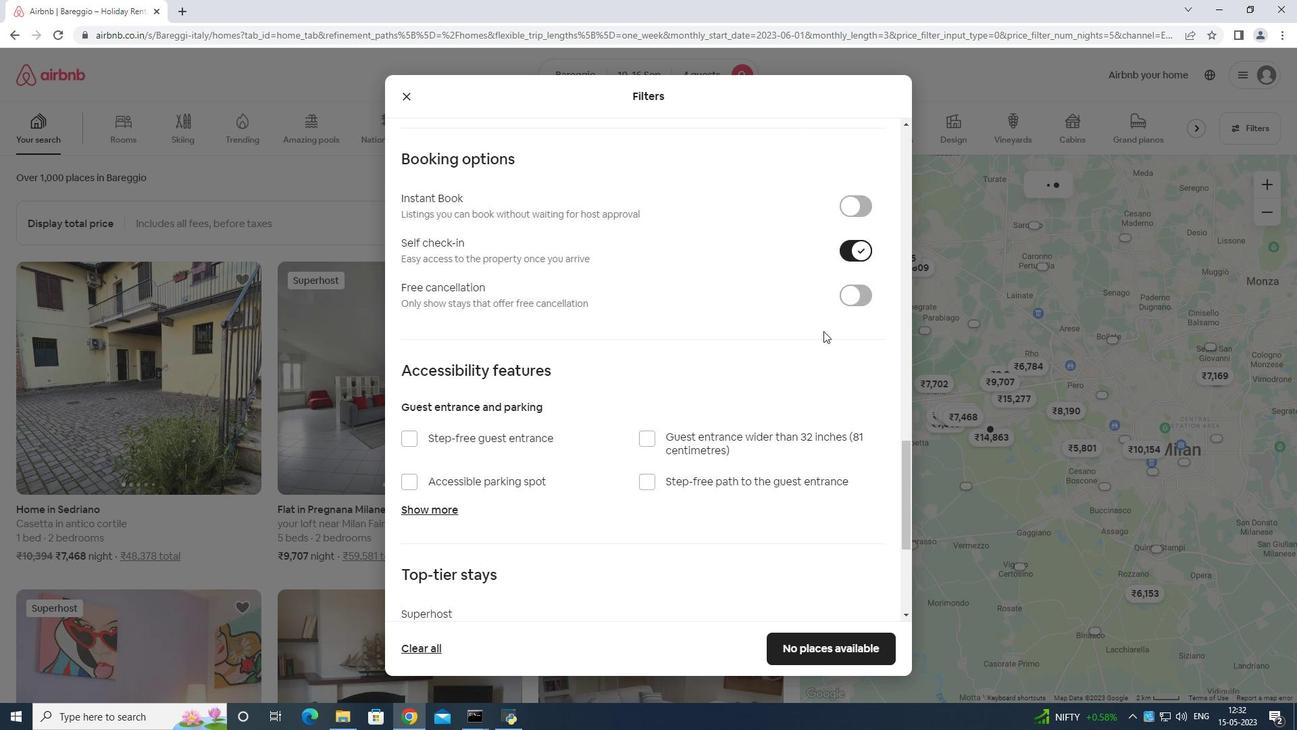 
Action: Mouse scrolled (821, 331) with delta (0, 0)
Screenshot: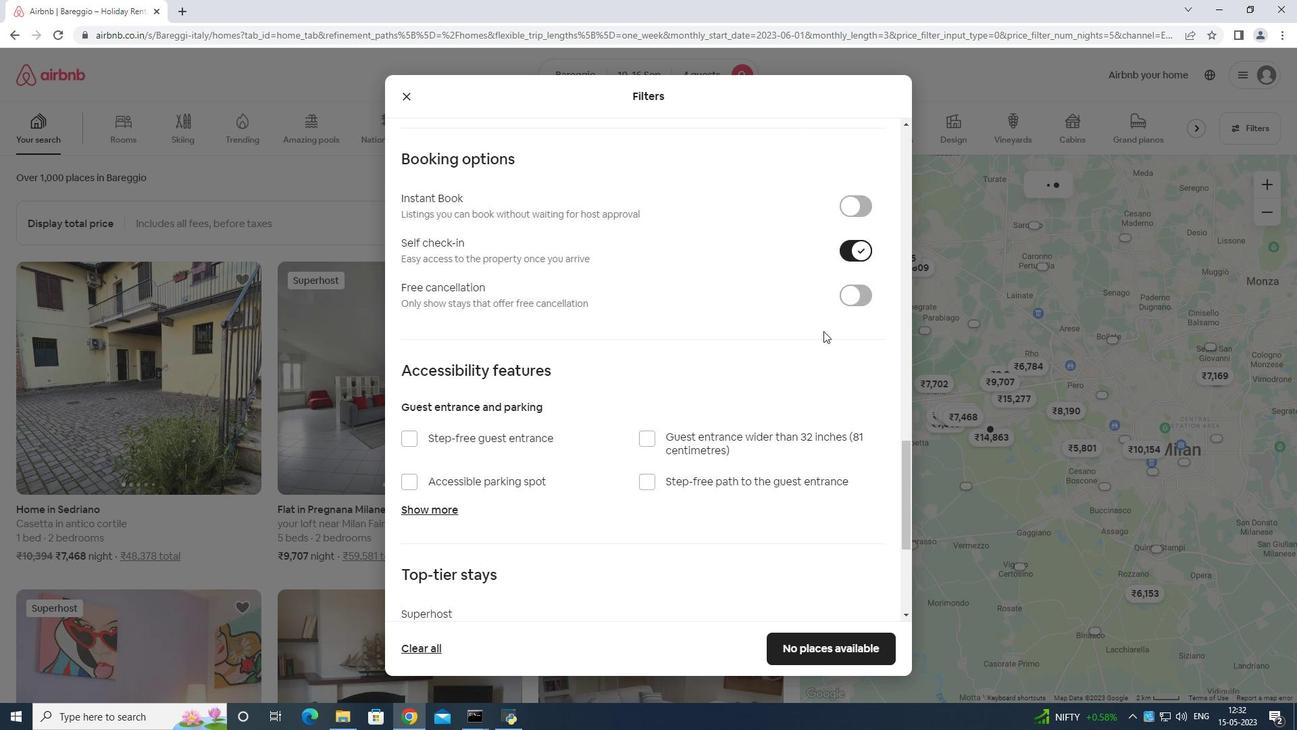 
Action: Mouse moved to (820, 334)
Screenshot: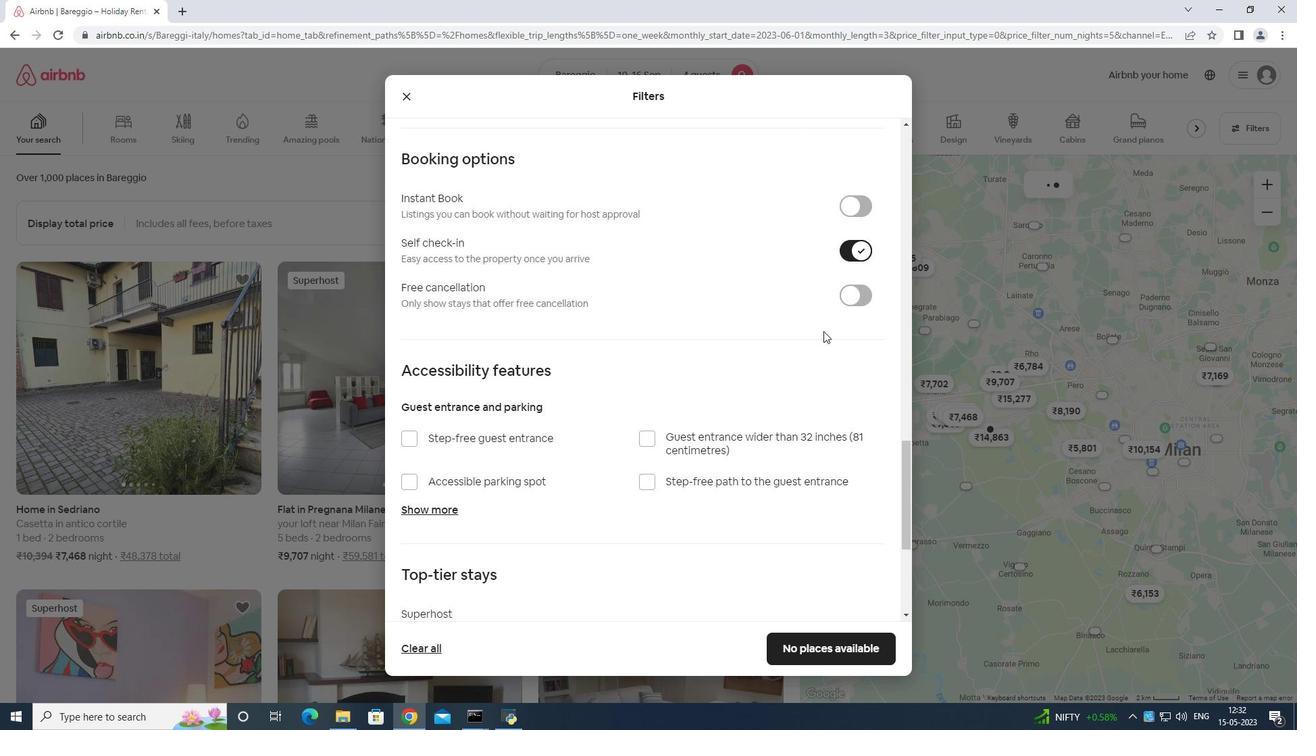 
Action: Mouse scrolled (820, 333) with delta (0, 0)
Screenshot: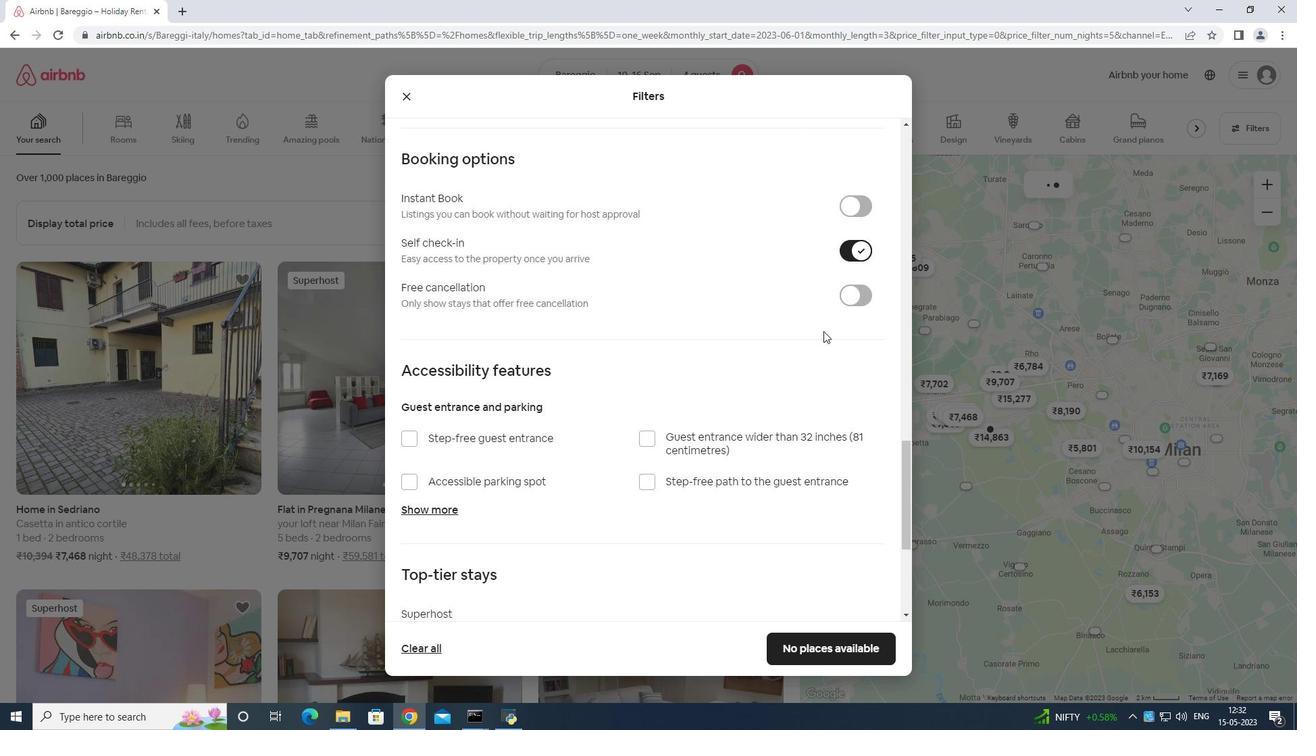
Action: Mouse moved to (819, 335)
Screenshot: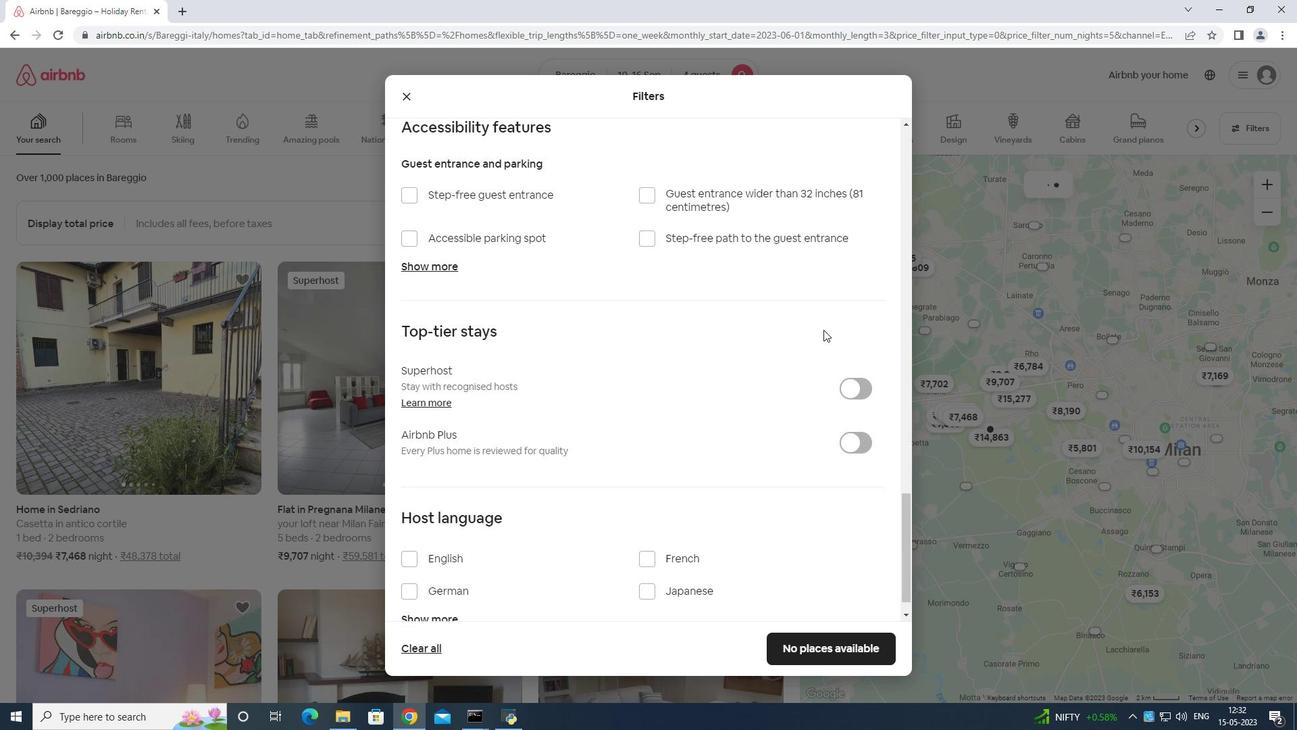 
Action: Mouse scrolled (819, 335) with delta (0, 0)
Screenshot: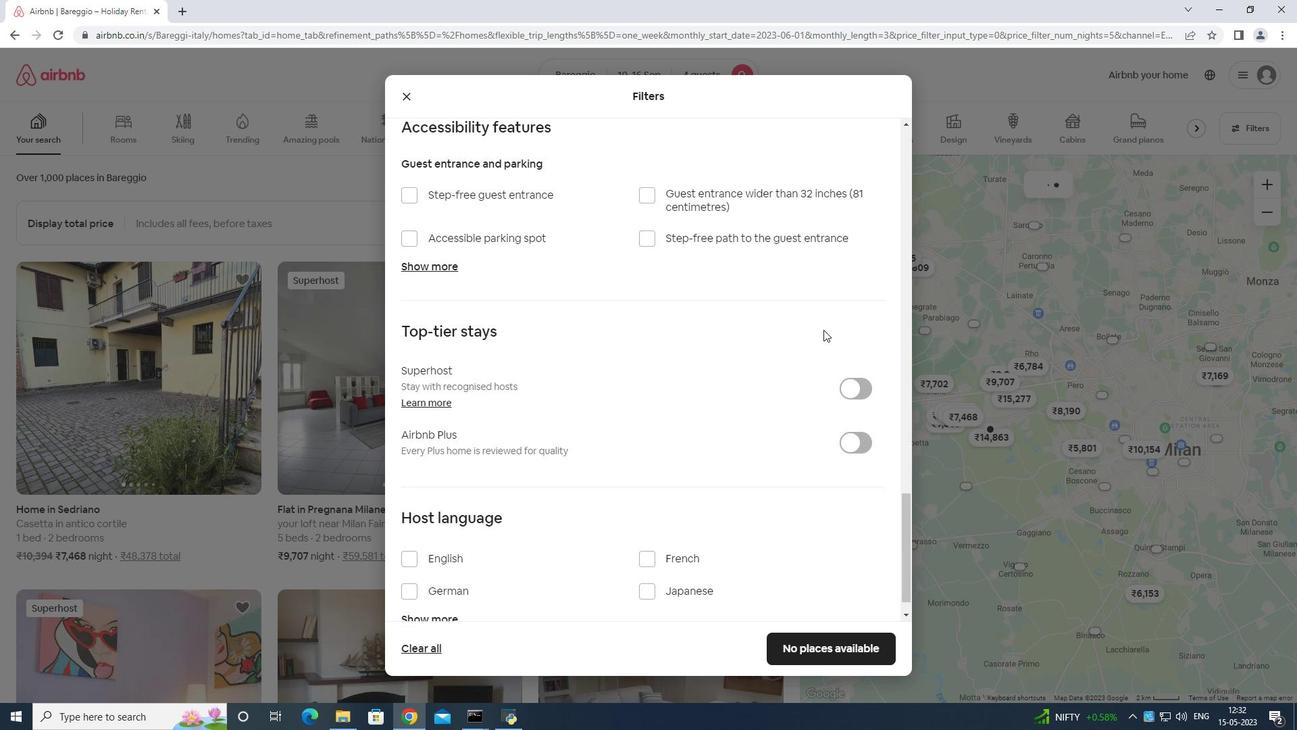 
Action: Mouse moved to (449, 530)
Screenshot: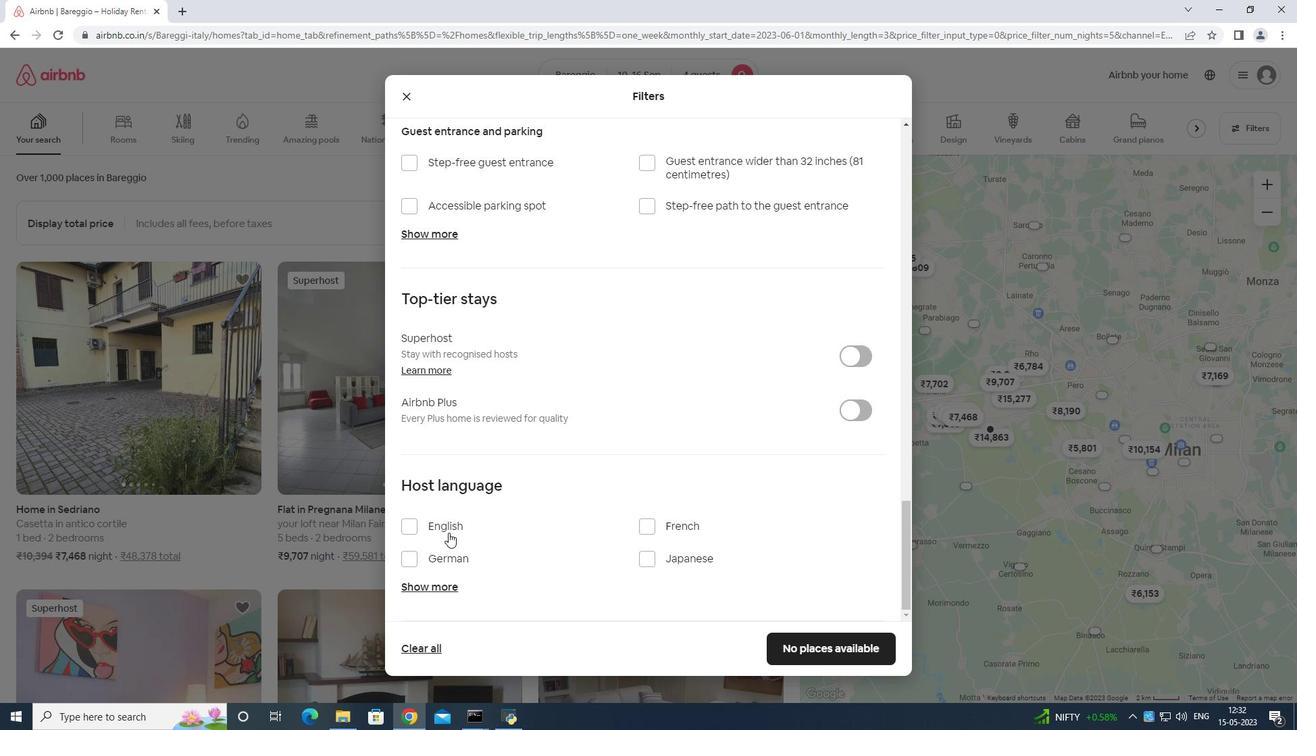 
Action: Mouse pressed left at (449, 530)
Screenshot: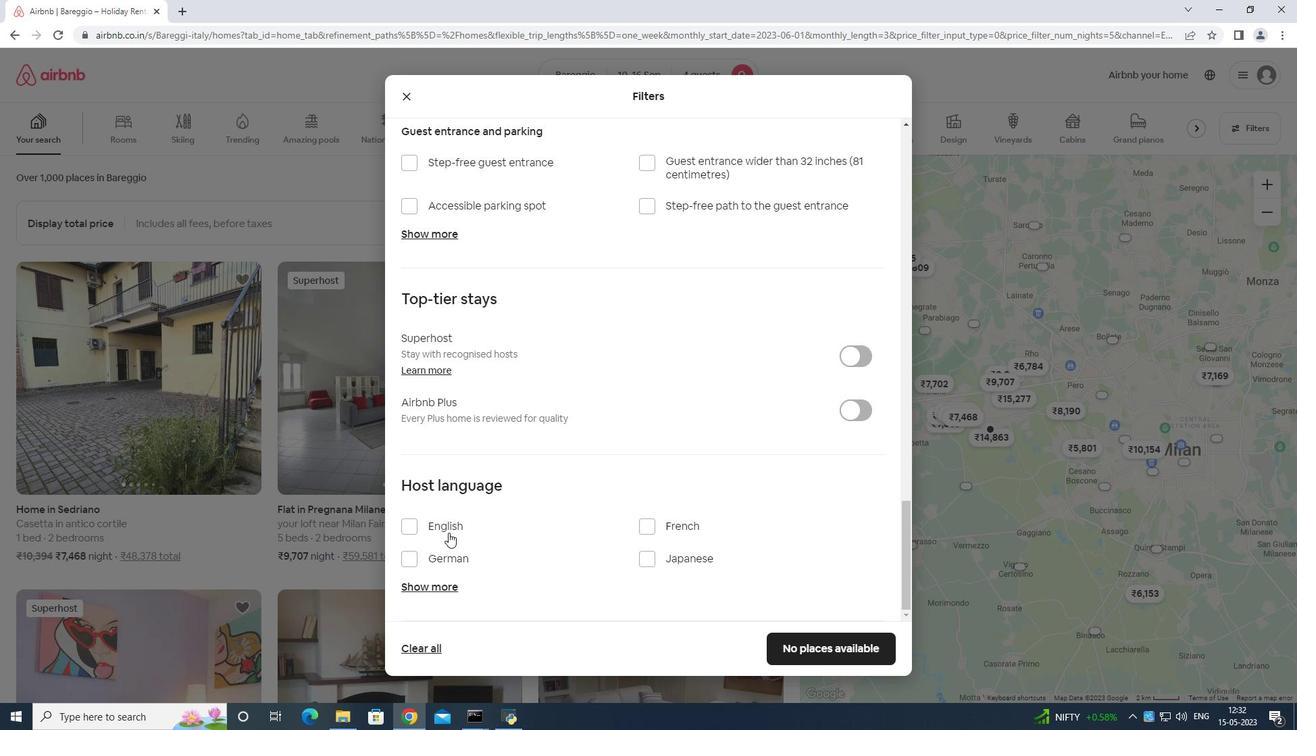 
Action: Mouse moved to (825, 646)
Screenshot: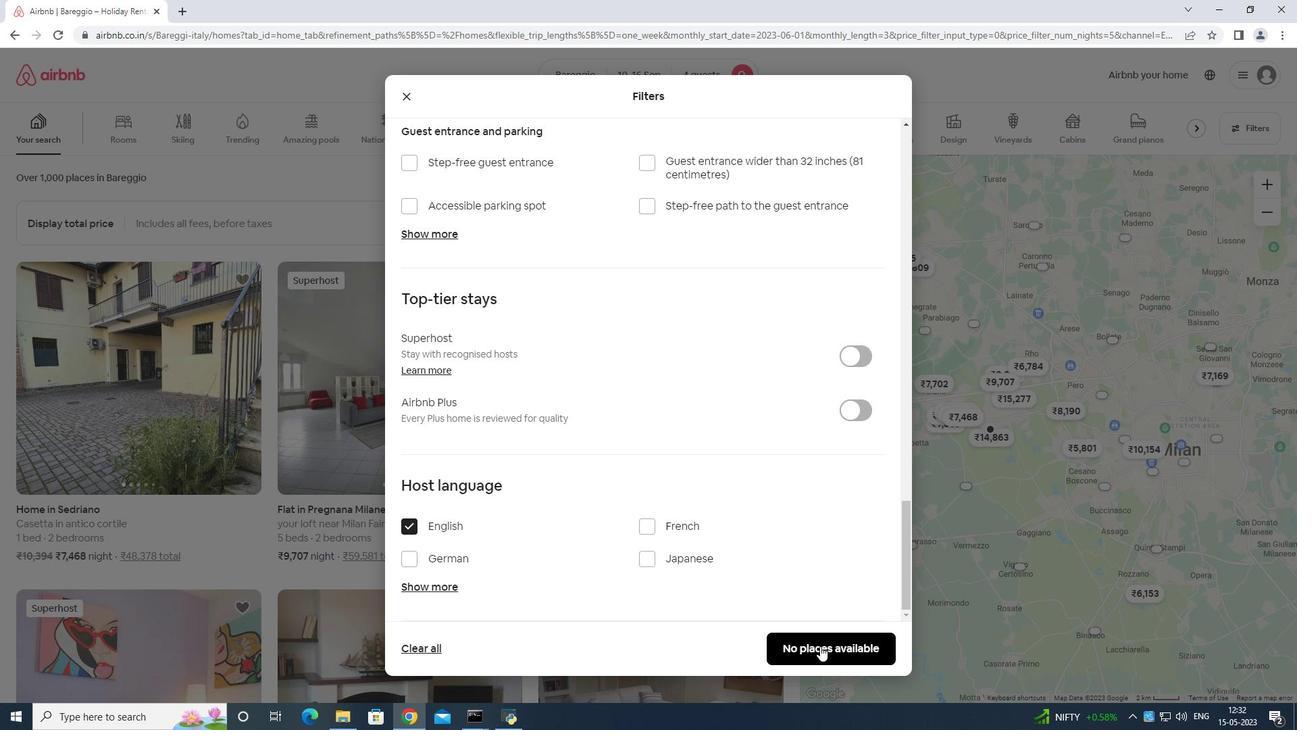 
Action: Mouse pressed left at (825, 646)
Screenshot: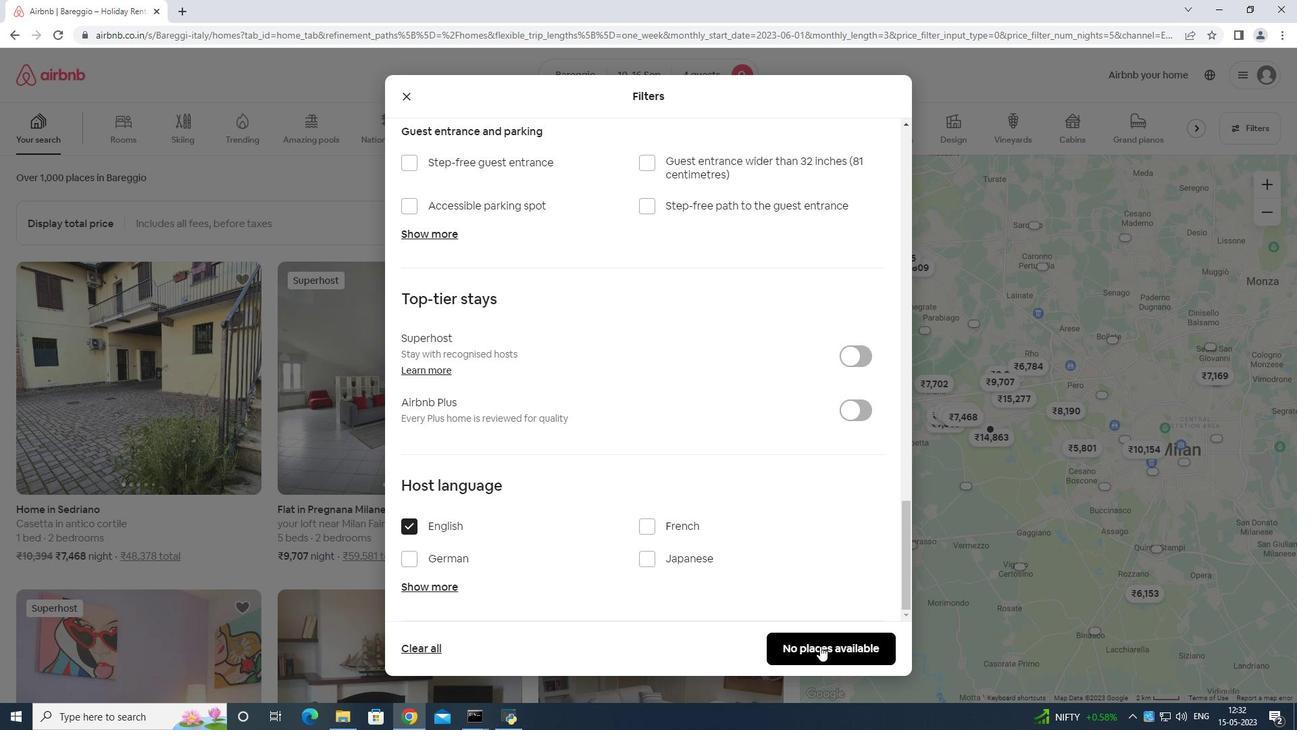 
Action: Mouse moved to (822, 640)
Screenshot: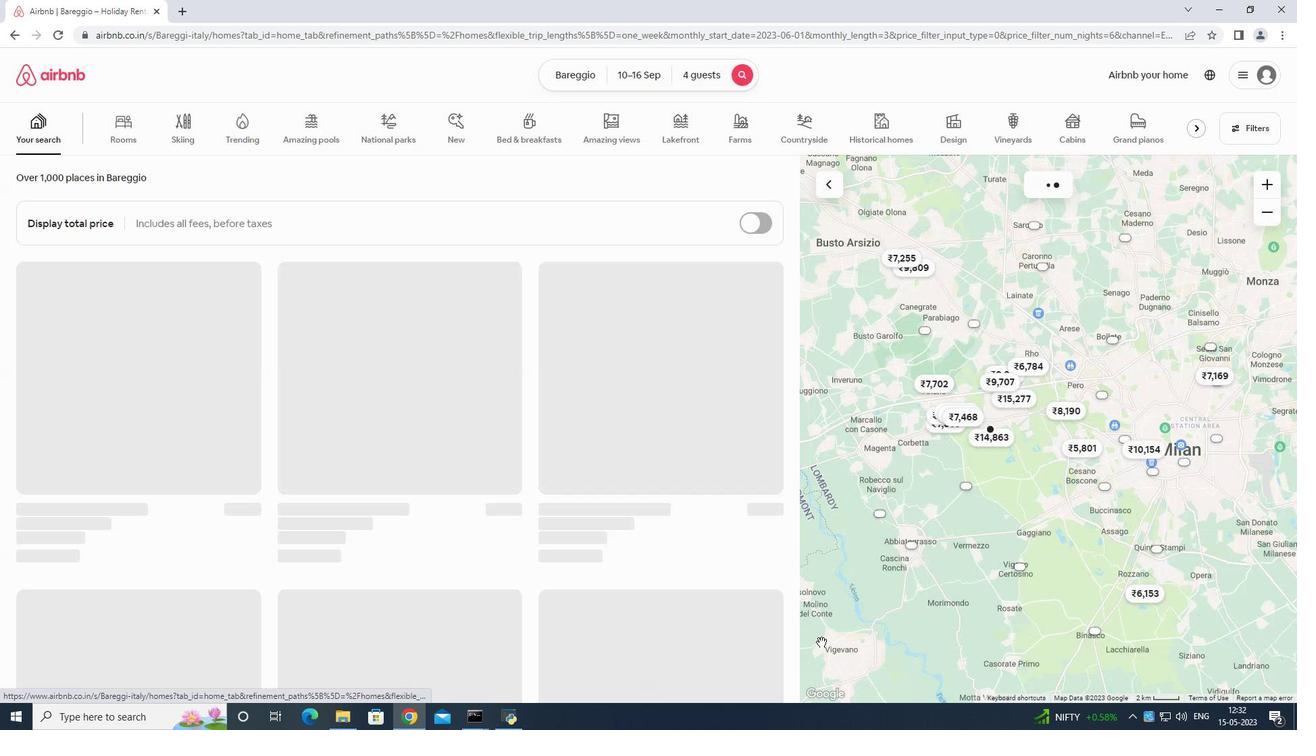 
